 Task: Look for Airbnb options in Callao, Peru from 5th December, 2023 to 15th December, 2023 for 8 adults. Place can be entire room with 5 bedrooms having 5 beds and 5 bathrooms. Property type can be house.
Action: Mouse moved to (432, 93)
Screenshot: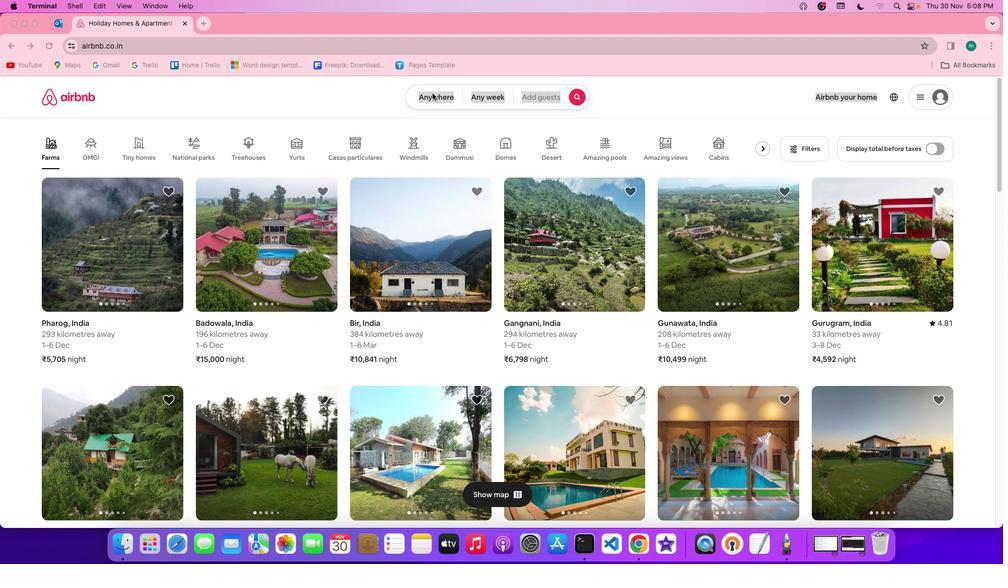 
Action: Mouse pressed left at (432, 93)
Screenshot: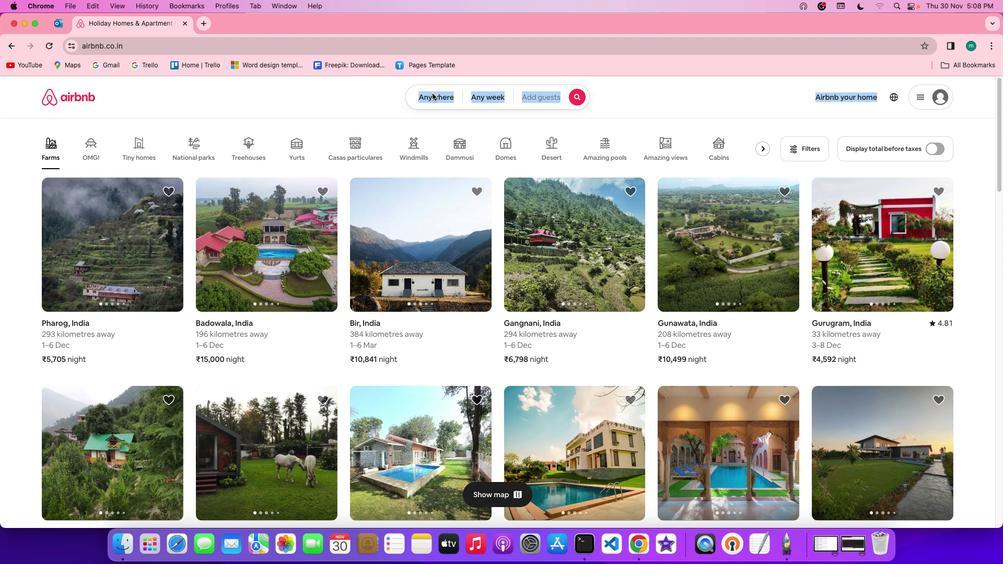 
Action: Mouse pressed left at (432, 93)
Screenshot: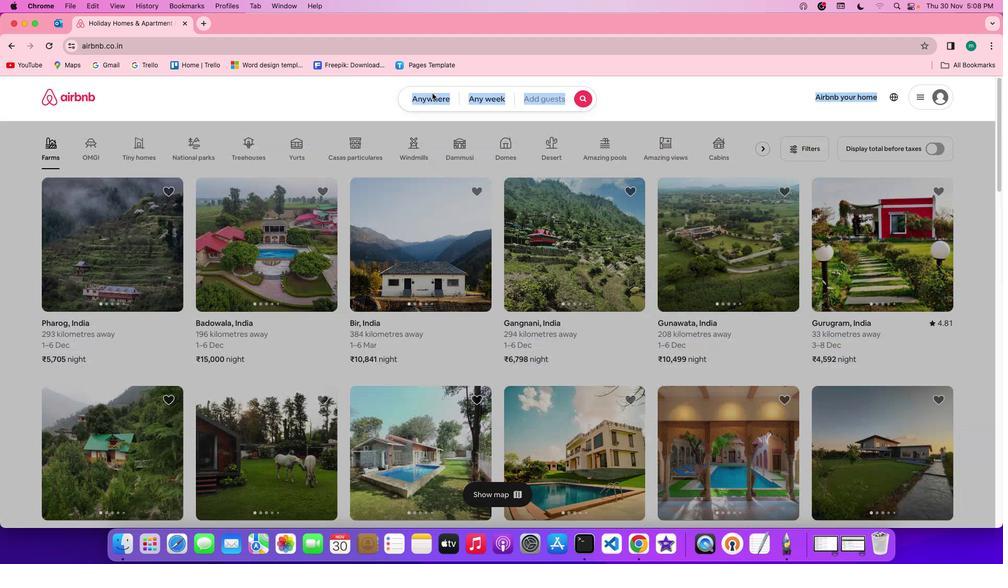
Action: Mouse moved to (382, 137)
Screenshot: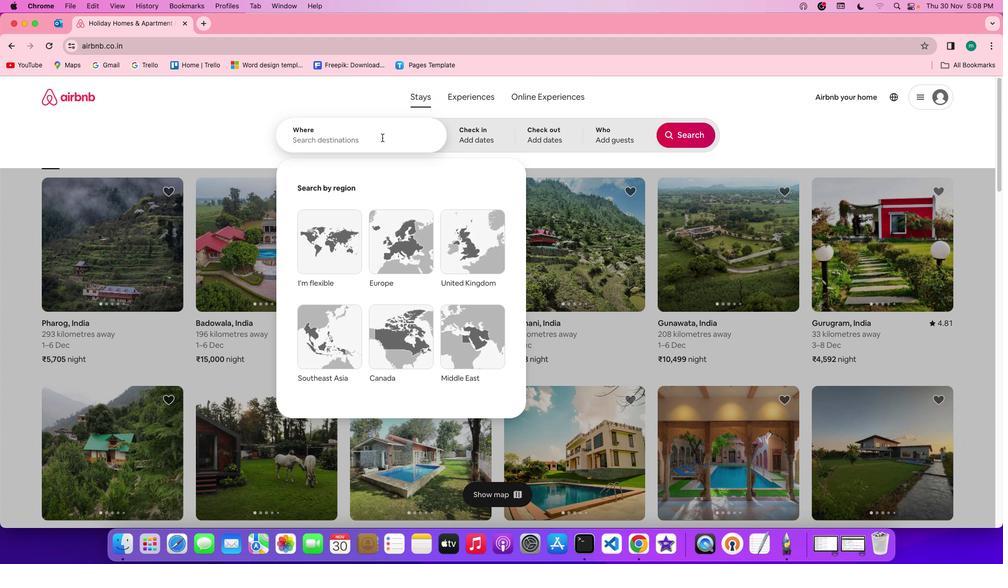 
Action: Mouse pressed left at (382, 137)
Screenshot: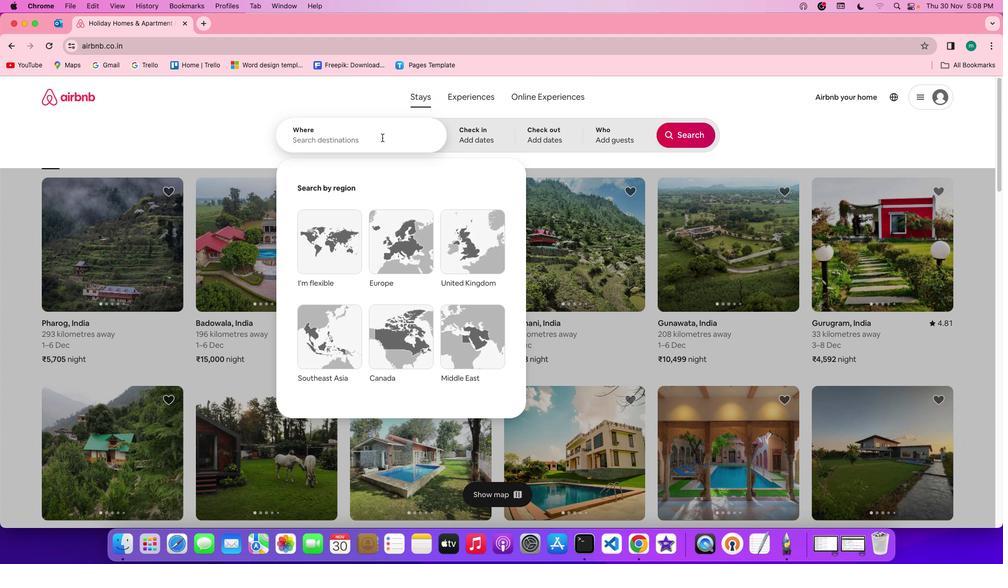 
Action: Key pressed Key.shift'C''a''l''l''a''o'','Key.spaceKey.shift'p''e''r''u'
Screenshot: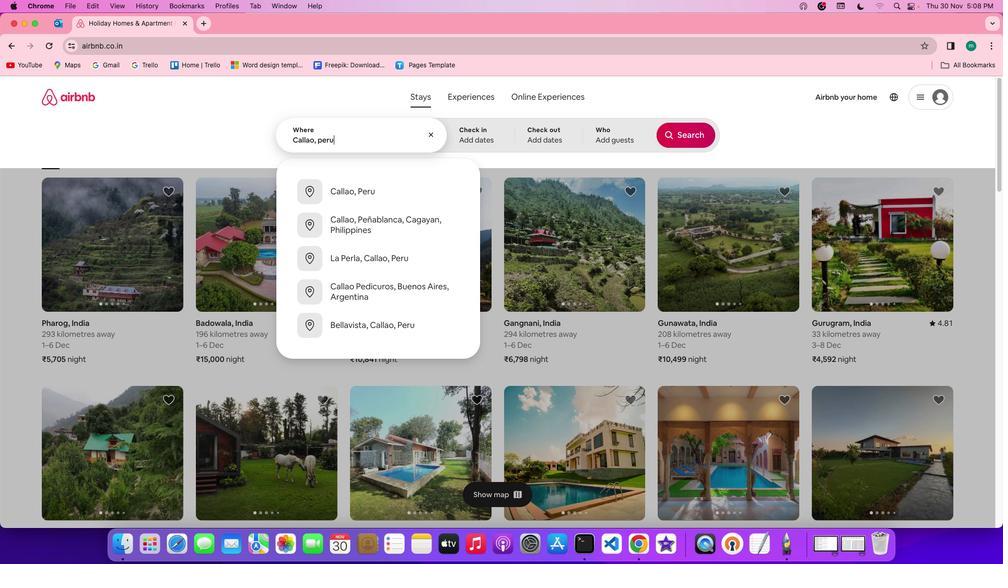 
Action: Mouse moved to (483, 141)
Screenshot: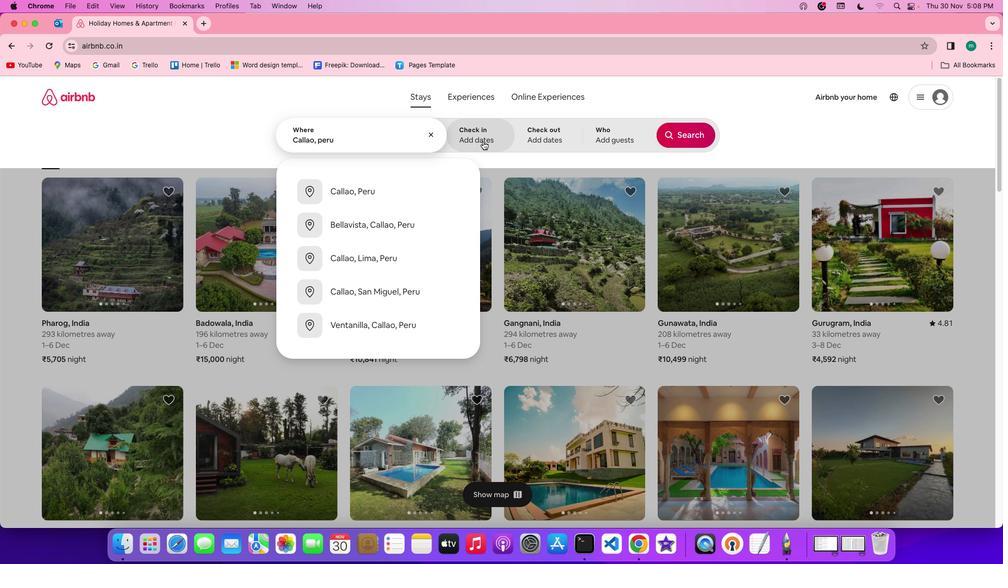 
Action: Mouse pressed left at (483, 141)
Screenshot: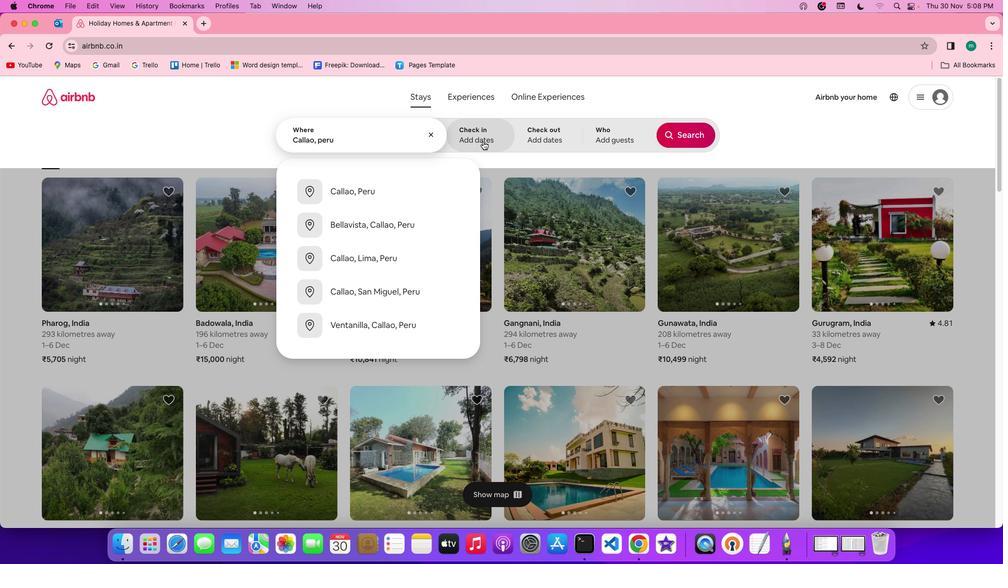 
Action: Mouse moved to (579, 298)
Screenshot: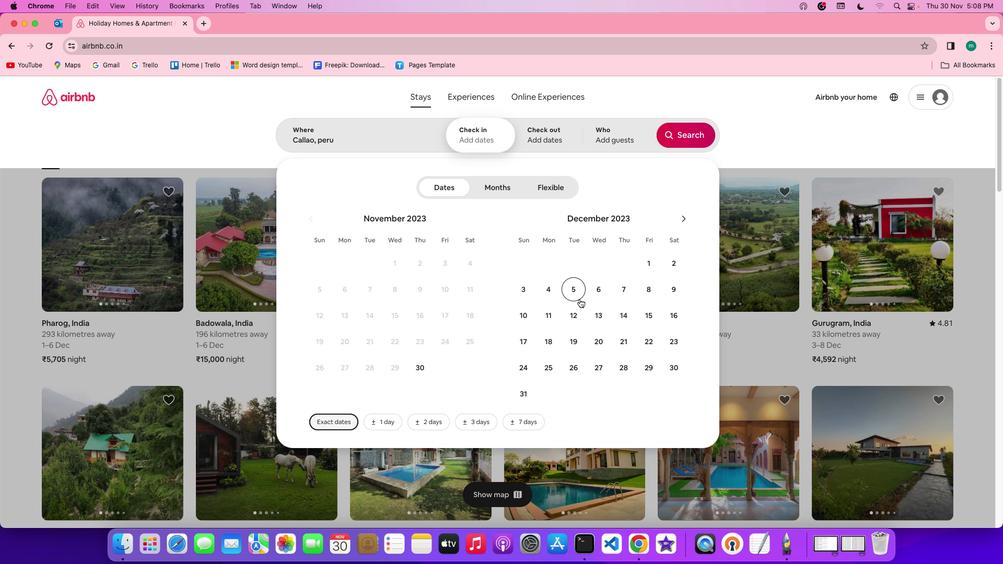 
Action: Mouse pressed left at (579, 298)
Screenshot: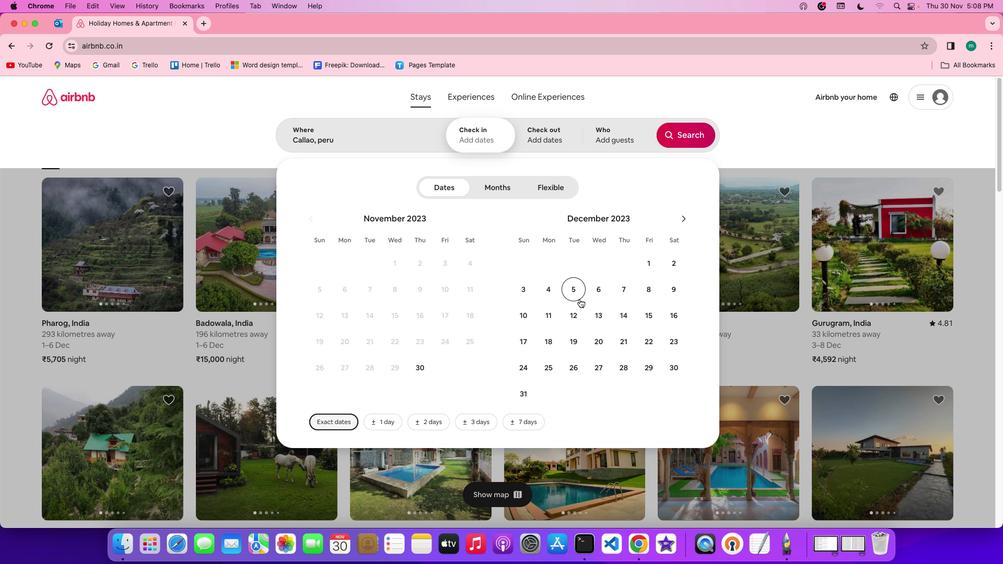 
Action: Mouse moved to (650, 318)
Screenshot: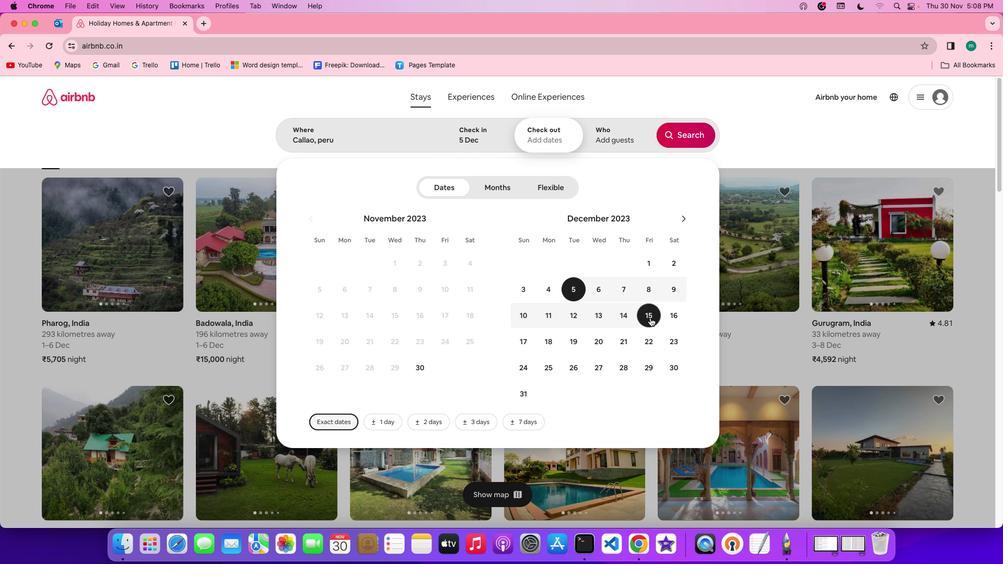 
Action: Mouse pressed left at (650, 318)
Screenshot: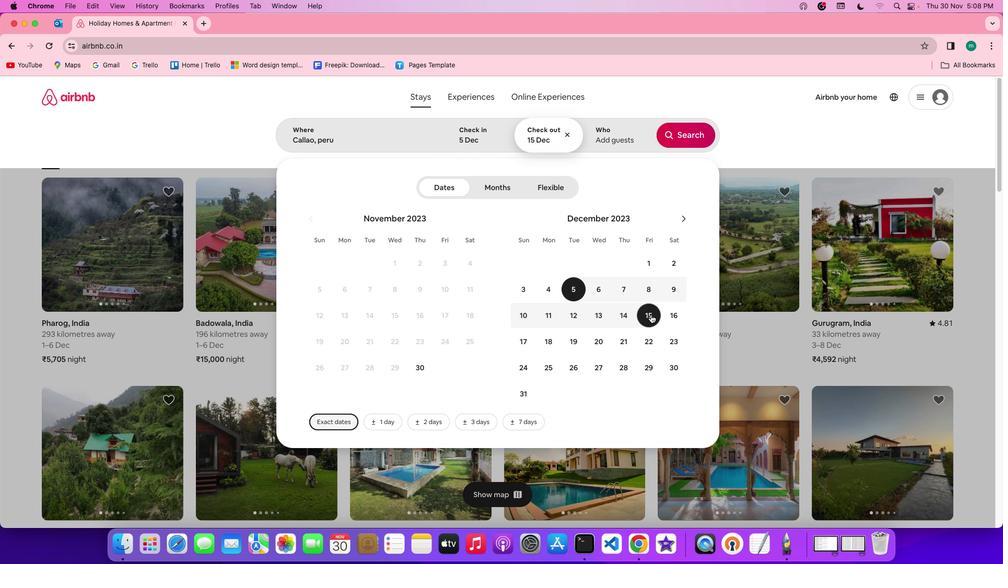 
Action: Mouse moved to (612, 131)
Screenshot: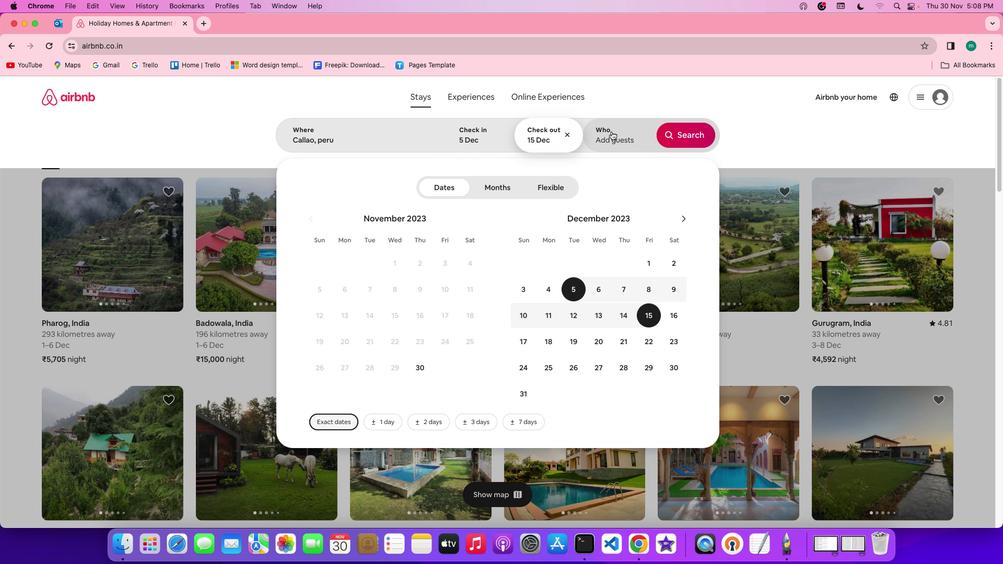 
Action: Mouse pressed left at (612, 131)
Screenshot: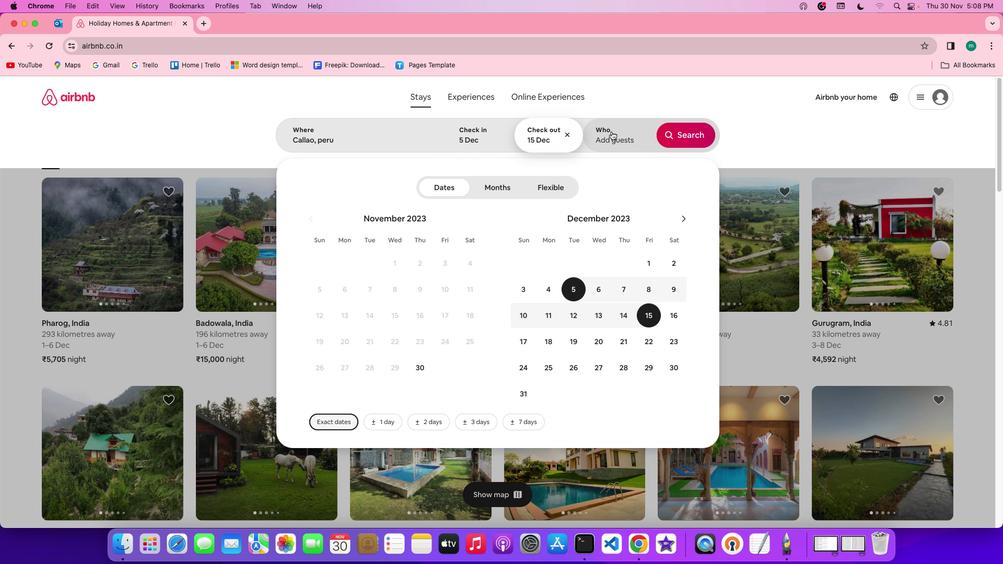 
Action: Mouse moved to (690, 192)
Screenshot: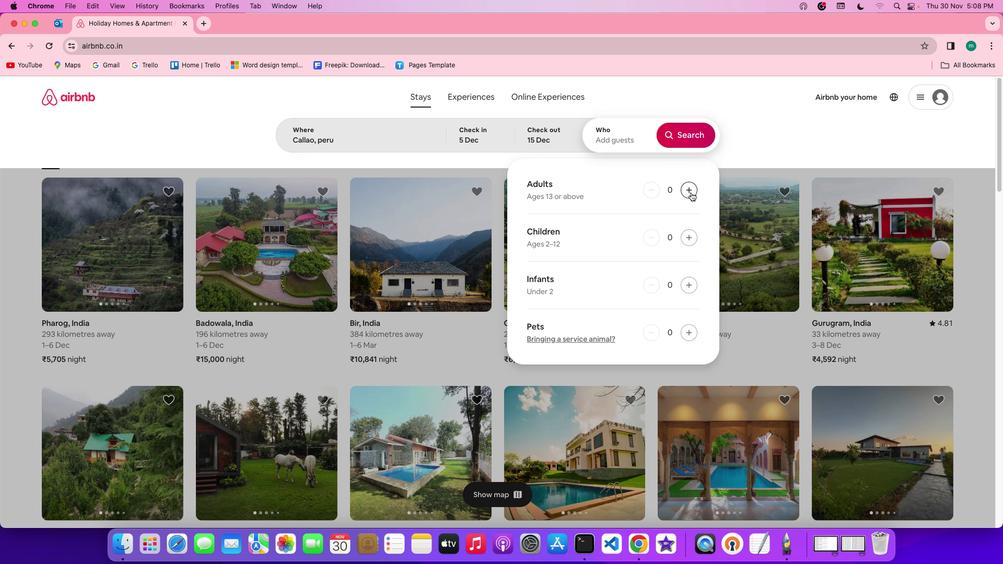 
Action: Mouse pressed left at (690, 192)
Screenshot: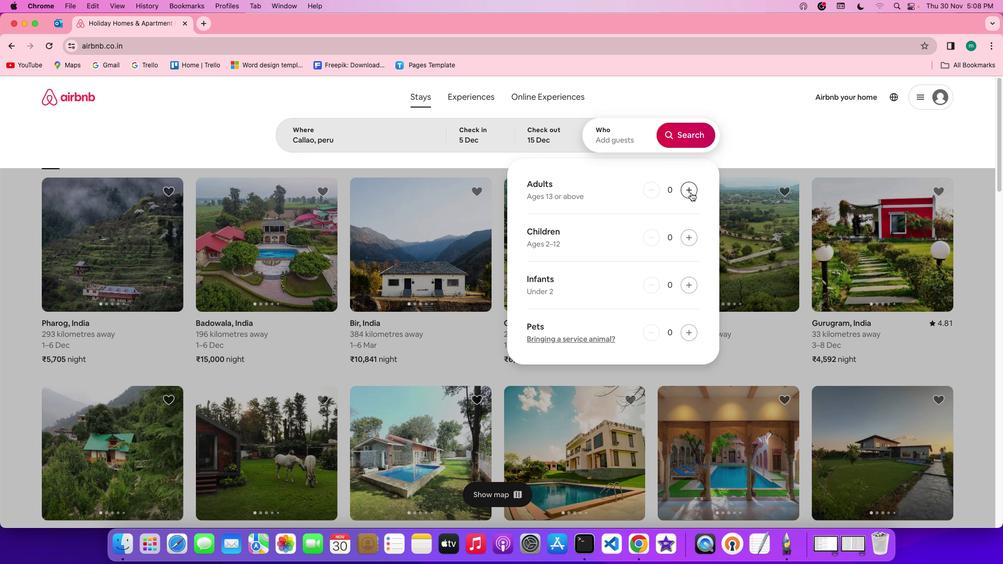 
Action: Mouse pressed left at (690, 192)
Screenshot: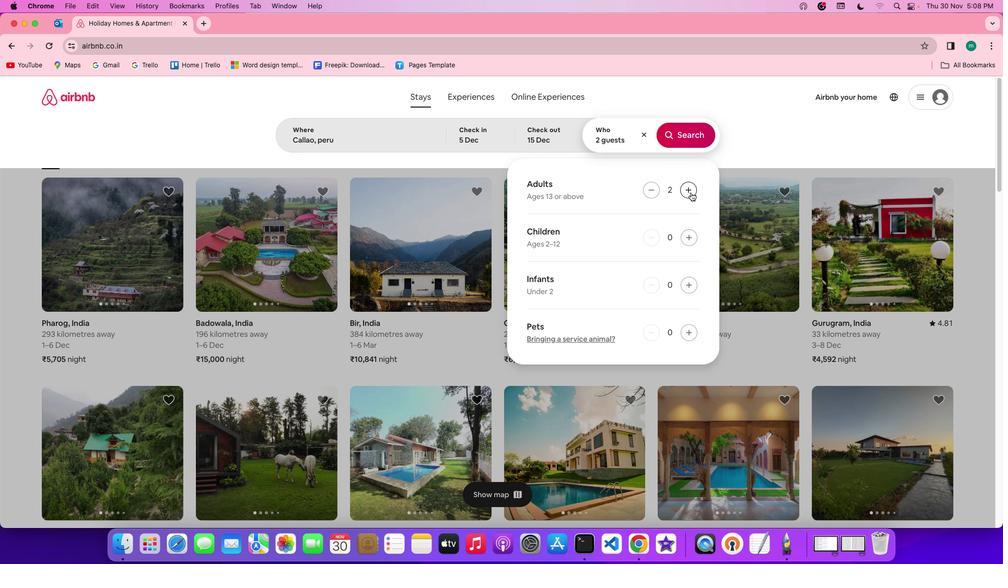 
Action: Mouse pressed left at (690, 192)
Screenshot: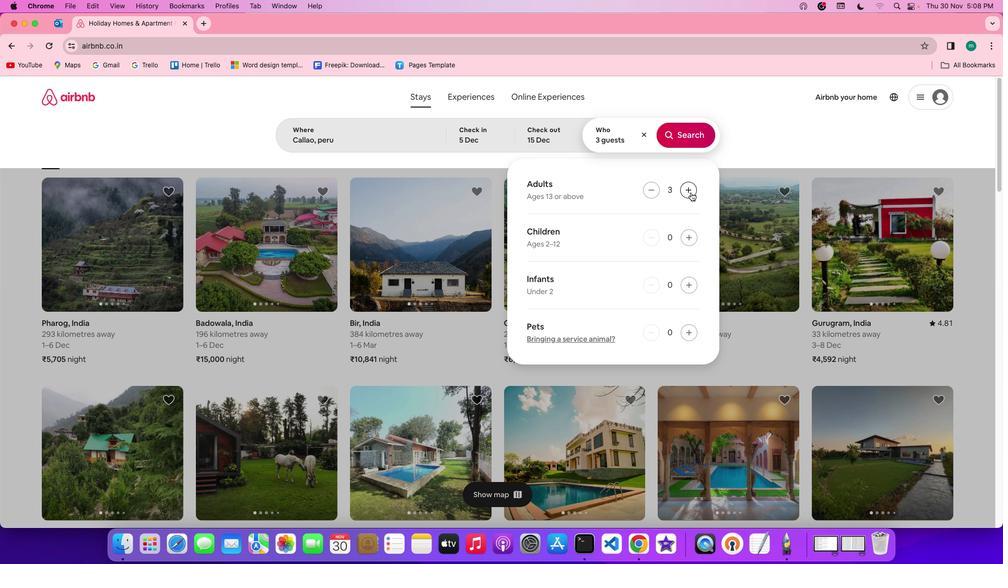 
Action: Mouse pressed left at (690, 192)
Screenshot: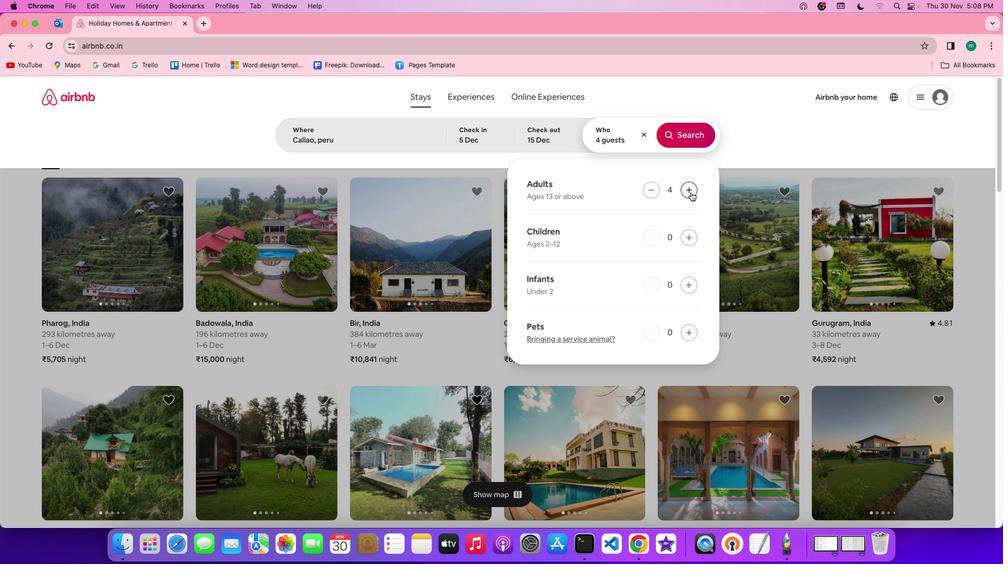 
Action: Mouse pressed left at (690, 192)
Screenshot: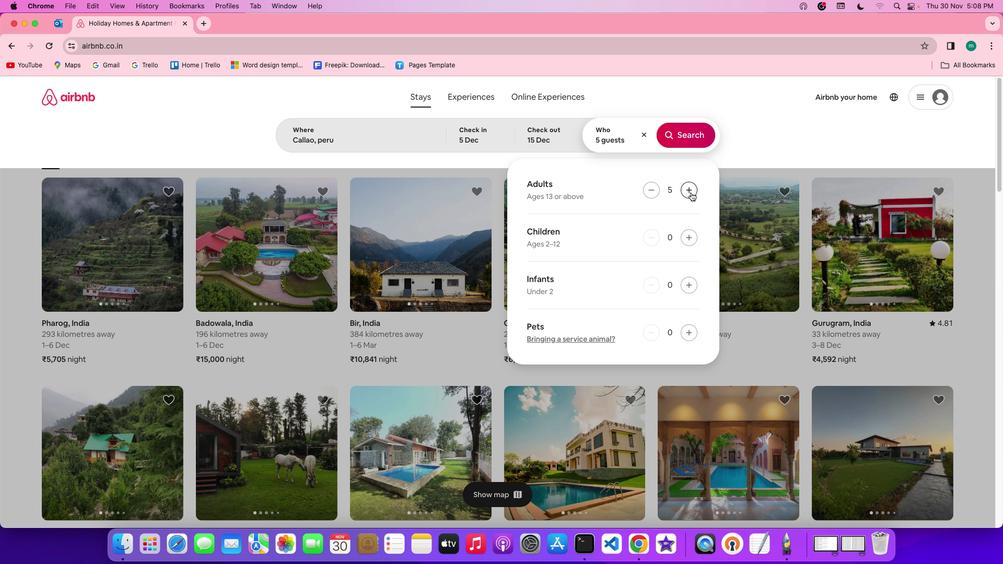 
Action: Mouse pressed left at (690, 192)
Screenshot: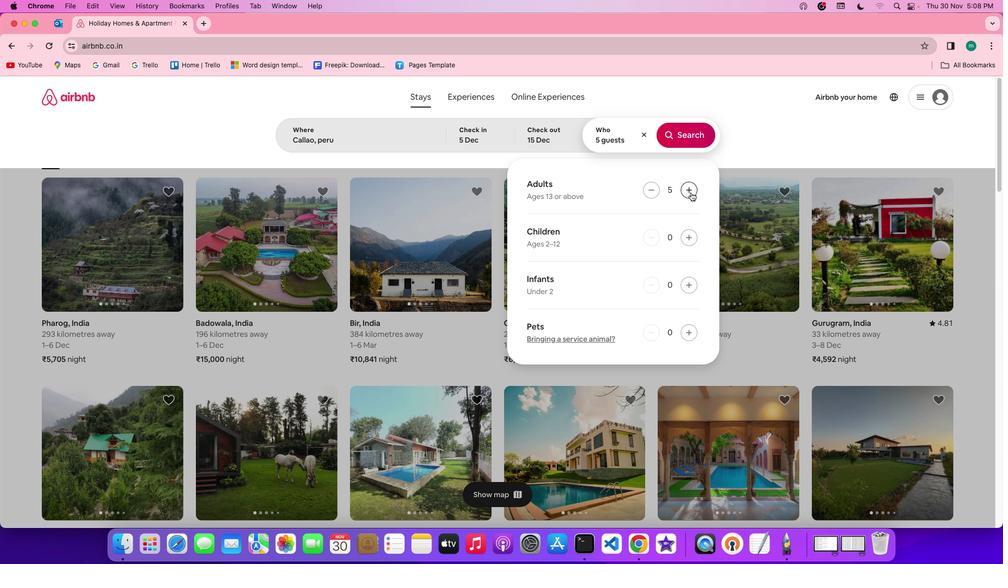 
Action: Mouse pressed left at (690, 192)
Screenshot: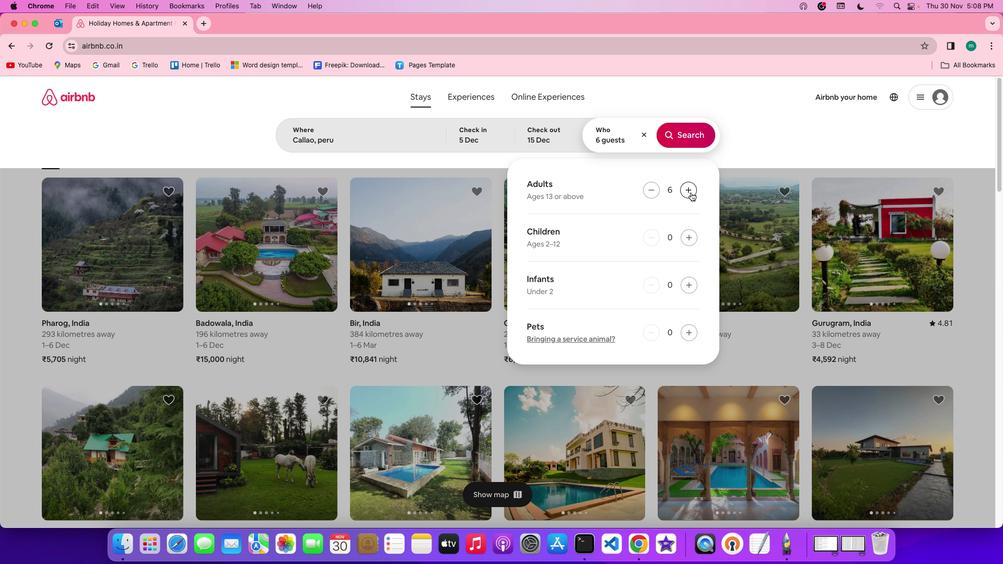 
Action: Mouse pressed left at (690, 192)
Screenshot: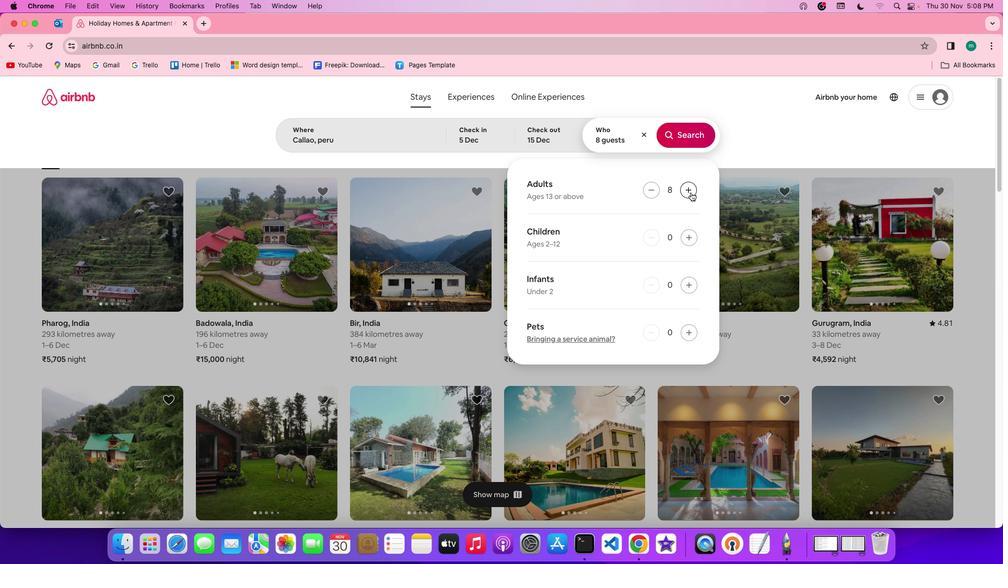 
Action: Mouse moved to (674, 131)
Screenshot: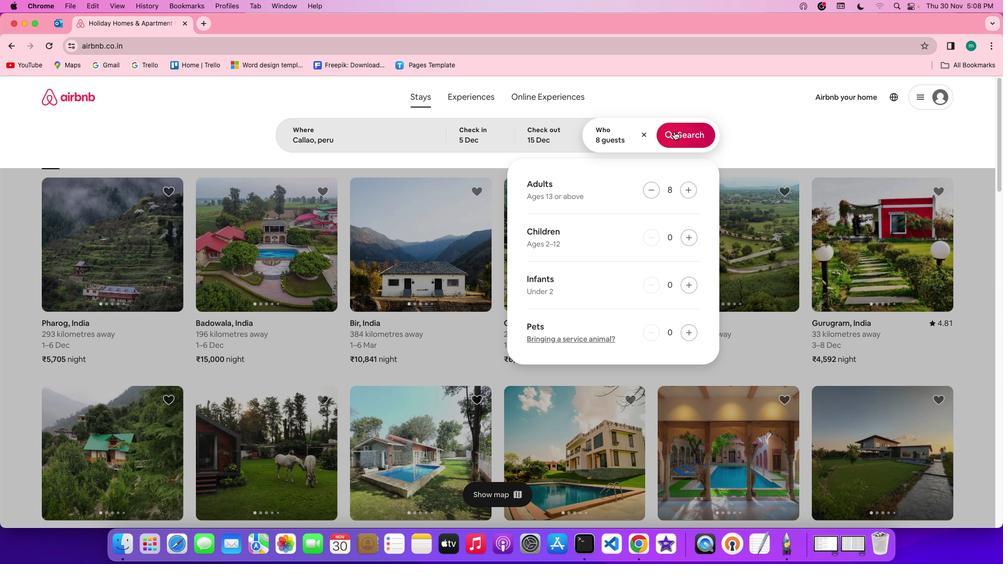 
Action: Mouse pressed left at (674, 131)
Screenshot: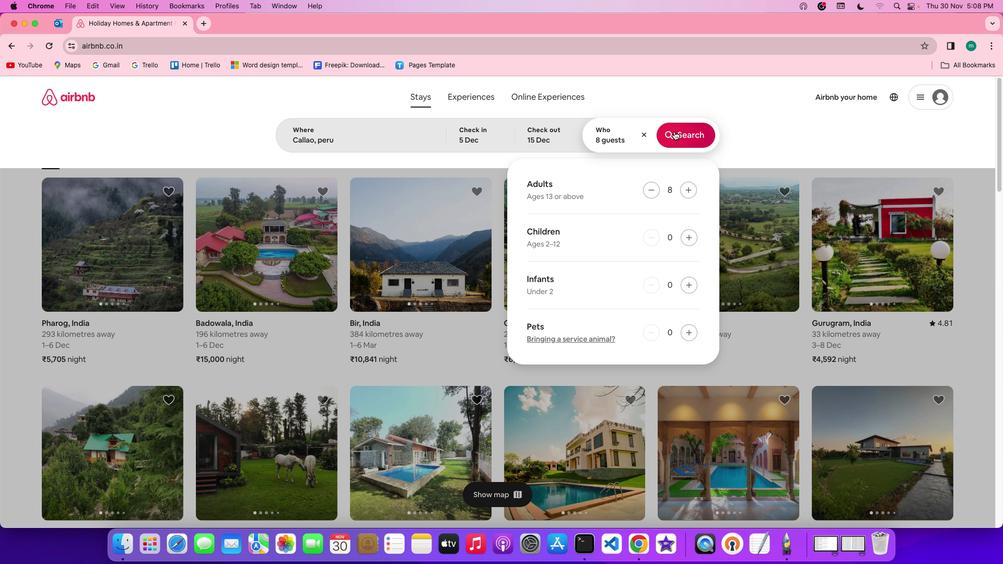 
Action: Mouse moved to (827, 139)
Screenshot: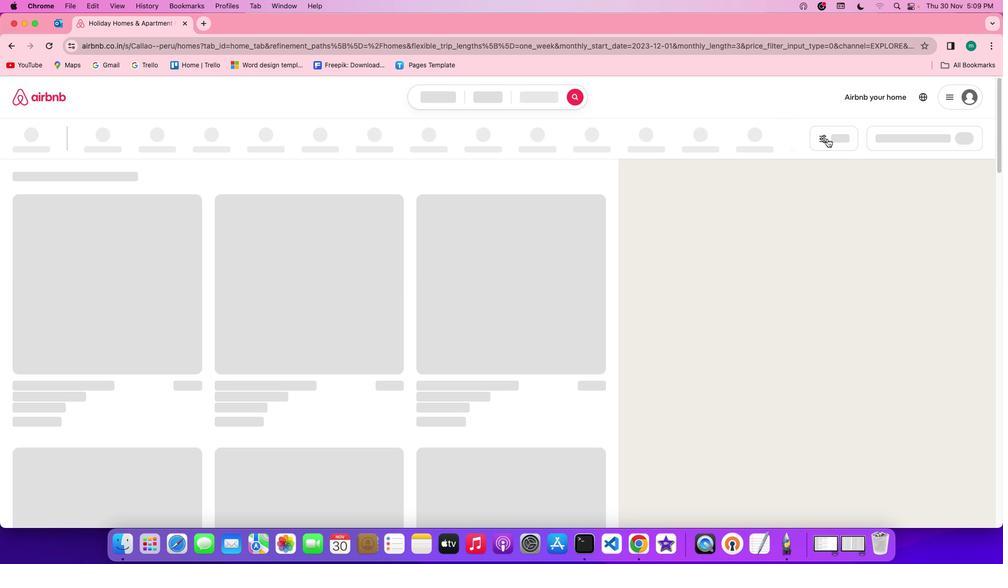 
Action: Mouse pressed left at (827, 139)
Screenshot: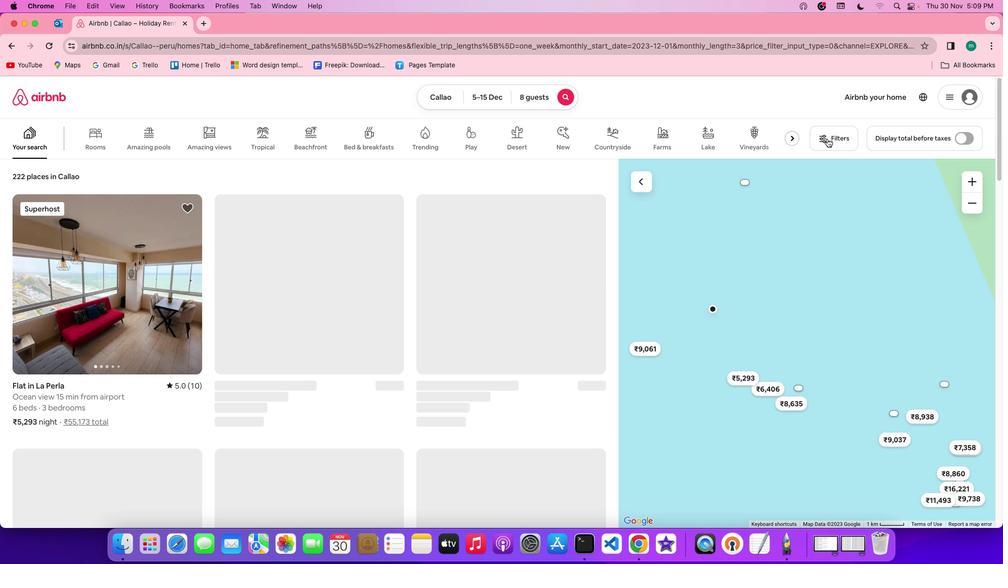 
Action: Mouse moved to (589, 315)
Screenshot: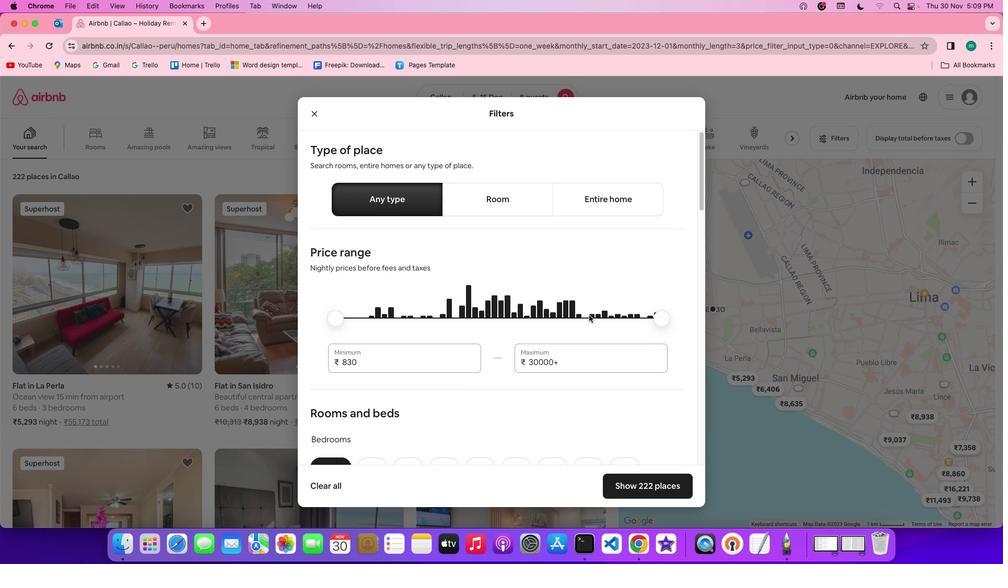
Action: Mouse scrolled (589, 315) with delta (0, 0)
Screenshot: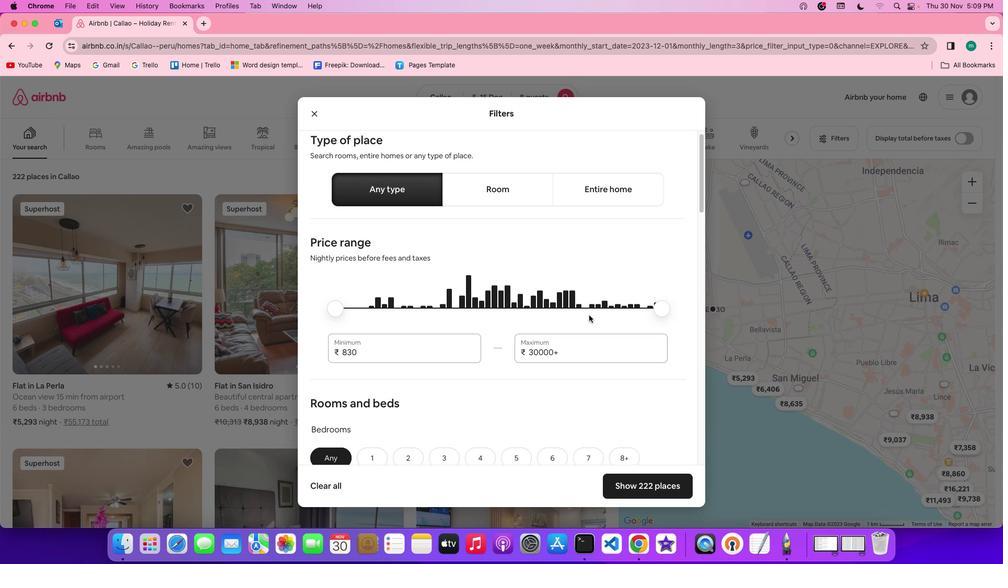 
Action: Mouse scrolled (589, 315) with delta (0, 0)
Screenshot: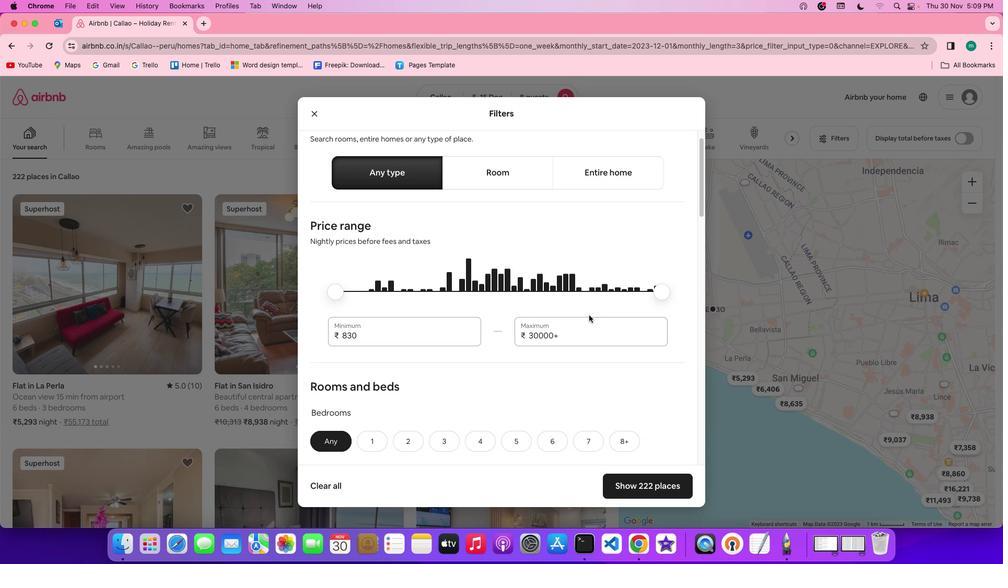 
Action: Mouse scrolled (589, 315) with delta (0, -1)
Screenshot: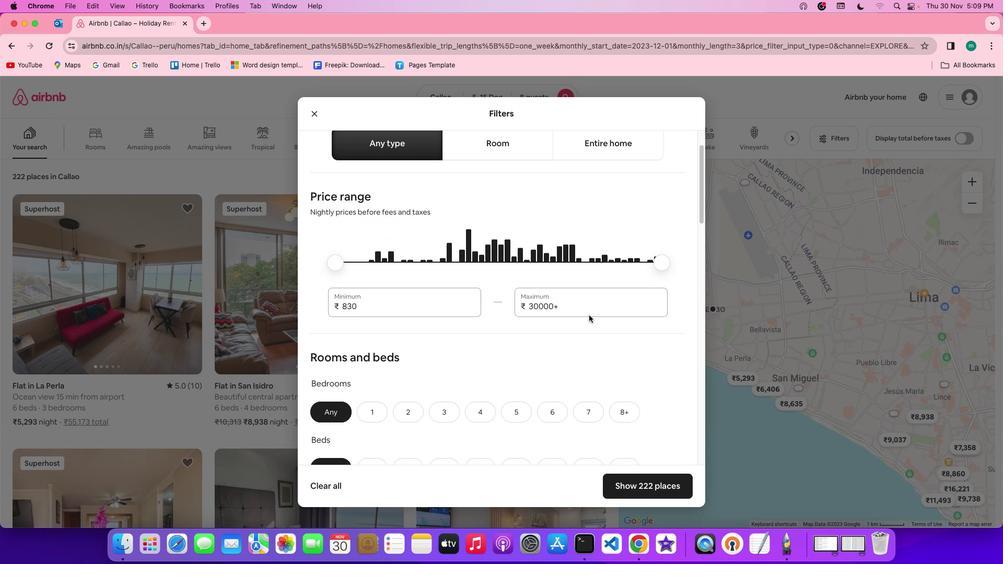 
Action: Mouse scrolled (589, 315) with delta (0, -1)
Screenshot: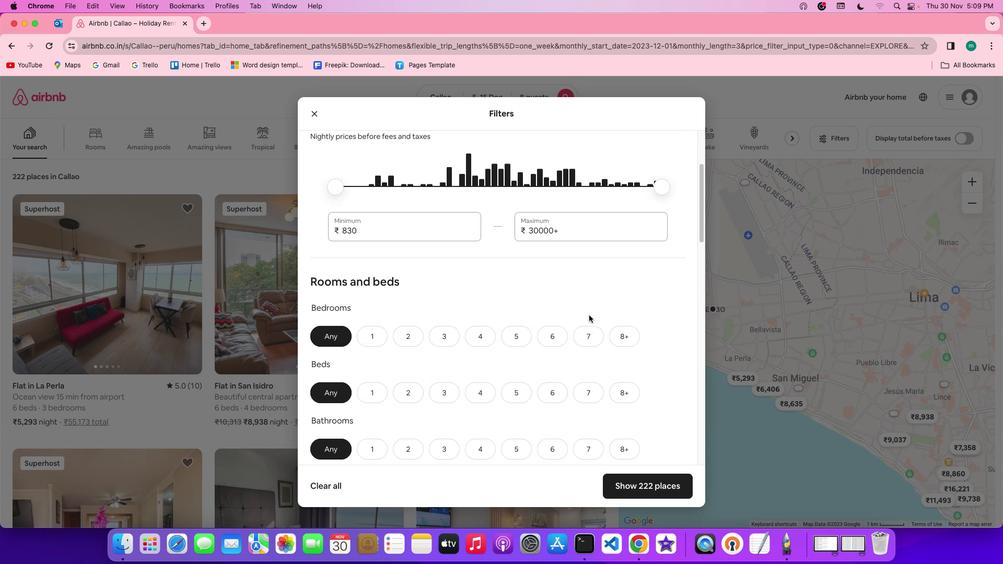 
Action: Mouse scrolled (589, 315) with delta (0, 0)
Screenshot: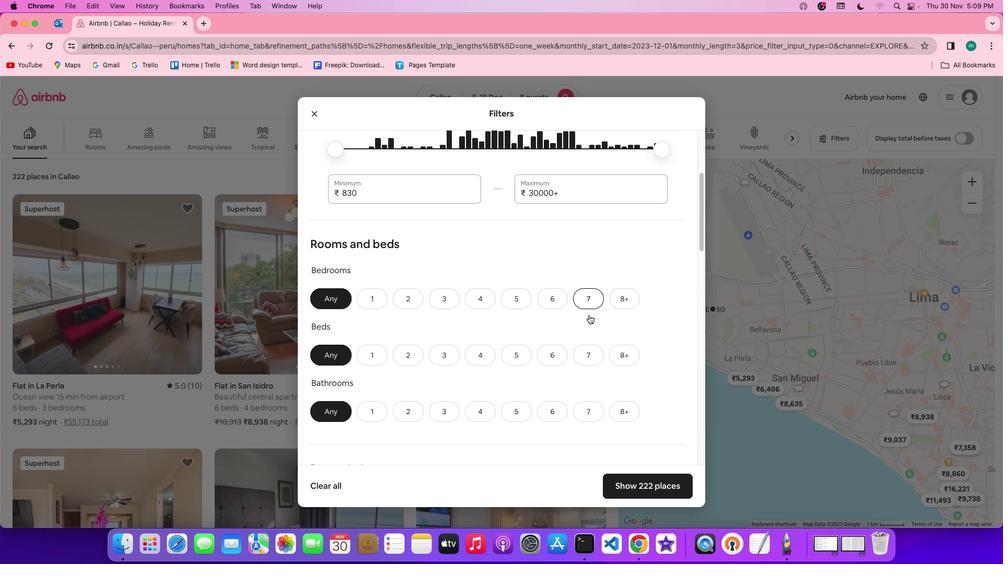 
Action: Mouse scrolled (589, 315) with delta (0, 0)
Screenshot: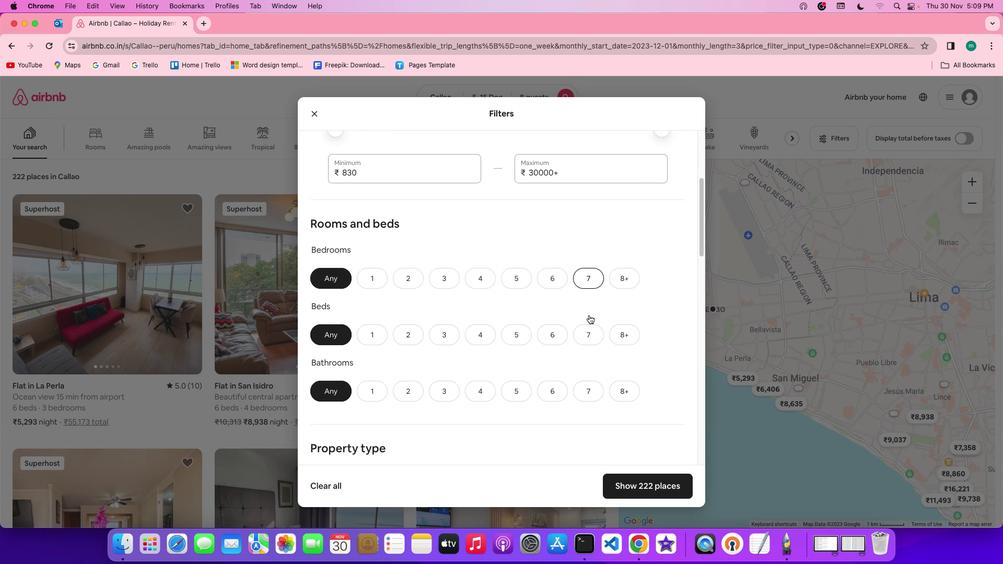 
Action: Mouse scrolled (589, 315) with delta (0, -1)
Screenshot: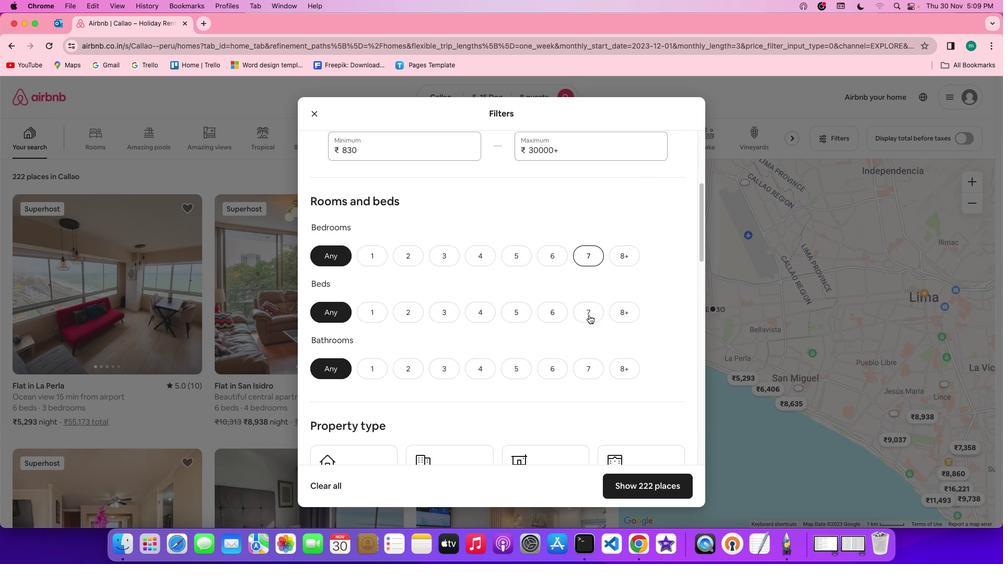 
Action: Mouse moved to (525, 236)
Screenshot: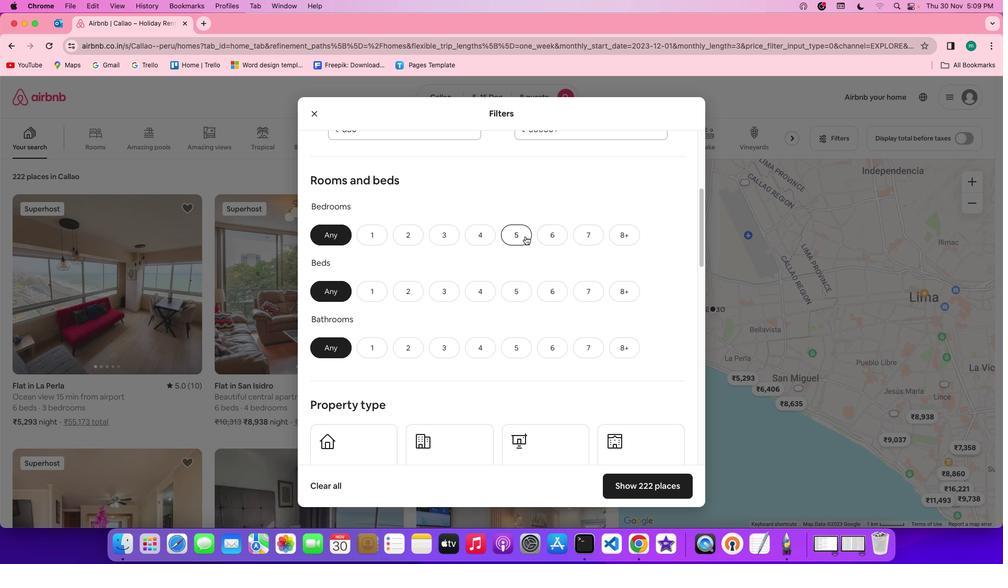 
Action: Mouse pressed left at (525, 236)
Screenshot: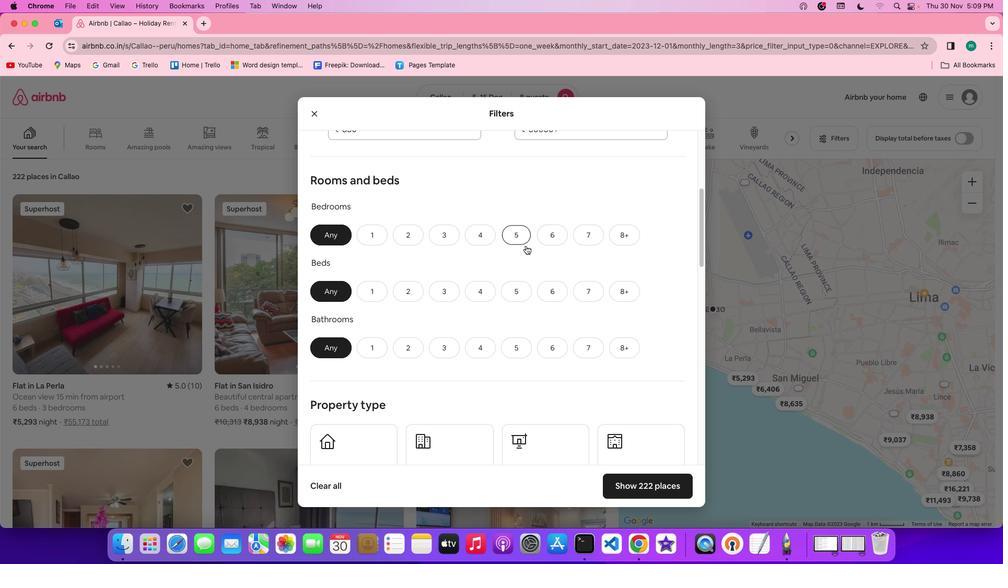 
Action: Mouse moved to (526, 286)
Screenshot: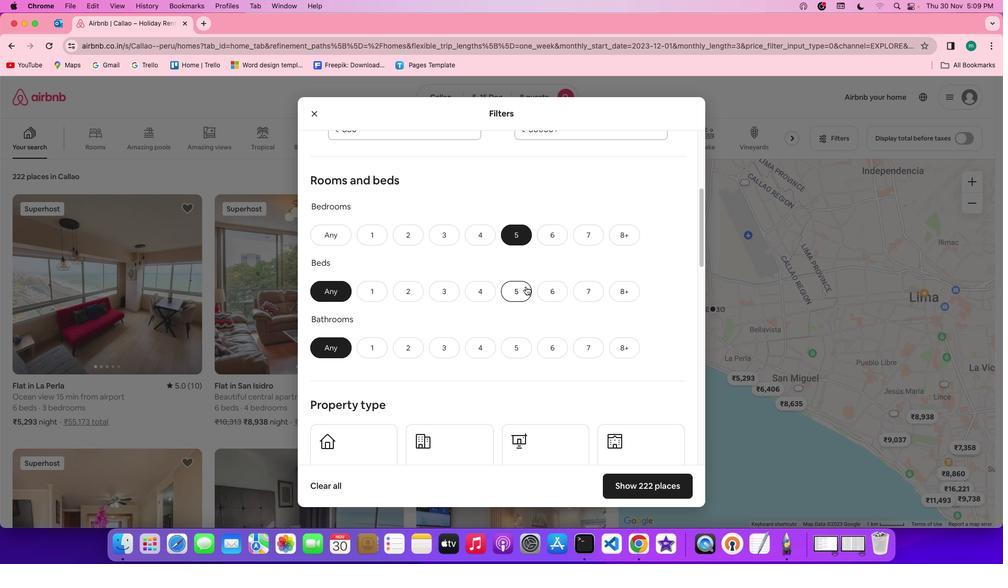 
Action: Mouse pressed left at (526, 286)
Screenshot: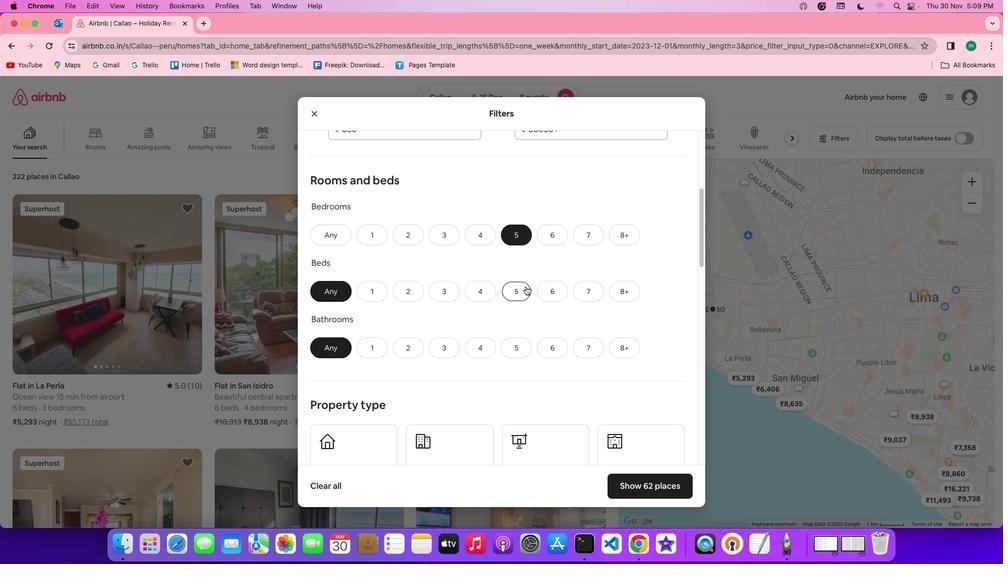 
Action: Mouse moved to (583, 305)
Screenshot: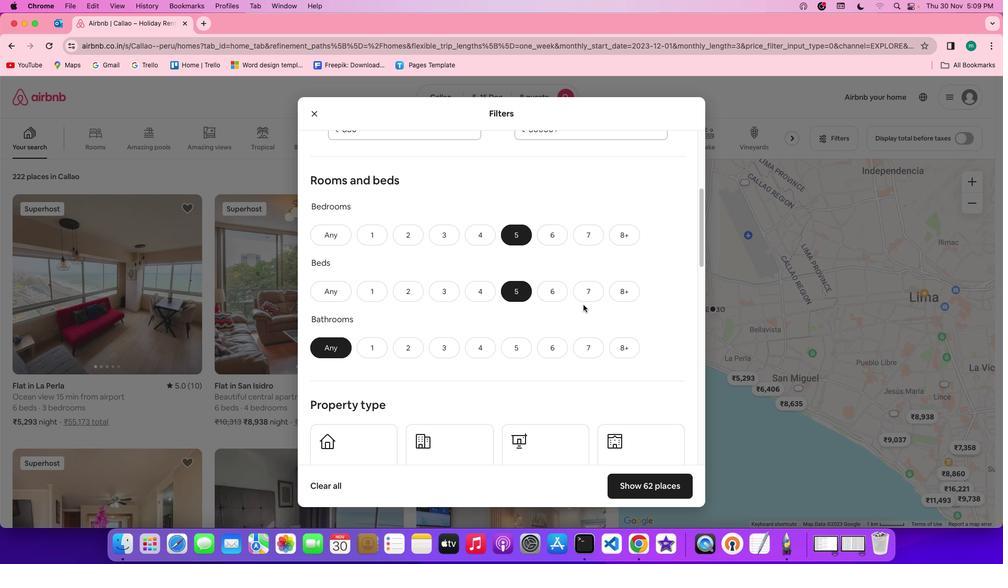 
Action: Mouse scrolled (583, 305) with delta (0, 0)
Screenshot: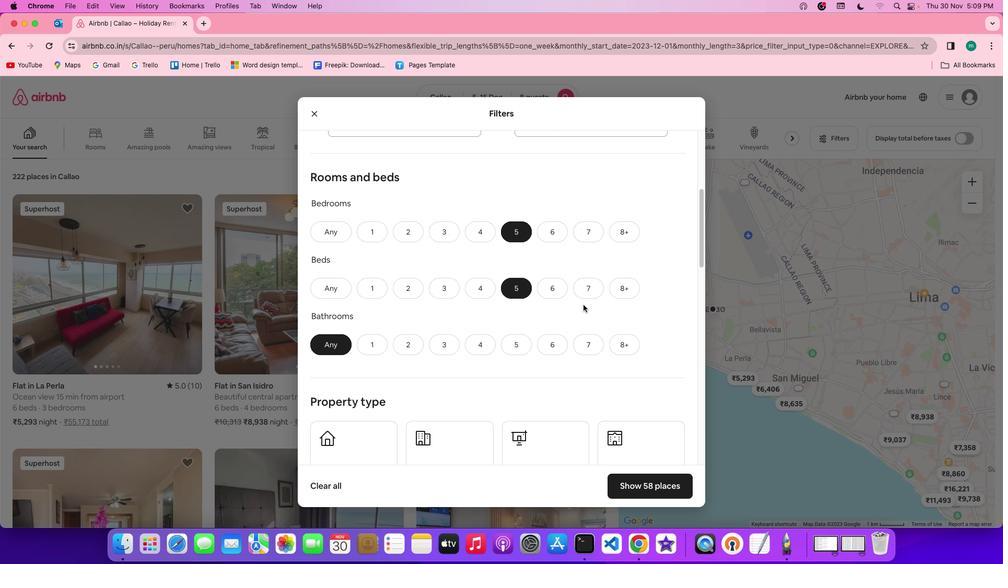 
Action: Mouse scrolled (583, 305) with delta (0, 0)
Screenshot: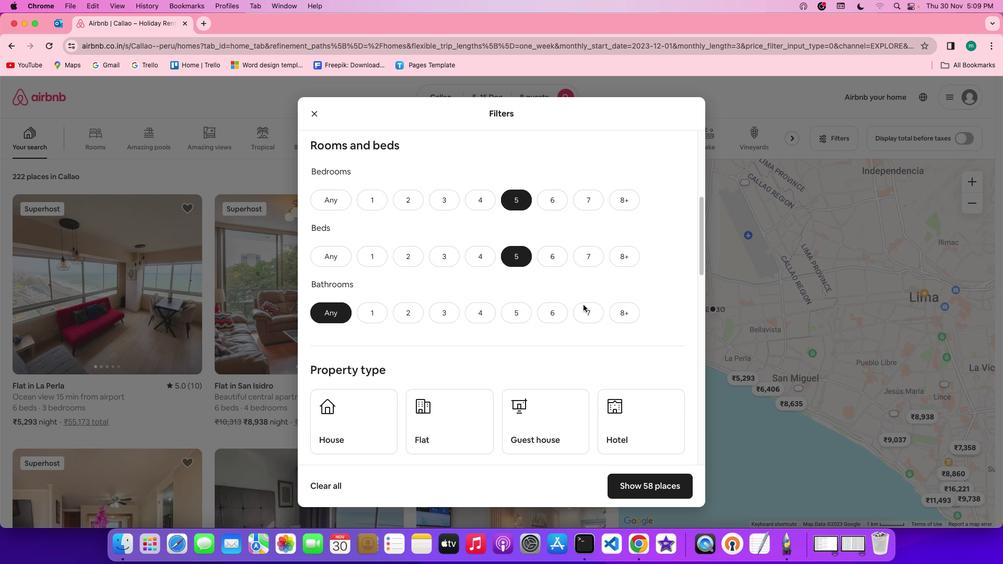 
Action: Mouse scrolled (583, 305) with delta (0, -1)
Screenshot: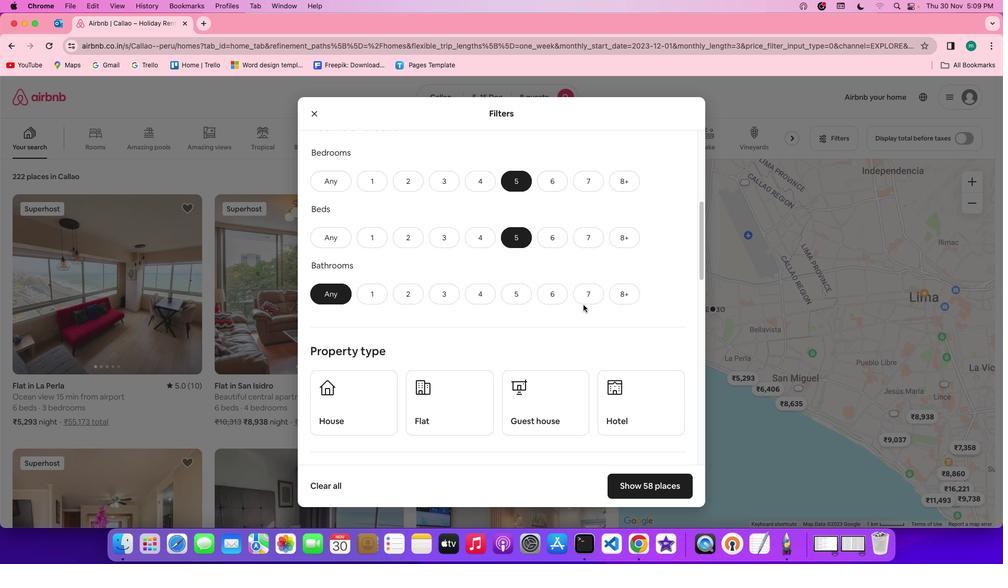 
Action: Mouse moved to (526, 275)
Screenshot: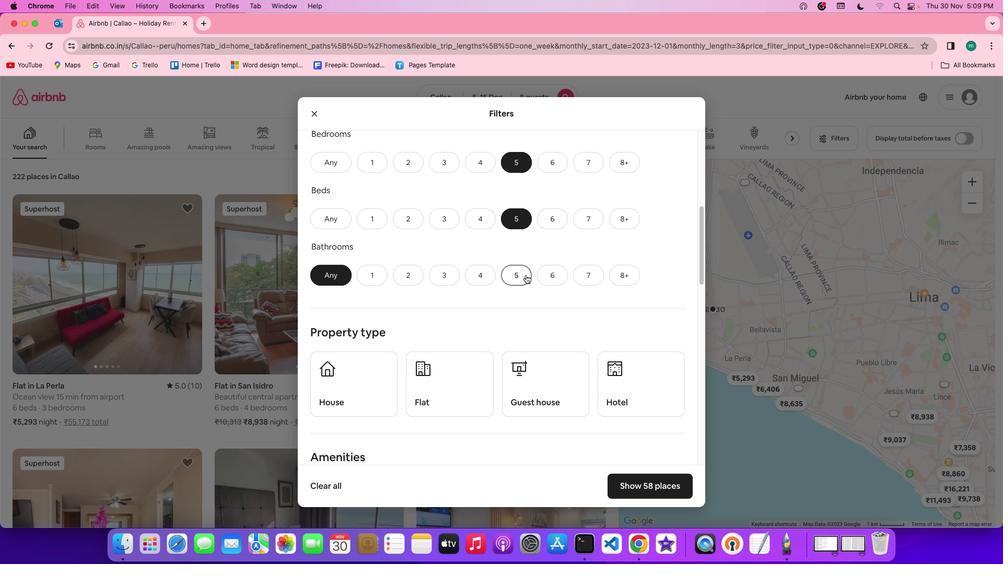 
Action: Mouse pressed left at (526, 275)
Screenshot: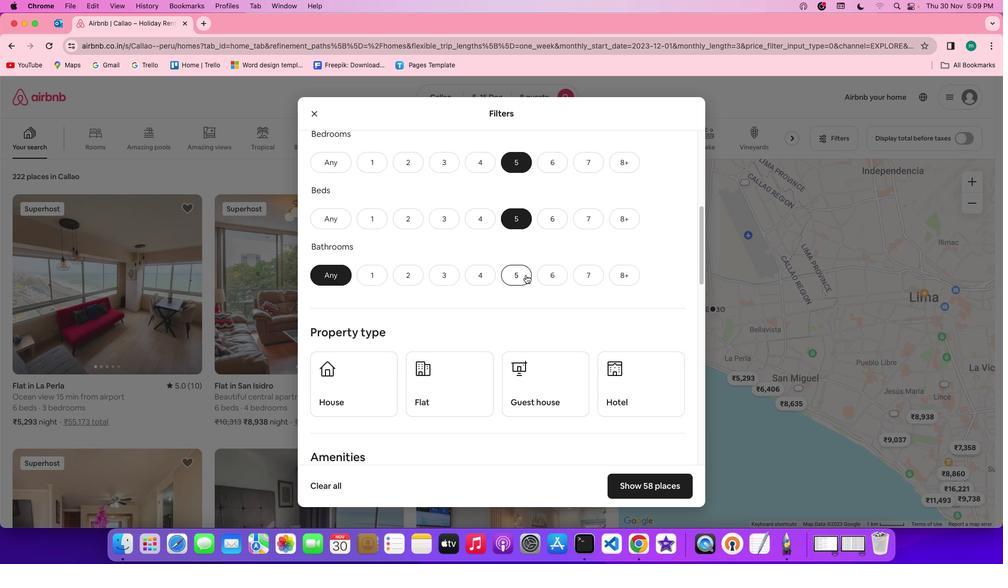 
Action: Mouse moved to (616, 309)
Screenshot: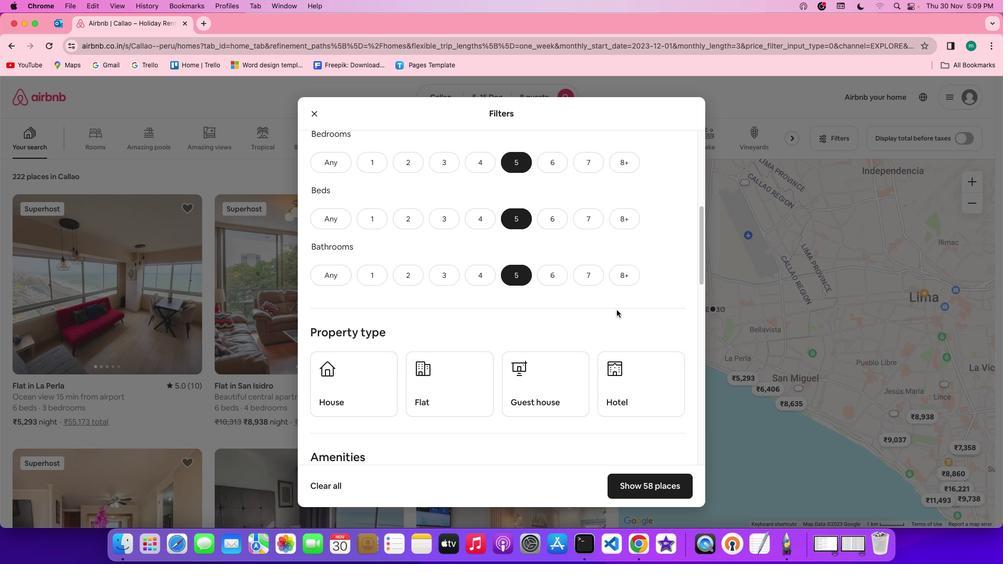 
Action: Mouse scrolled (616, 309) with delta (0, 0)
Screenshot: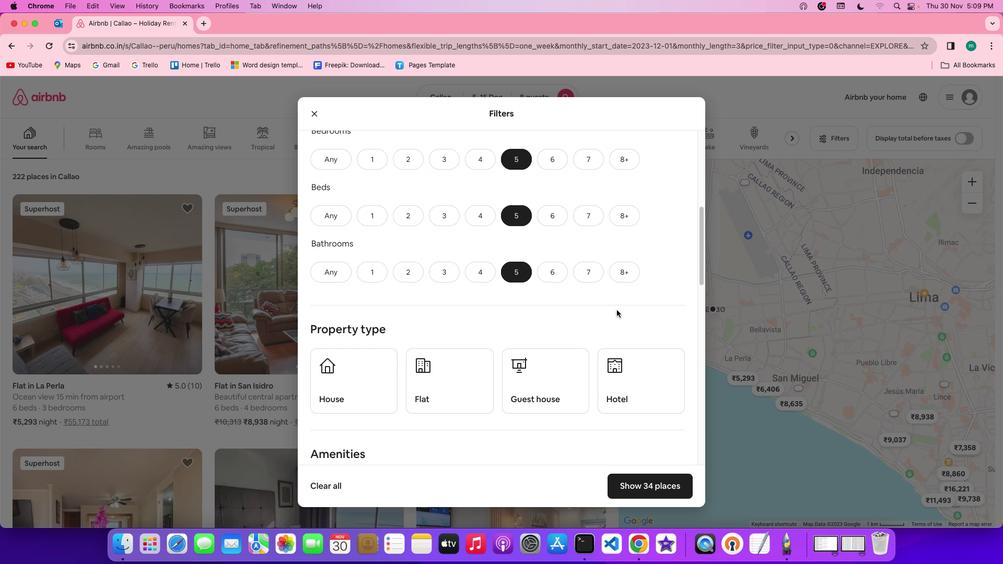 
Action: Mouse scrolled (616, 309) with delta (0, 0)
Screenshot: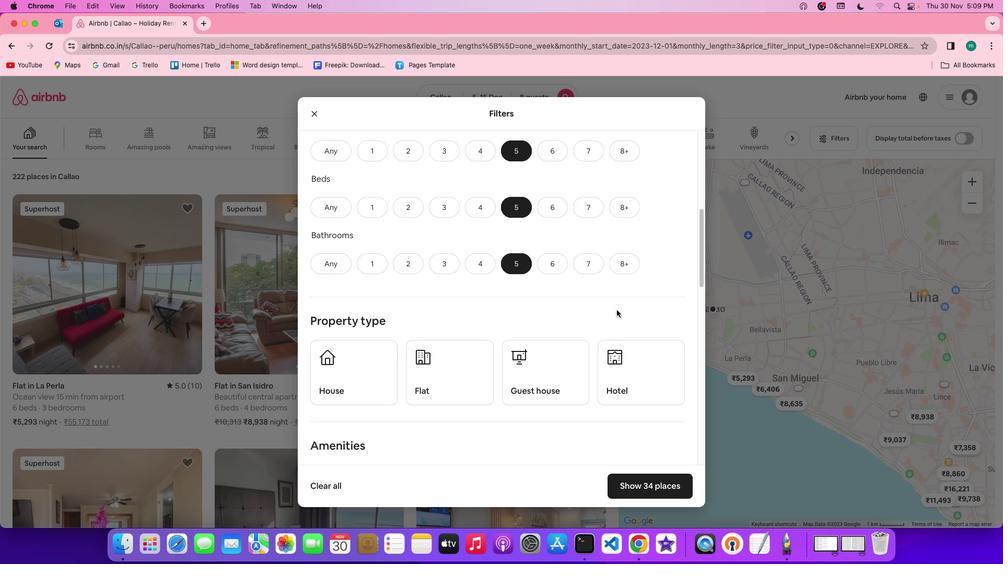 
Action: Mouse scrolled (616, 309) with delta (0, 0)
Screenshot: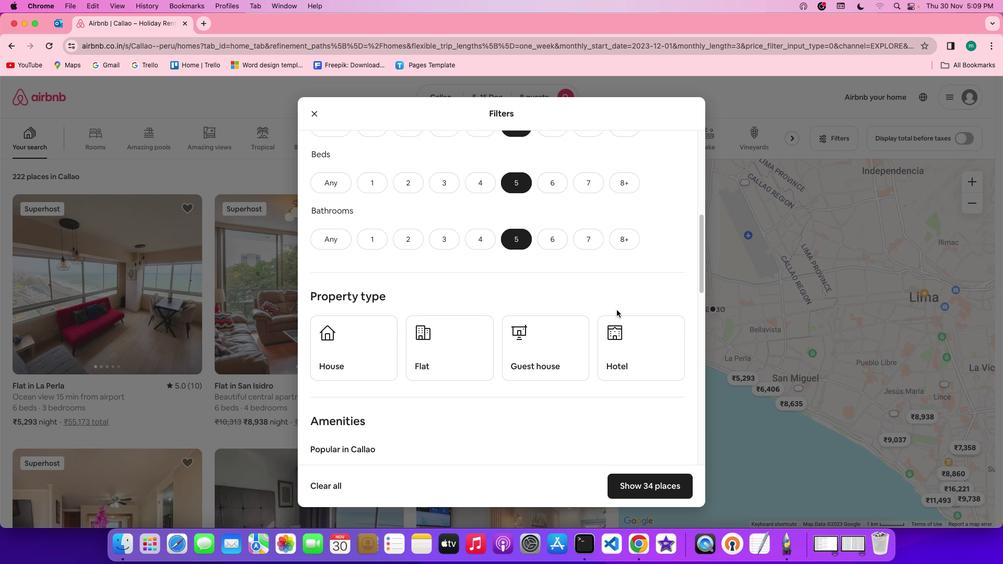 
Action: Mouse moved to (616, 309)
Screenshot: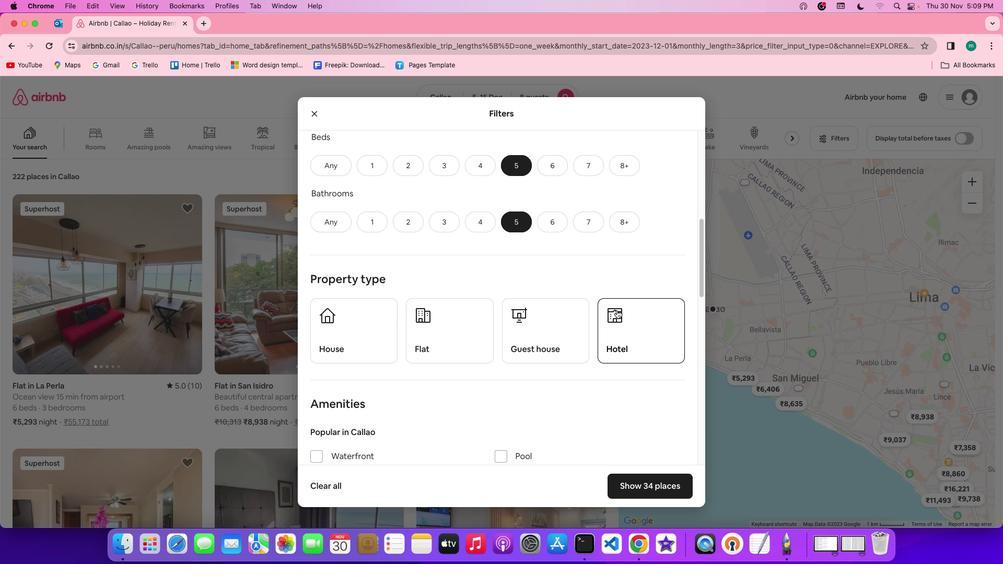 
Action: Mouse scrolled (616, 309) with delta (0, 0)
Screenshot: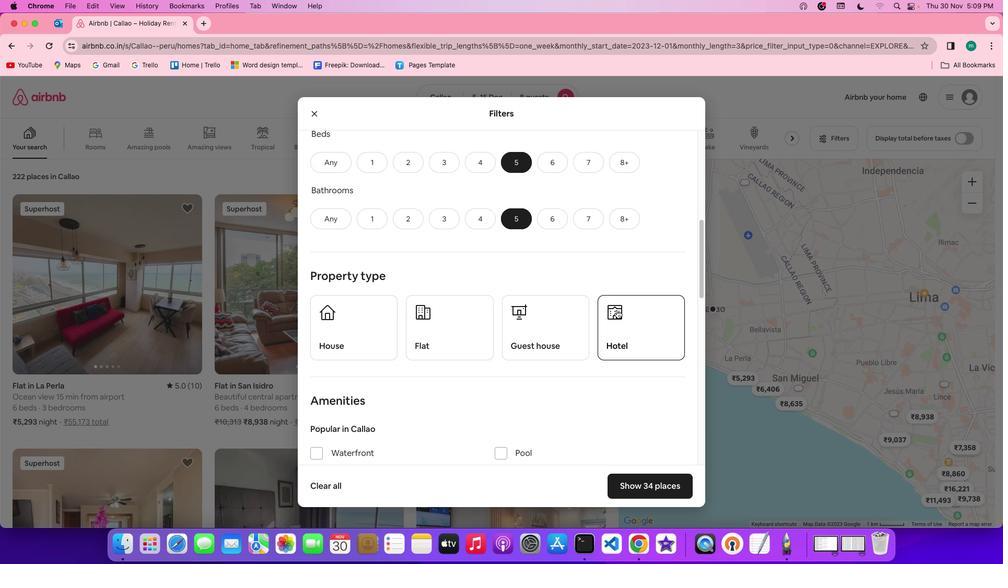 
Action: Mouse scrolled (616, 309) with delta (0, 0)
Screenshot: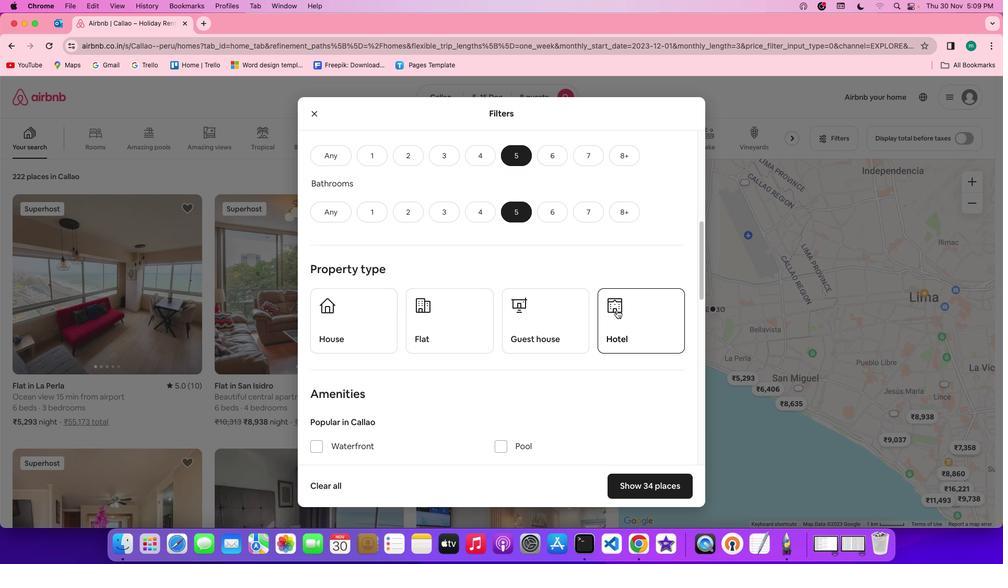 
Action: Mouse scrolled (616, 309) with delta (0, 0)
Screenshot: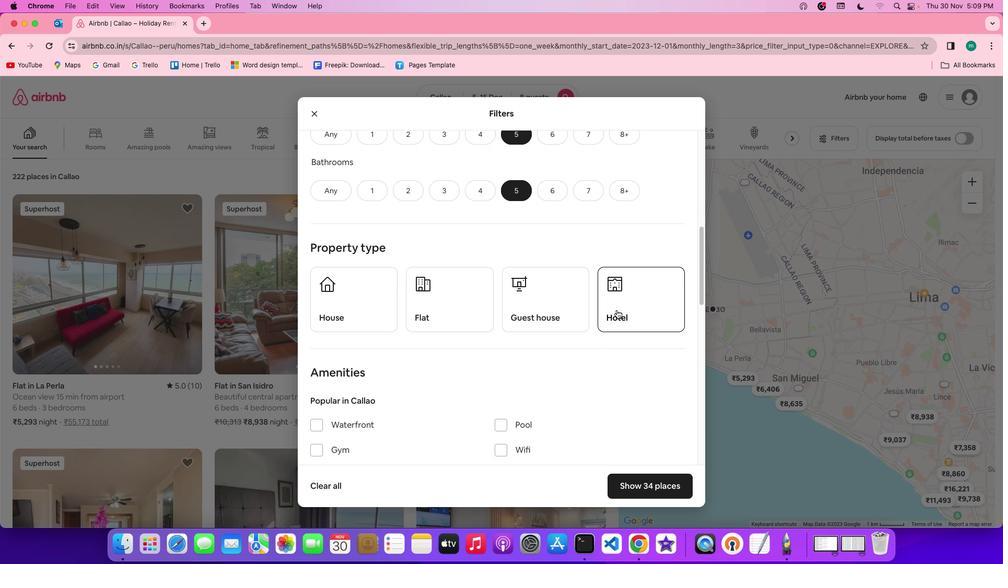 
Action: Mouse scrolled (616, 309) with delta (0, 0)
Screenshot: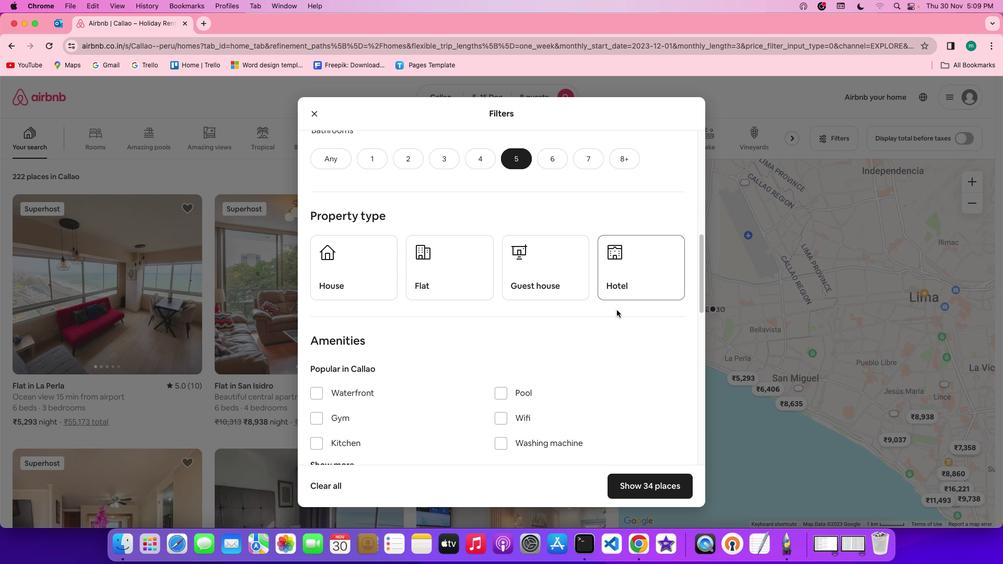 
Action: Mouse scrolled (616, 309) with delta (0, 0)
Screenshot: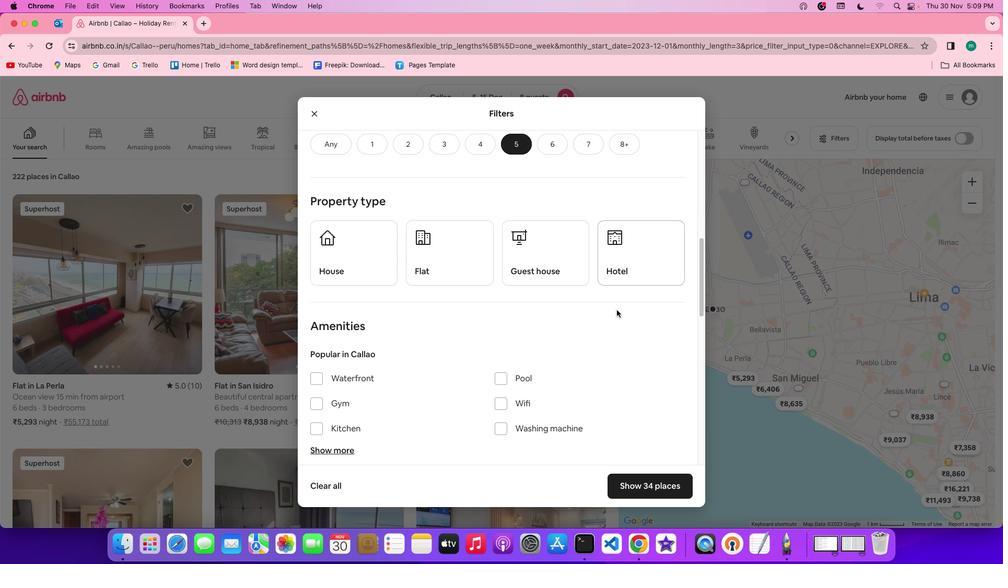 
Action: Mouse scrolled (616, 309) with delta (0, -1)
Screenshot: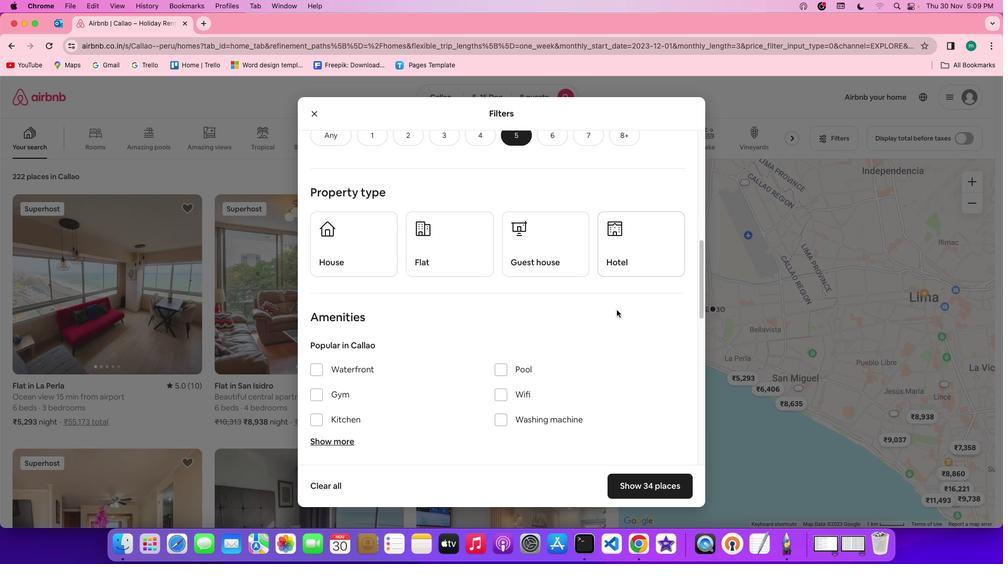 
Action: Mouse moved to (356, 202)
Screenshot: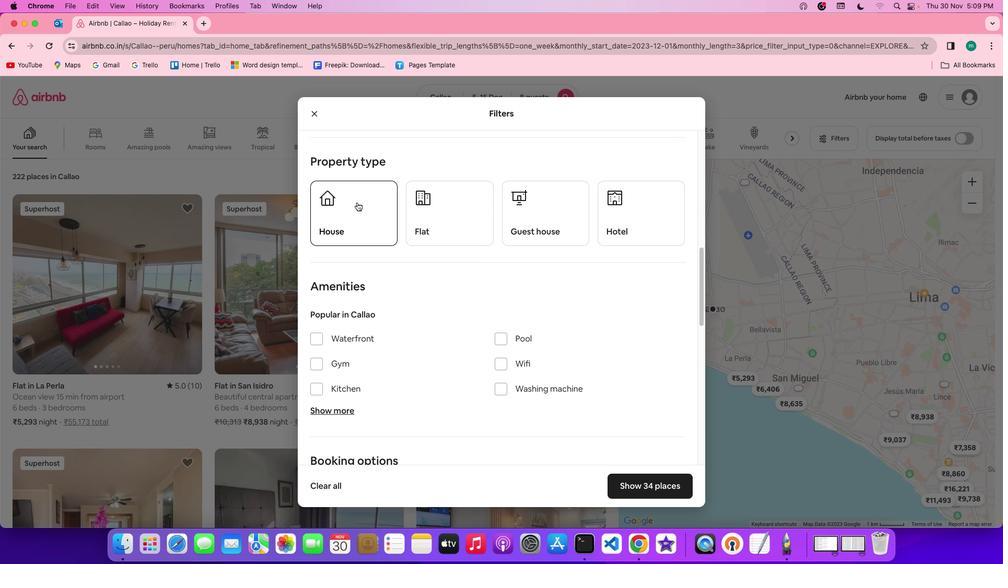 
Action: Mouse pressed left at (356, 202)
Screenshot: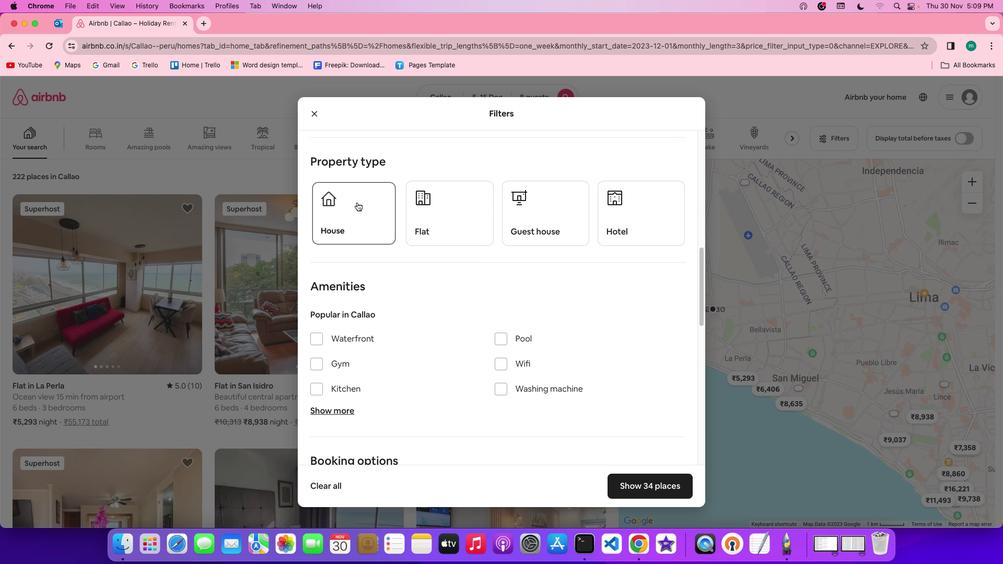 
Action: Mouse moved to (555, 351)
Screenshot: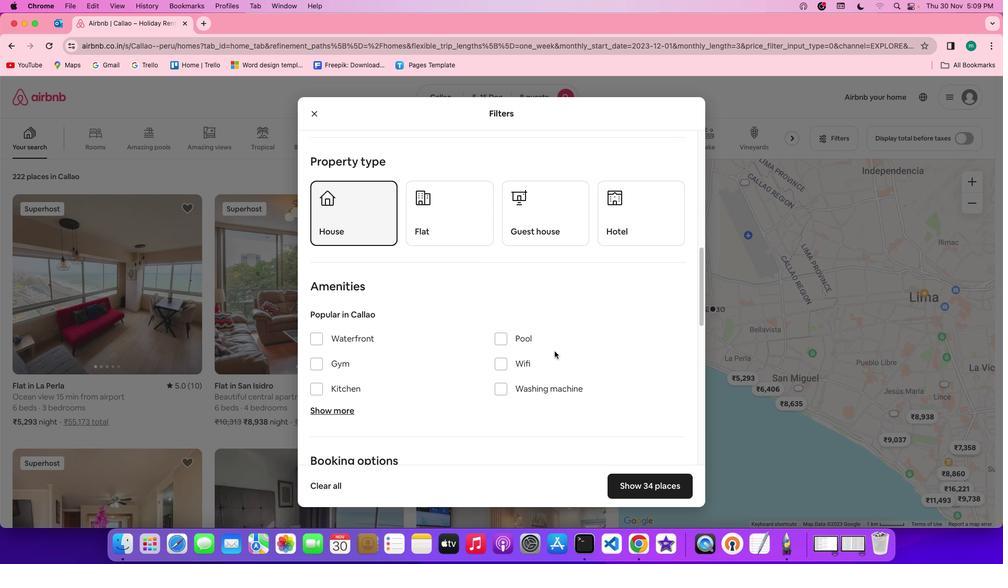 
Action: Mouse scrolled (555, 351) with delta (0, 0)
Screenshot: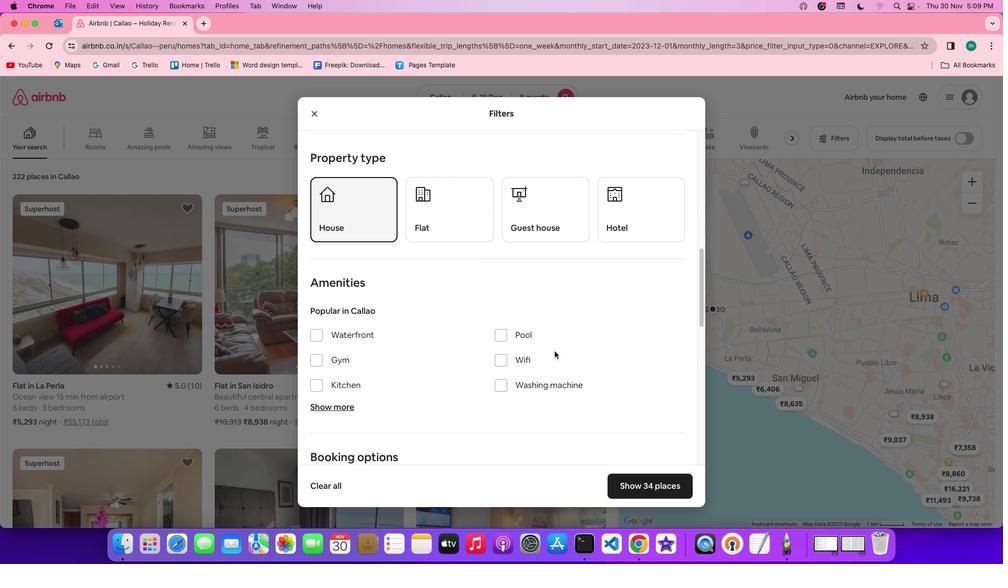 
Action: Mouse scrolled (555, 351) with delta (0, 0)
Screenshot: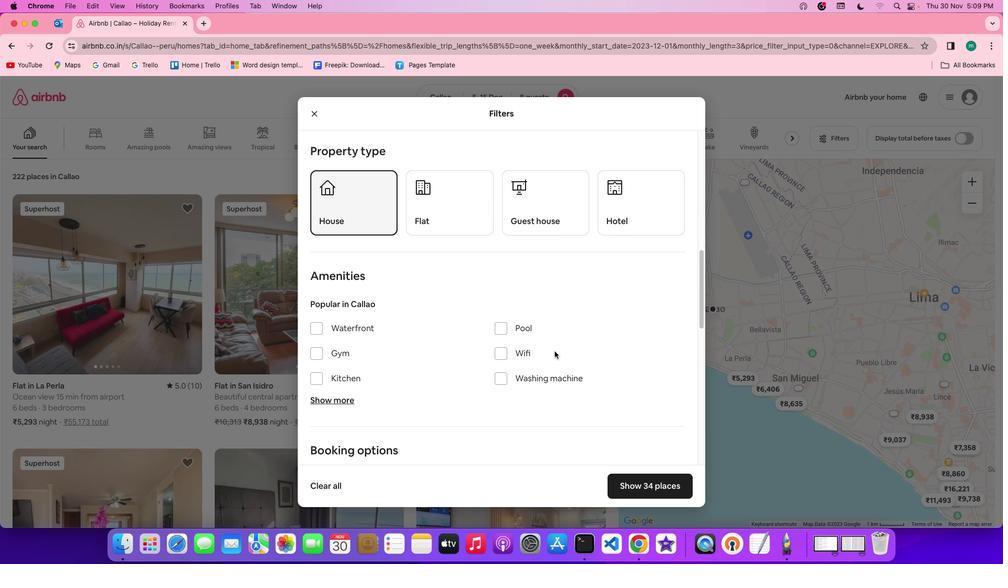 
Action: Mouse scrolled (555, 351) with delta (0, -1)
Screenshot: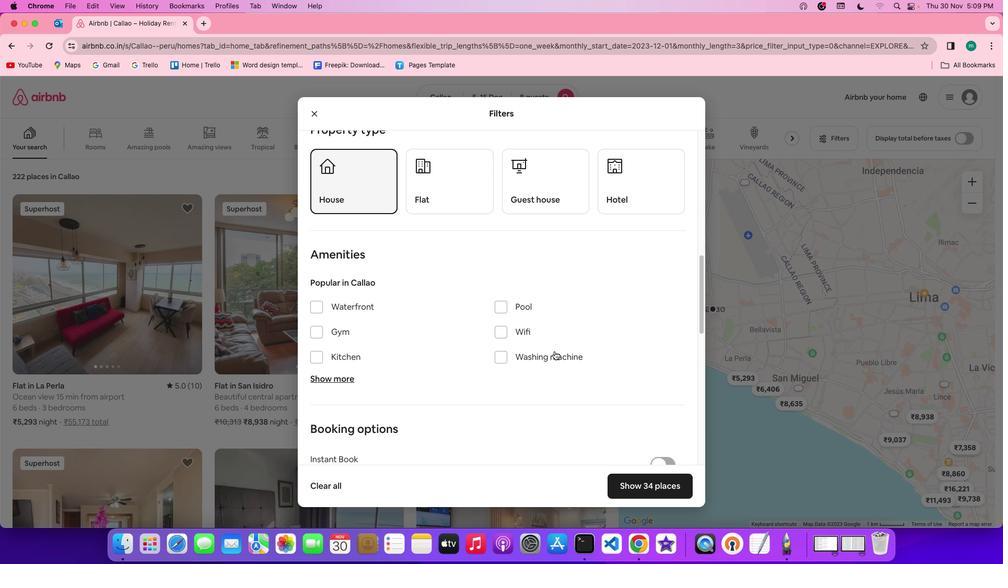
Action: Mouse scrolled (555, 351) with delta (0, 0)
Screenshot: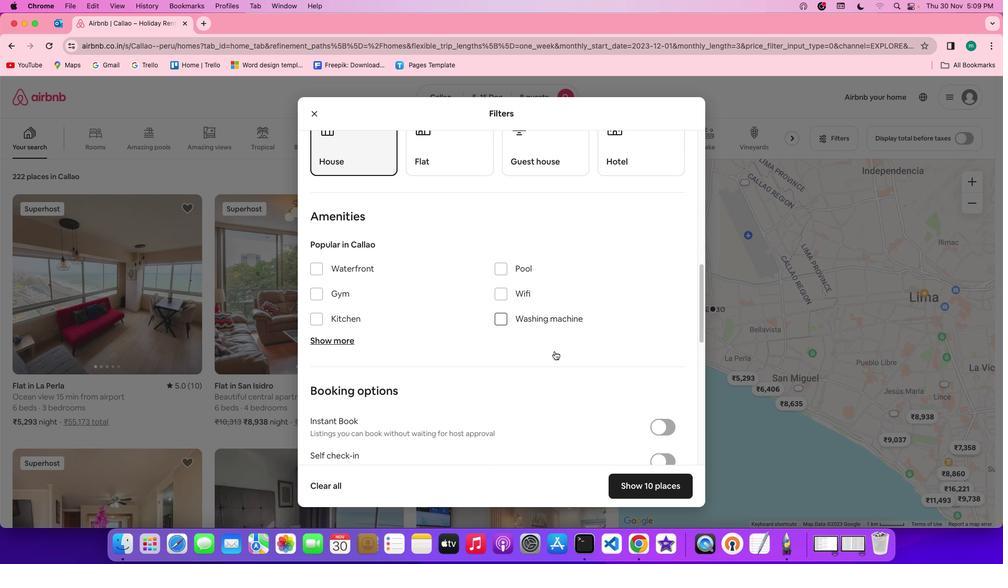 
Action: Mouse scrolled (555, 351) with delta (0, 0)
Screenshot: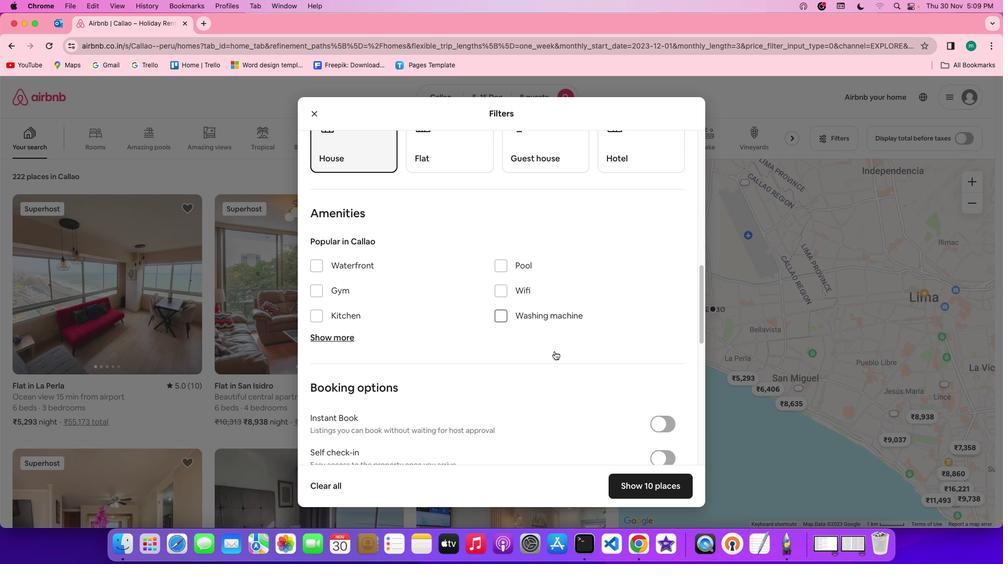 
Action: Mouse scrolled (555, 351) with delta (0, 0)
Screenshot: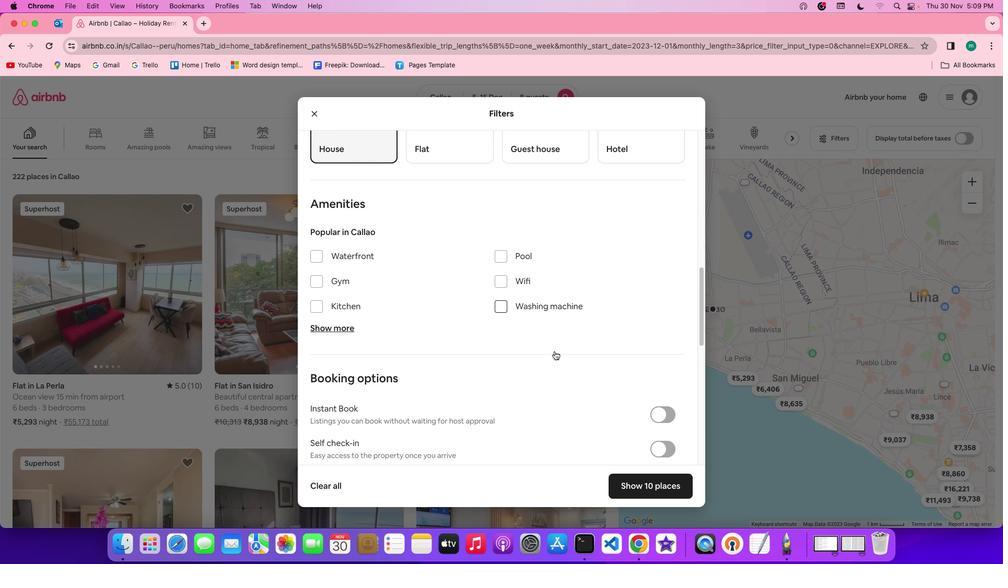 
Action: Mouse scrolled (555, 351) with delta (0, 0)
Screenshot: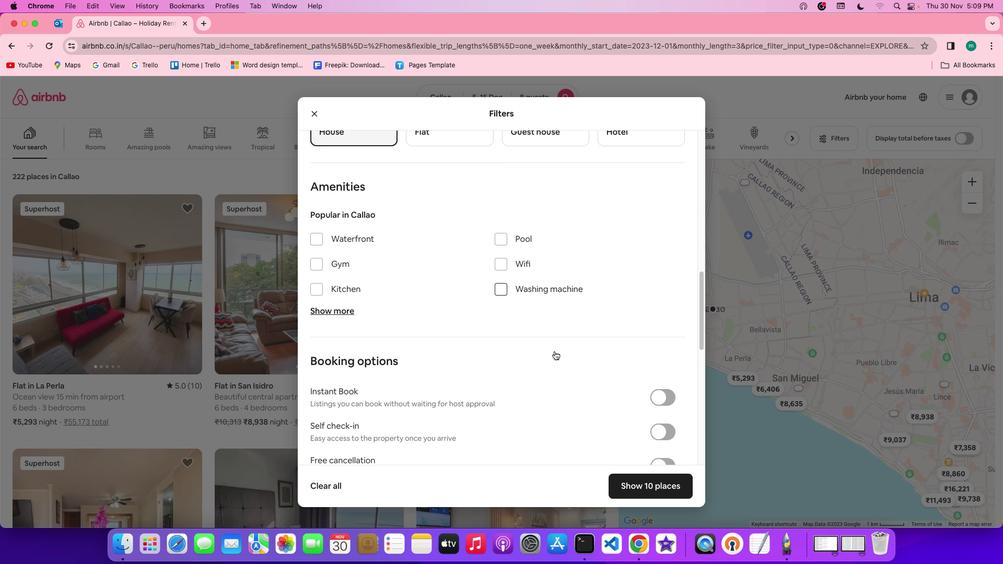 
Action: Mouse scrolled (555, 351) with delta (0, 0)
Screenshot: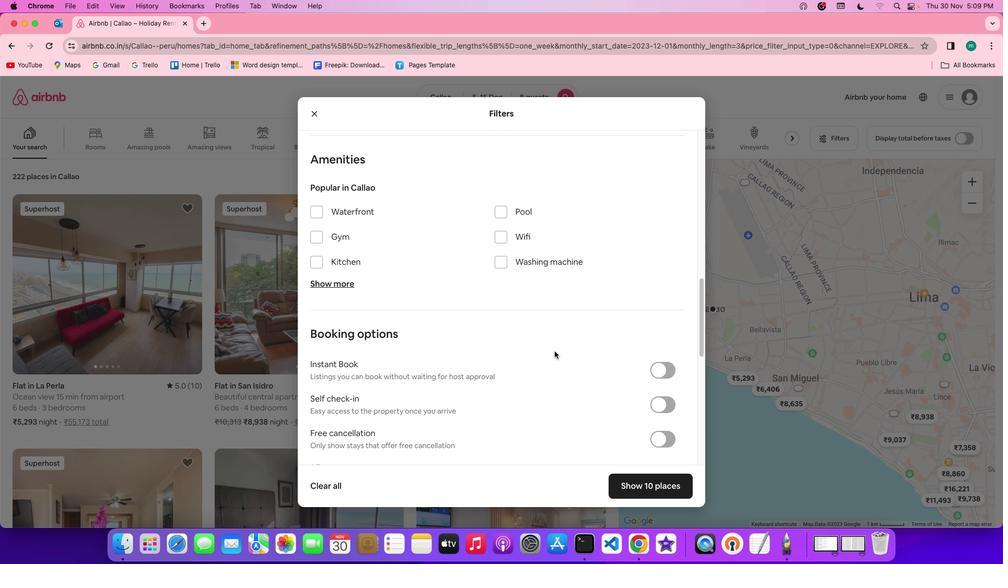 
Action: Mouse scrolled (555, 351) with delta (0, 0)
Screenshot: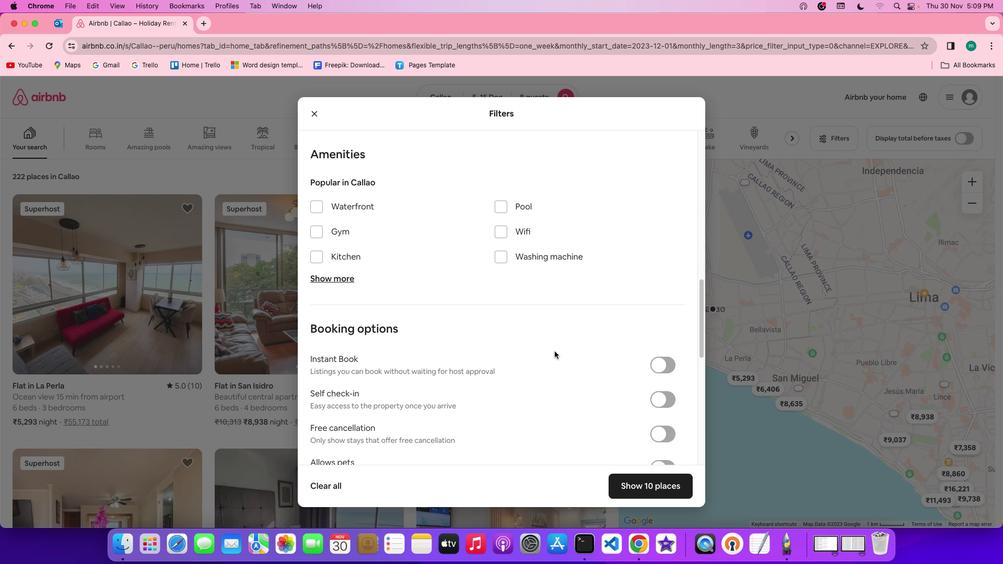 
Action: Mouse scrolled (555, 351) with delta (0, 0)
Screenshot: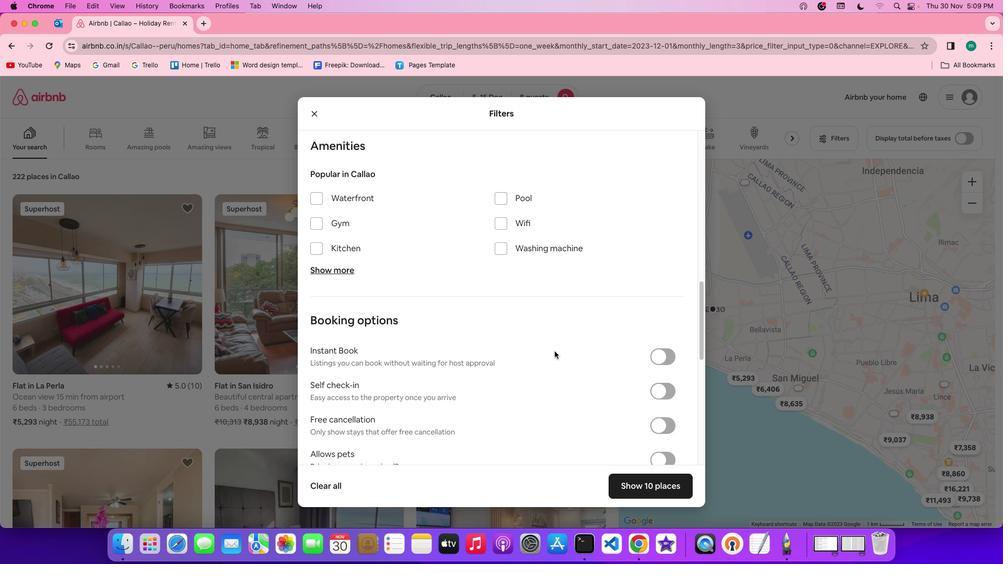 
Action: Mouse scrolled (555, 351) with delta (0, 0)
Screenshot: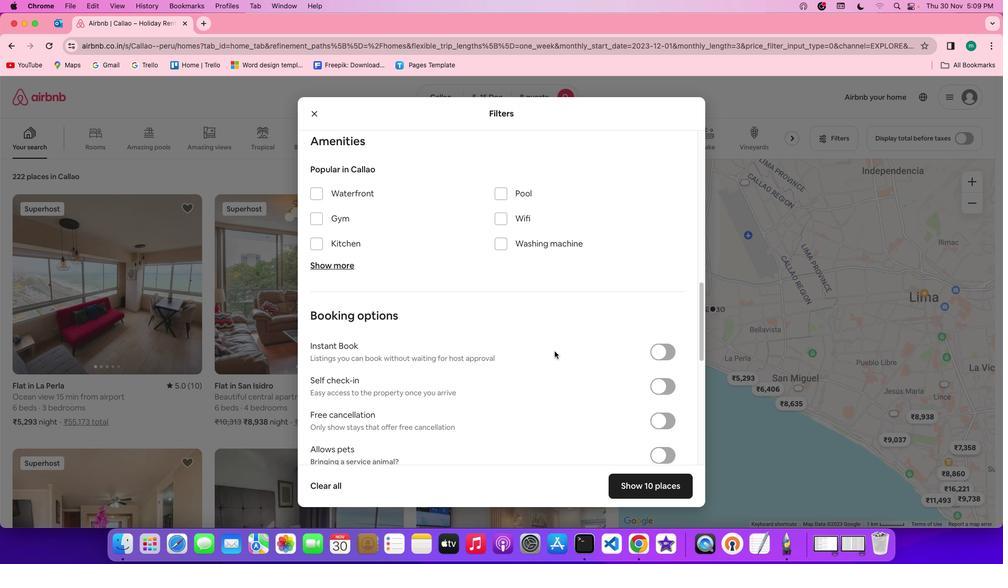 
Action: Mouse scrolled (555, 351) with delta (0, 0)
Screenshot: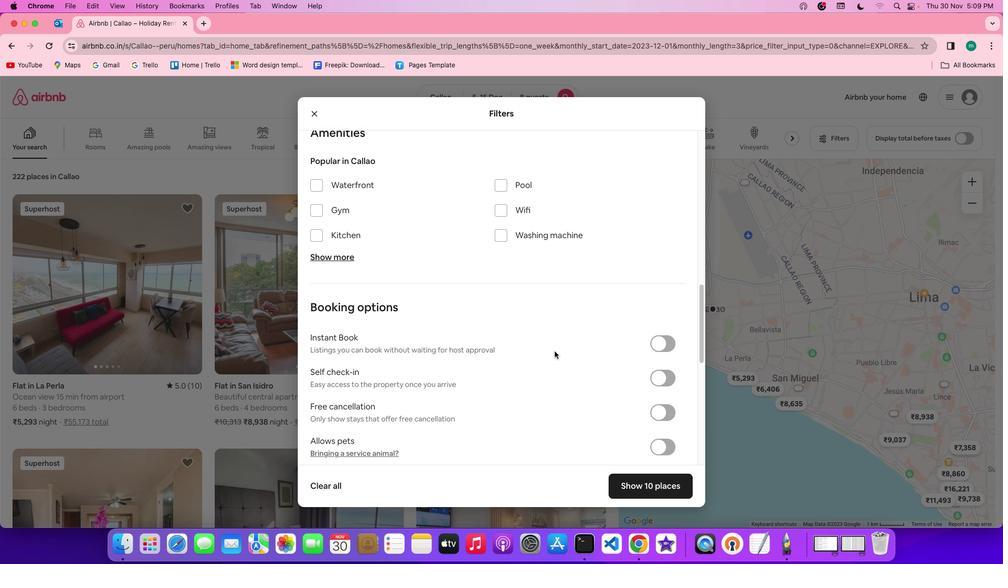 
Action: Mouse scrolled (555, 351) with delta (0, 0)
Screenshot: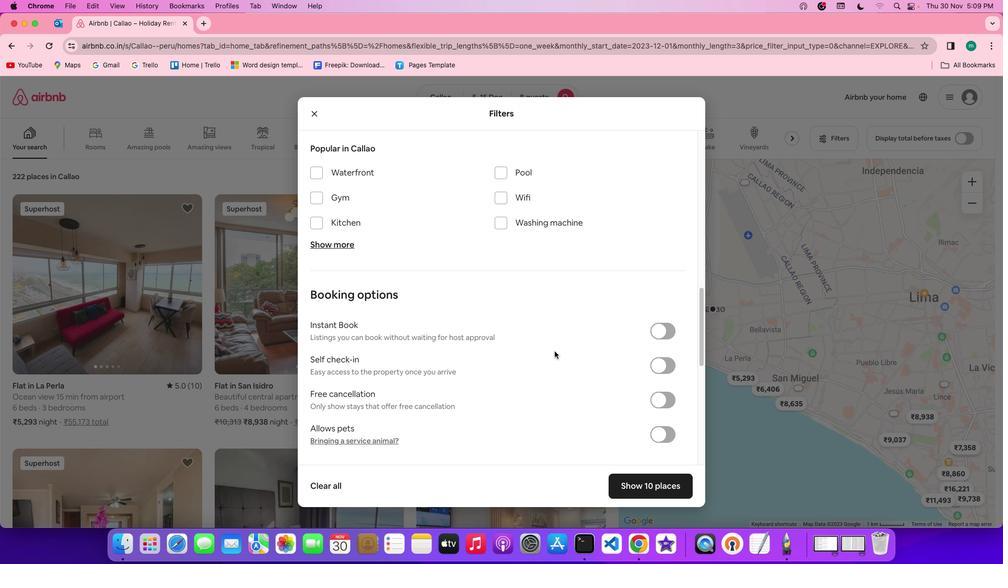 
Action: Mouse scrolled (555, 351) with delta (0, 0)
Screenshot: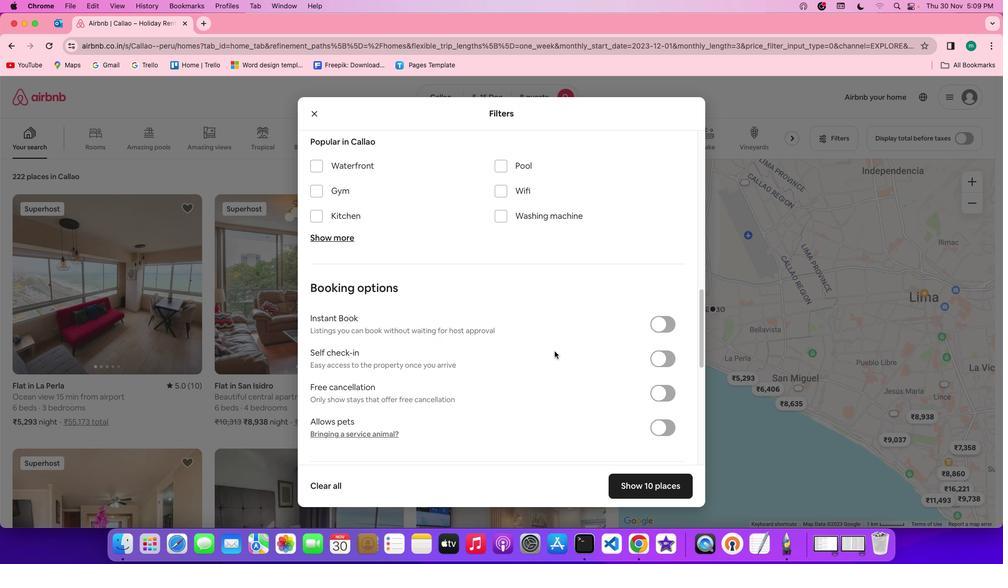 
Action: Mouse scrolled (555, 351) with delta (0, -1)
Screenshot: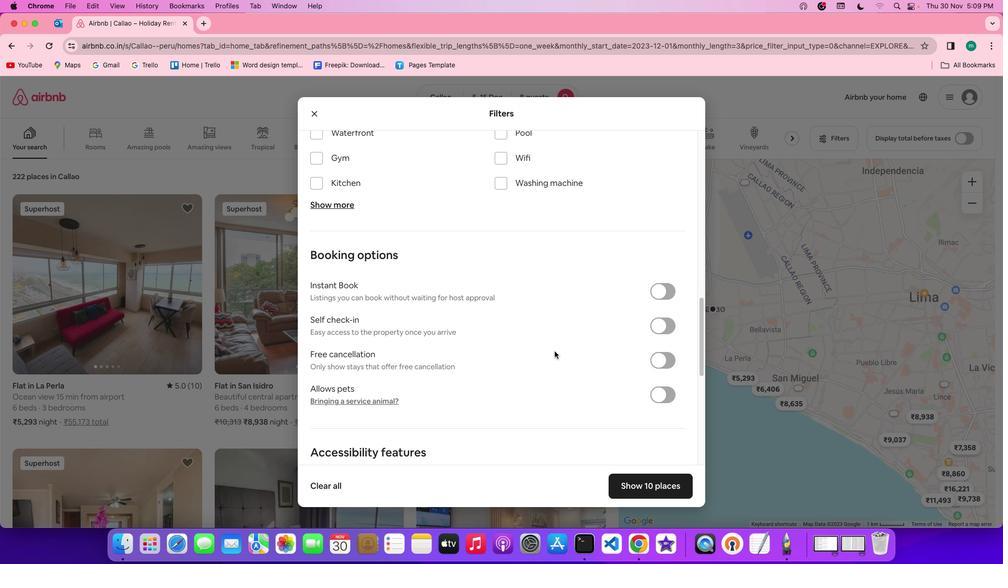 
Action: Mouse scrolled (555, 351) with delta (0, -1)
Screenshot: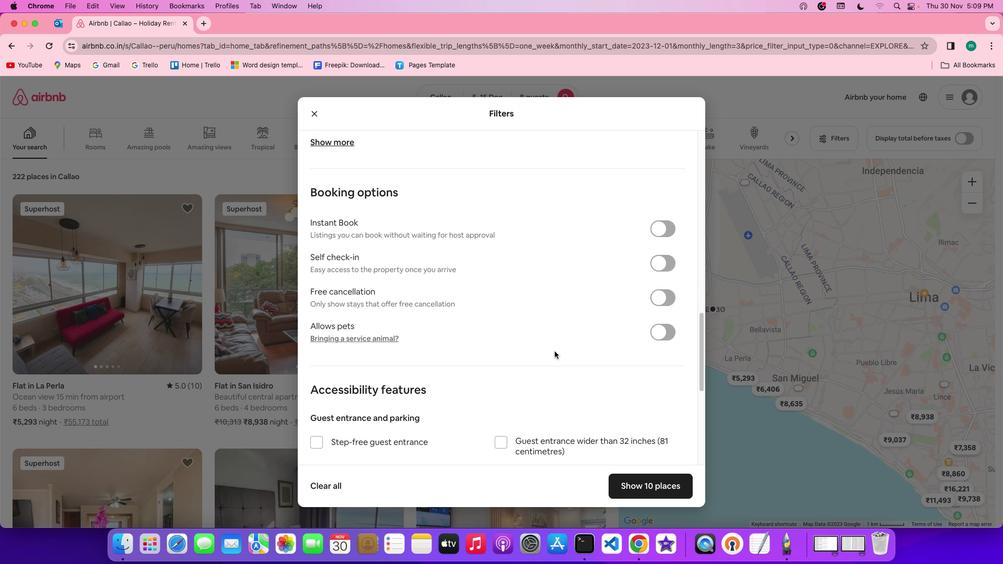 
Action: Mouse scrolled (555, 351) with delta (0, 0)
Screenshot: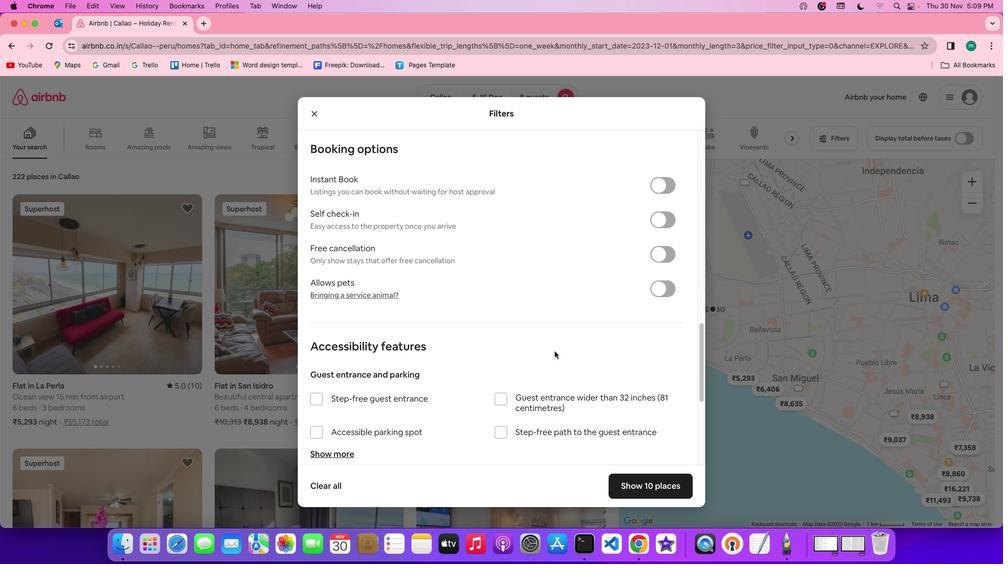 
Action: Mouse scrolled (555, 351) with delta (0, 0)
Screenshot: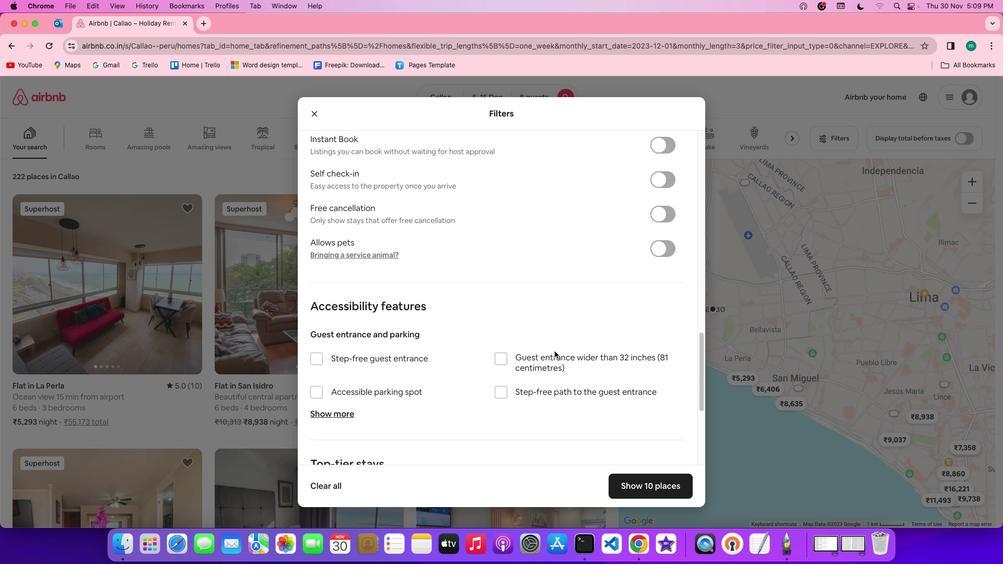 
Action: Mouse scrolled (555, 351) with delta (0, -1)
Screenshot: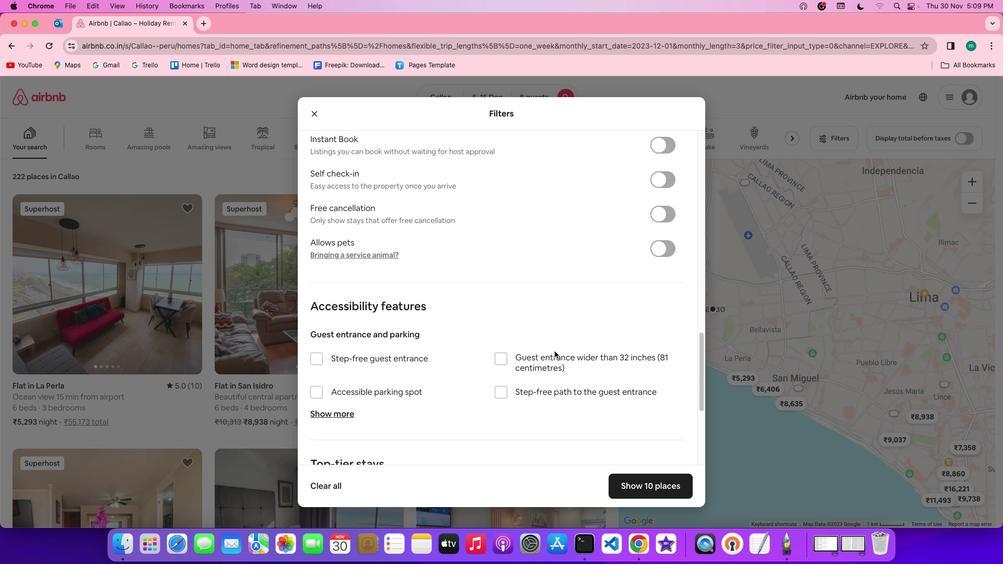 
Action: Mouse scrolled (555, 351) with delta (0, -2)
Screenshot: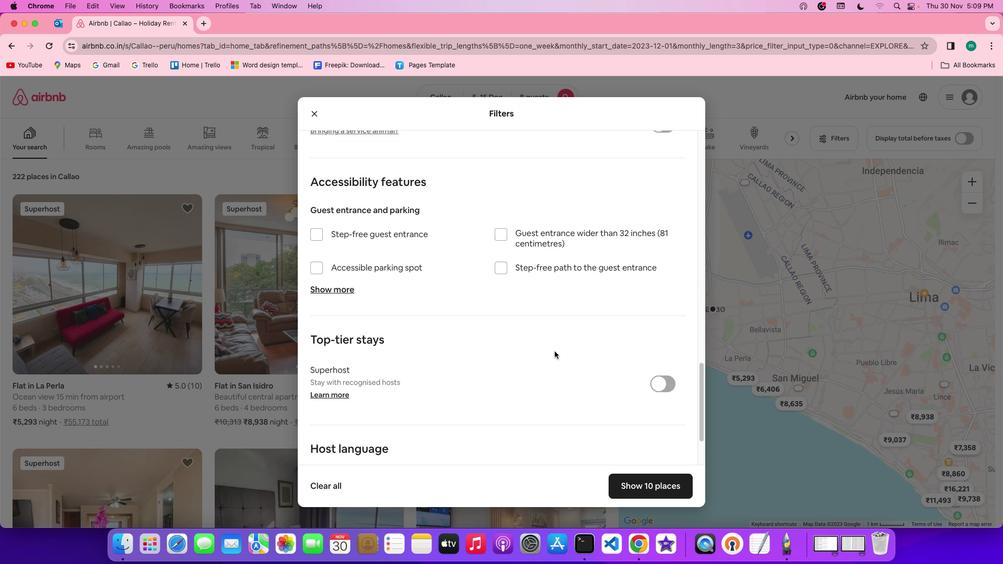 
Action: Mouse scrolled (555, 351) with delta (0, 0)
Screenshot: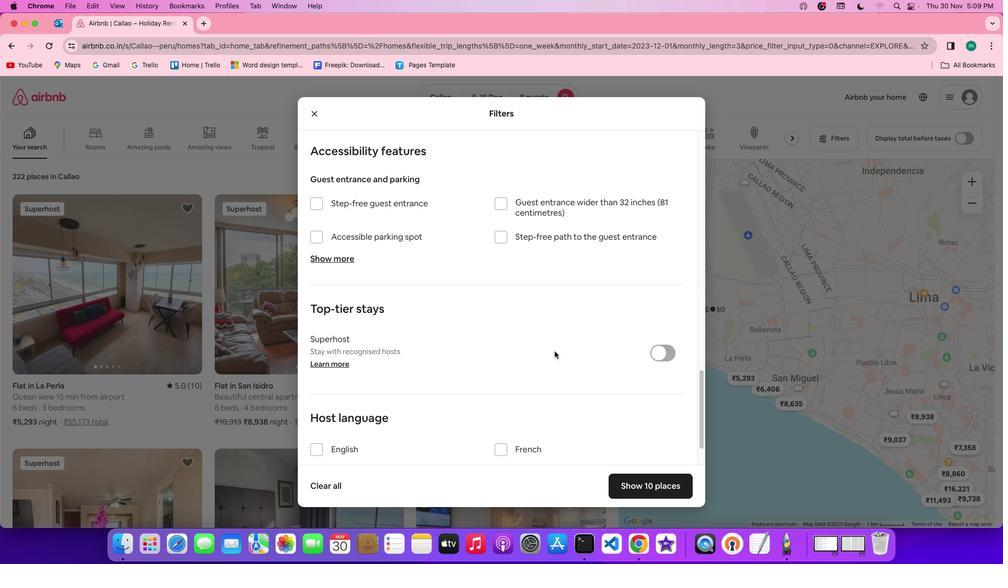 
Action: Mouse scrolled (555, 351) with delta (0, 0)
Screenshot: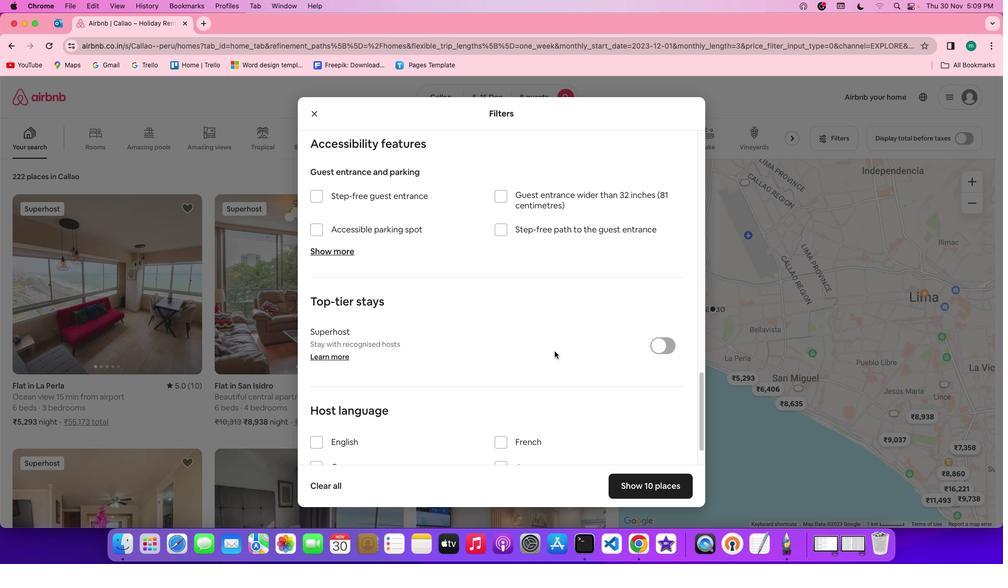 
Action: Mouse scrolled (555, 351) with delta (0, -1)
Screenshot: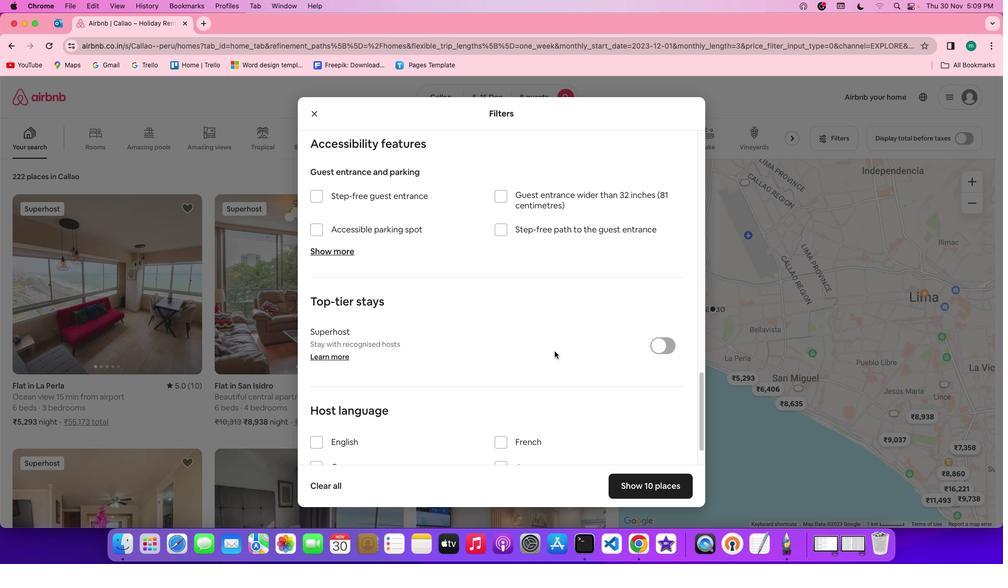 
Action: Mouse scrolled (555, 351) with delta (0, -2)
Screenshot: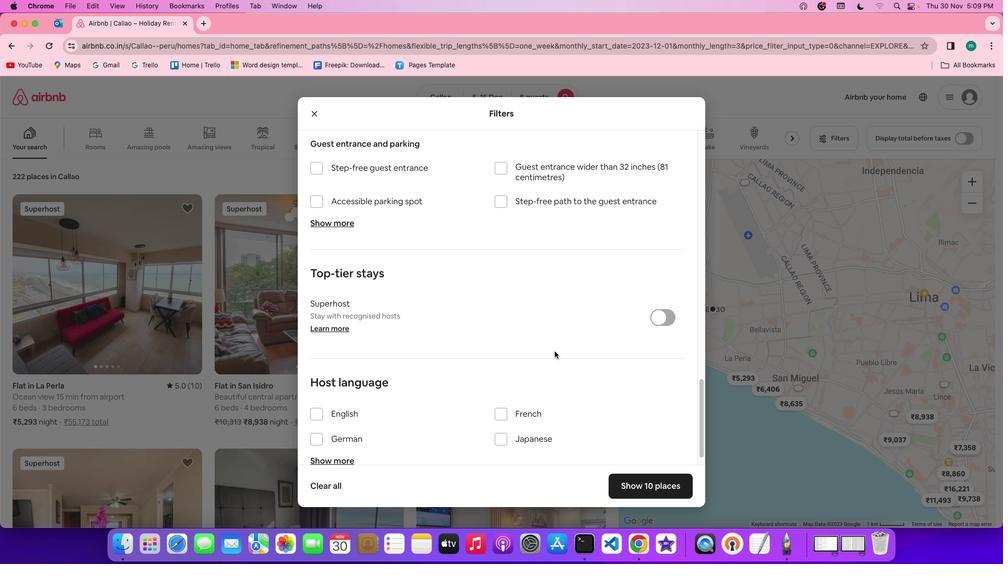 
Action: Mouse scrolled (555, 351) with delta (0, -2)
Screenshot: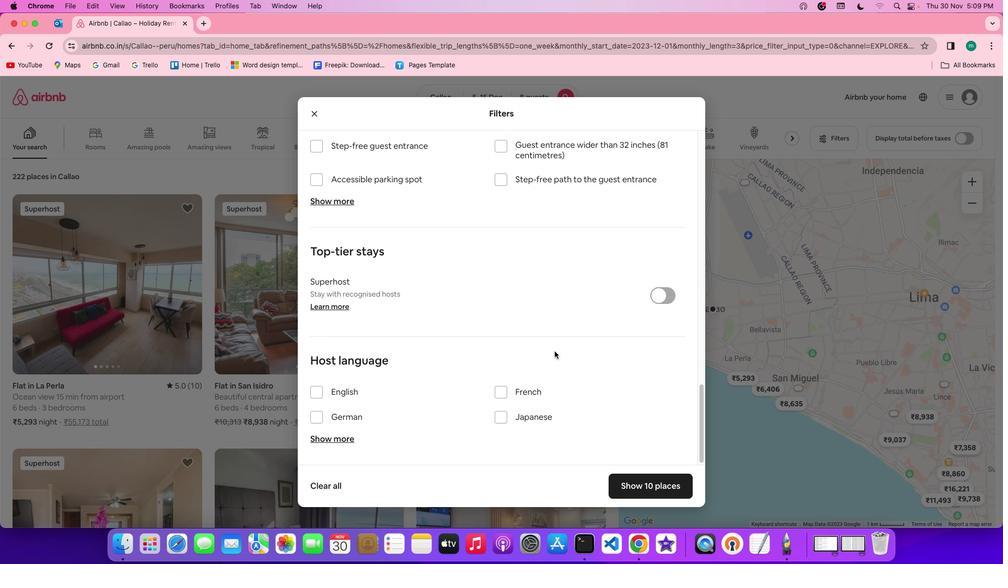 
Action: Mouse scrolled (555, 351) with delta (0, 0)
Screenshot: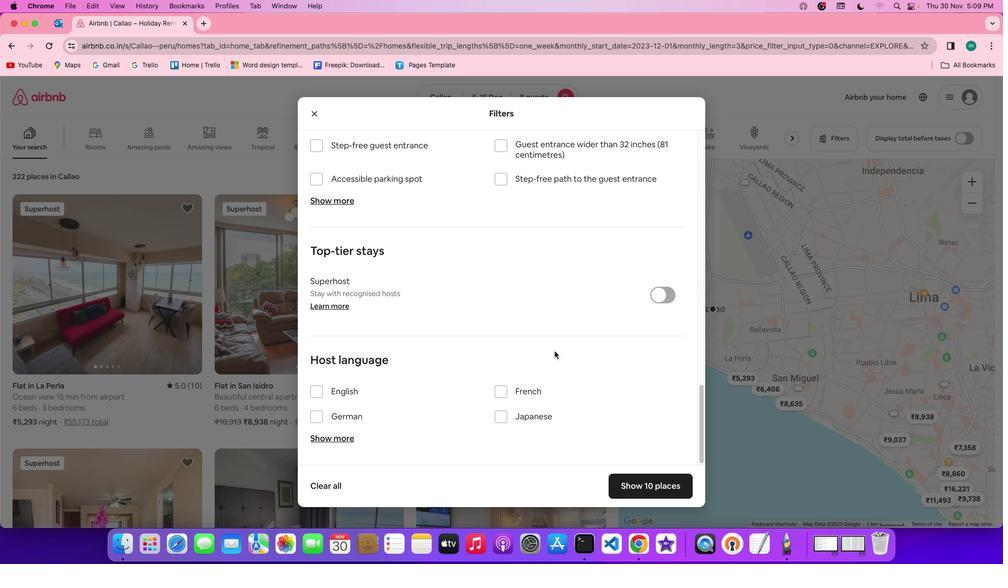
Action: Mouse scrolled (555, 351) with delta (0, 0)
Screenshot: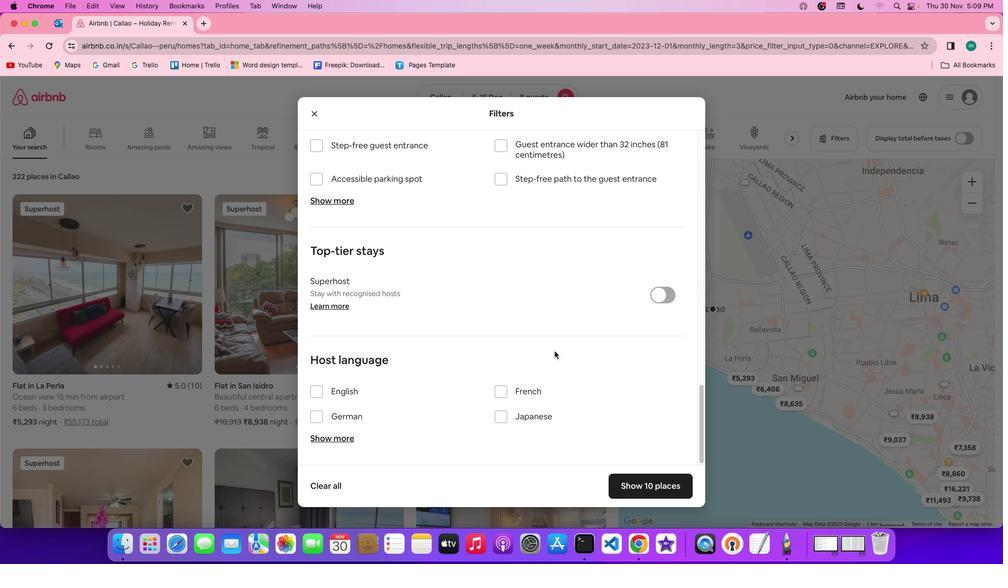 
Action: Mouse scrolled (555, 351) with delta (0, -1)
Screenshot: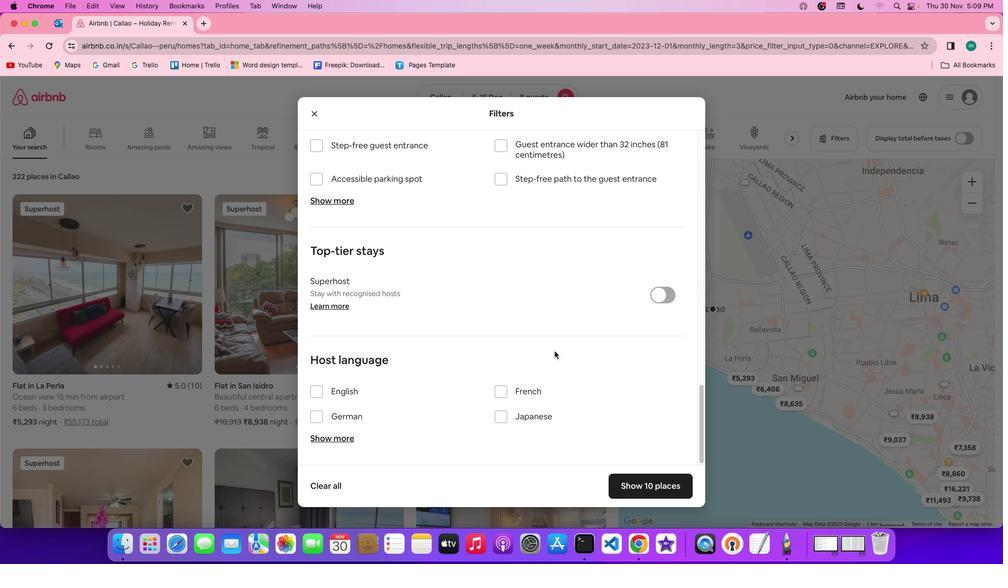 
Action: Mouse scrolled (555, 351) with delta (0, -2)
Screenshot: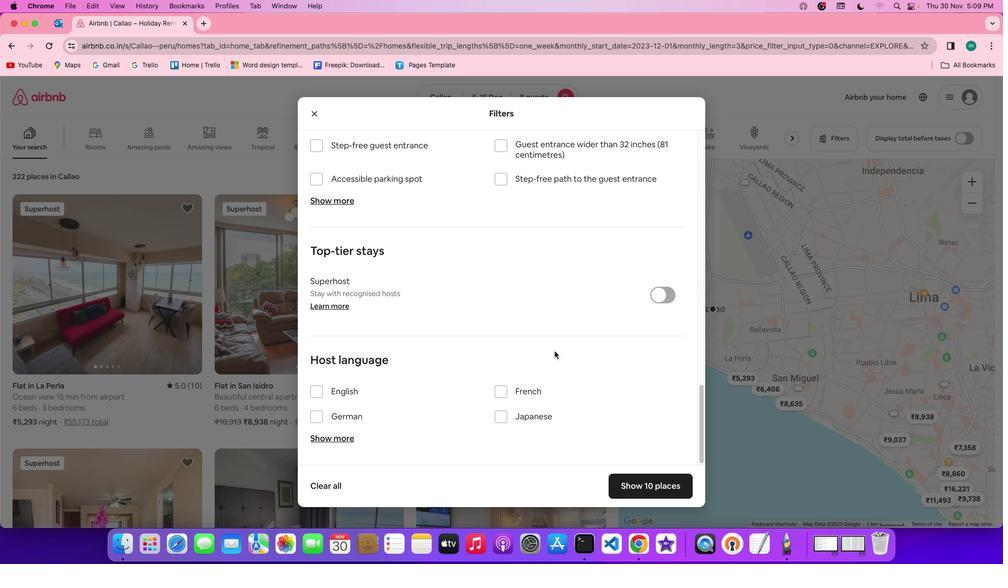 
Action: Mouse scrolled (555, 351) with delta (0, -2)
Screenshot: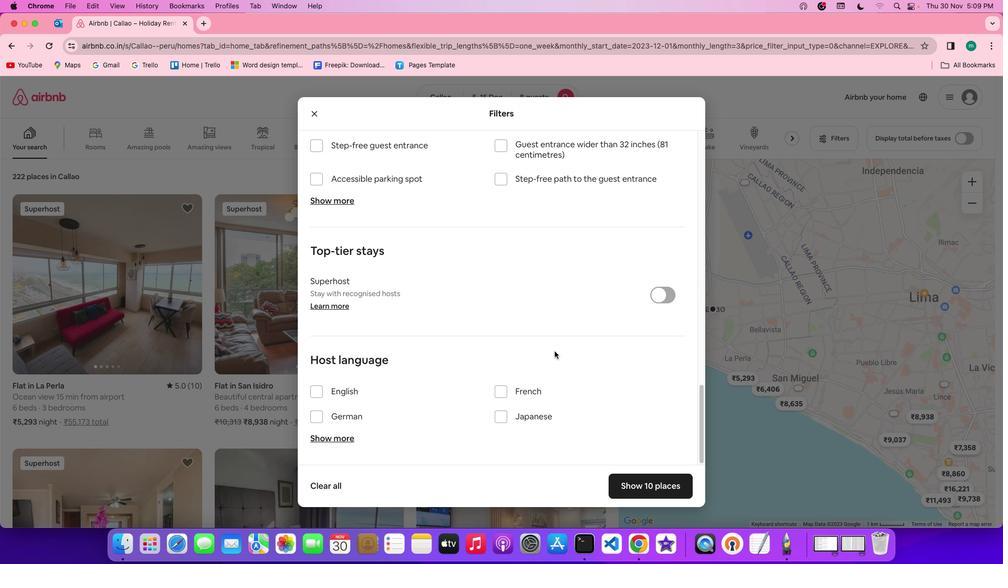 
Action: Mouse scrolled (555, 351) with delta (0, 0)
Screenshot: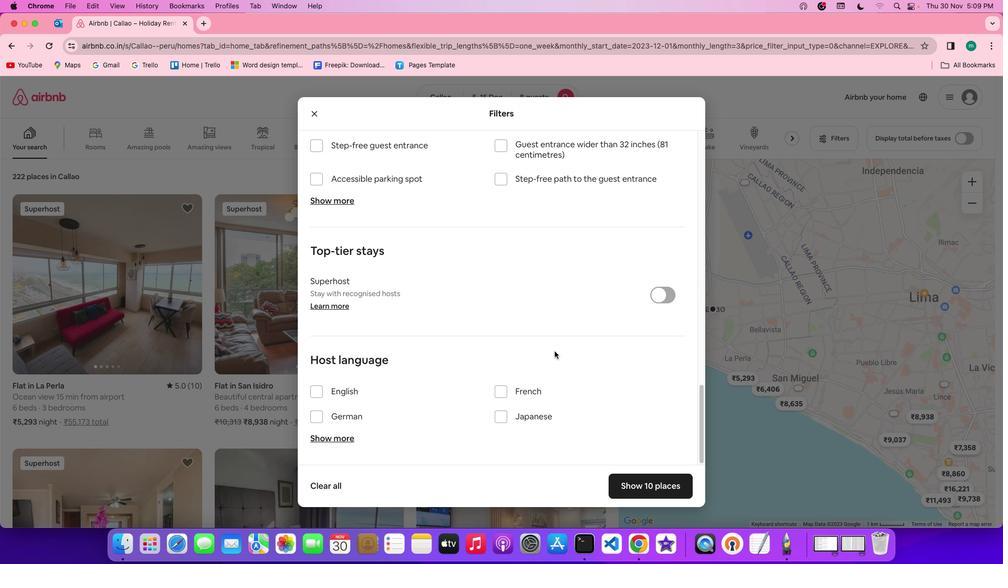 
Action: Mouse scrolled (555, 351) with delta (0, 0)
Screenshot: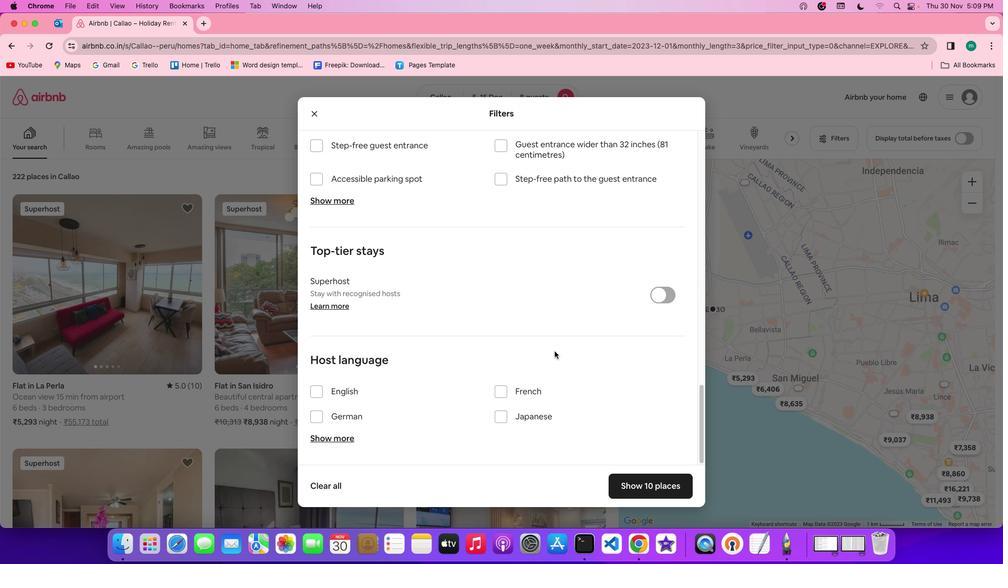 
Action: Mouse scrolled (555, 351) with delta (0, -1)
Screenshot: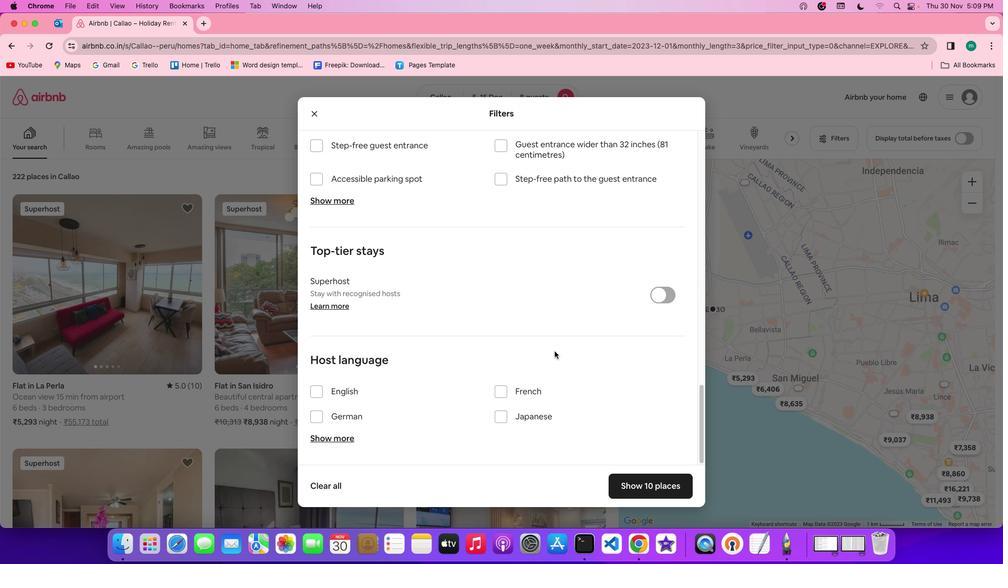 
Action: Mouse scrolled (555, 351) with delta (0, -2)
Screenshot: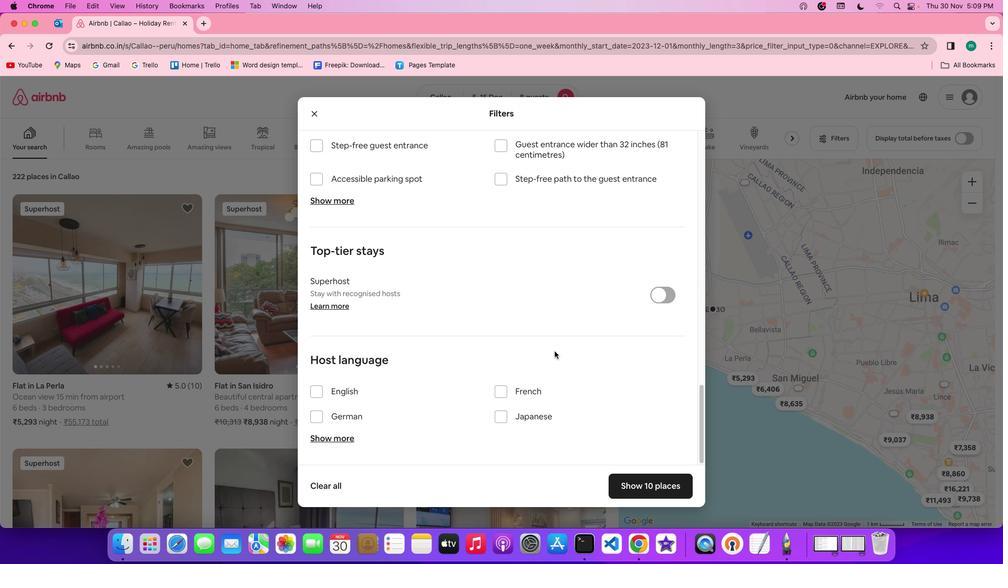 
Action: Mouse moved to (646, 490)
Screenshot: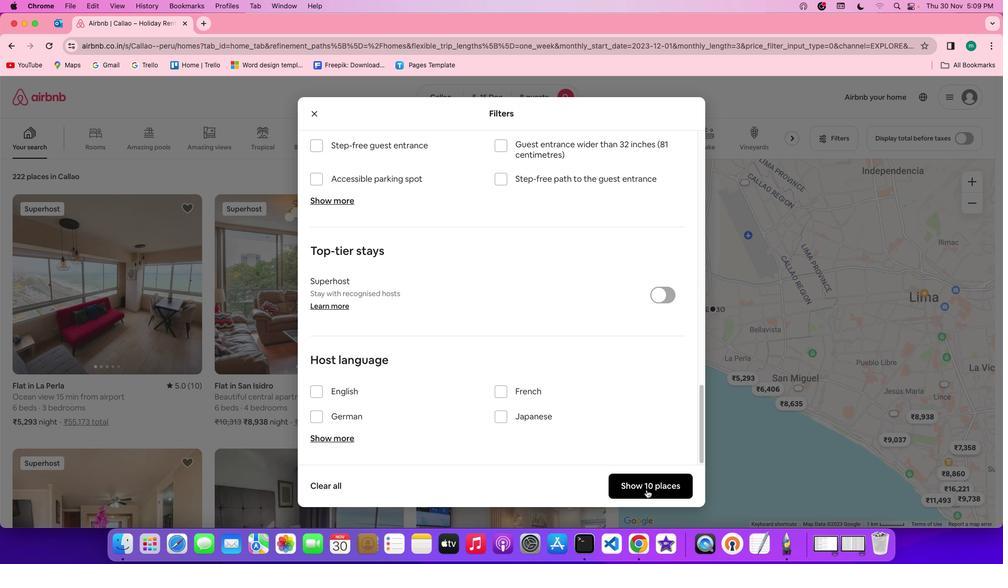 
Action: Mouse pressed left at (646, 490)
Screenshot: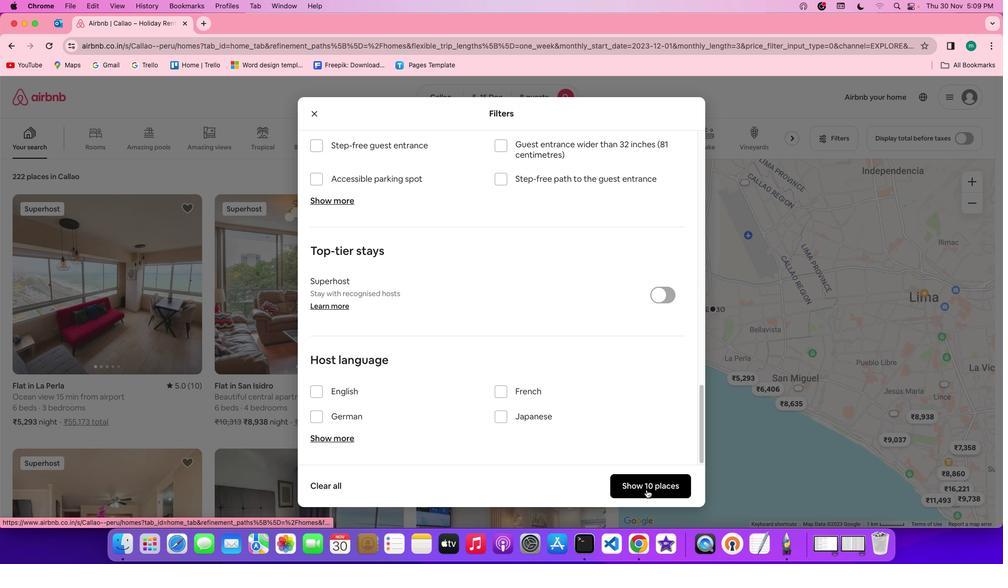 
Action: Mouse moved to (146, 260)
Screenshot: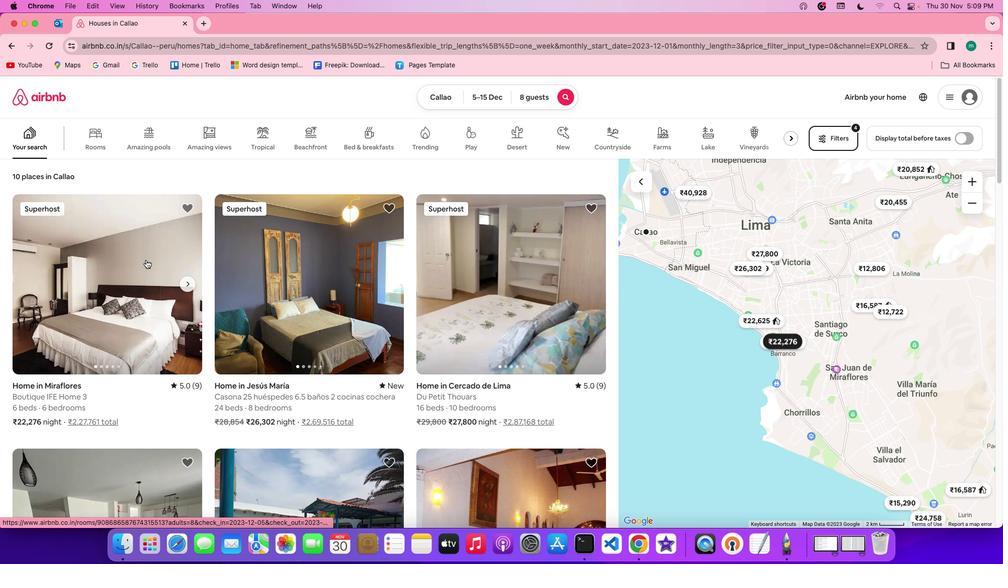 
Action: Mouse pressed left at (146, 260)
Screenshot: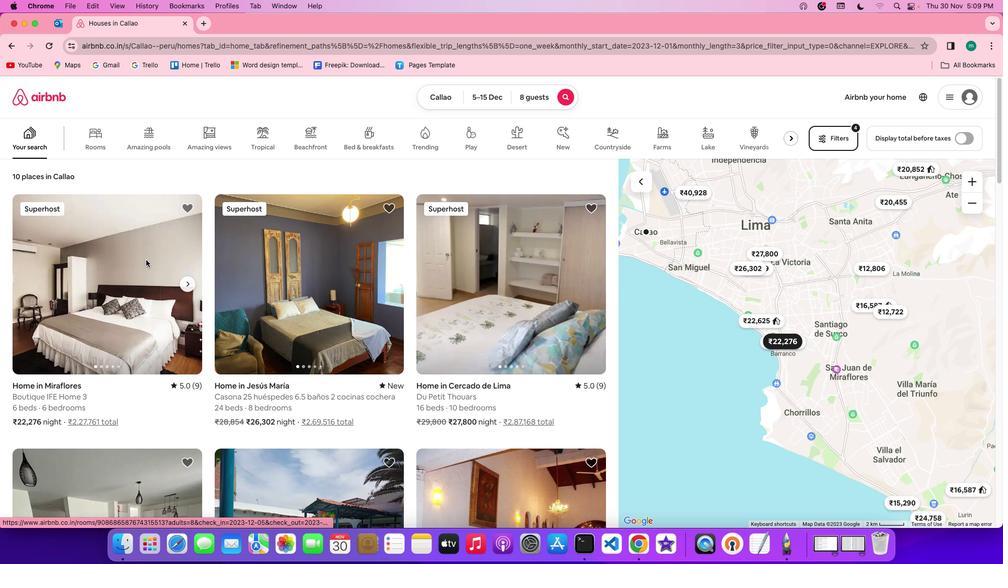 
Action: Mouse moved to (739, 395)
Screenshot: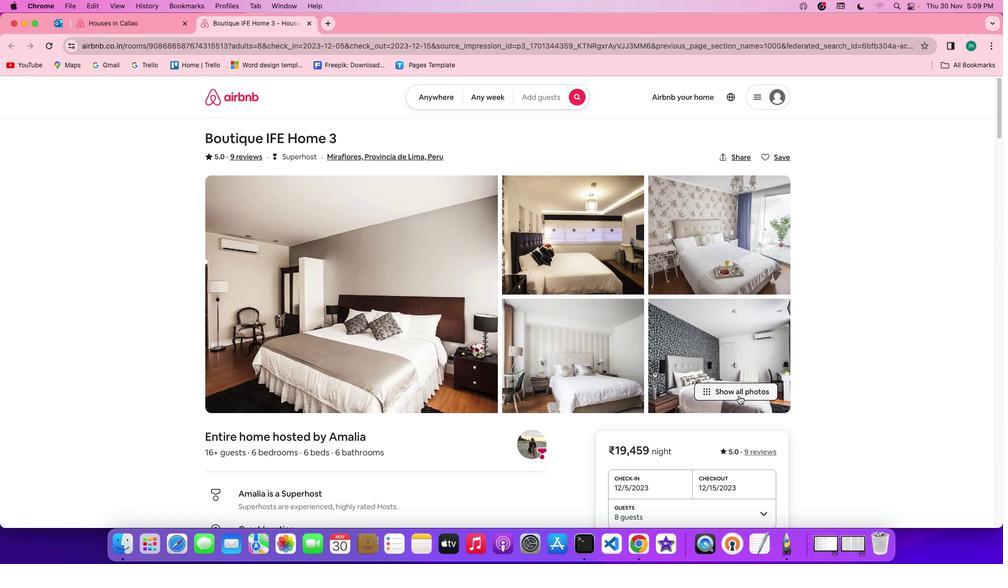 
Action: Mouse pressed left at (739, 395)
Screenshot: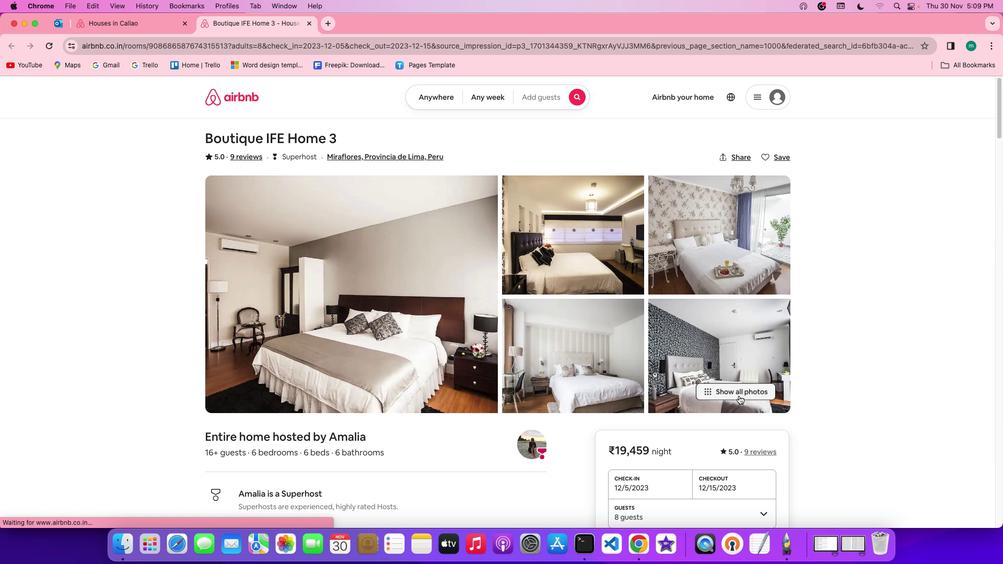 
Action: Mouse moved to (553, 368)
Screenshot: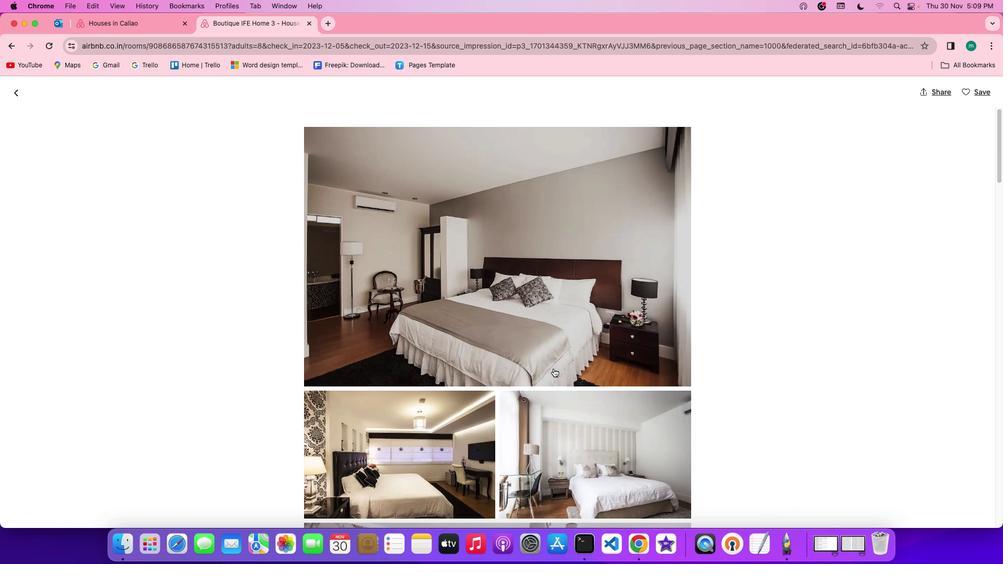 
Action: Mouse scrolled (553, 368) with delta (0, 0)
Screenshot: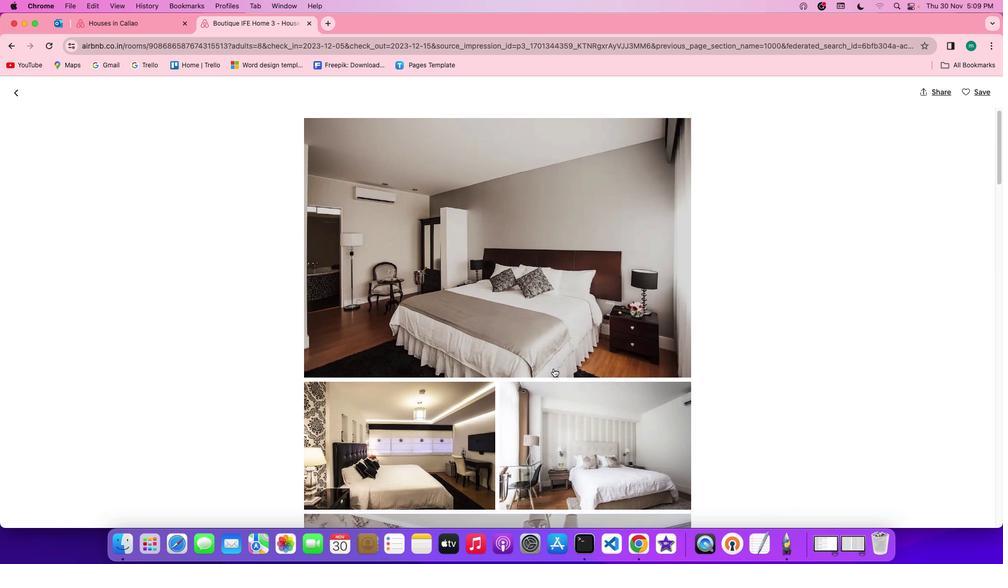 
Action: Mouse moved to (553, 368)
Screenshot: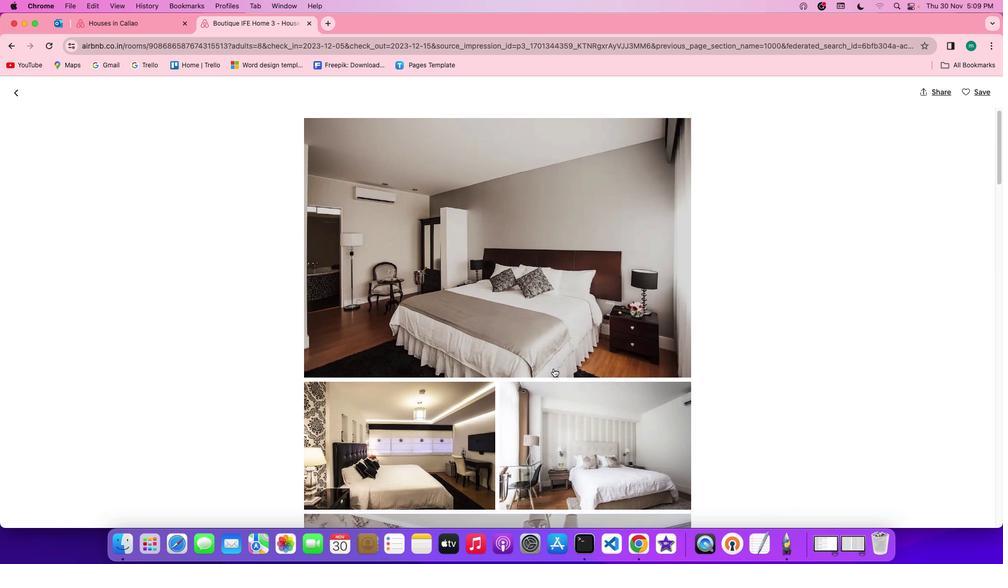
Action: Mouse scrolled (553, 368) with delta (0, 0)
Screenshot: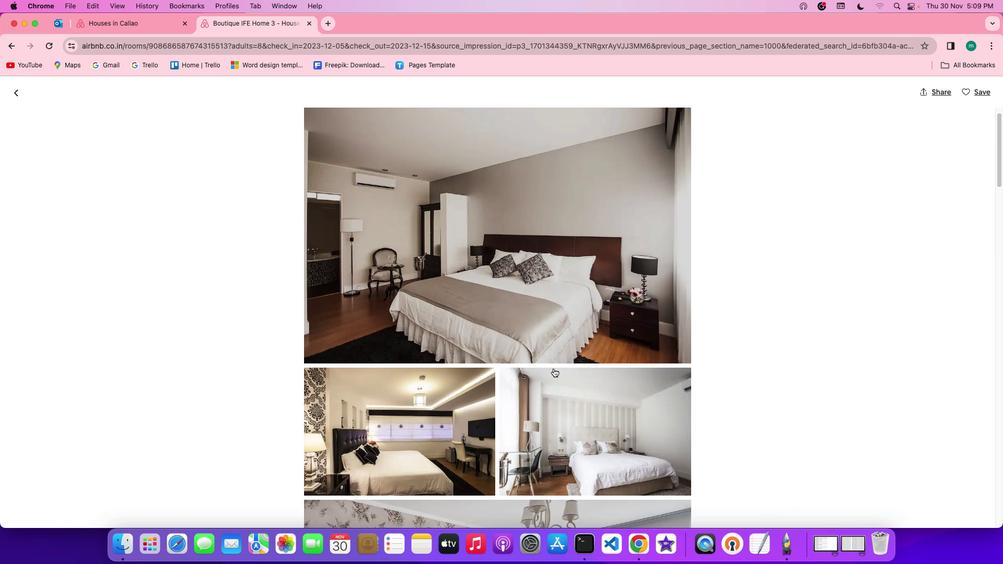 
Action: Mouse scrolled (553, 368) with delta (0, -1)
Screenshot: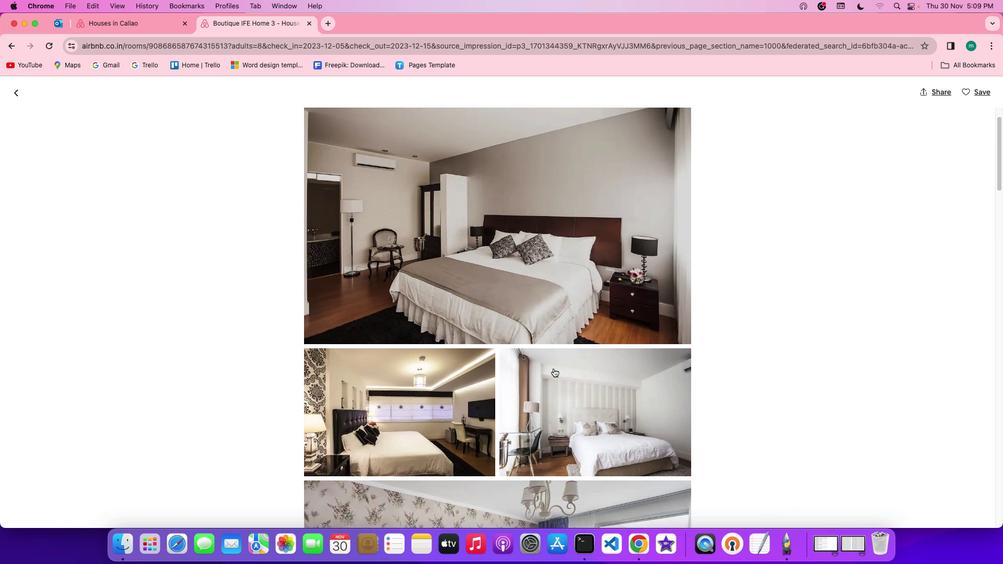 
Action: Mouse scrolled (553, 368) with delta (0, 0)
Screenshot: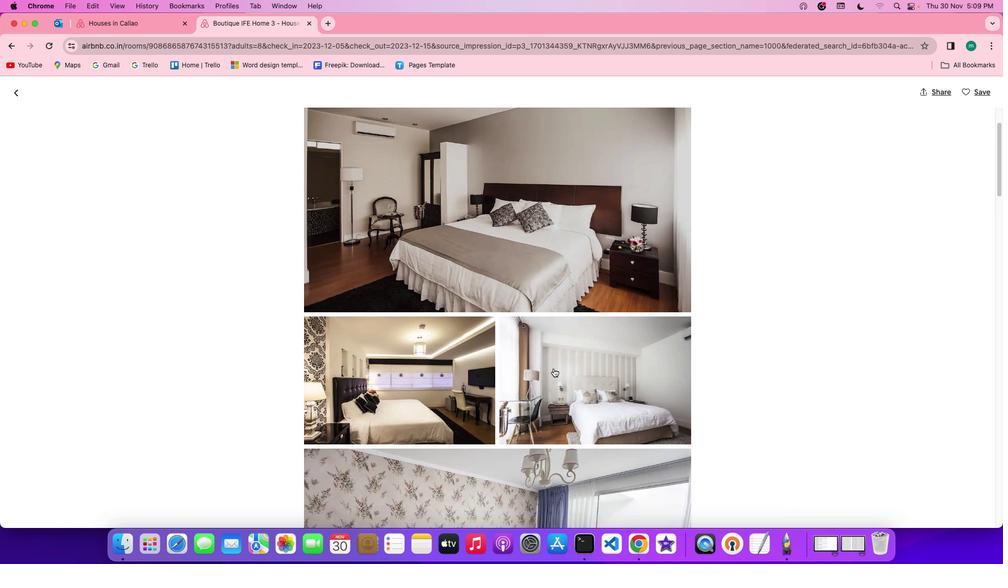 
Action: Mouse scrolled (553, 368) with delta (0, 0)
Screenshot: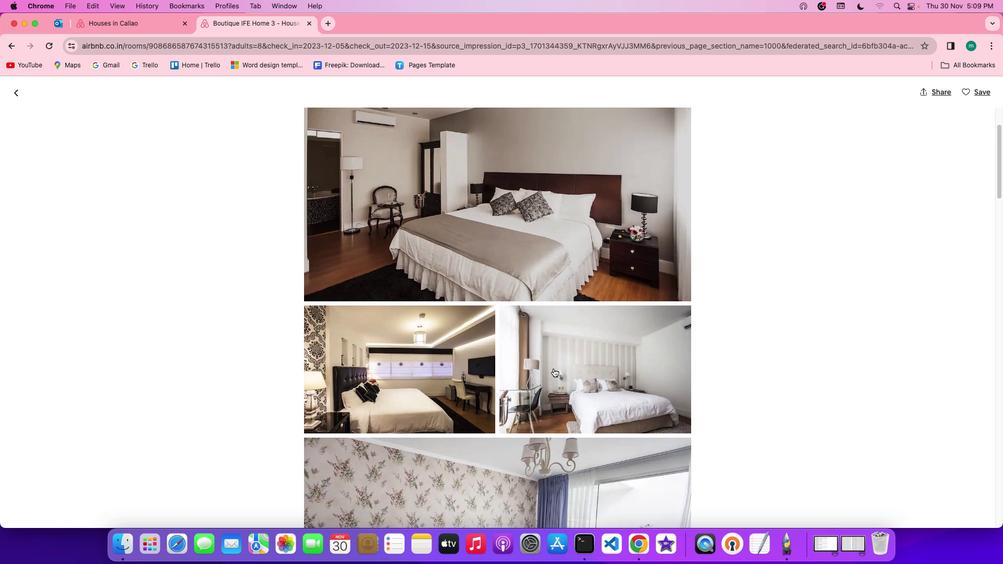 
Action: Mouse scrolled (553, 368) with delta (0, 0)
Screenshot: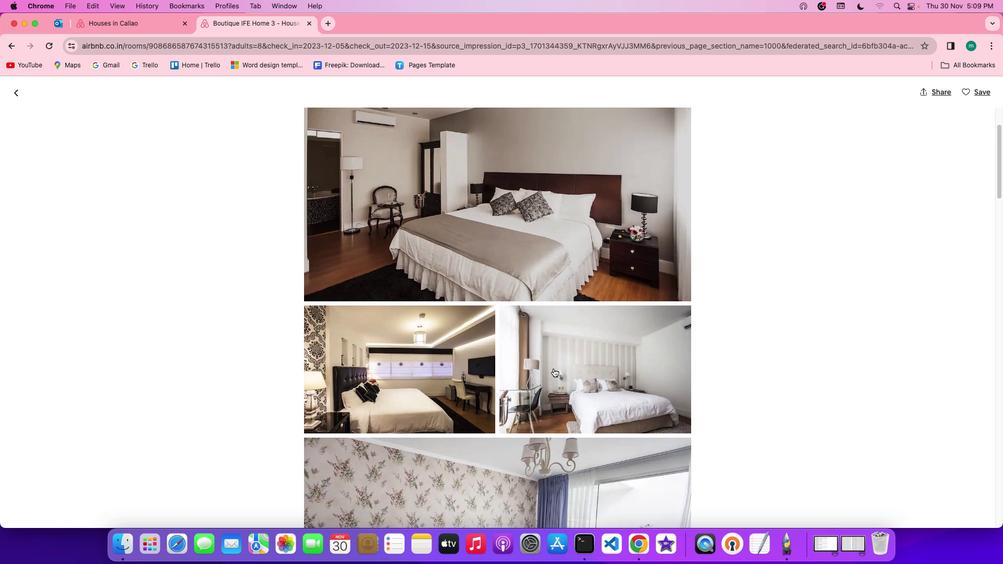 
Action: Mouse scrolled (553, 368) with delta (0, -1)
Screenshot: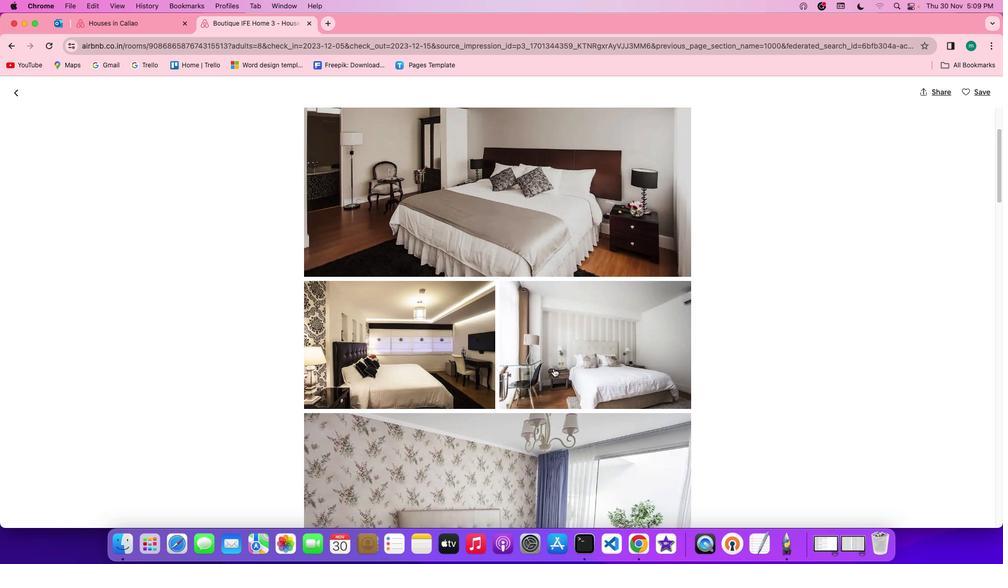 
Action: Mouse scrolled (553, 368) with delta (0, 0)
Screenshot: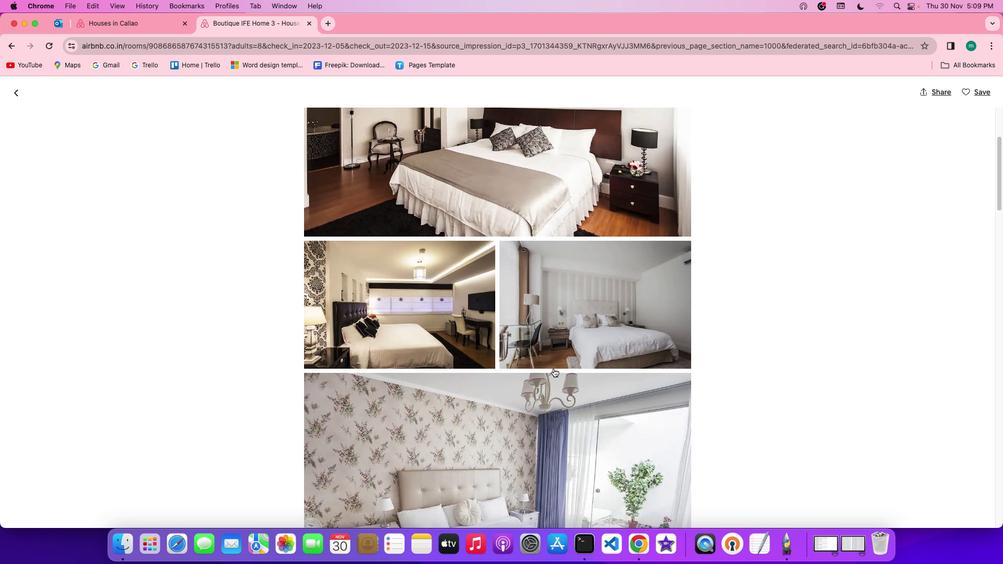 
Action: Mouse scrolled (553, 368) with delta (0, 0)
Screenshot: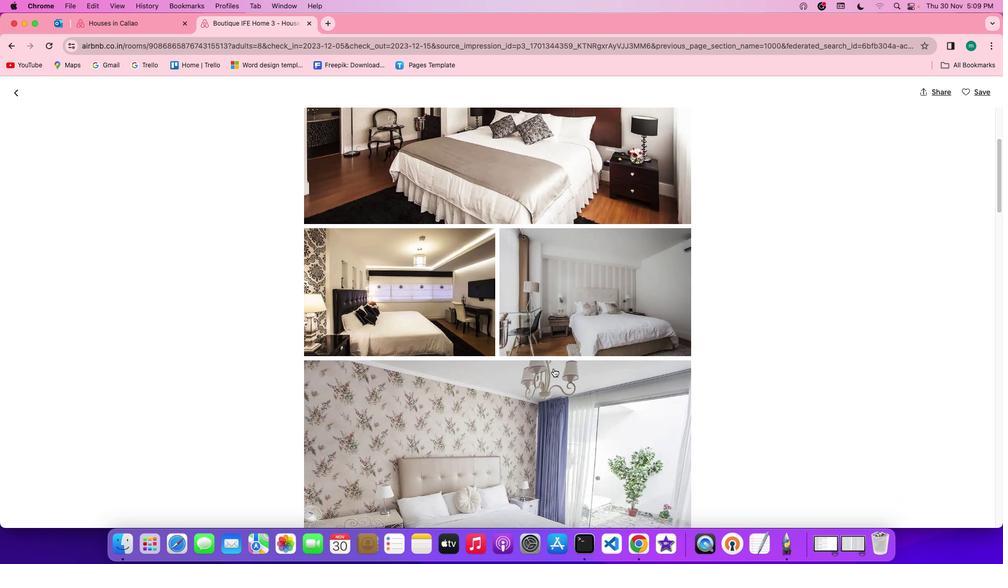 
Action: Mouse scrolled (553, 368) with delta (0, -1)
Screenshot: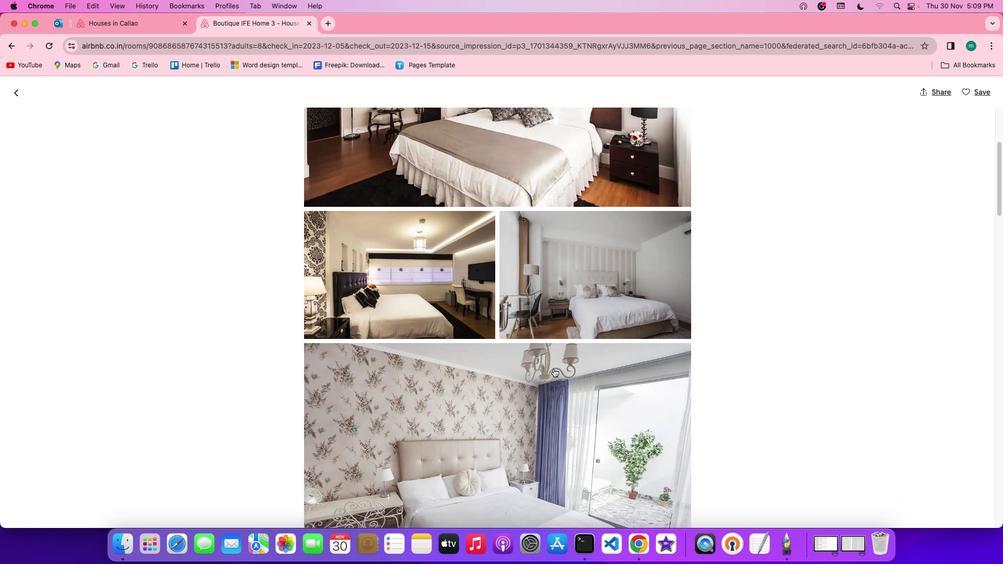 
Action: Mouse moved to (554, 368)
Screenshot: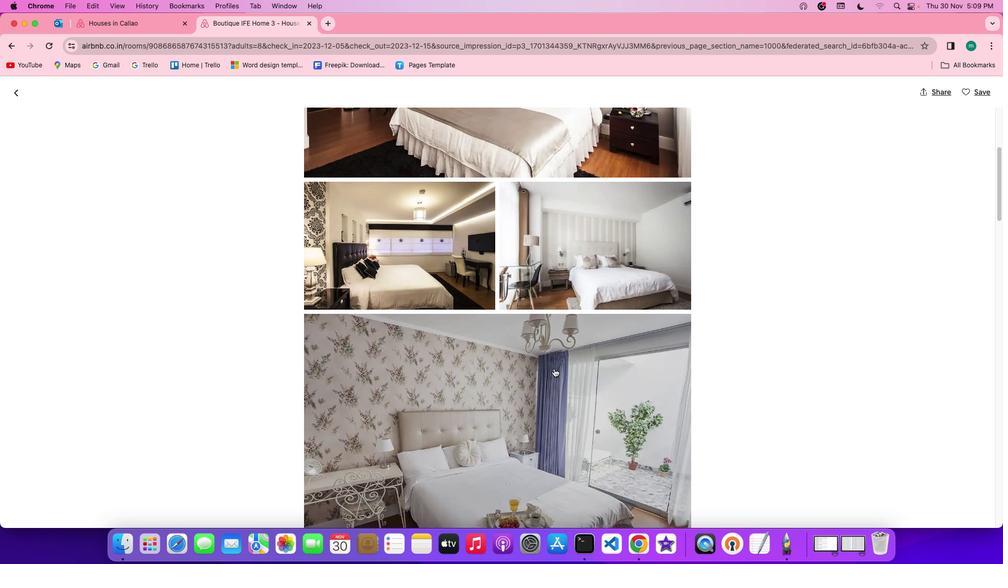 
Action: Mouse scrolled (554, 368) with delta (0, 0)
Screenshot: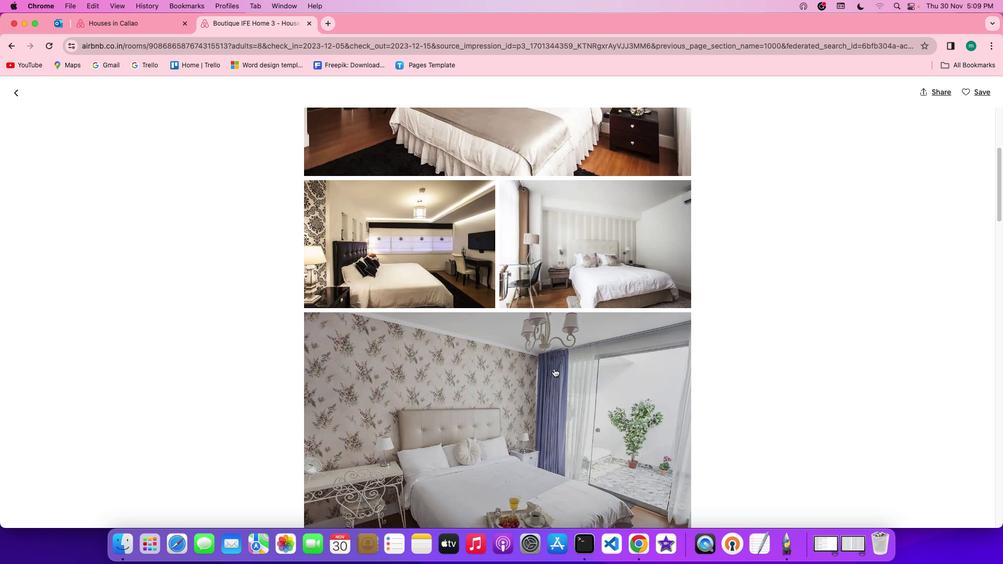 
Action: Mouse scrolled (554, 368) with delta (0, 0)
Screenshot: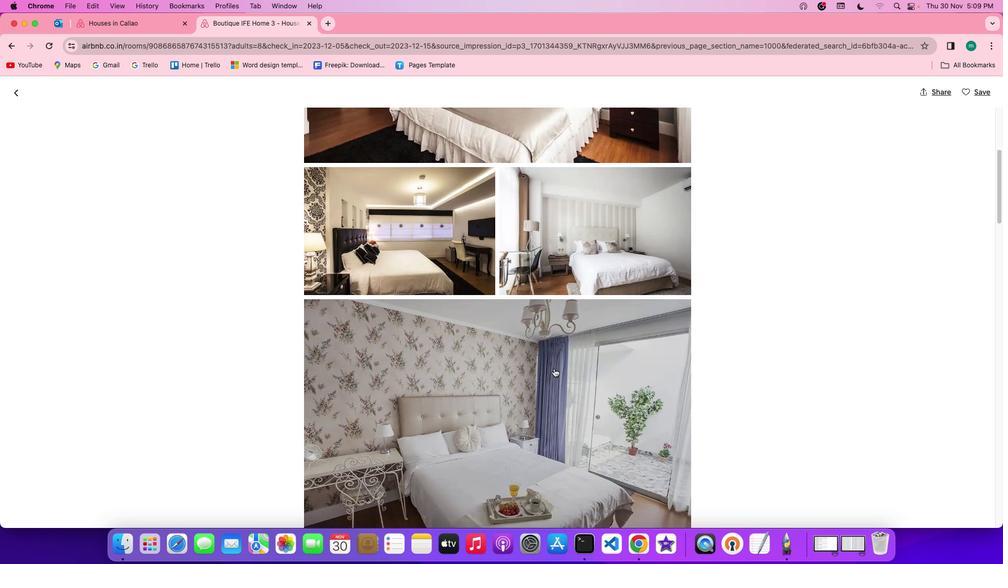 
Action: Mouse scrolled (554, 368) with delta (0, -1)
Screenshot: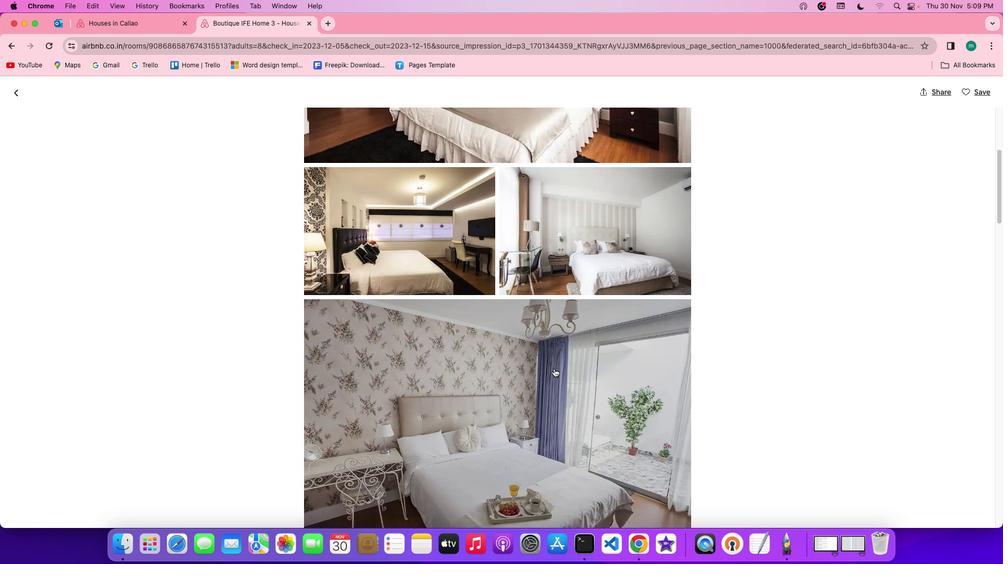 
Action: Mouse scrolled (554, 368) with delta (0, 0)
Screenshot: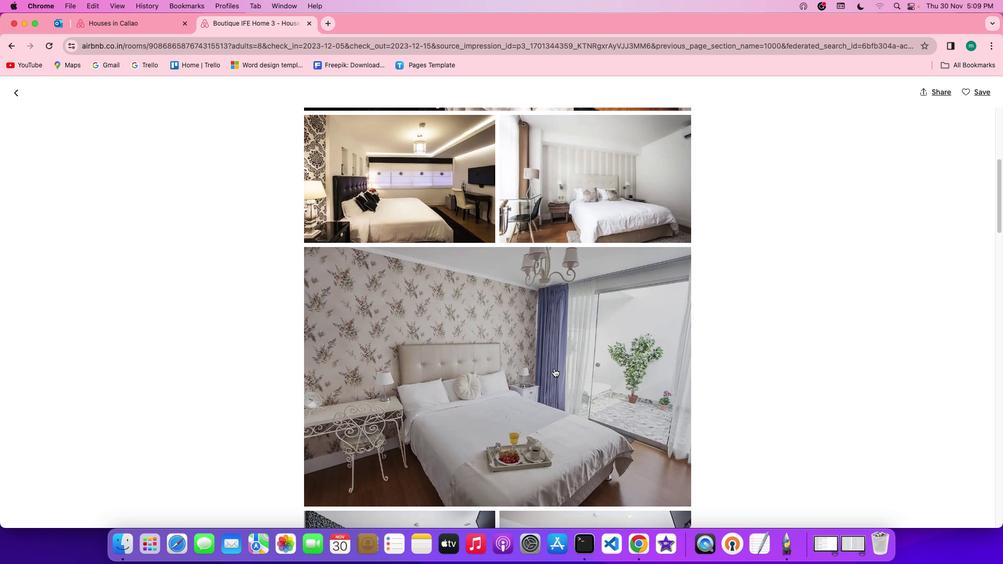 
Action: Mouse scrolled (554, 368) with delta (0, 0)
Screenshot: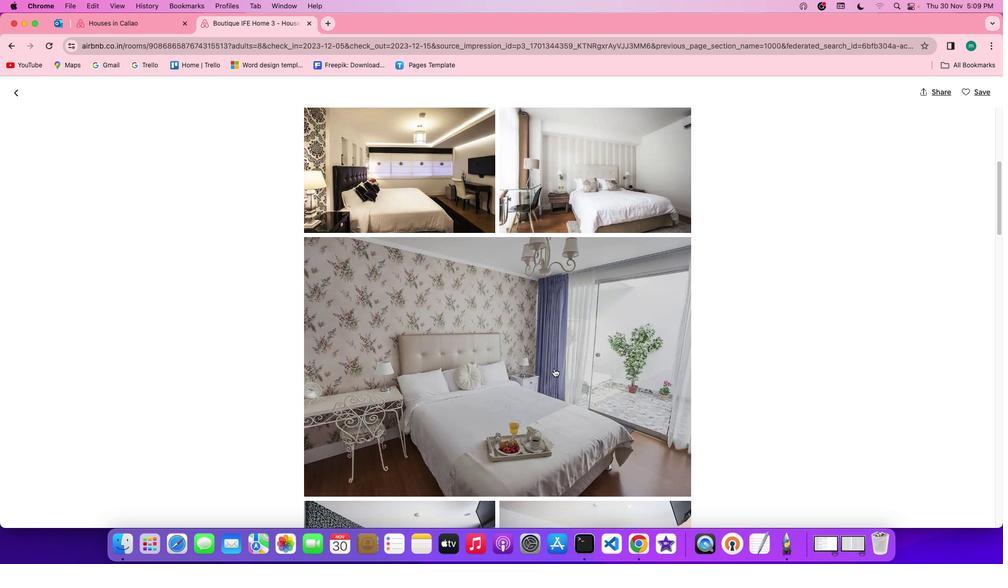
Action: Mouse scrolled (554, 368) with delta (0, -1)
Screenshot: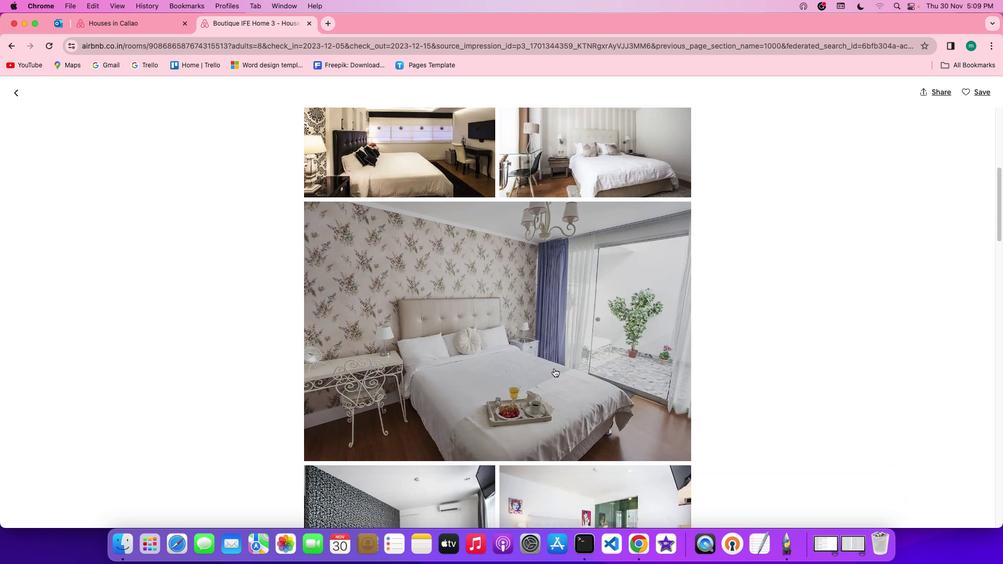 
Action: Mouse scrolled (554, 368) with delta (0, 0)
Screenshot: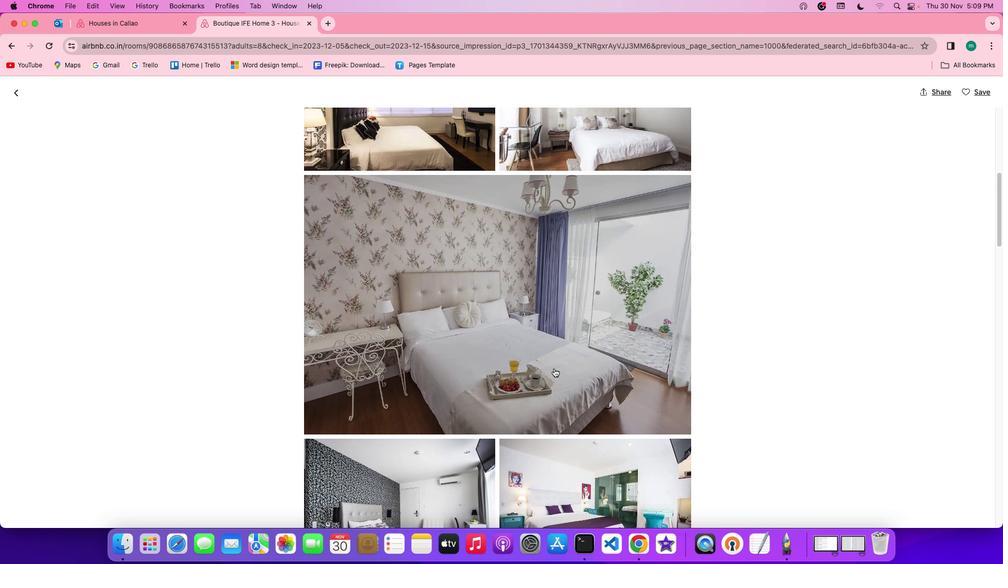 
Action: Mouse scrolled (554, 368) with delta (0, 0)
Screenshot: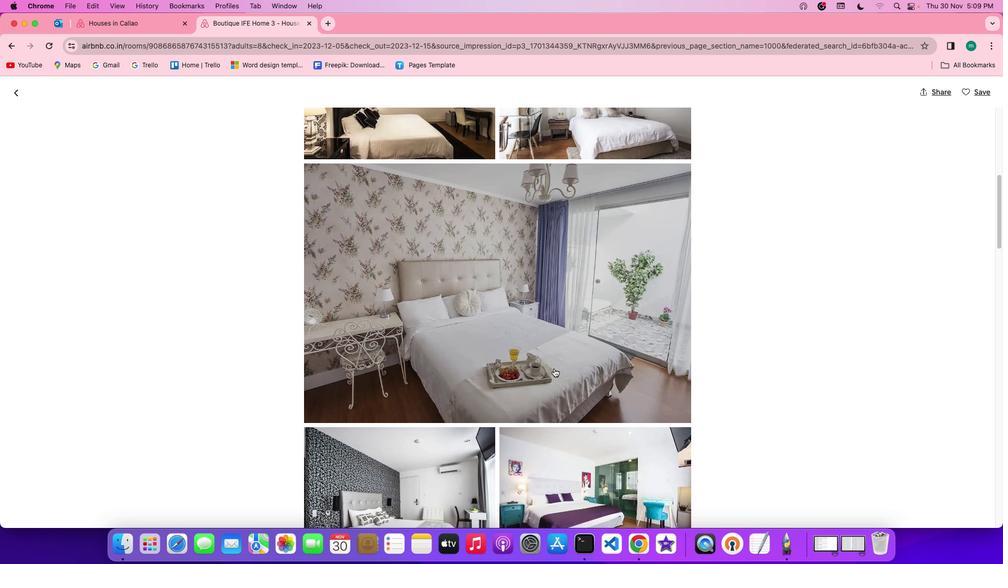 
Action: Mouse scrolled (554, 368) with delta (0, -1)
Screenshot: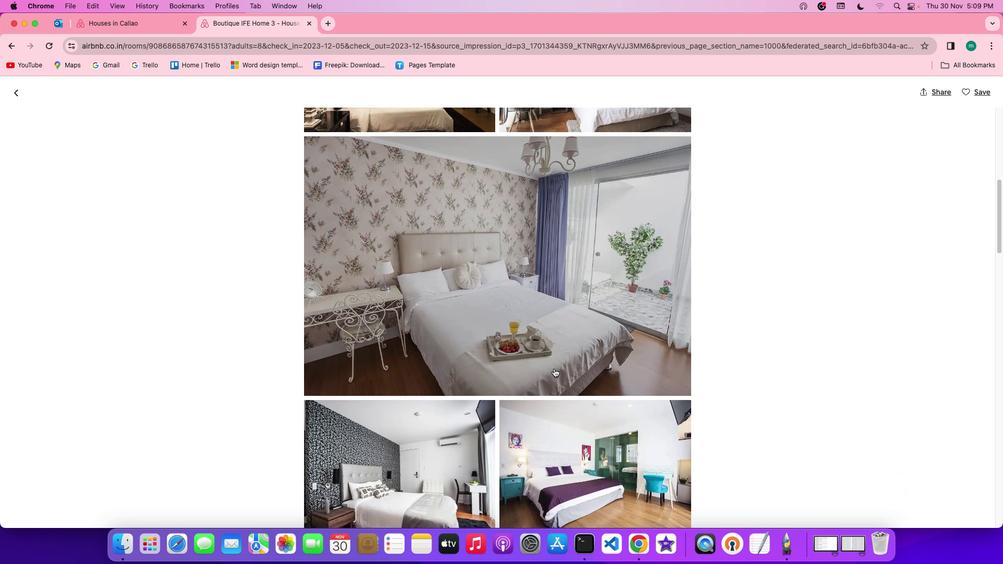 
Action: Mouse scrolled (554, 368) with delta (0, -1)
Screenshot: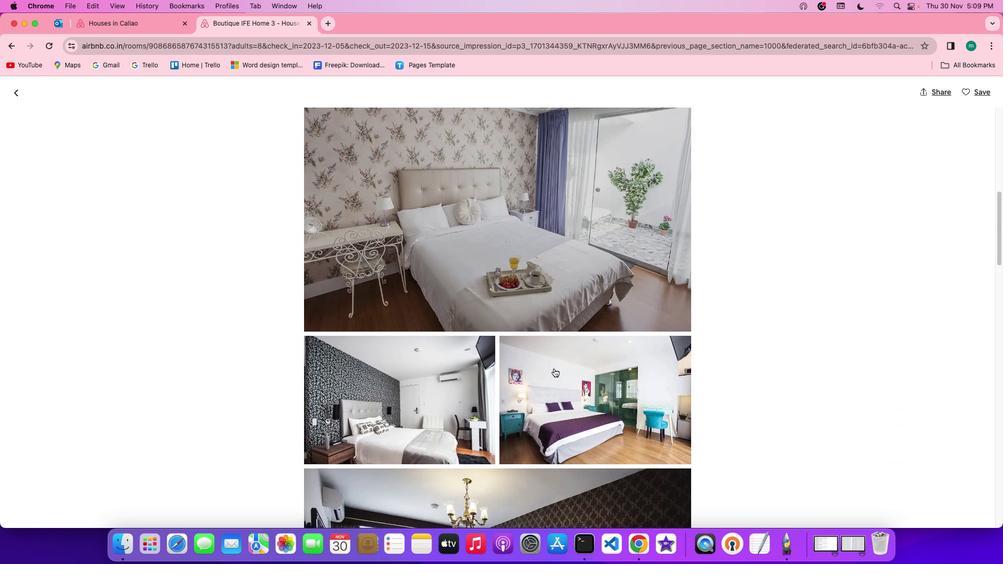
Action: Mouse scrolled (554, 368) with delta (0, 0)
Screenshot: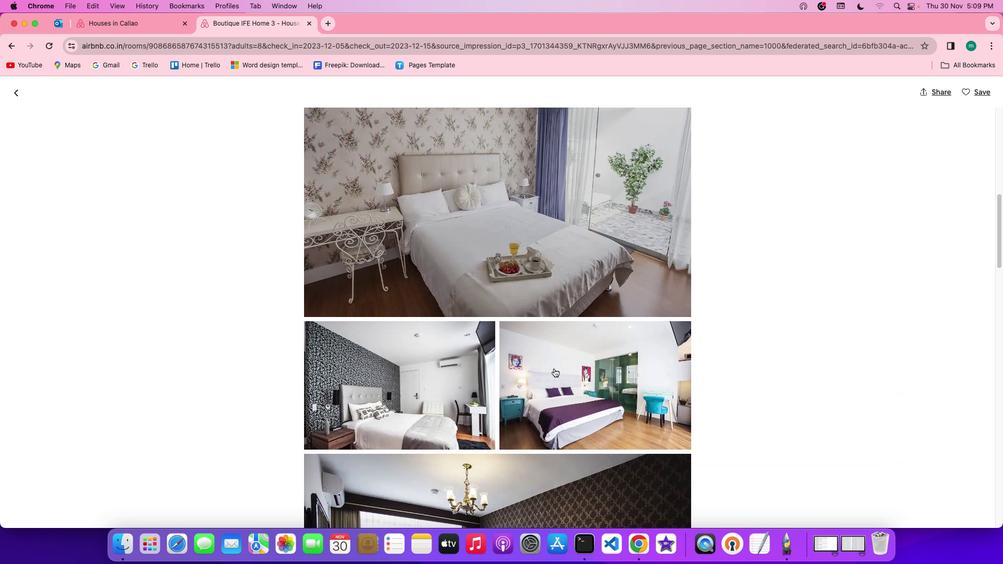 
Action: Mouse scrolled (554, 368) with delta (0, 0)
Screenshot: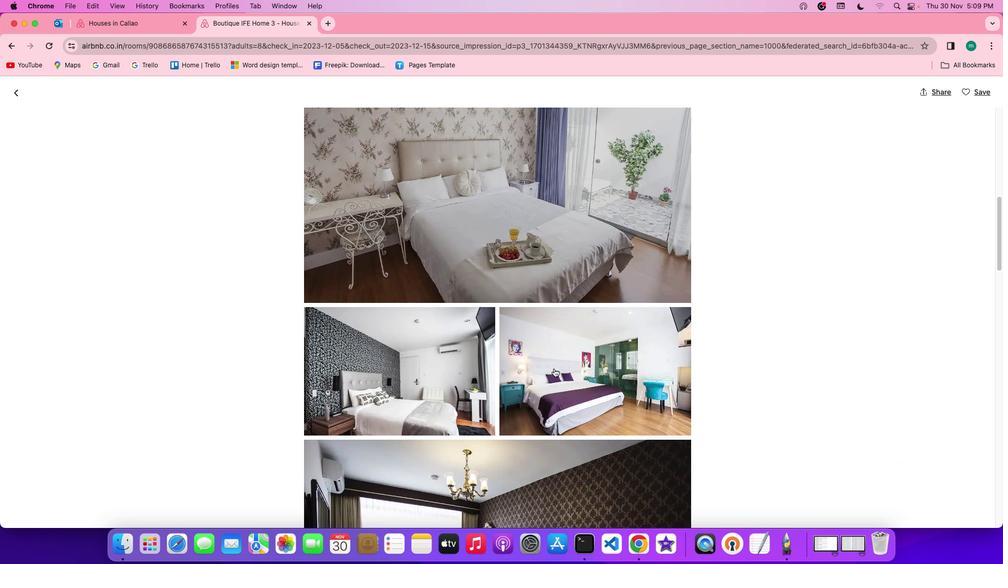 
Action: Mouse scrolled (554, 368) with delta (0, -1)
Screenshot: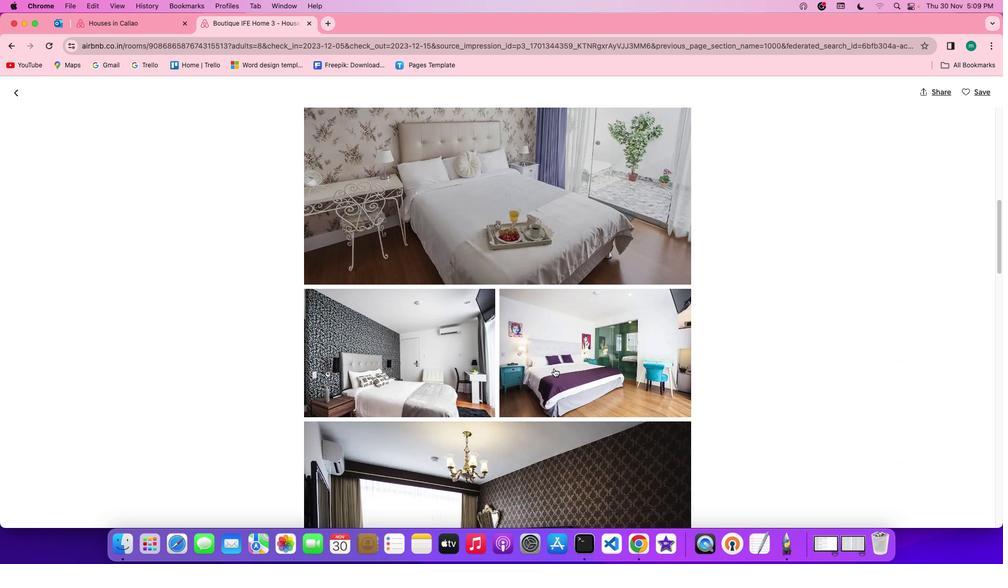 
Action: Mouse scrolled (554, 368) with delta (0, -1)
Screenshot: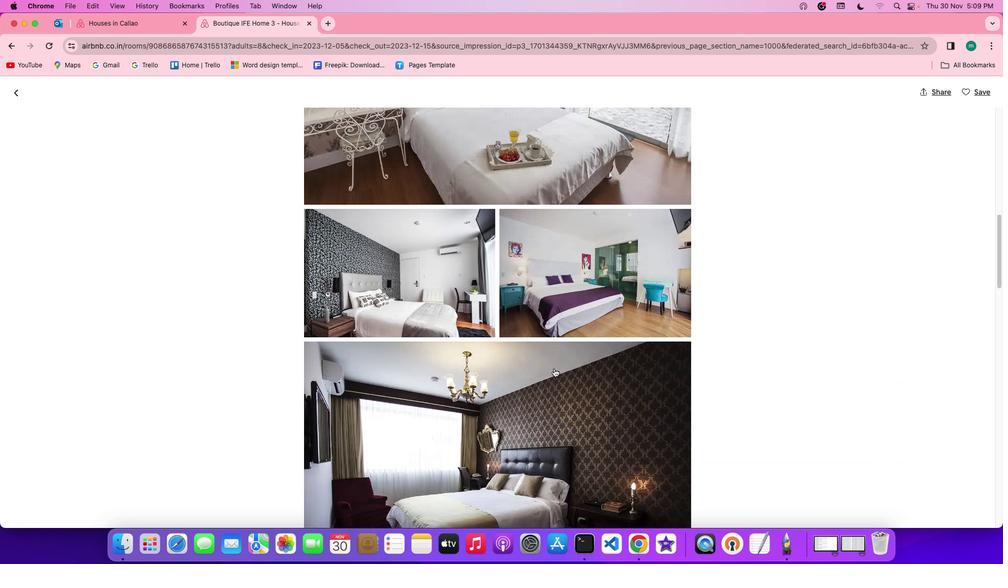 
Action: Mouse scrolled (554, 368) with delta (0, 0)
Screenshot: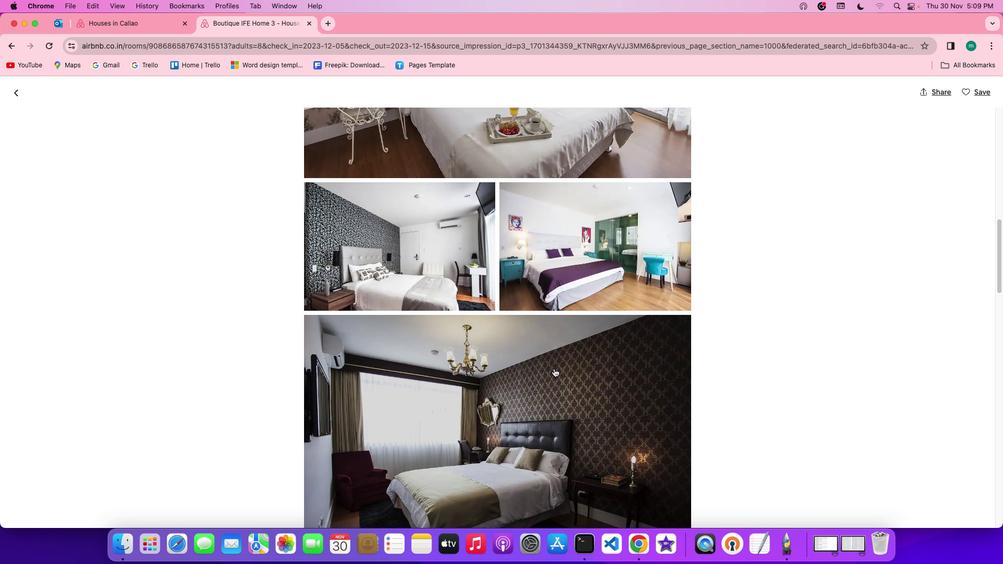 
Action: Mouse scrolled (554, 368) with delta (0, 0)
Screenshot: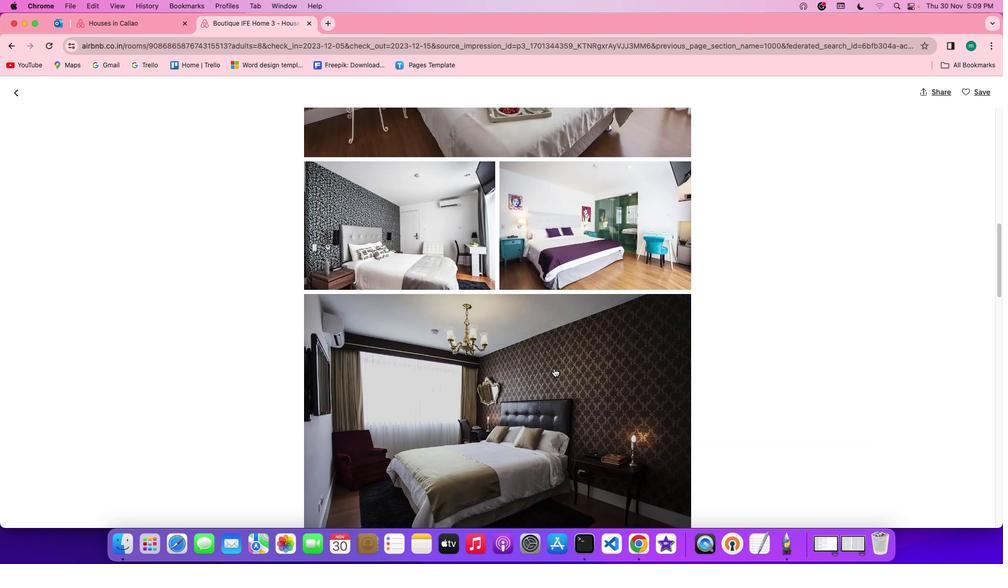 
Action: Mouse scrolled (554, 368) with delta (0, -1)
Screenshot: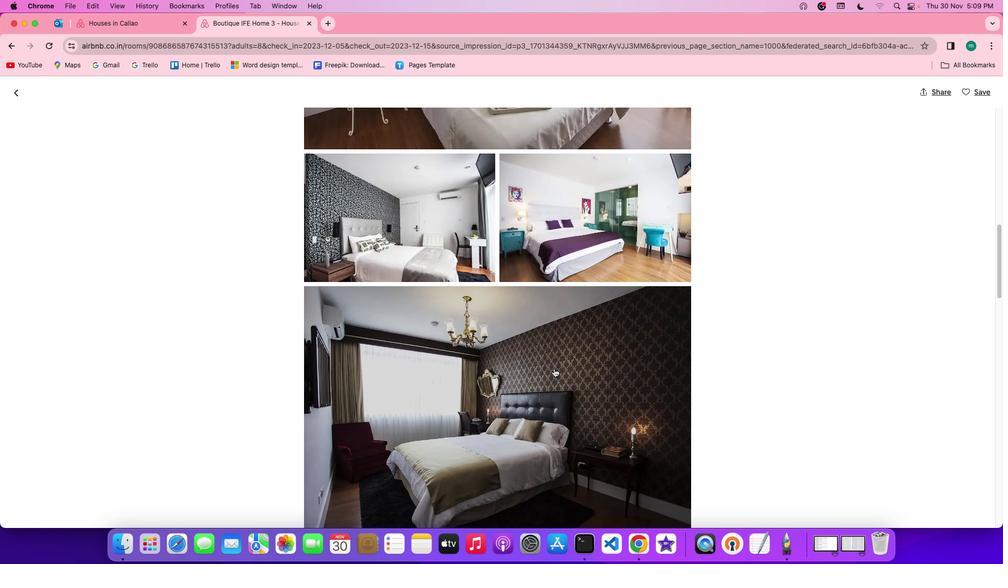 
Action: Mouse scrolled (554, 368) with delta (0, 0)
Screenshot: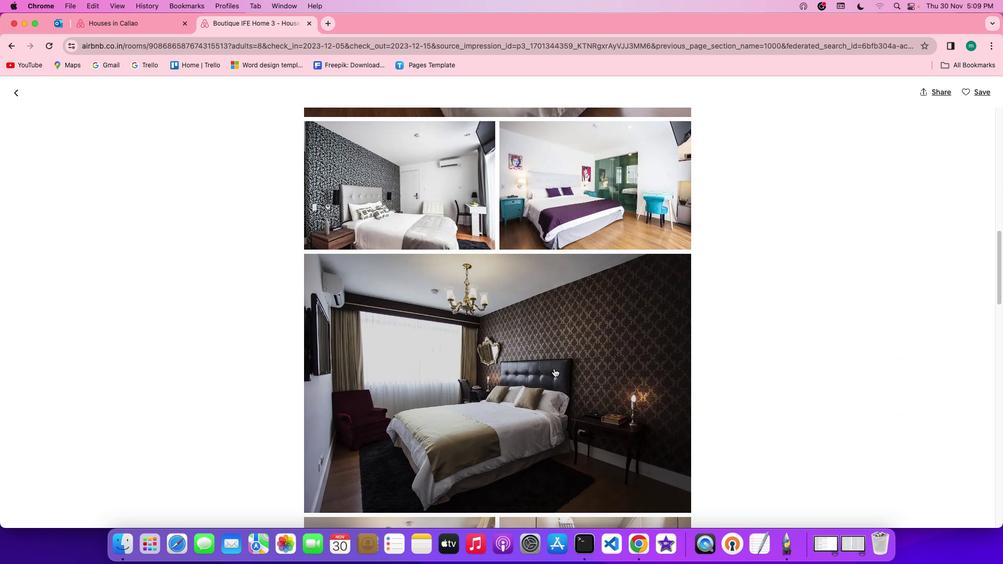 
Action: Mouse moved to (554, 368)
Screenshot: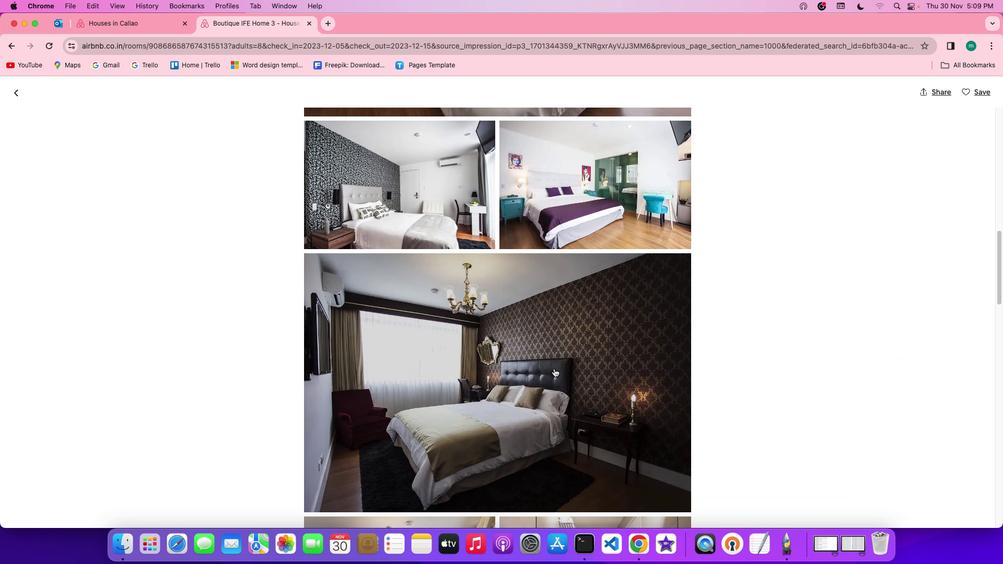 
Action: Mouse scrolled (554, 368) with delta (0, 0)
Screenshot: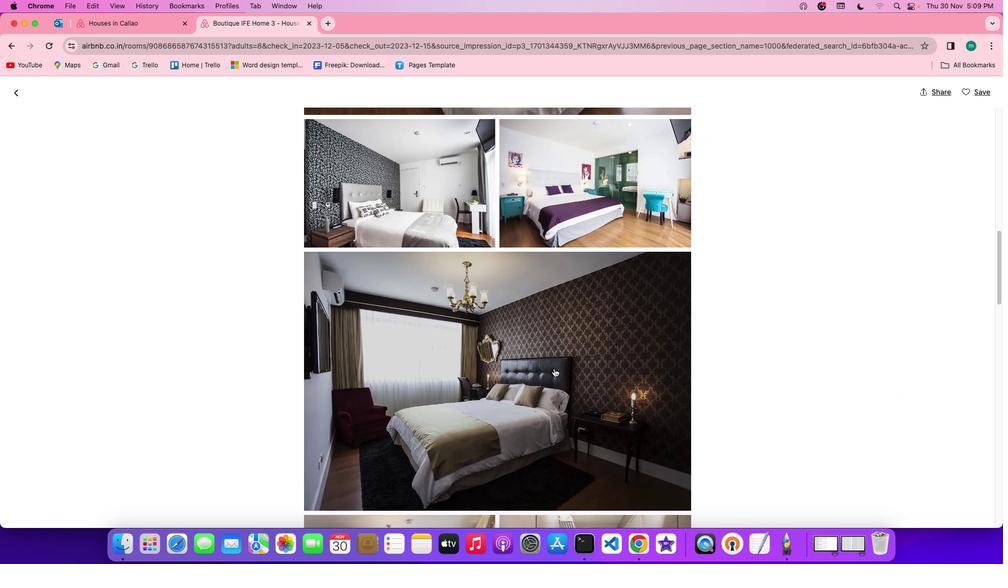 
Action: Mouse scrolled (554, 368) with delta (0, 0)
Screenshot: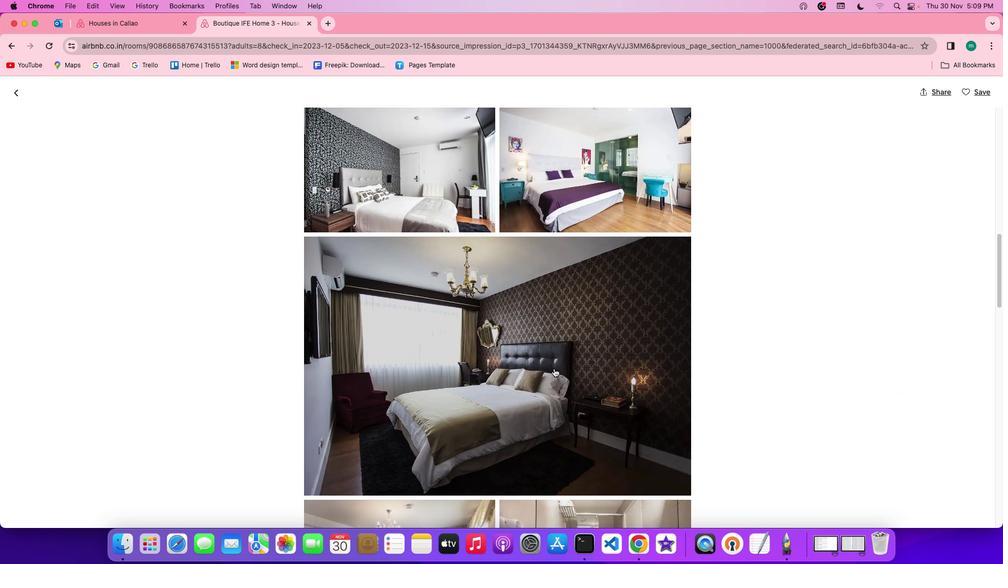 
Action: Mouse scrolled (554, 368) with delta (0, -1)
Screenshot: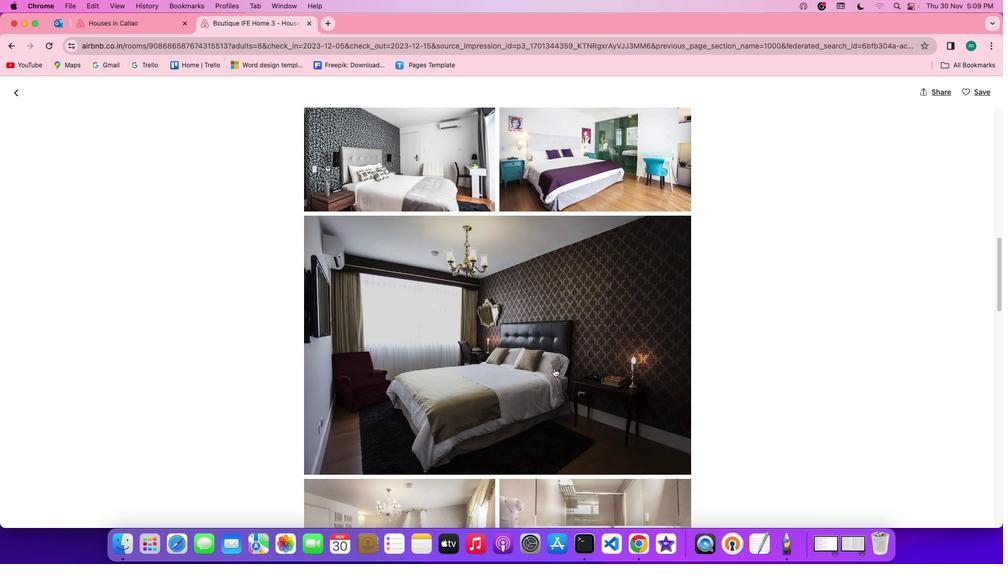 
Action: Mouse scrolled (554, 368) with delta (0, -1)
Screenshot: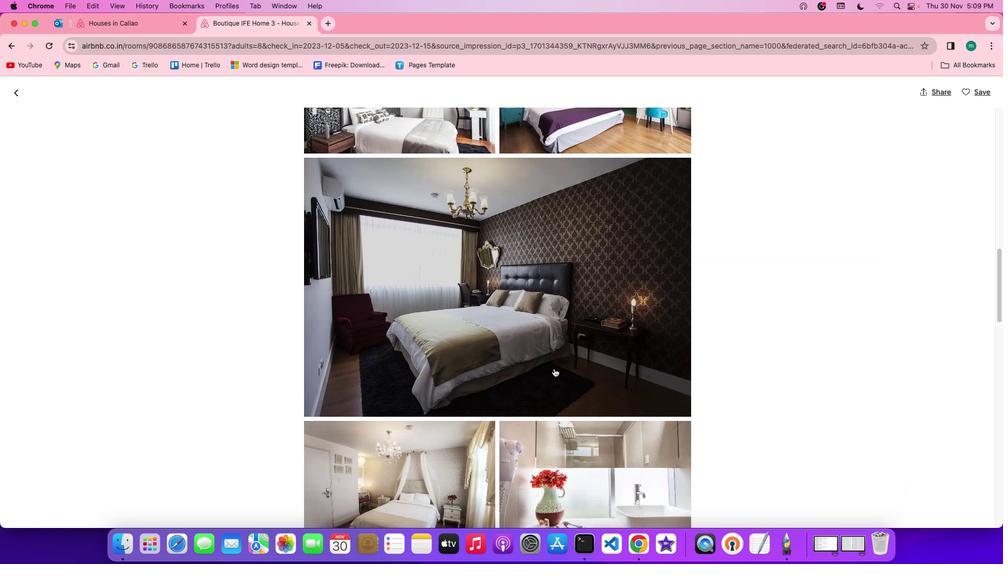 
Action: Mouse scrolled (554, 368) with delta (0, 0)
Screenshot: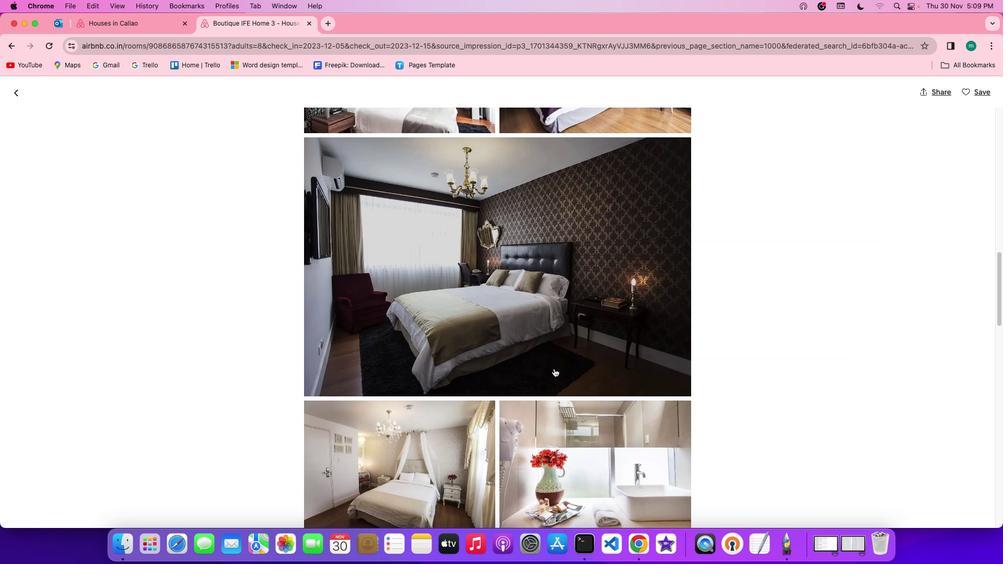 
Action: Mouse scrolled (554, 368) with delta (0, 0)
Screenshot: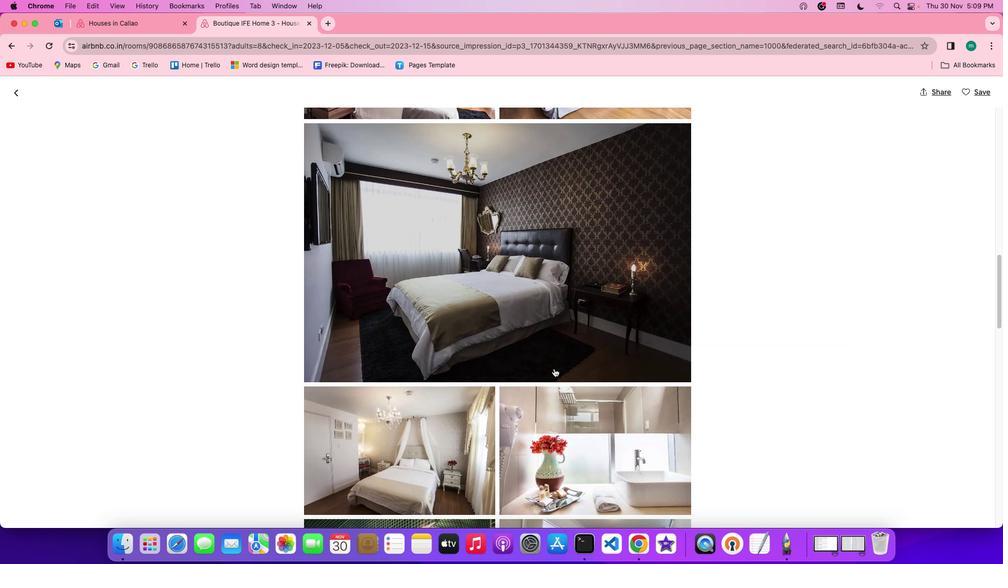 
Action: Mouse scrolled (554, 368) with delta (0, -1)
Screenshot: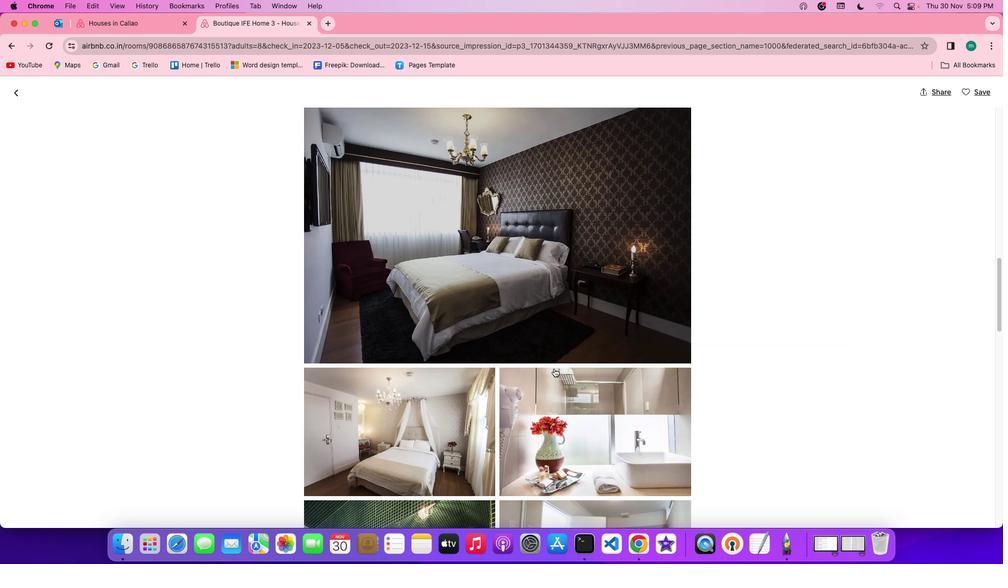 
Action: Mouse scrolled (554, 368) with delta (0, 0)
Screenshot: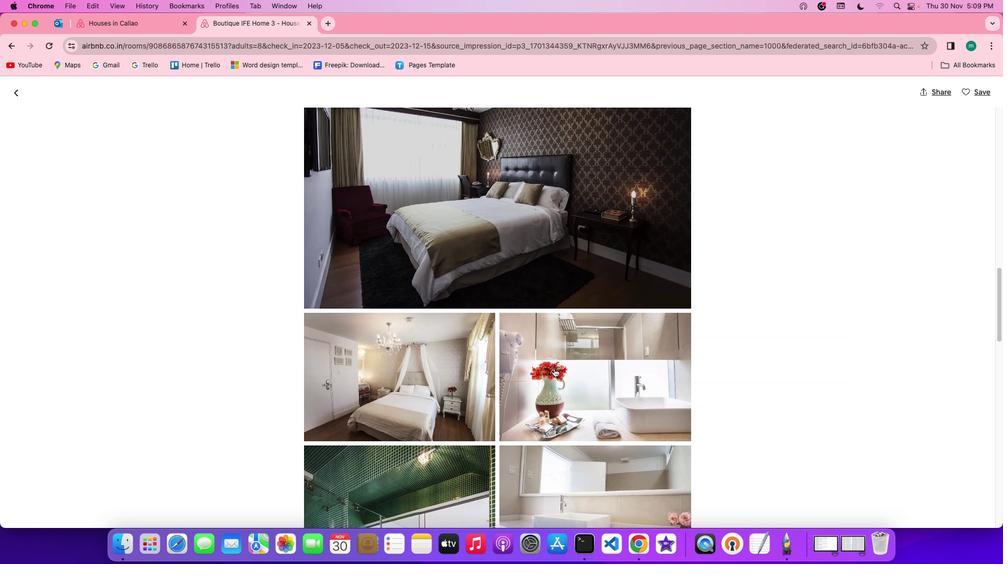 
Action: Mouse scrolled (554, 368) with delta (0, 0)
Screenshot: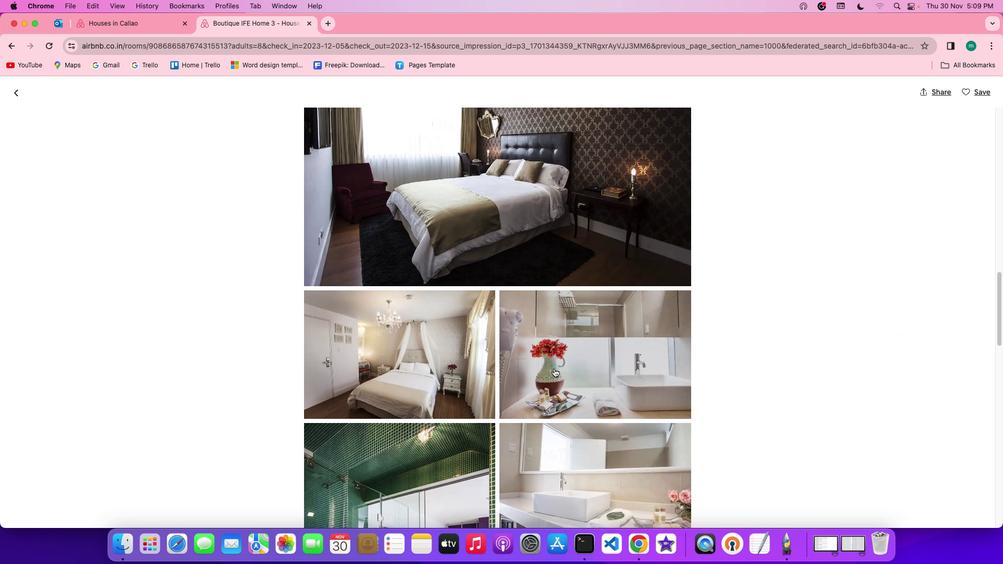 
Action: Mouse scrolled (554, 368) with delta (0, 0)
Screenshot: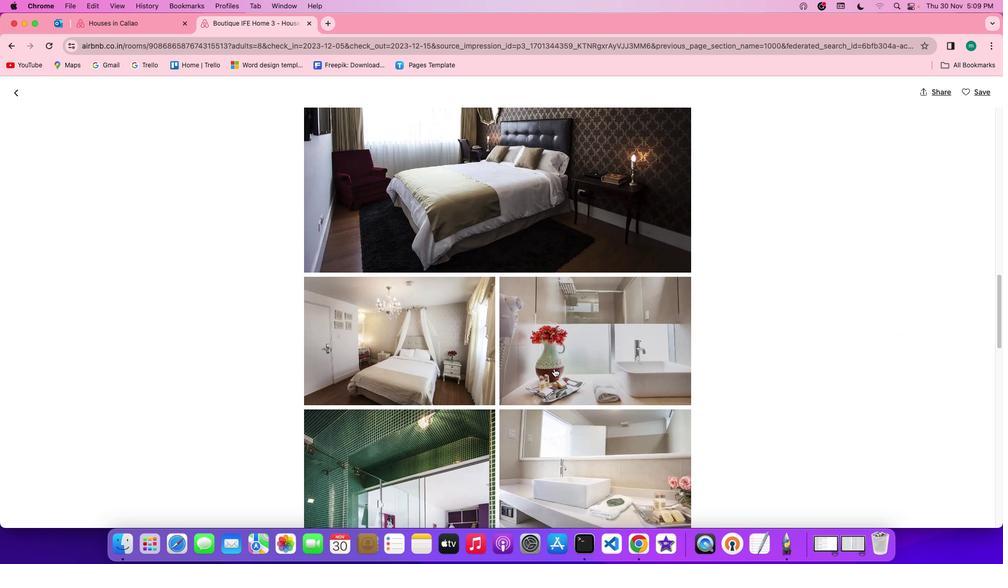 
Action: Mouse scrolled (554, 368) with delta (0, -1)
Screenshot: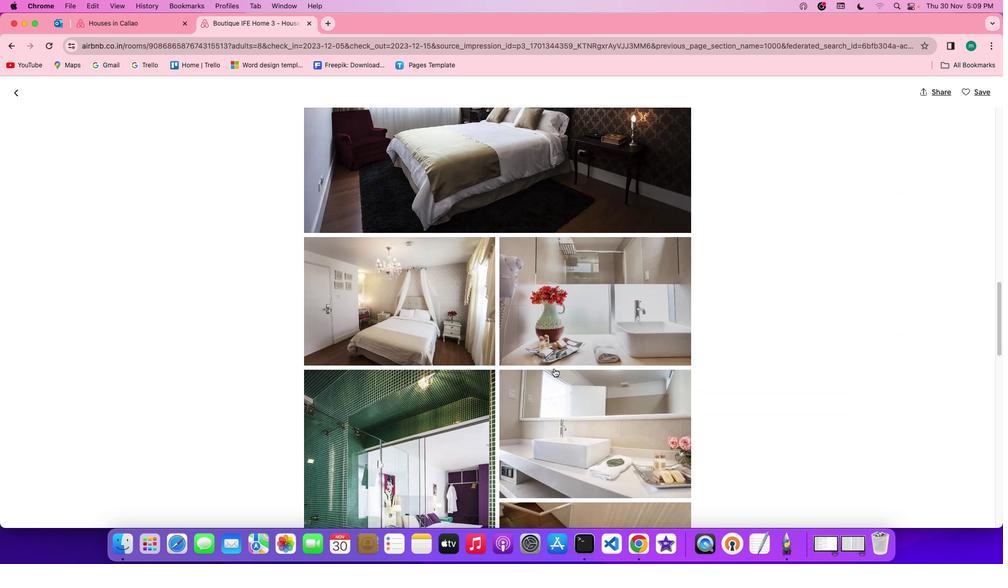 
Action: Mouse scrolled (554, 368) with delta (0, 0)
Screenshot: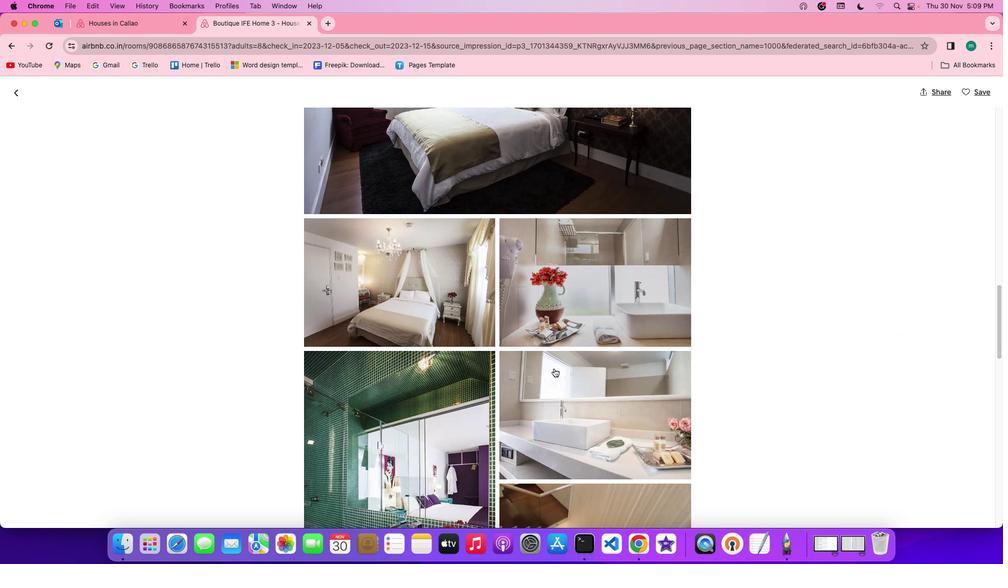 
Action: Mouse scrolled (554, 368) with delta (0, 0)
Screenshot: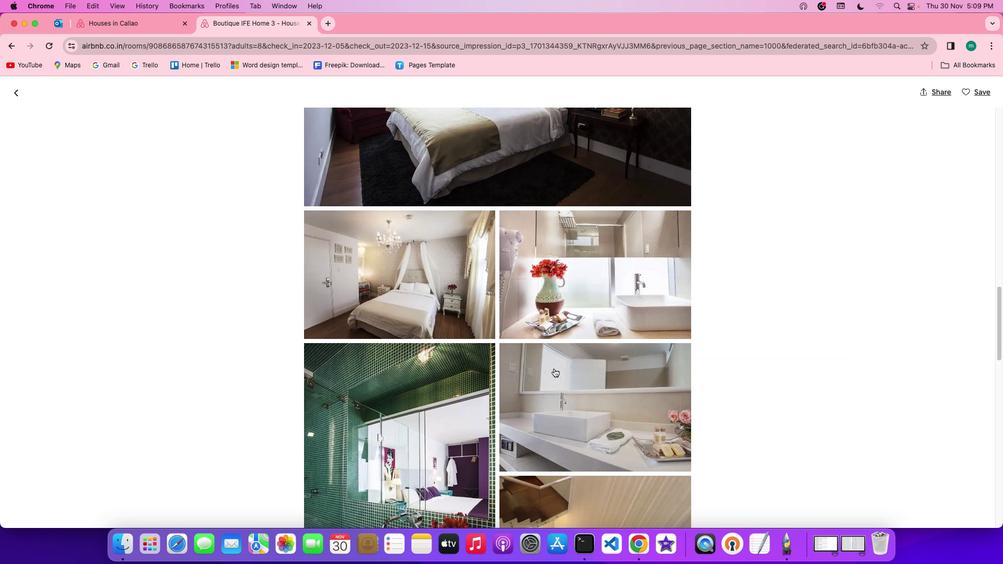 
Action: Mouse scrolled (554, 368) with delta (0, 0)
Screenshot: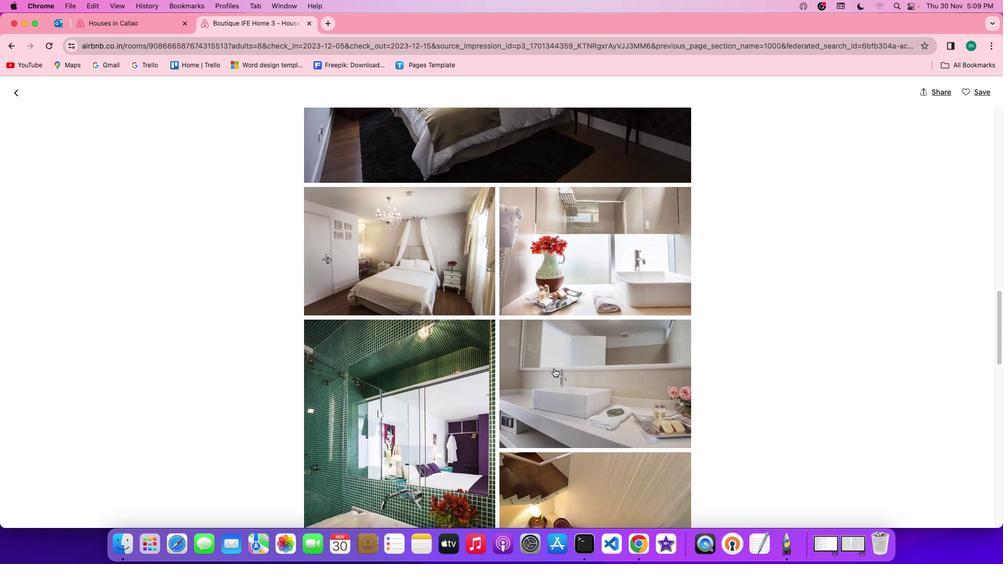 
Action: Mouse scrolled (554, 368) with delta (0, -1)
Screenshot: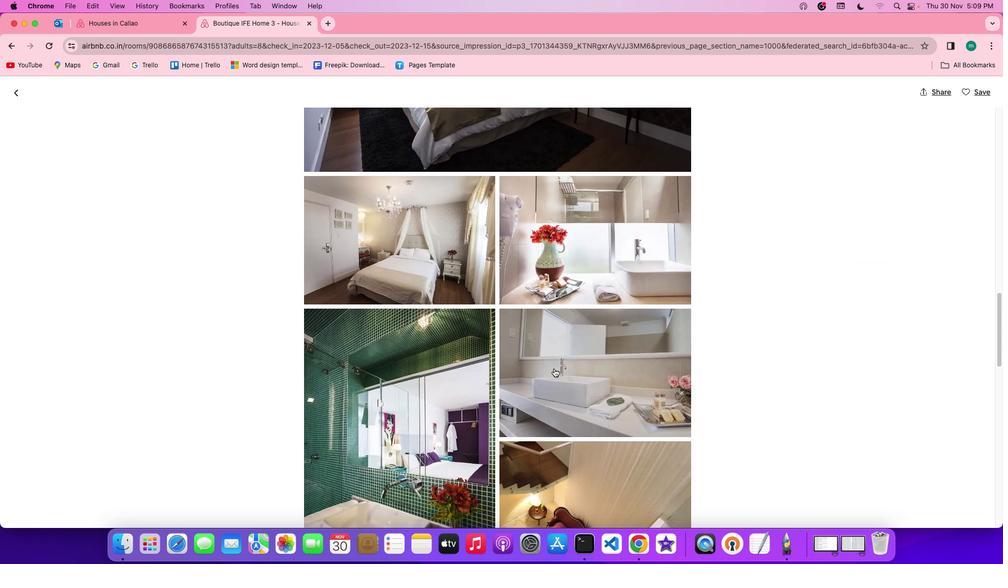 
Action: Mouse scrolled (554, 368) with delta (0, -1)
Screenshot: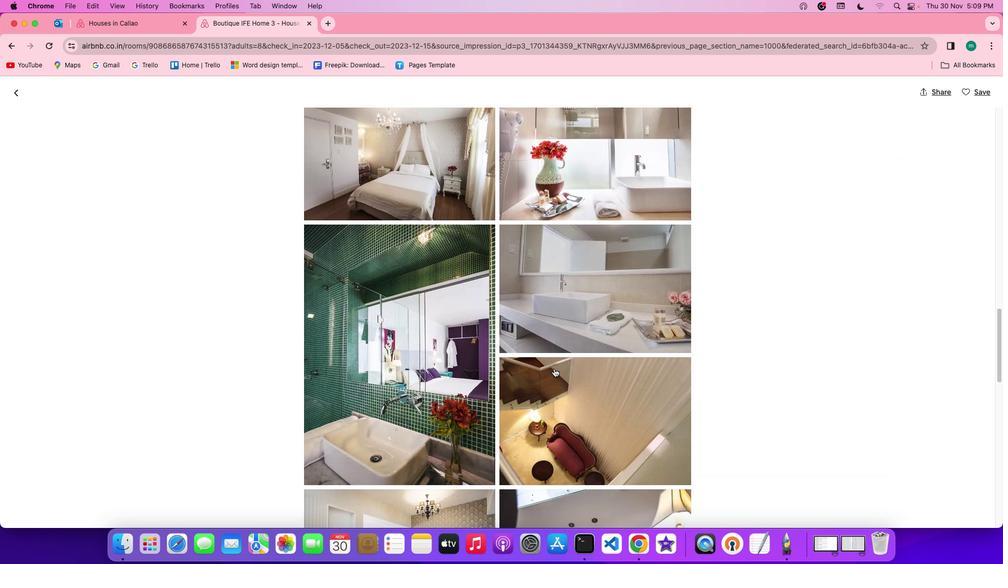 
Action: Mouse scrolled (554, 368) with delta (0, 0)
Screenshot: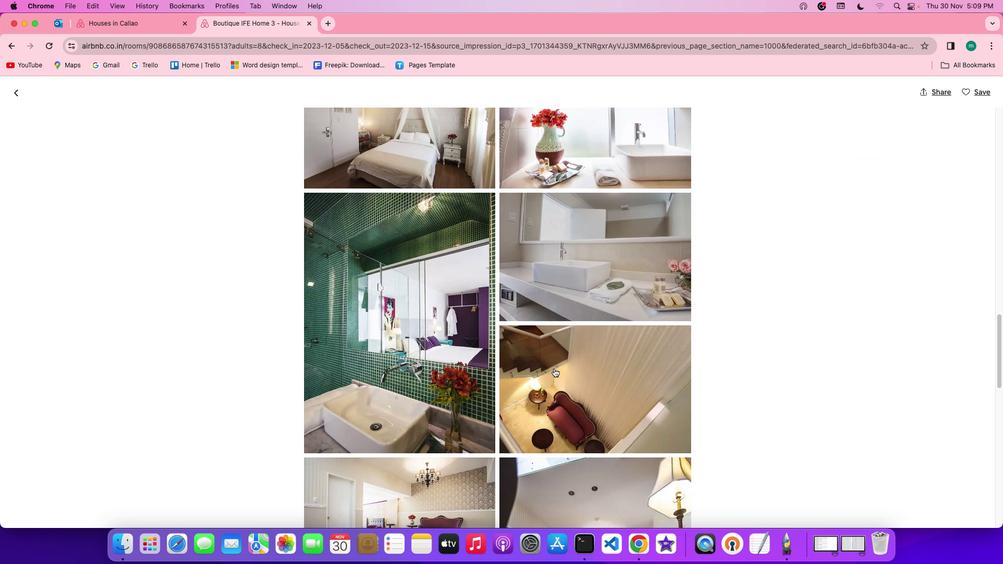 
Action: Mouse scrolled (554, 368) with delta (0, 0)
Screenshot: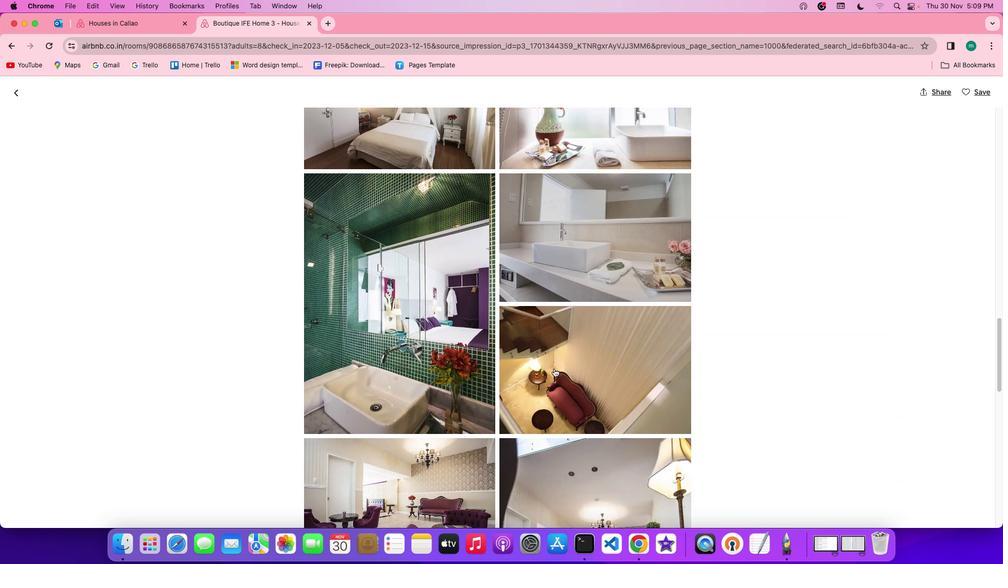 
Action: Mouse scrolled (554, 368) with delta (0, -1)
Screenshot: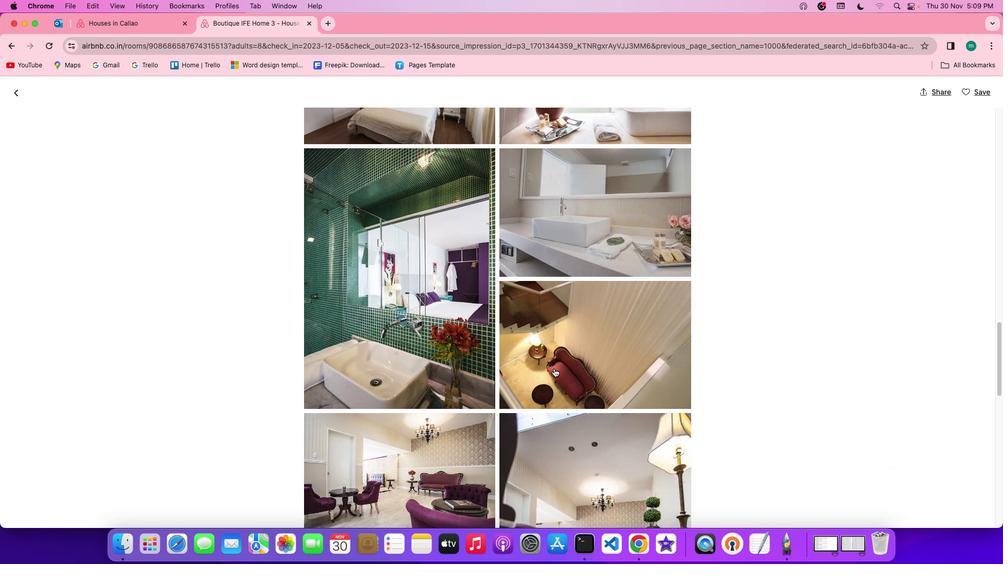 
Action: Mouse scrolled (554, 368) with delta (0, -1)
Screenshot: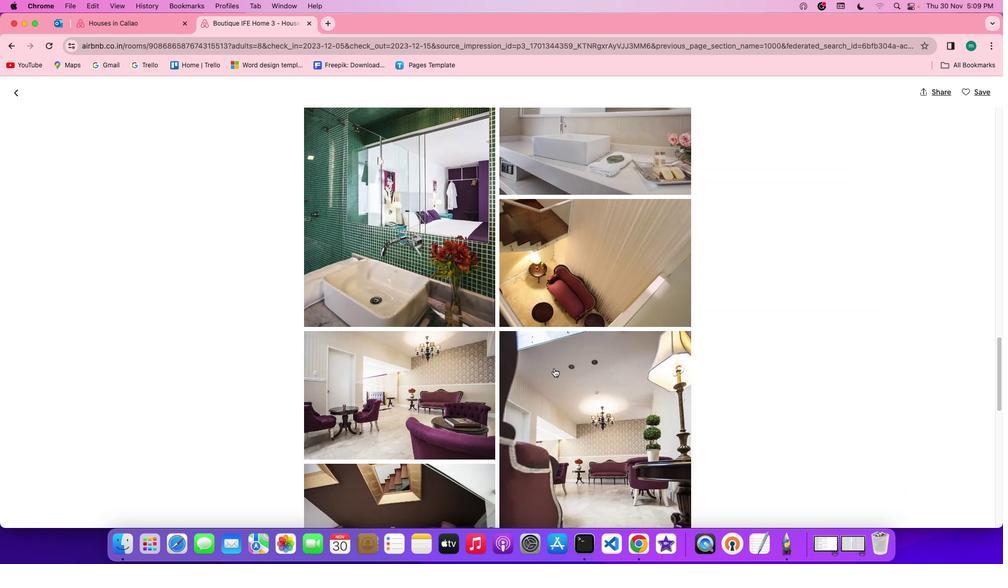 
Action: Mouse scrolled (554, 368) with delta (0, 0)
Screenshot: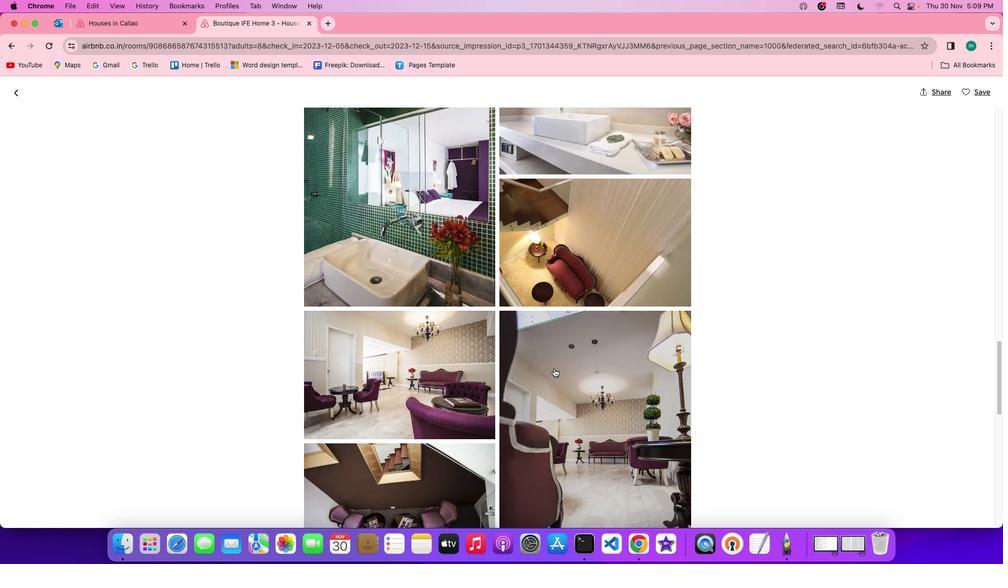 
Action: Mouse scrolled (554, 368) with delta (0, 0)
Screenshot: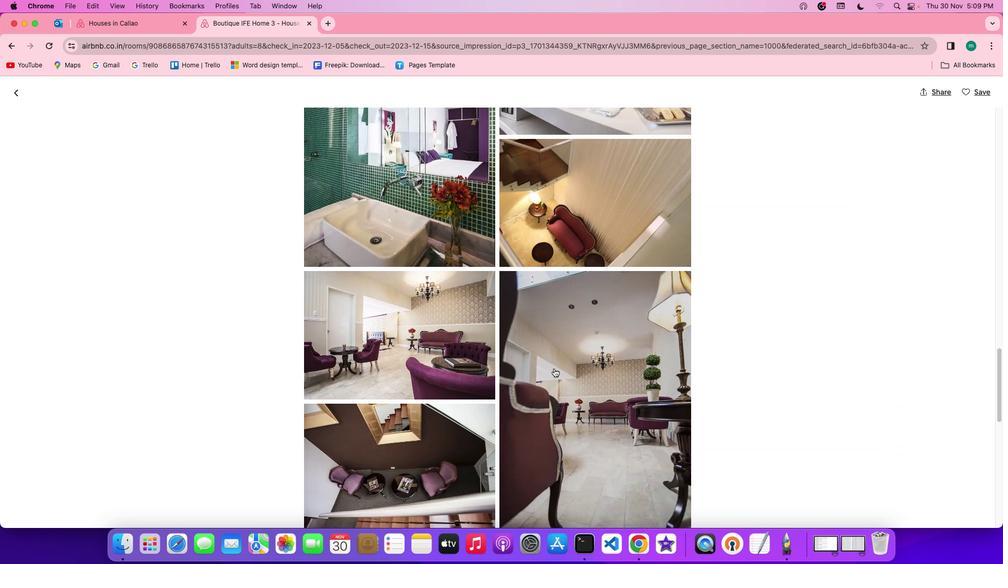
Action: Mouse scrolled (554, 368) with delta (0, -1)
Screenshot: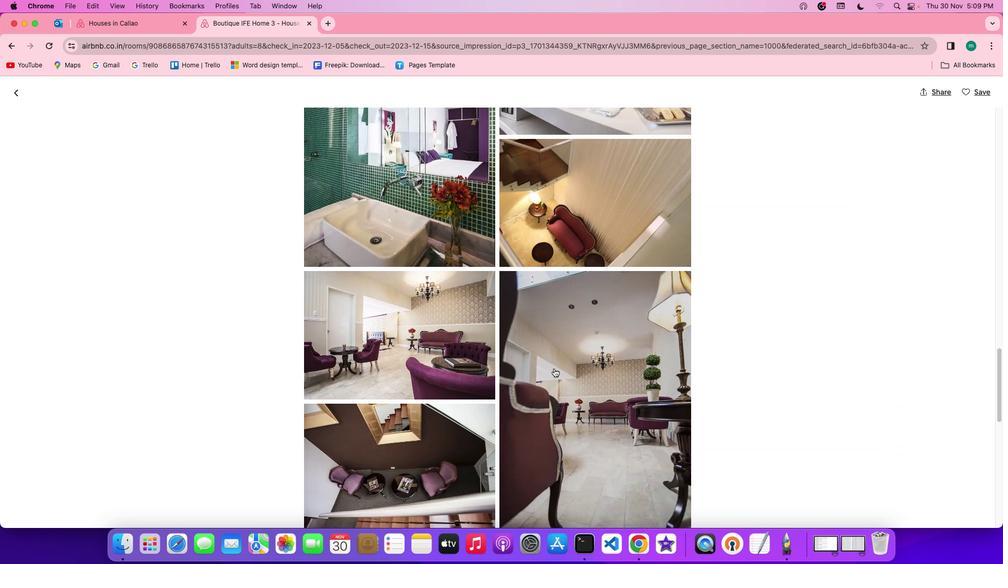 
Action: Mouse scrolled (554, 368) with delta (0, -2)
Screenshot: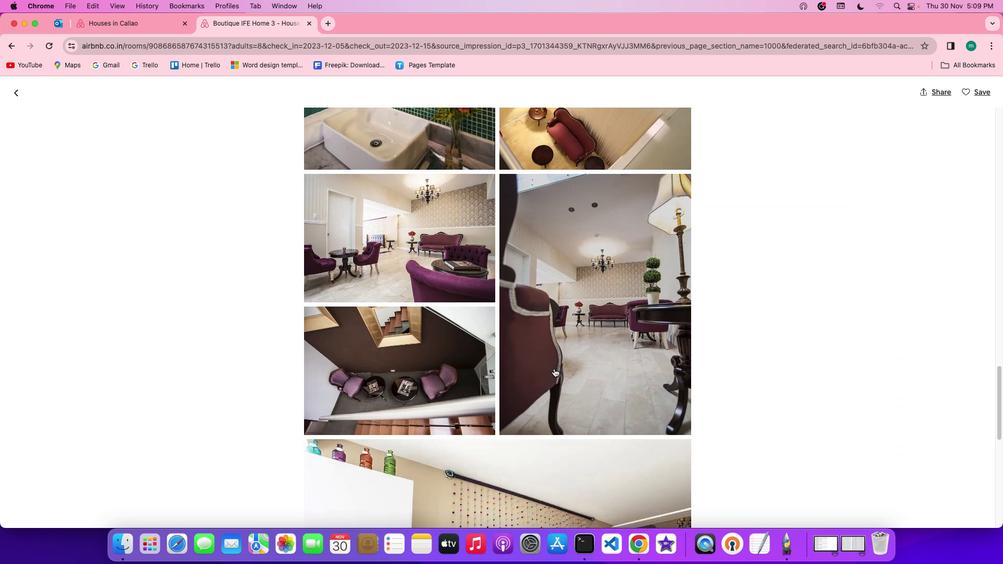 
Action: Mouse scrolled (554, 368) with delta (0, 0)
Screenshot: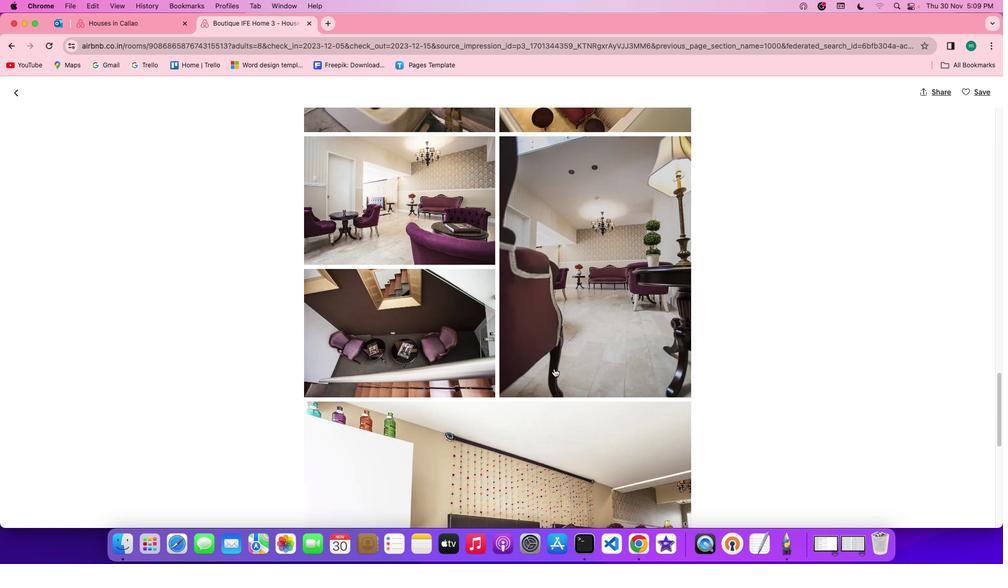 
Action: Mouse scrolled (554, 368) with delta (0, 0)
Screenshot: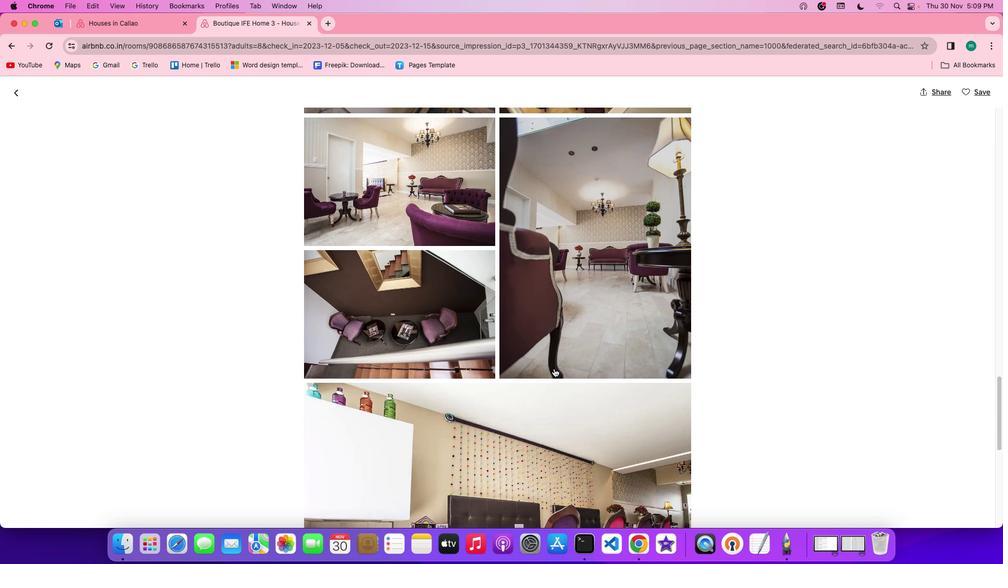 
Action: Mouse scrolled (554, 368) with delta (0, -1)
Screenshot: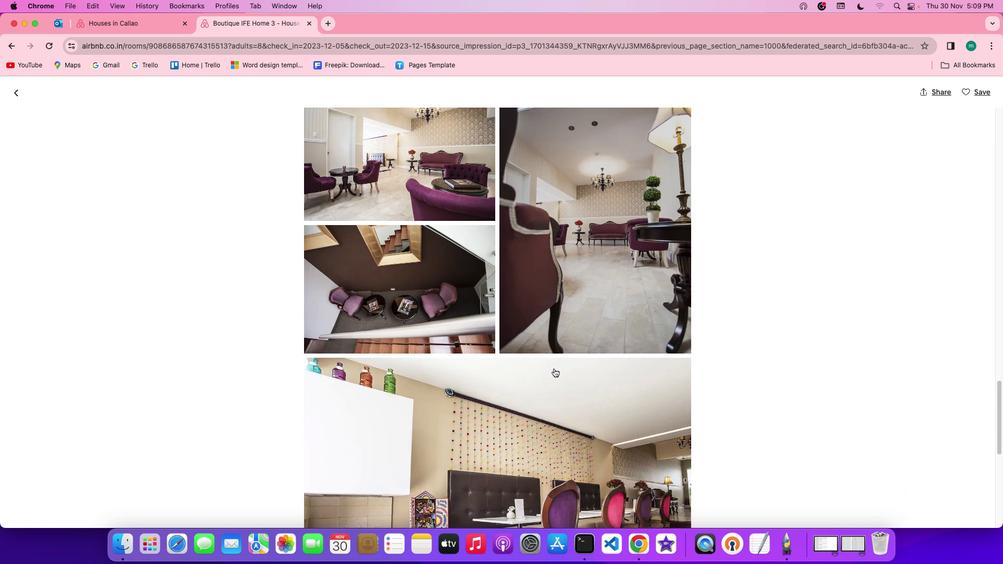 
Action: Mouse scrolled (554, 368) with delta (0, 0)
Screenshot: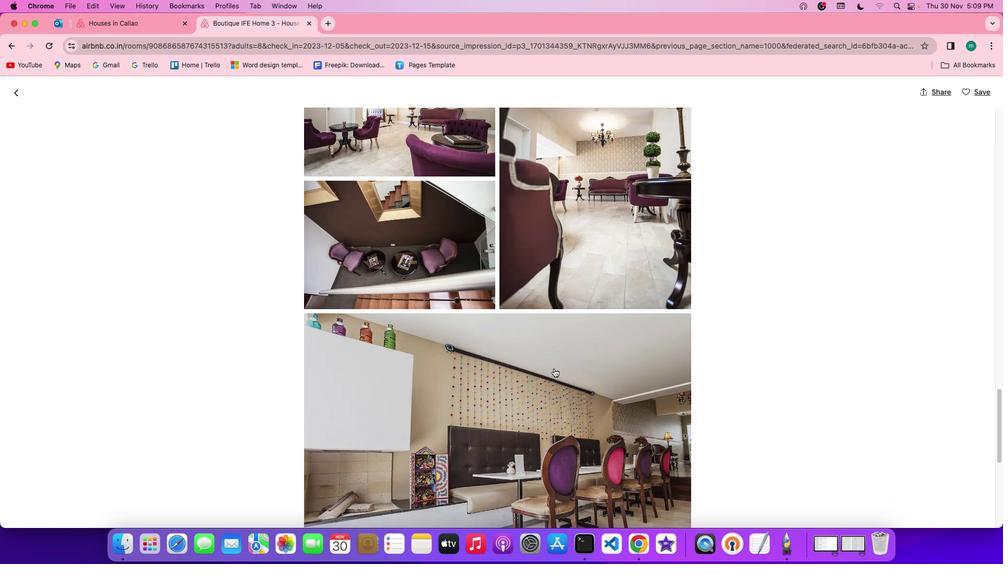 
Action: Mouse scrolled (554, 368) with delta (0, 0)
Screenshot: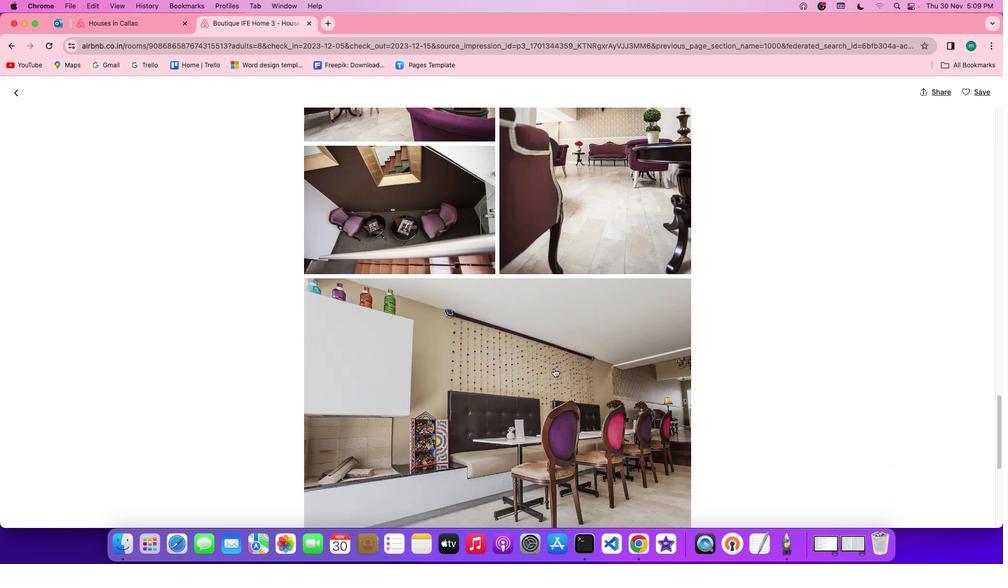
Action: Mouse scrolled (554, 368) with delta (0, -1)
Screenshot: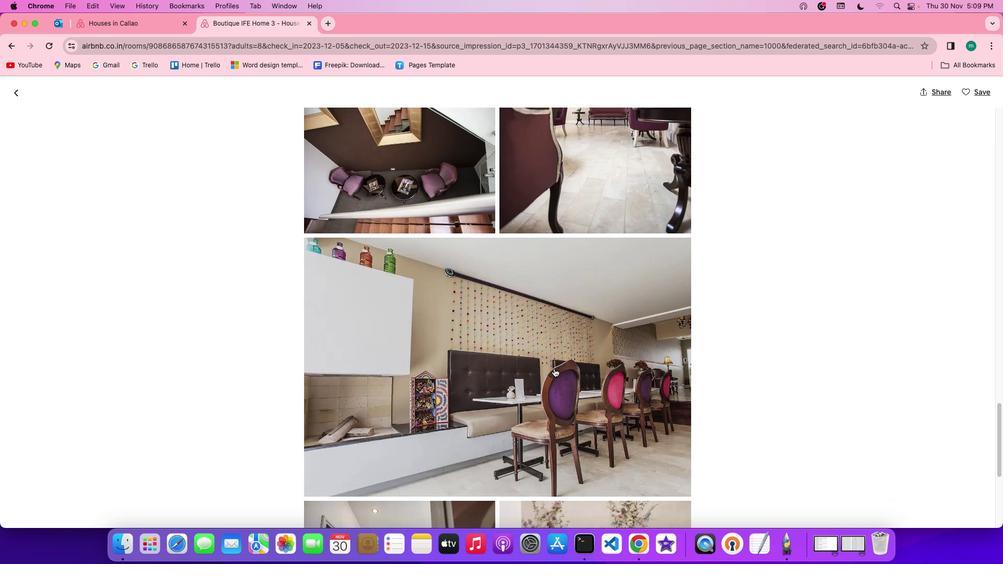 
Action: Mouse scrolled (554, 368) with delta (0, -2)
Screenshot: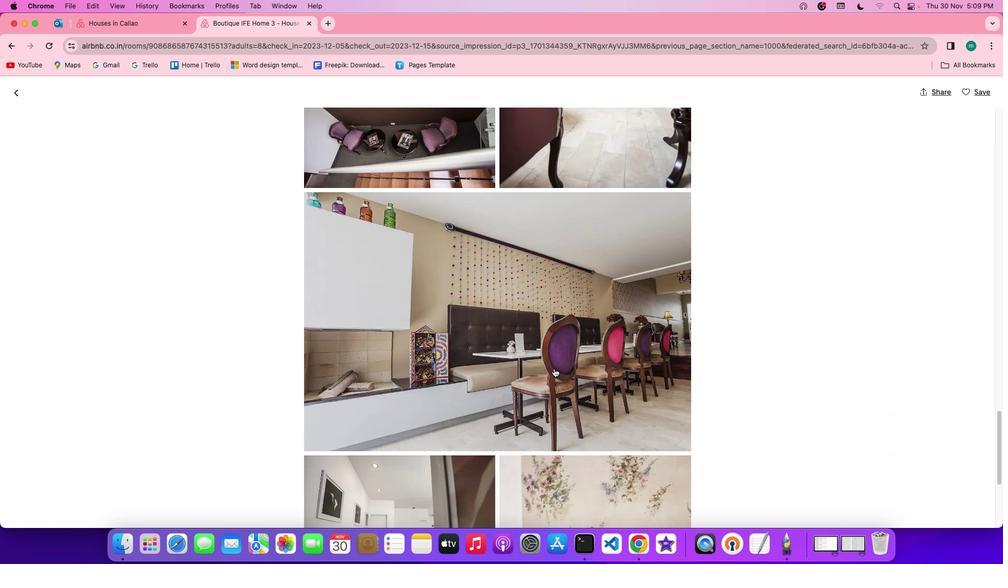 
Action: Mouse scrolled (554, 368) with delta (0, 0)
Screenshot: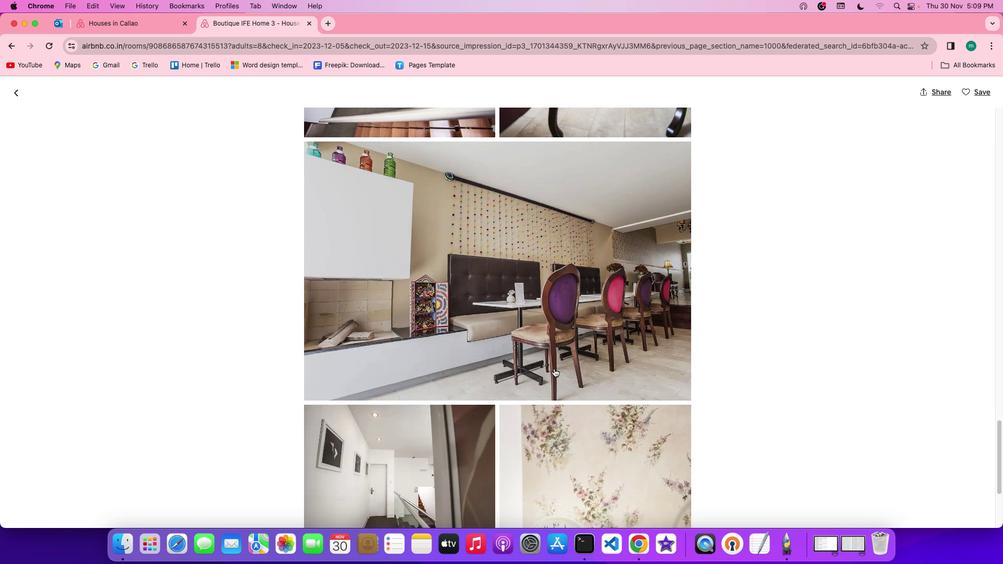 
Action: Mouse scrolled (554, 368) with delta (0, 0)
Screenshot: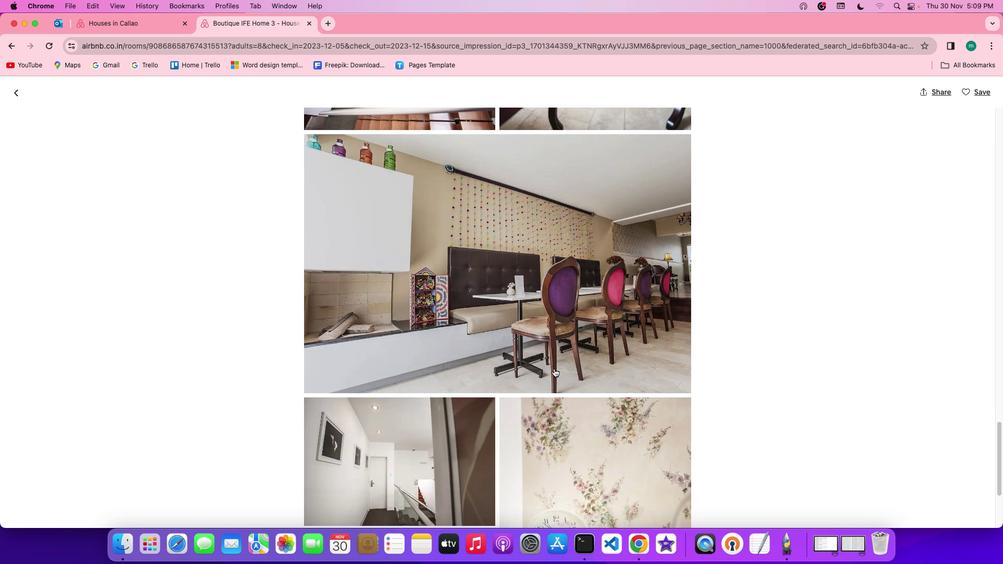 
Action: Mouse scrolled (554, 368) with delta (0, -1)
Screenshot: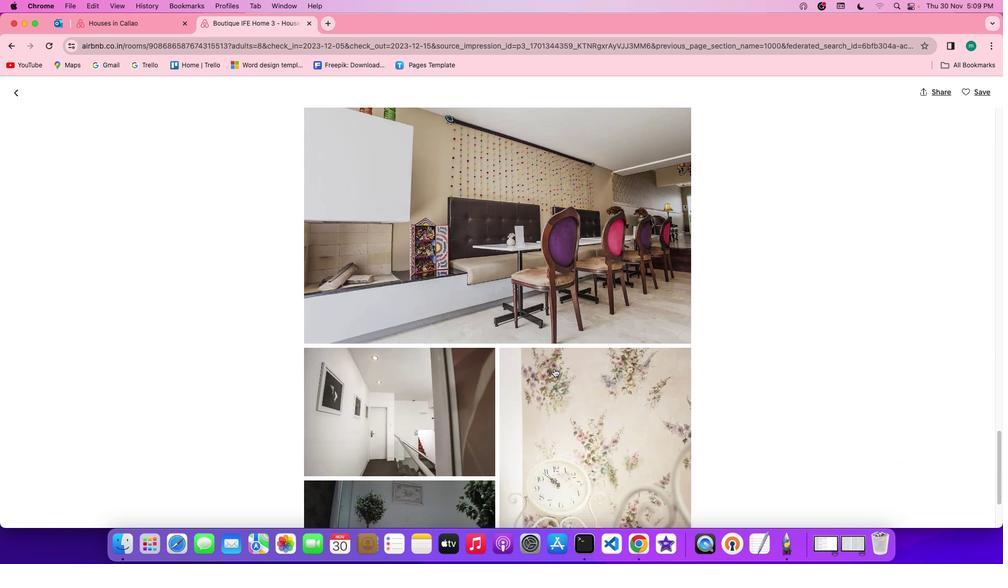 
Action: Mouse scrolled (554, 368) with delta (0, -1)
Screenshot: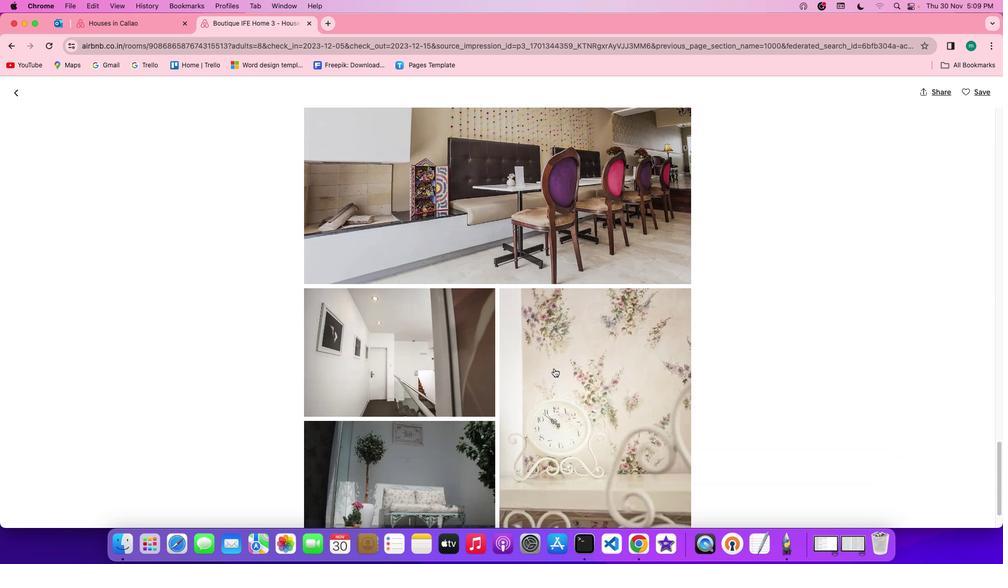 
Action: Mouse scrolled (554, 368) with delta (0, 0)
Screenshot: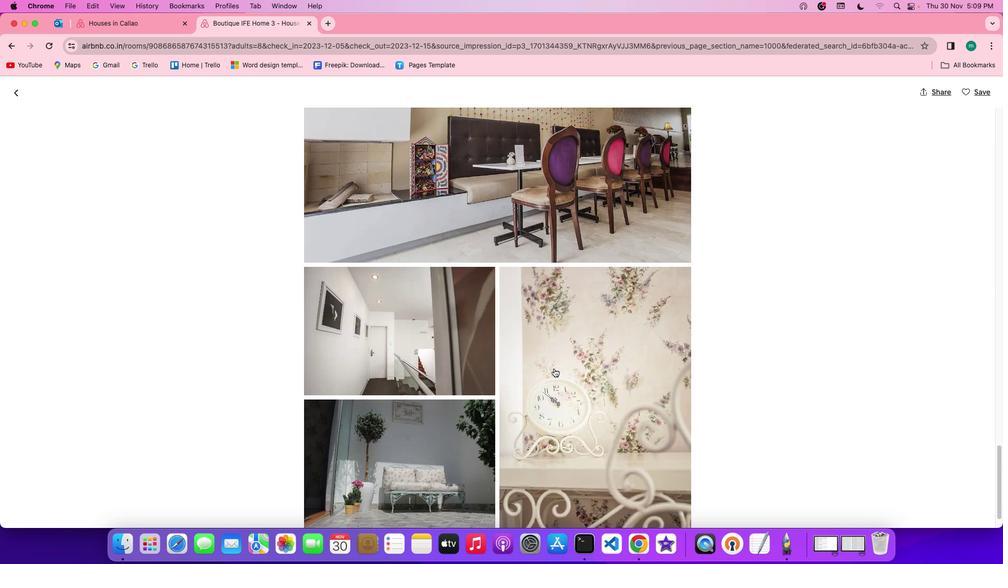 
Action: Mouse scrolled (554, 368) with delta (0, 0)
Screenshot: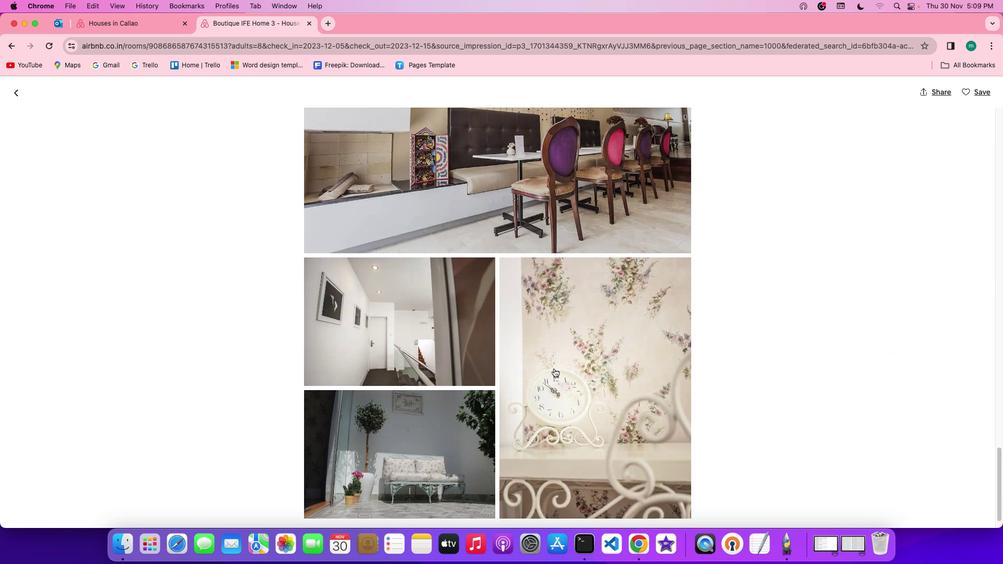 
Action: Mouse scrolled (554, 368) with delta (0, -1)
Screenshot: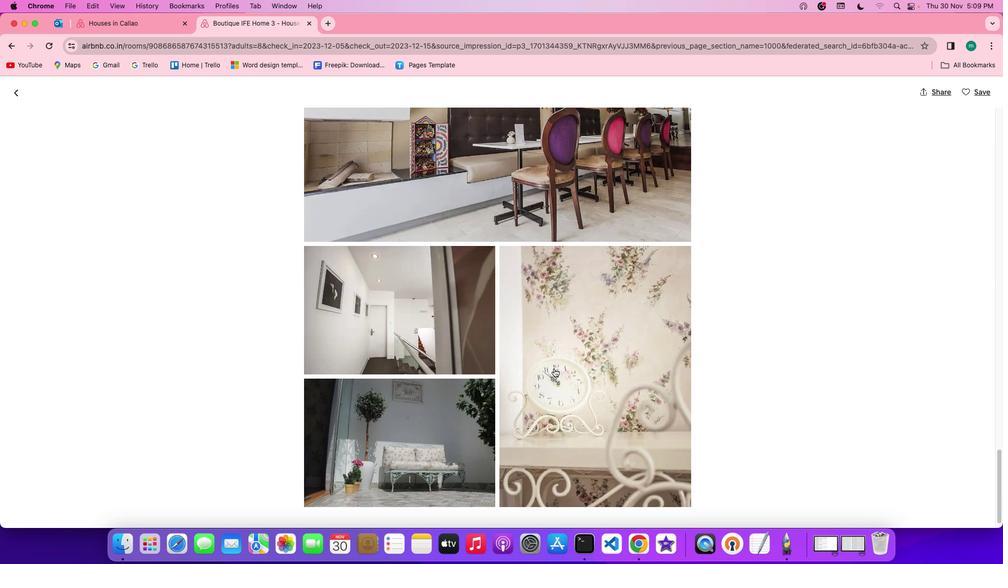 
Action: Mouse scrolled (554, 368) with delta (0, -1)
Screenshot: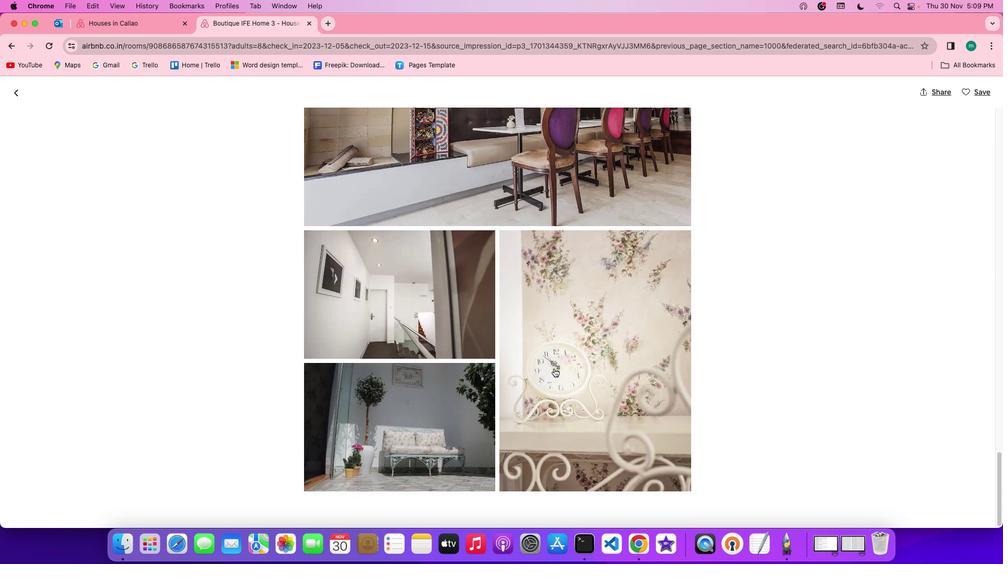 
Action: Mouse scrolled (554, 368) with delta (0, 0)
Screenshot: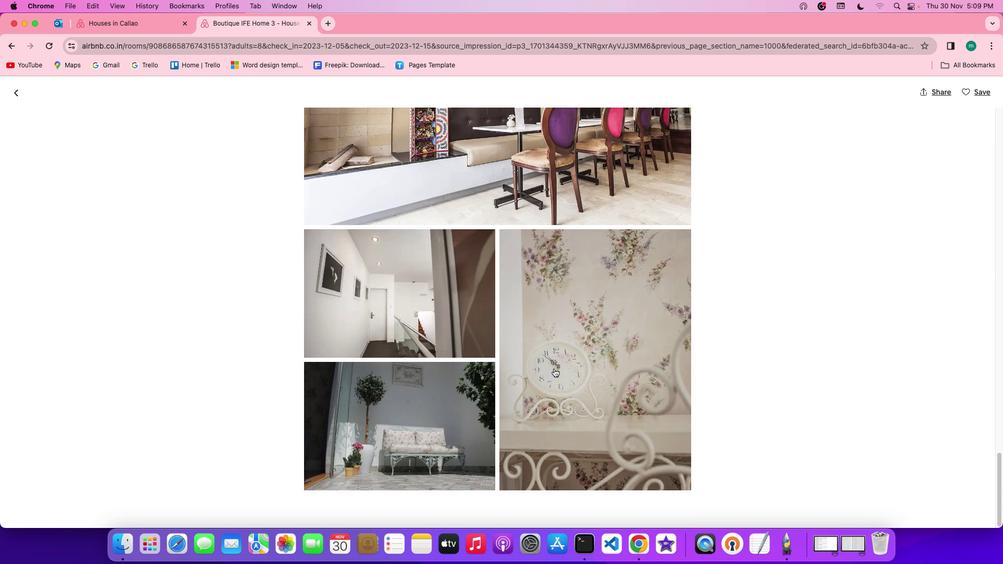 
Action: Mouse scrolled (554, 368) with delta (0, 0)
Screenshot: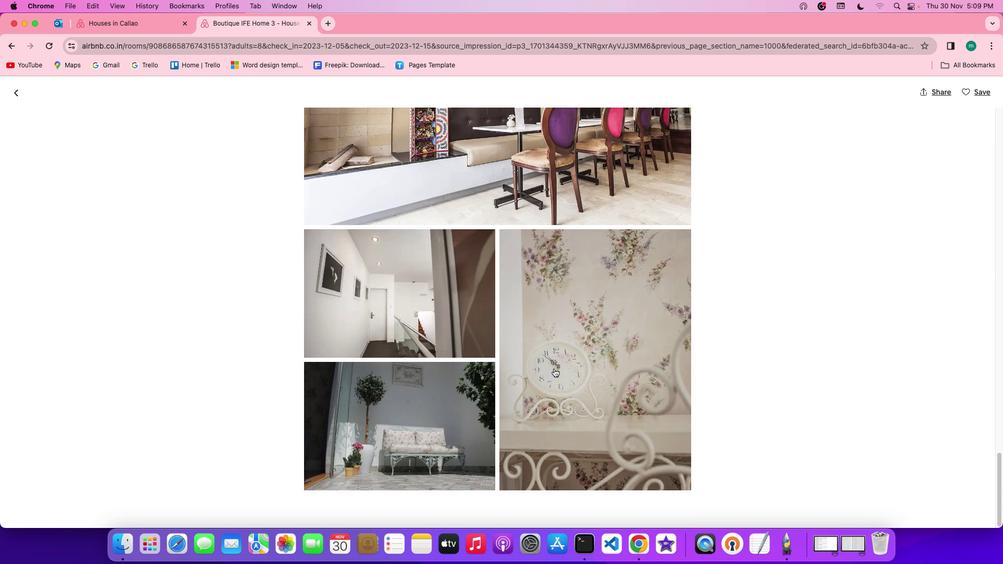 
Action: Mouse scrolled (554, 368) with delta (0, -1)
Screenshot: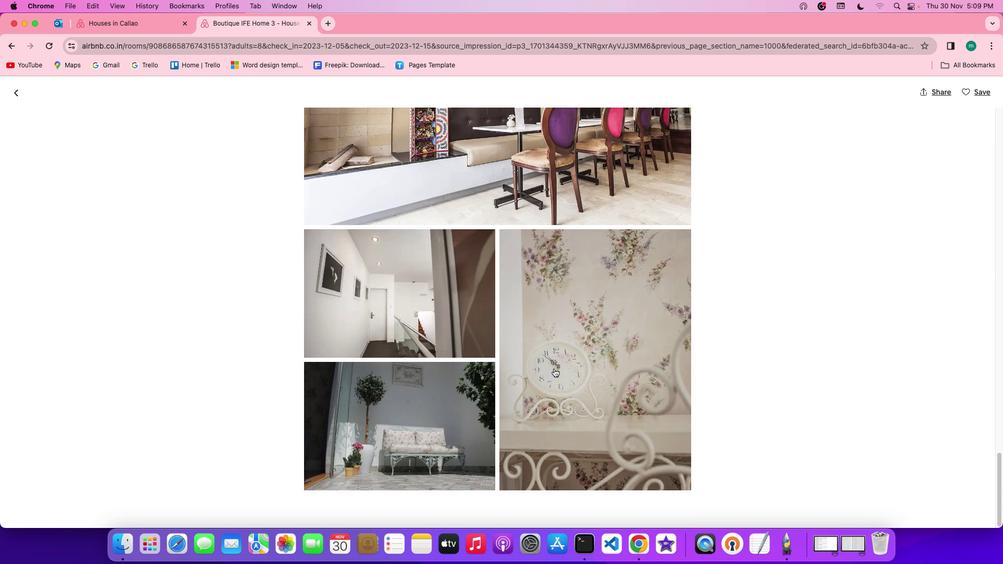 
Action: Mouse scrolled (554, 368) with delta (0, -2)
Screenshot: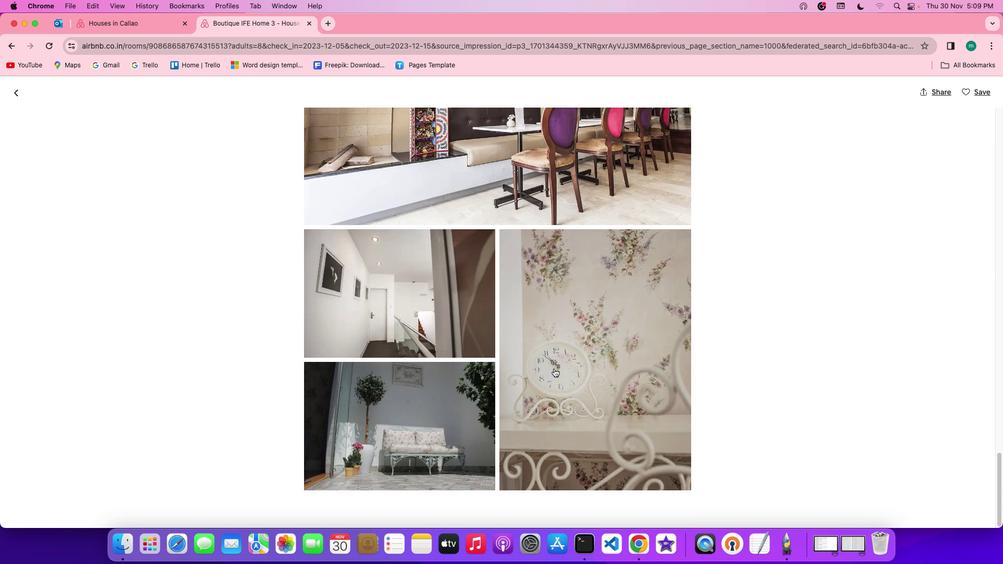 
Action: Mouse scrolled (554, 368) with delta (0, -3)
Screenshot: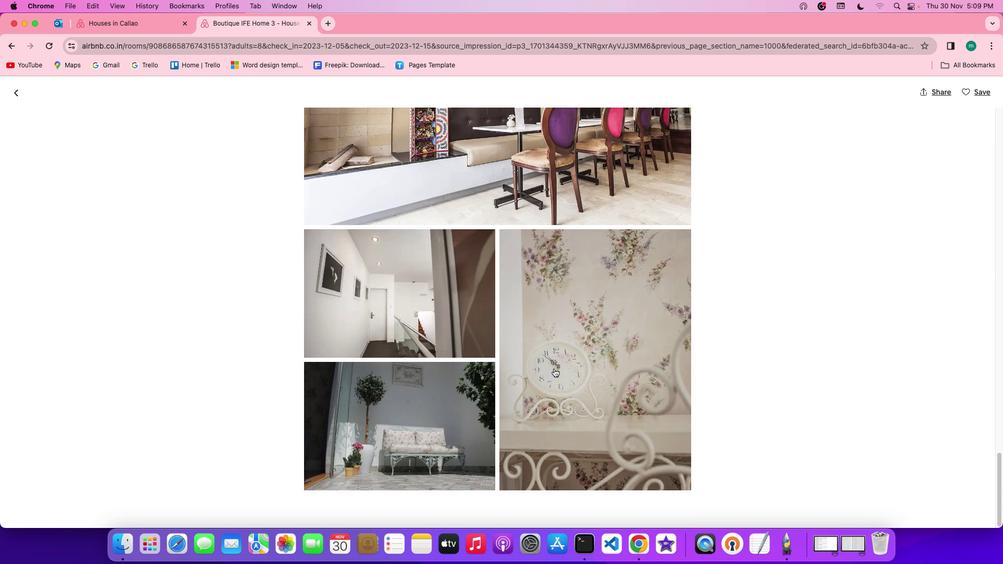 
Action: Mouse scrolled (554, 368) with delta (0, -3)
Screenshot: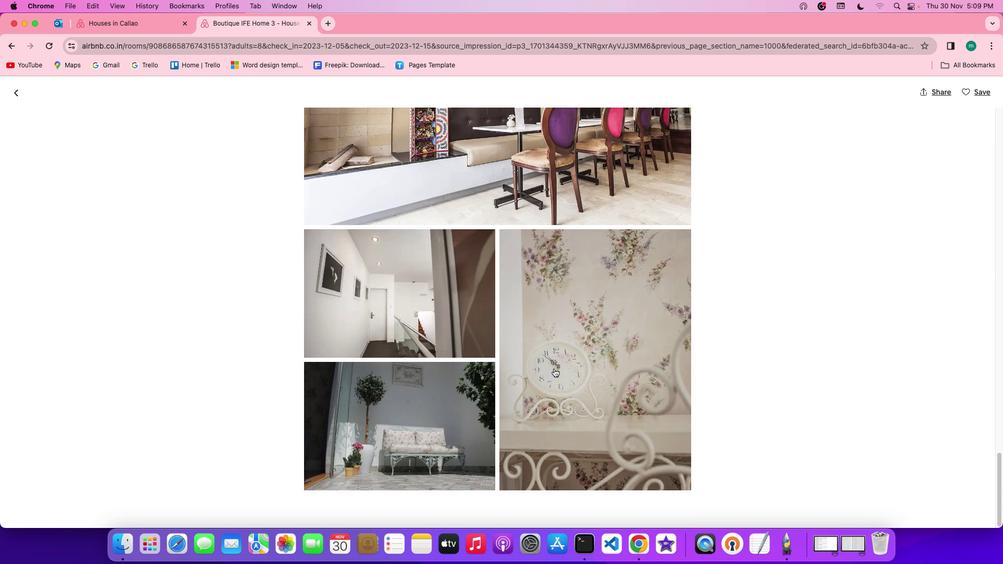 
Action: Mouse moved to (19, 97)
Screenshot: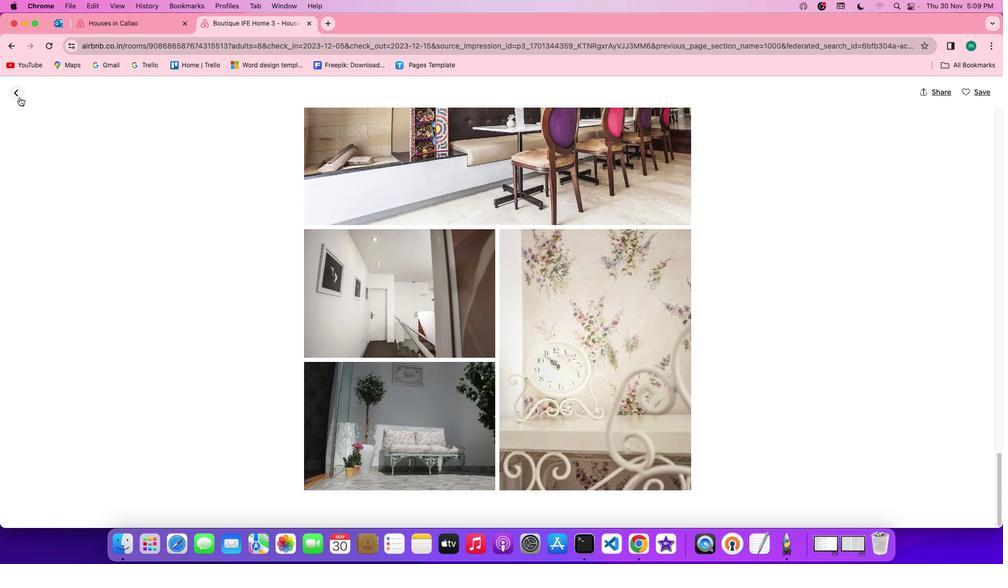 
Action: Mouse pressed left at (19, 97)
Screenshot: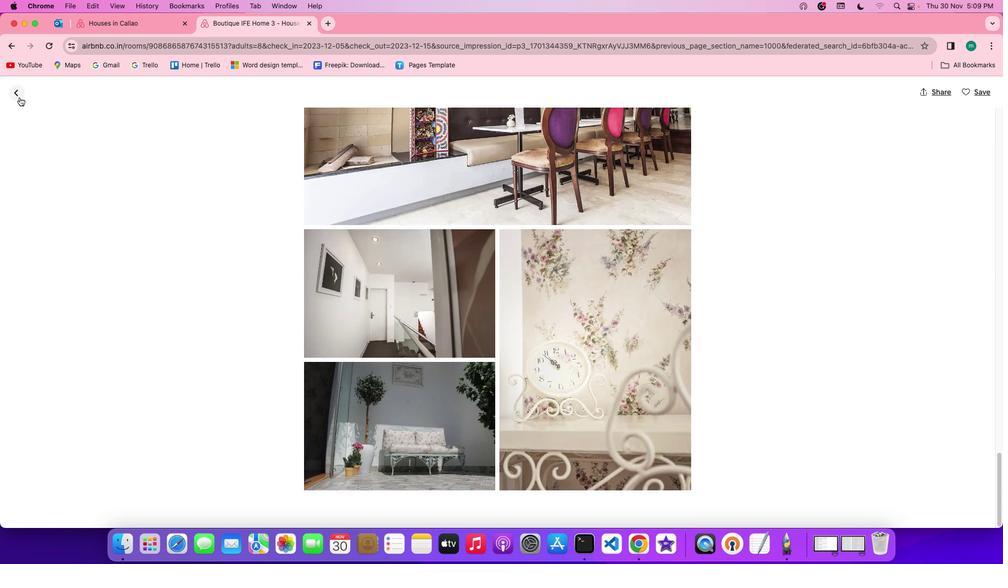 
Action: Mouse moved to (509, 466)
Screenshot: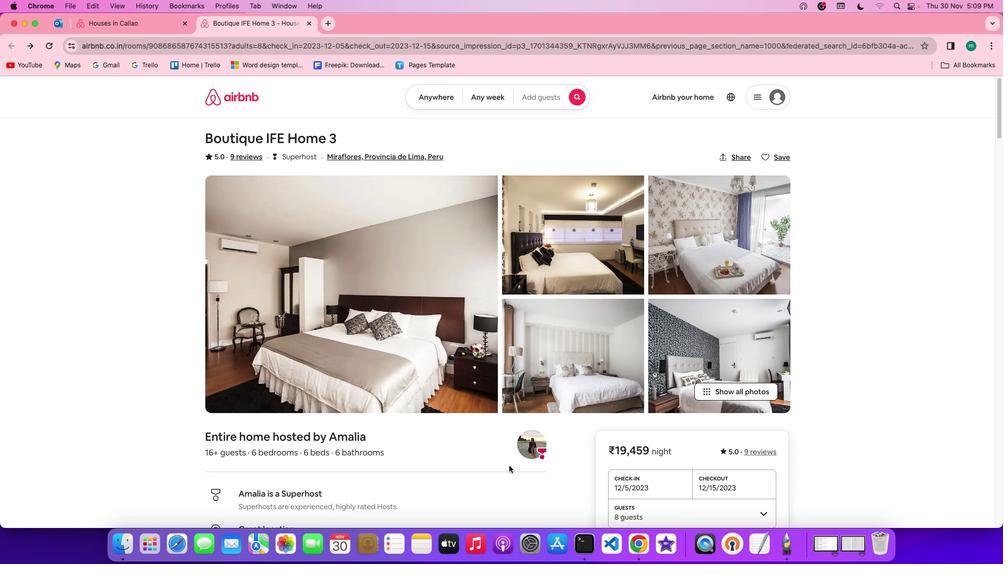 
Action: Mouse scrolled (509, 466) with delta (0, 0)
Screenshot: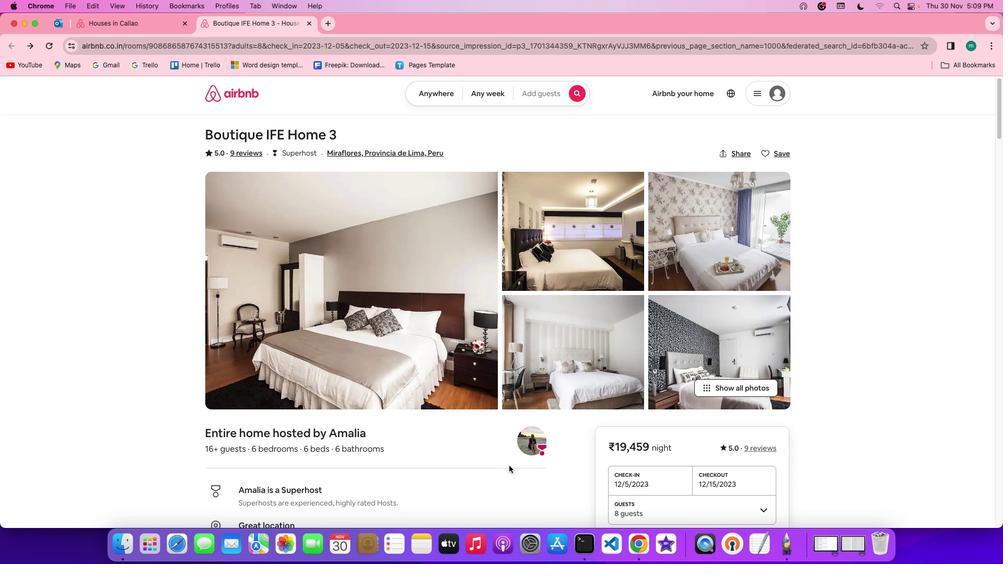 
Action: Mouse scrolled (509, 466) with delta (0, 0)
Screenshot: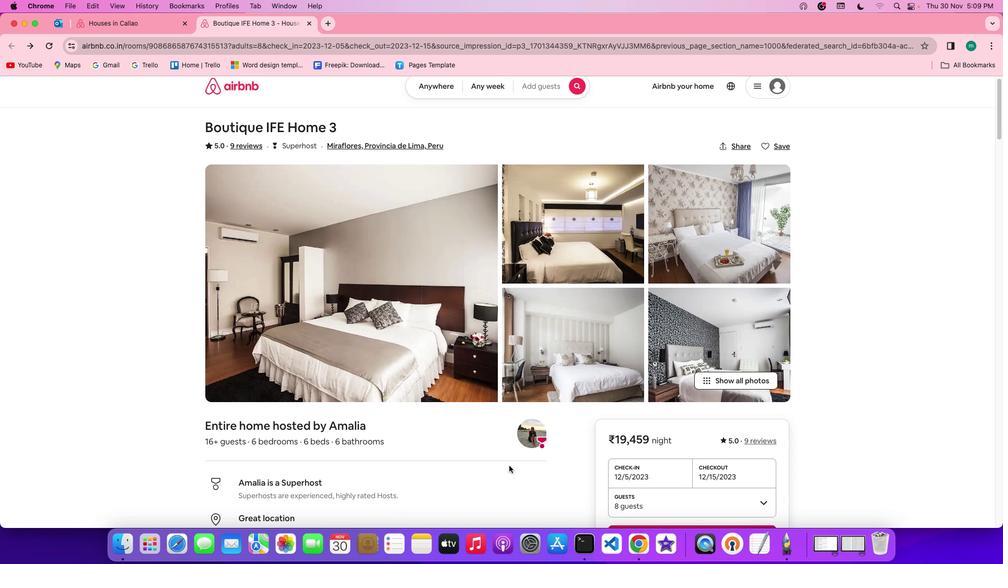 
Action: Mouse scrolled (509, 466) with delta (0, -1)
Screenshot: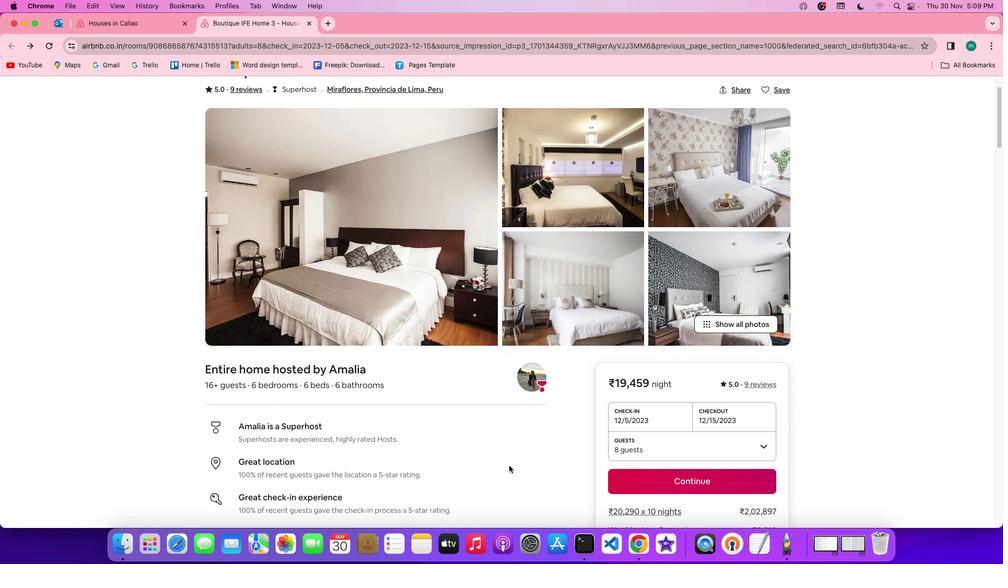 
Action: Mouse scrolled (509, 466) with delta (0, -1)
Screenshot: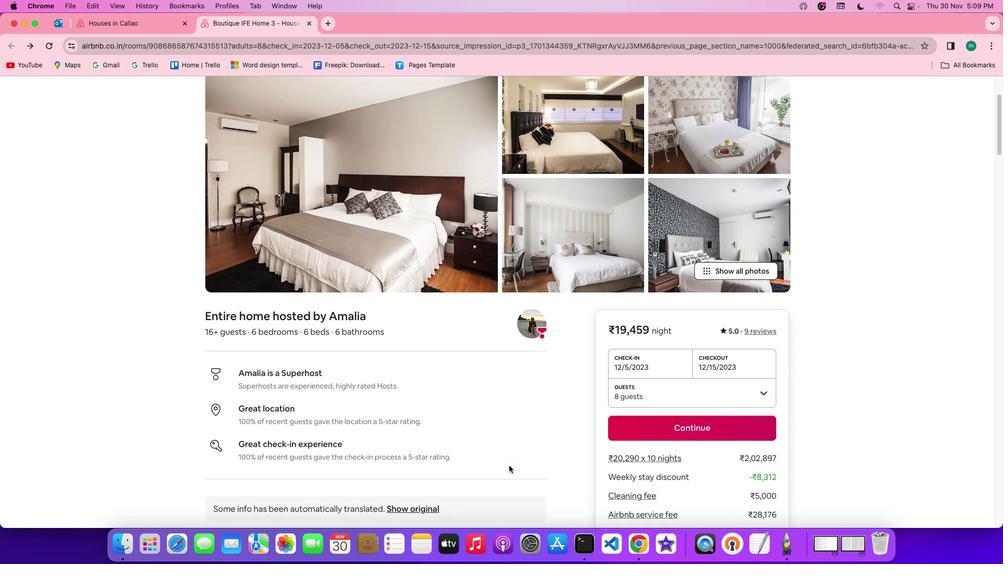 
Action: Mouse moved to (509, 465)
Screenshot: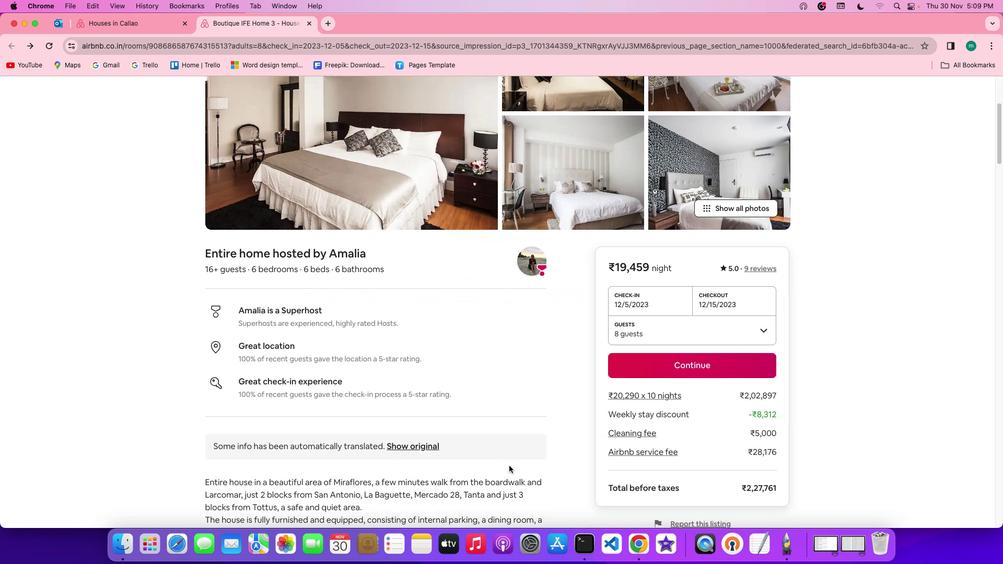 
Action: Mouse scrolled (509, 465) with delta (0, -2)
Screenshot: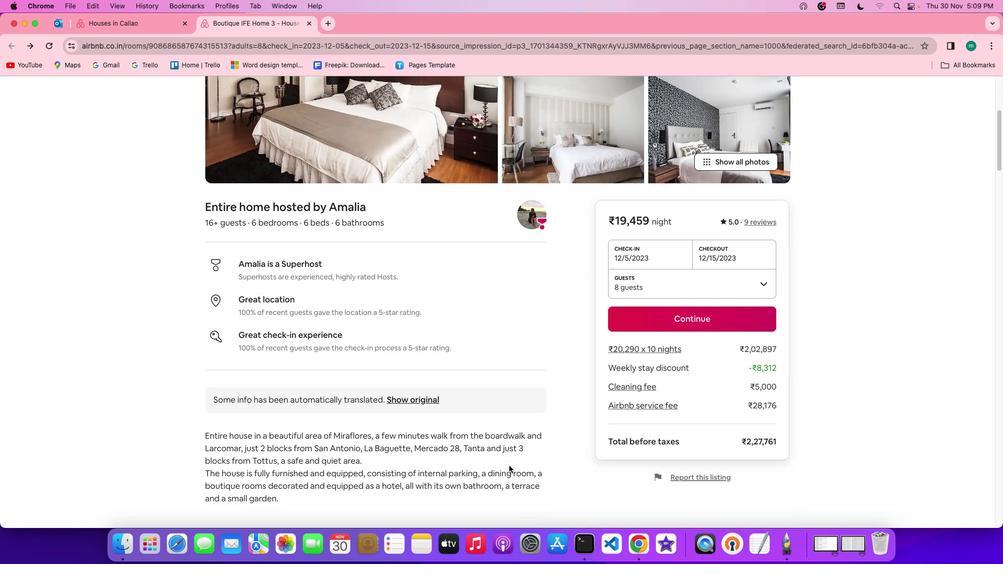 
Action: Mouse scrolled (509, 465) with delta (0, 0)
Screenshot: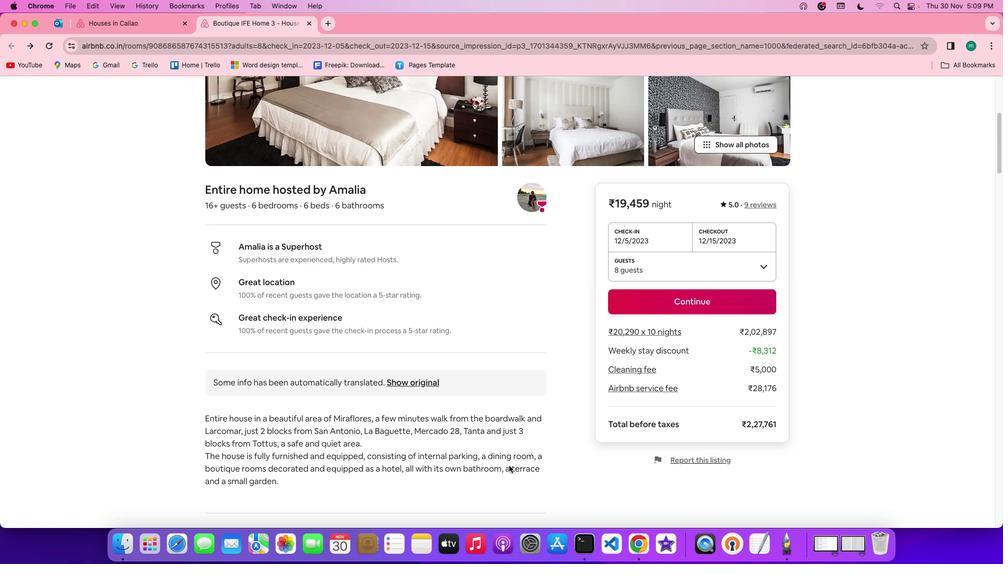 
Action: Mouse scrolled (509, 465) with delta (0, 0)
Screenshot: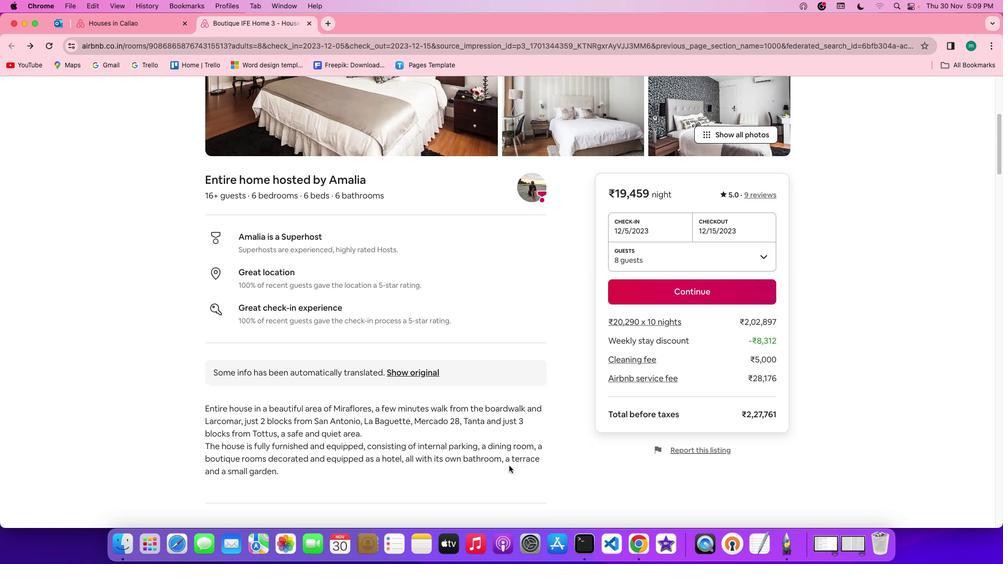
Action: Mouse scrolled (509, 465) with delta (0, -1)
Screenshot: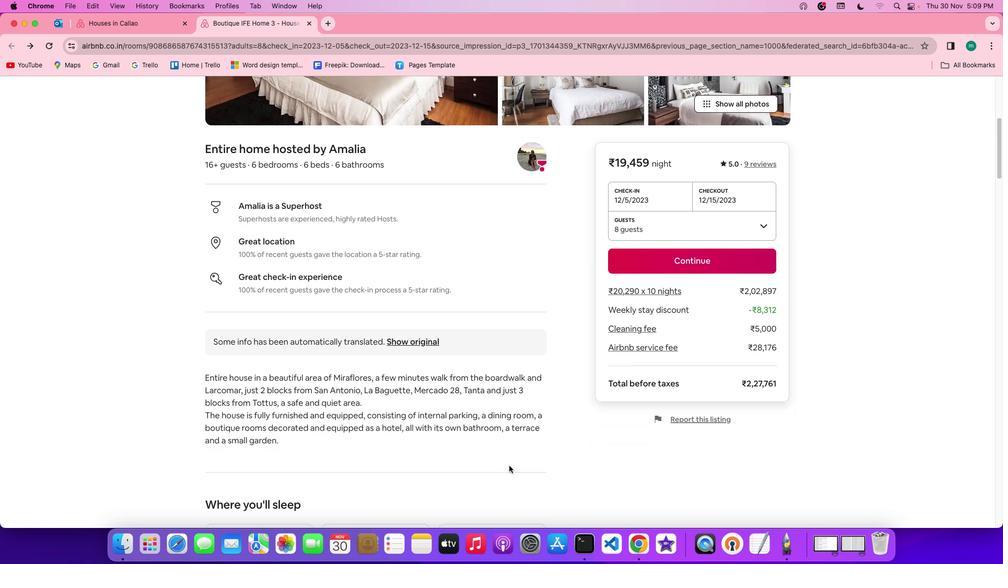 
Action: Mouse scrolled (509, 465) with delta (0, -1)
Screenshot: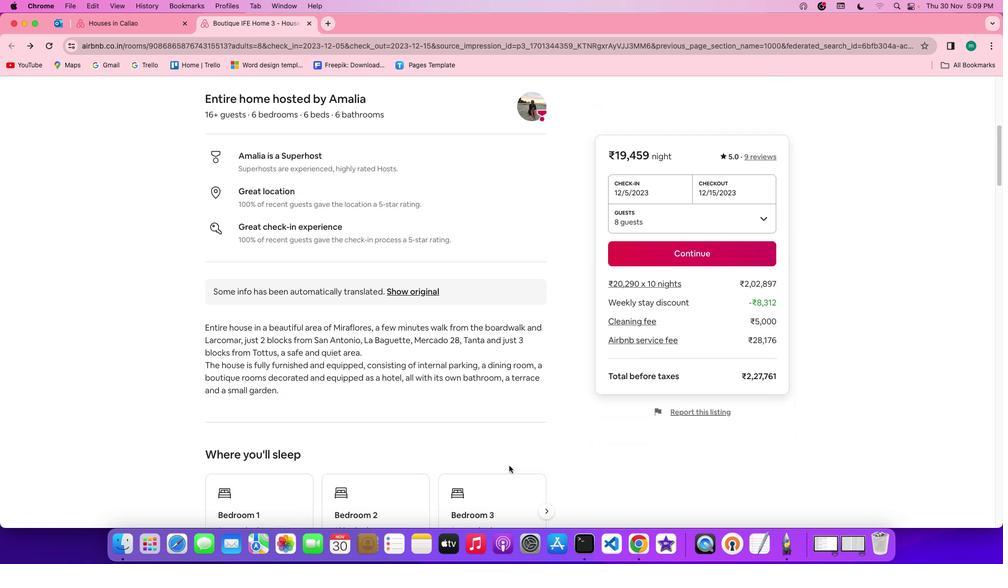 
Action: Mouse scrolled (509, 465) with delta (0, 0)
Screenshot: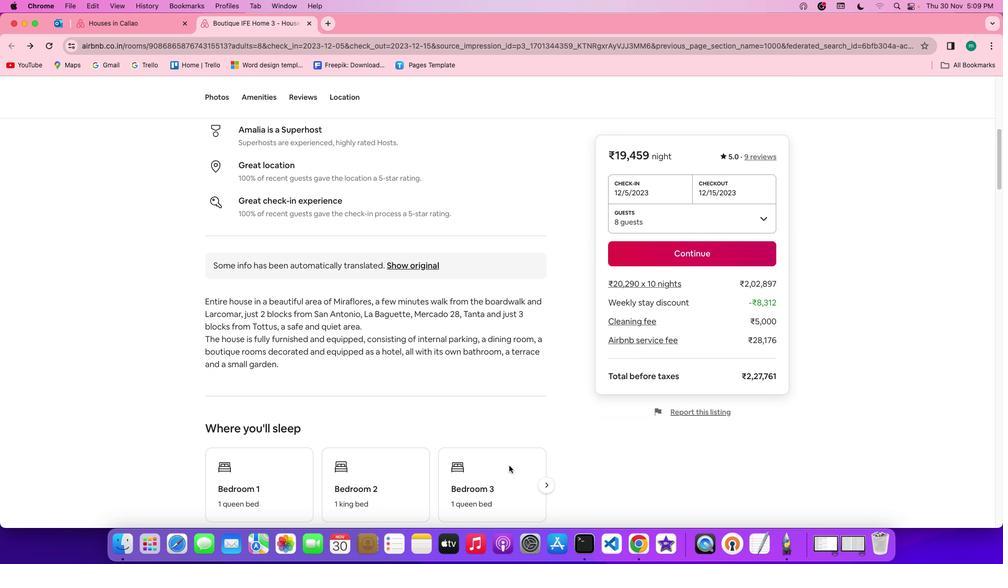 
Action: Mouse scrolled (509, 465) with delta (0, 0)
Screenshot: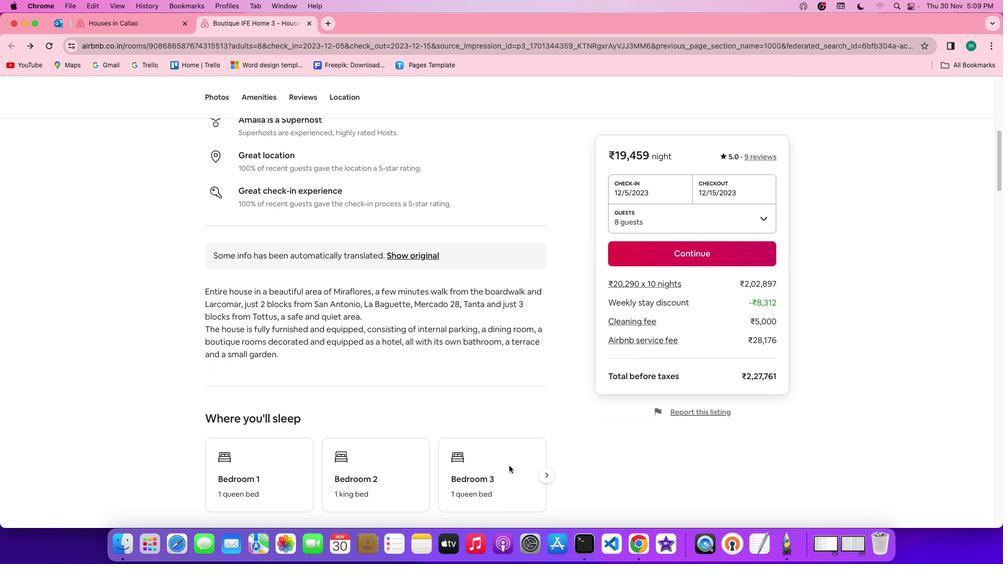 
Action: Mouse scrolled (509, 465) with delta (0, -1)
Screenshot: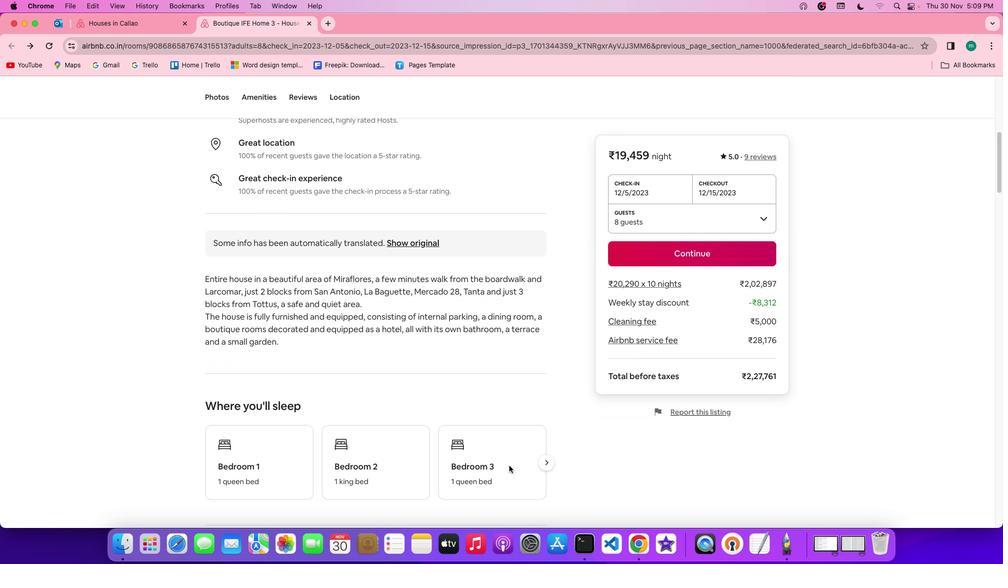 
Action: Mouse scrolled (509, 465) with delta (0, -1)
Screenshot: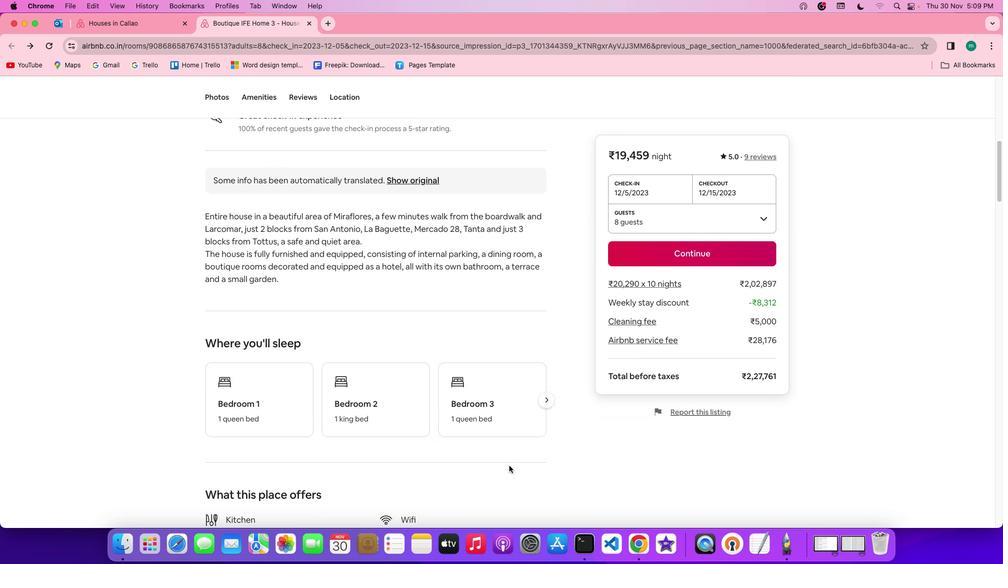 
Action: Mouse scrolled (509, 465) with delta (0, 0)
Screenshot: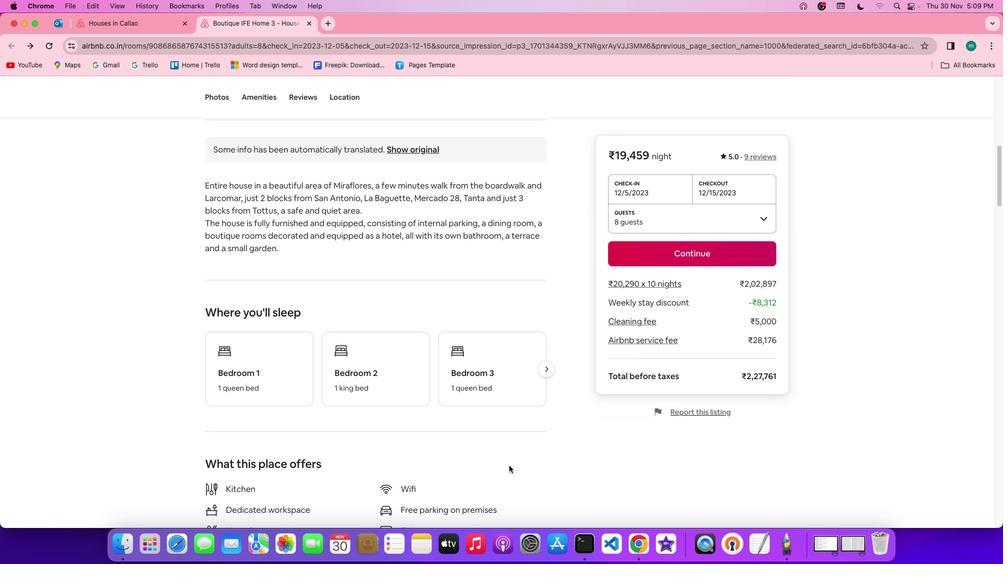 
Action: Mouse scrolled (509, 465) with delta (0, 0)
Screenshot: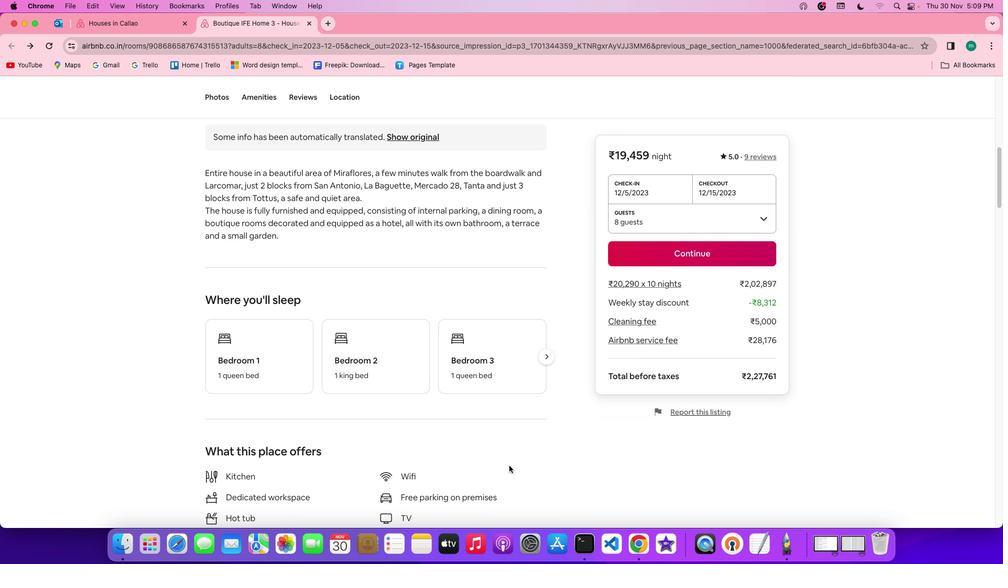 
Action: Mouse scrolled (509, 465) with delta (0, -1)
Screenshot: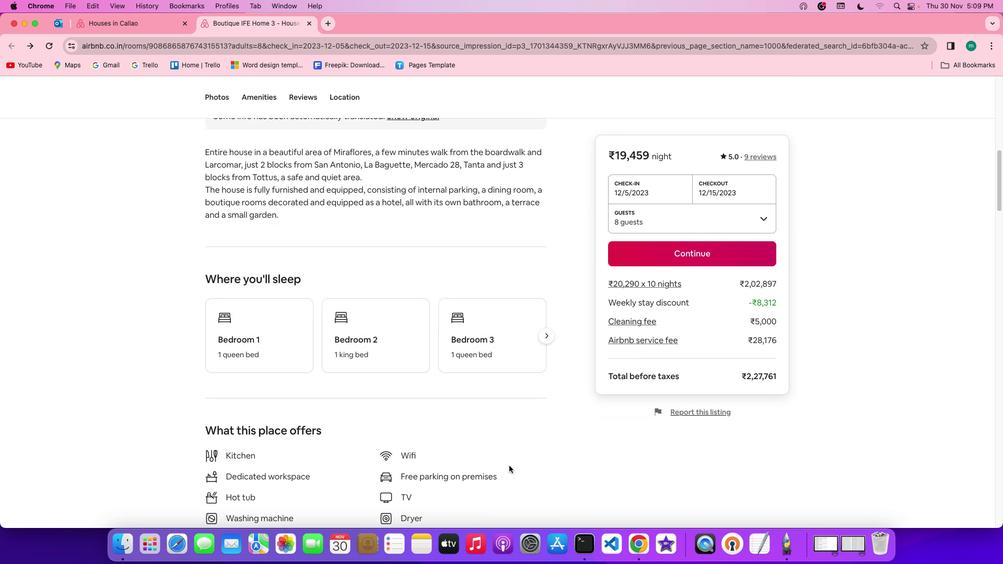 
Action: Mouse scrolled (509, 465) with delta (0, -1)
Screenshot: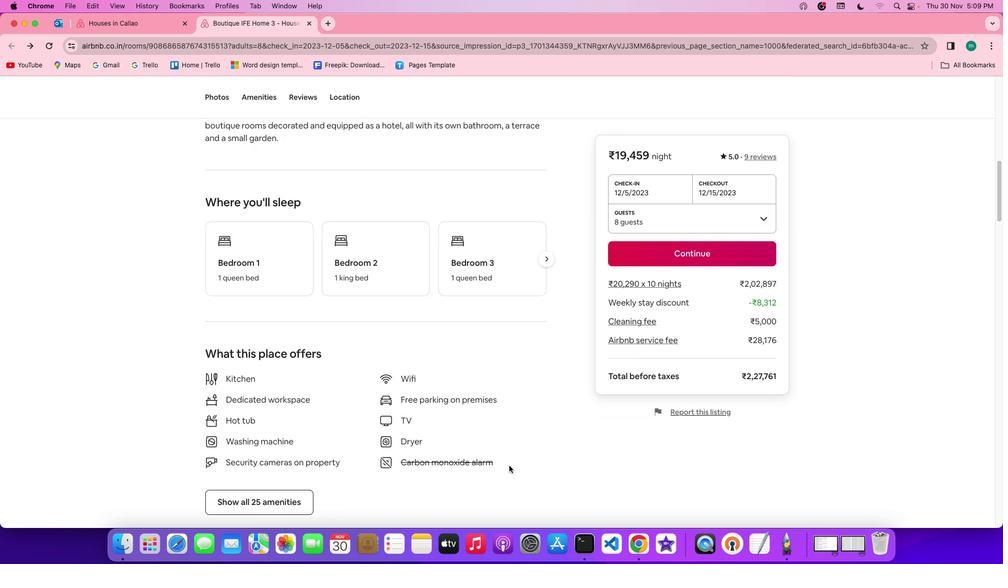 
Action: Mouse moved to (541, 237)
Screenshot: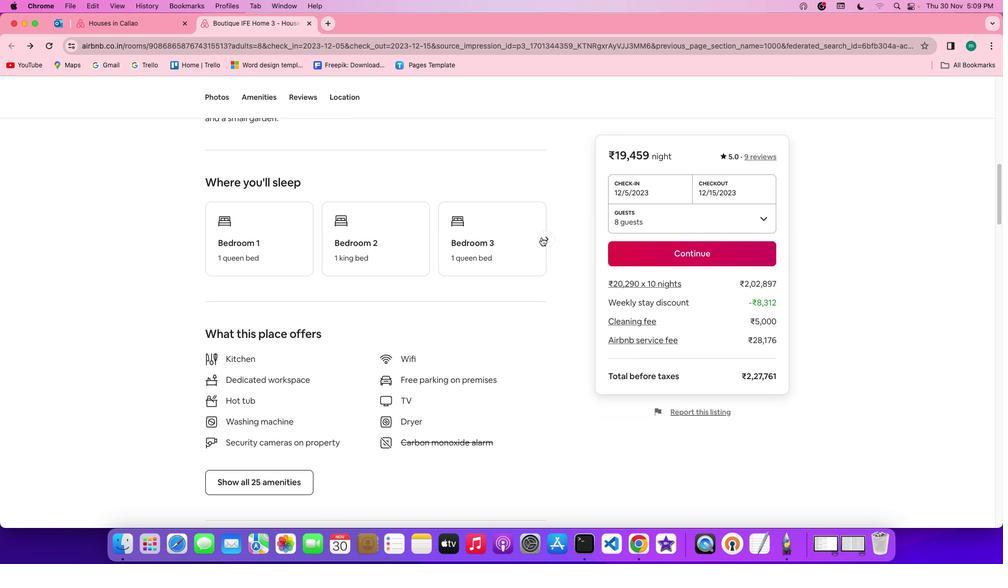 
Action: Mouse pressed left at (541, 237)
Screenshot: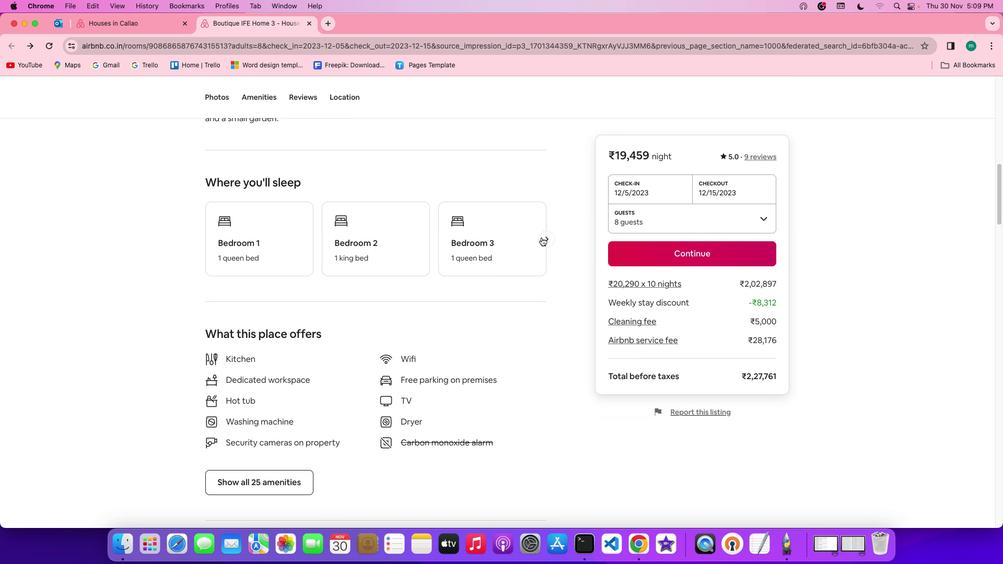 
Action: Mouse pressed left at (541, 237)
Screenshot: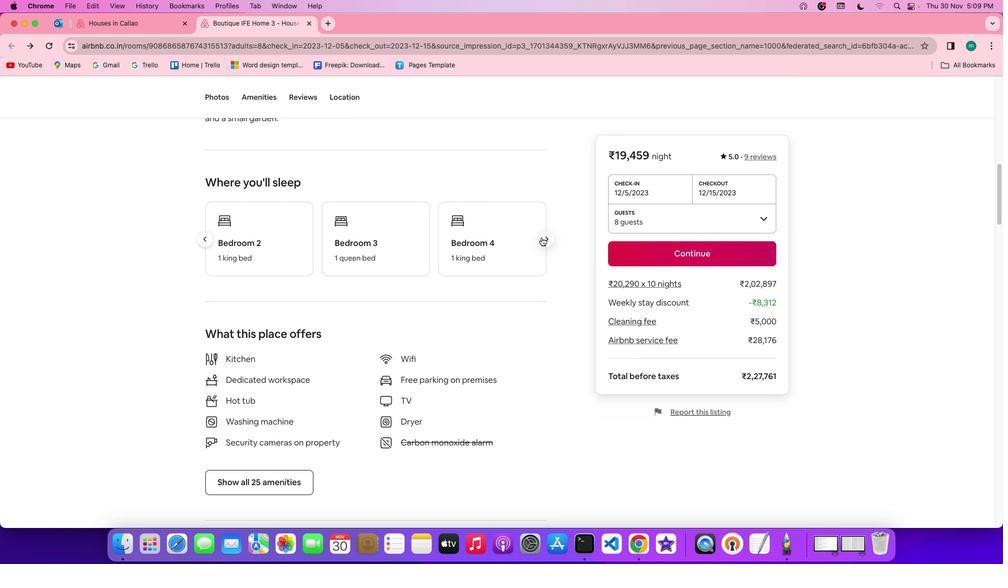 
Action: Mouse pressed left at (541, 237)
Screenshot: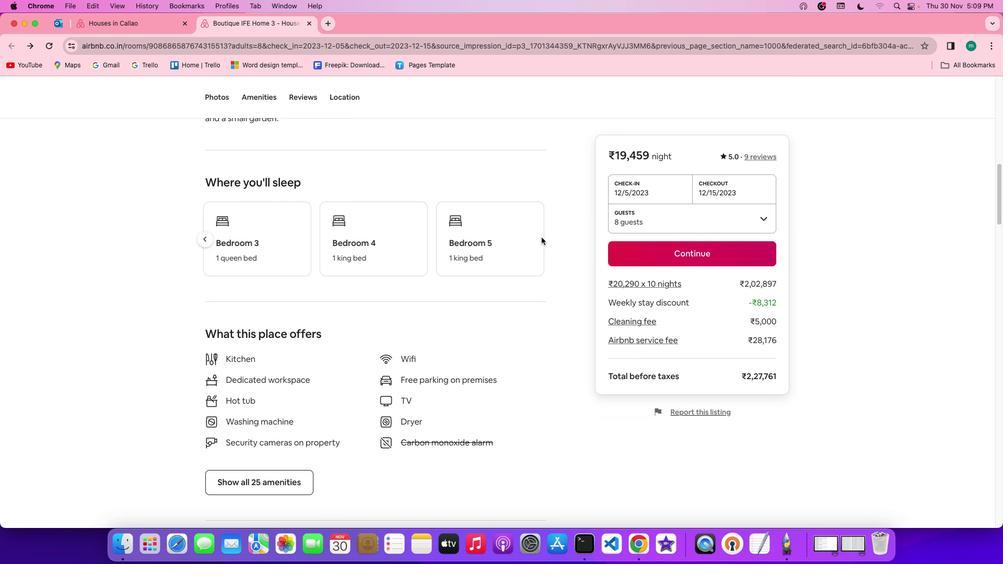 
Action: Mouse moved to (380, 403)
Screenshot: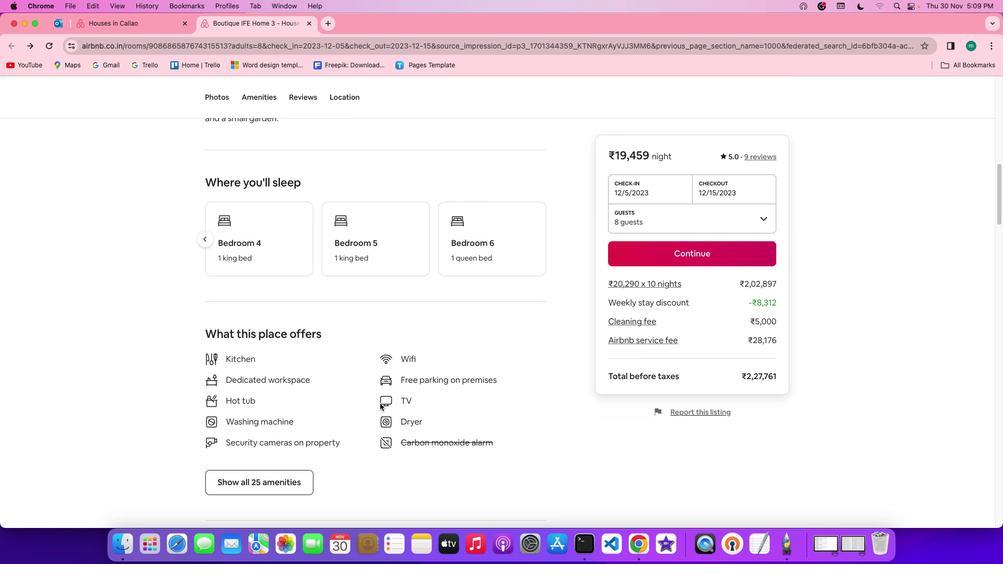 
Action: Mouse scrolled (380, 403) with delta (0, 0)
Screenshot: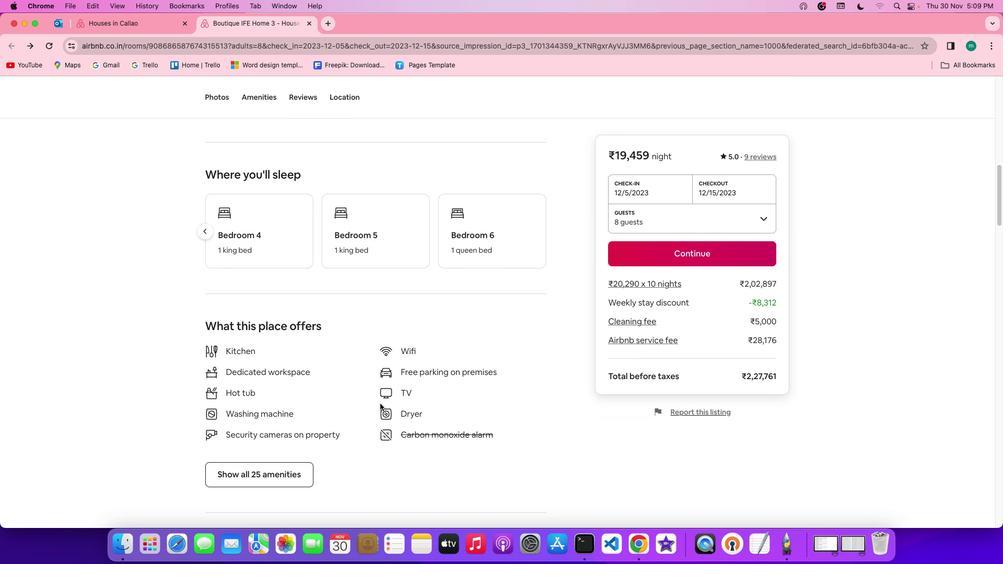 
Action: Mouse scrolled (380, 403) with delta (0, 0)
Screenshot: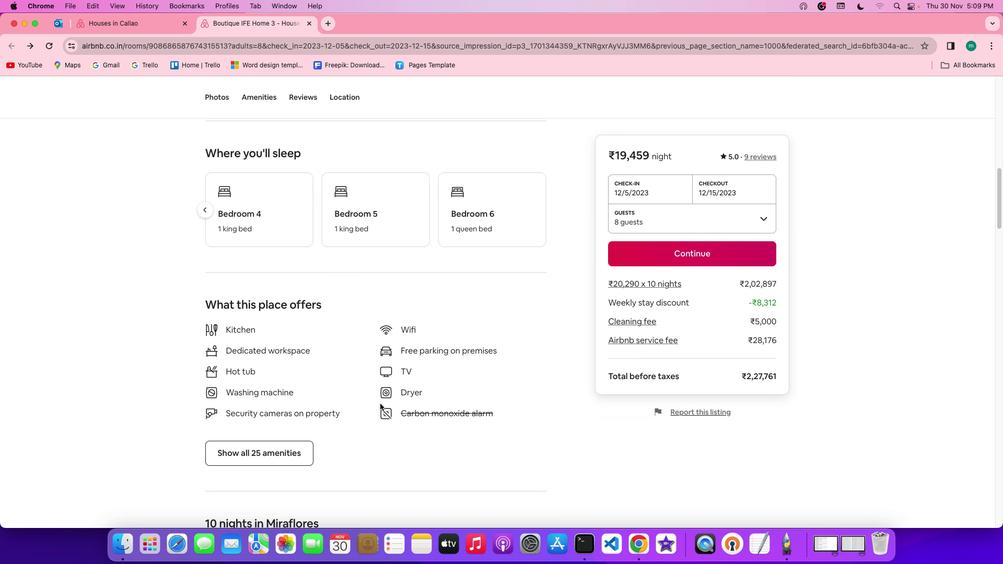 
Action: Mouse scrolled (380, 403) with delta (0, -1)
Screenshot: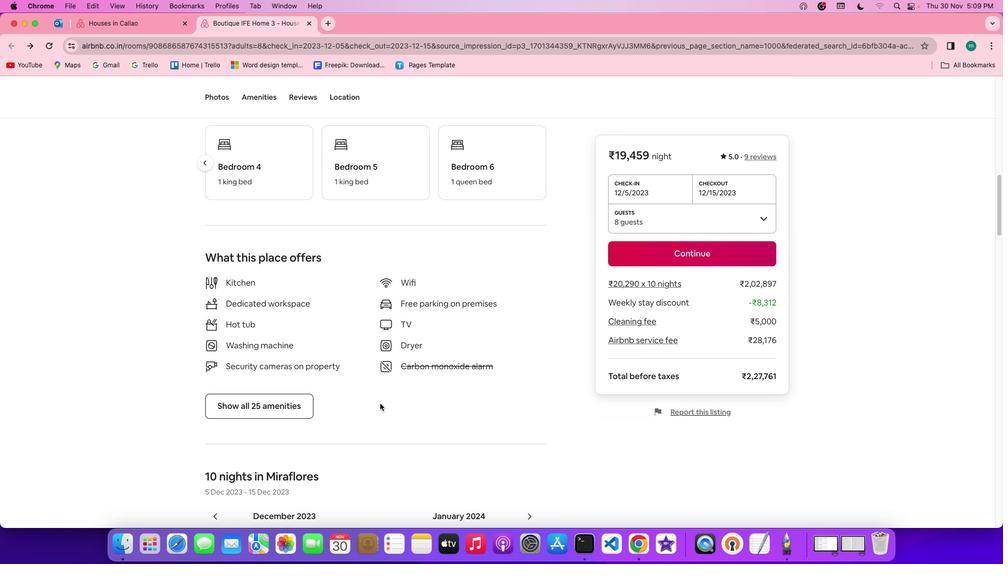 
Action: Mouse scrolled (380, 403) with delta (0, -2)
Screenshot: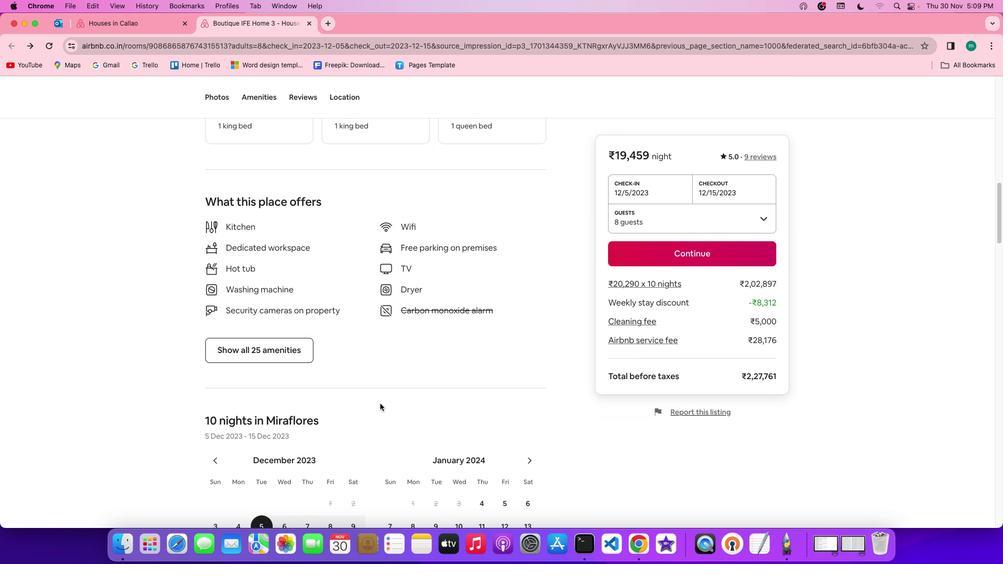 
Action: Mouse moved to (261, 304)
Screenshot: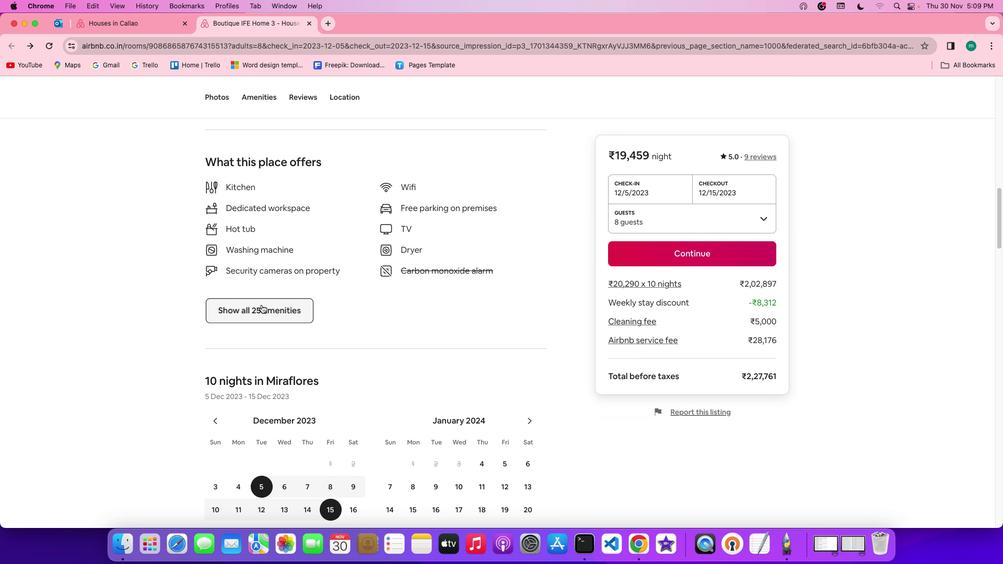 
Action: Mouse pressed left at (261, 304)
Screenshot: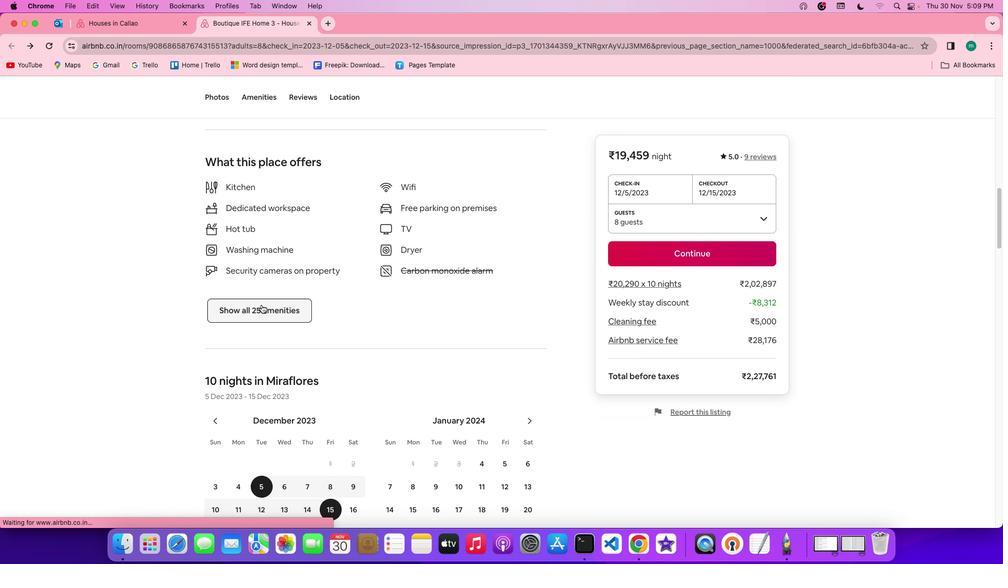 
Action: Mouse moved to (518, 361)
Screenshot: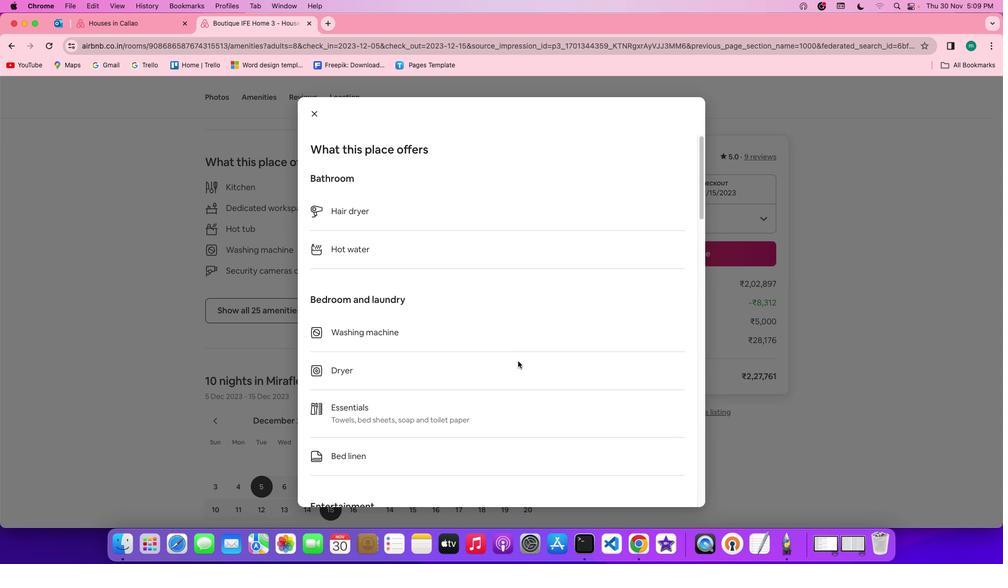 
Action: Mouse scrolled (518, 361) with delta (0, 0)
Screenshot: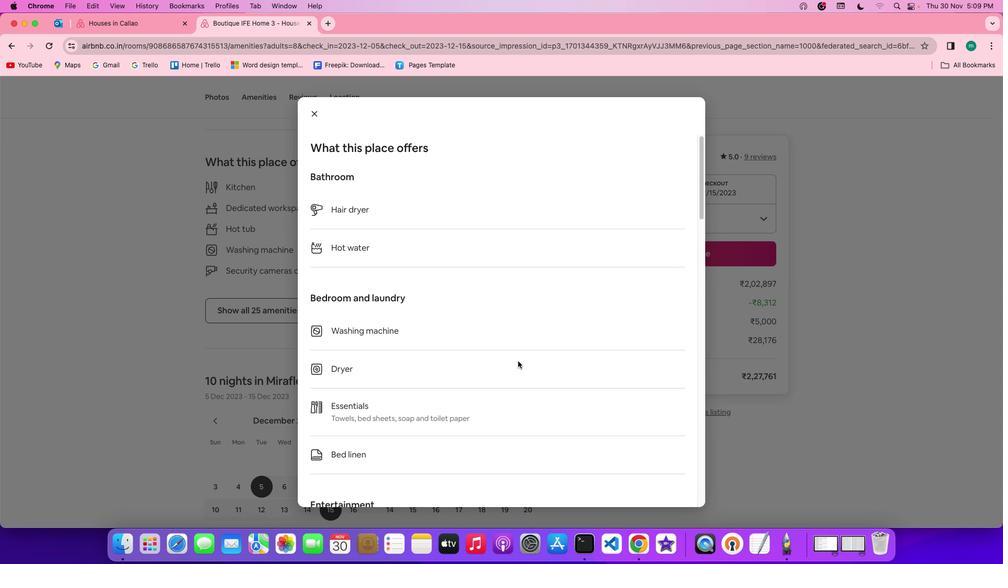 
Action: Mouse scrolled (518, 361) with delta (0, 0)
Screenshot: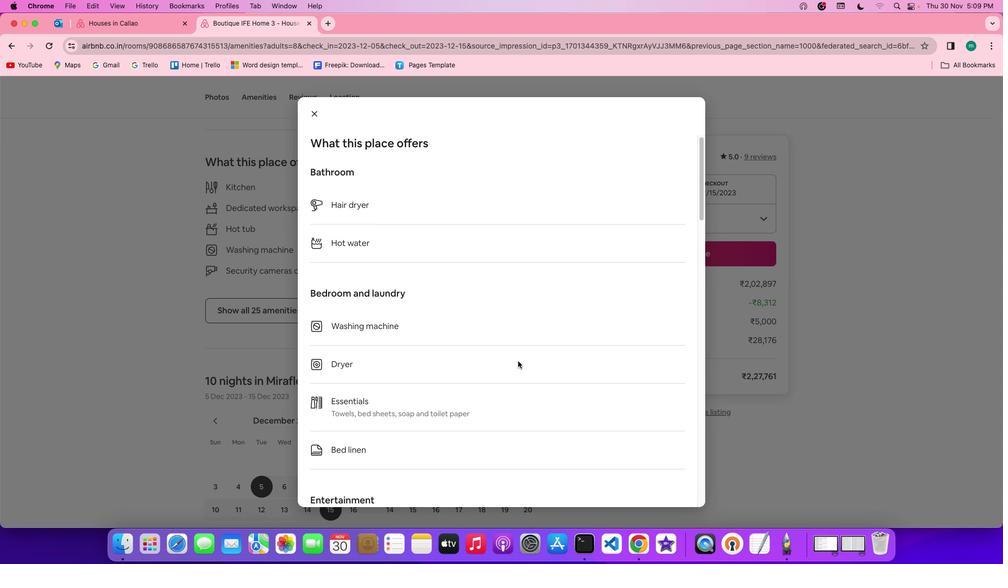 
Action: Mouse scrolled (518, 361) with delta (0, -1)
Screenshot: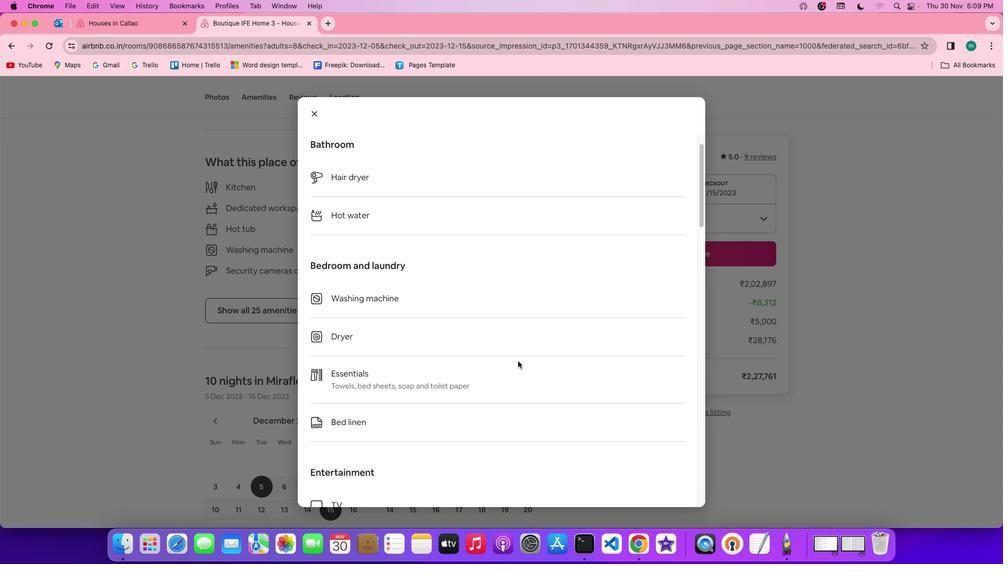 
Action: Mouse scrolled (518, 361) with delta (0, -1)
Screenshot: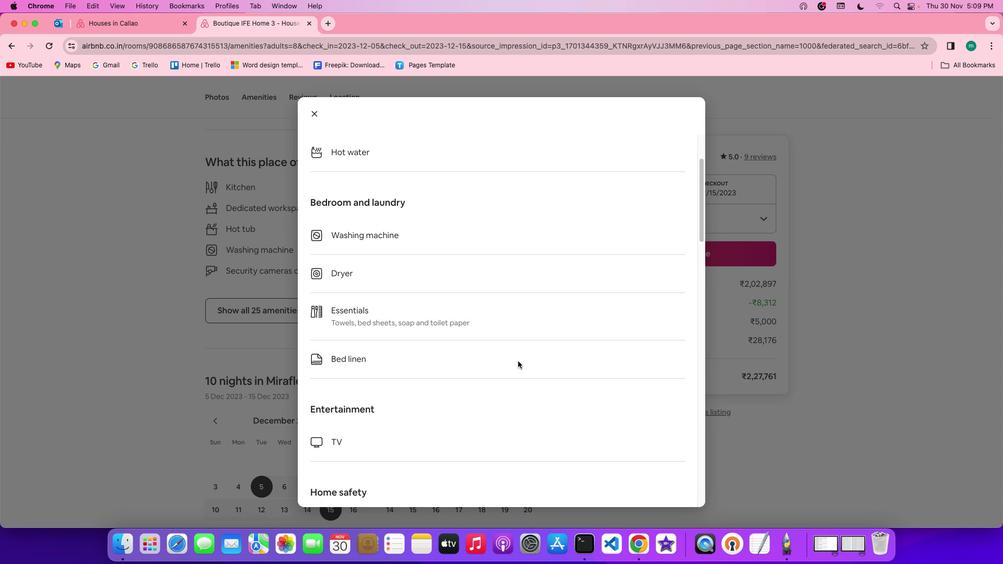 
Action: Mouse moved to (518, 361)
Screenshot: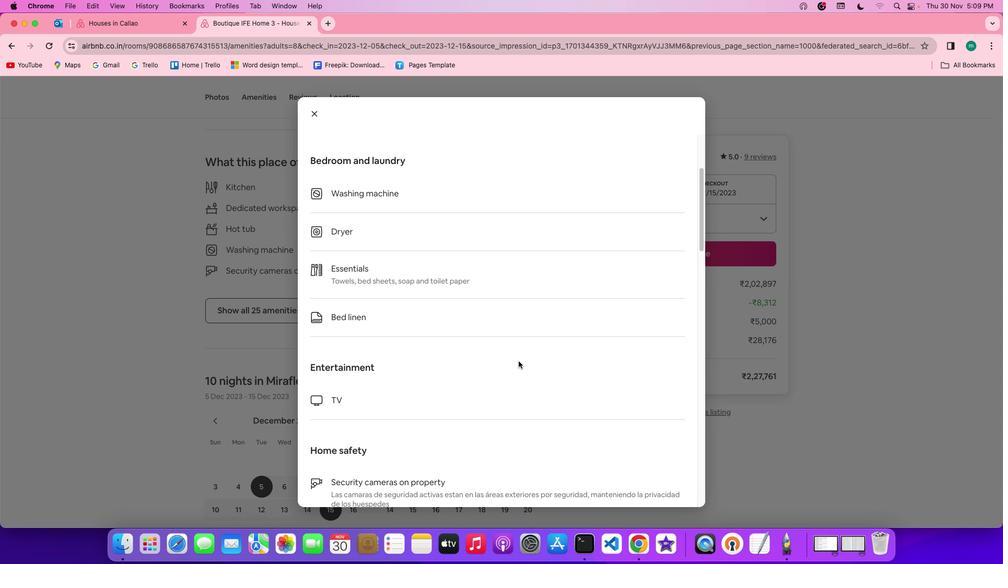 
Action: Mouse scrolled (518, 361) with delta (0, 0)
Screenshot: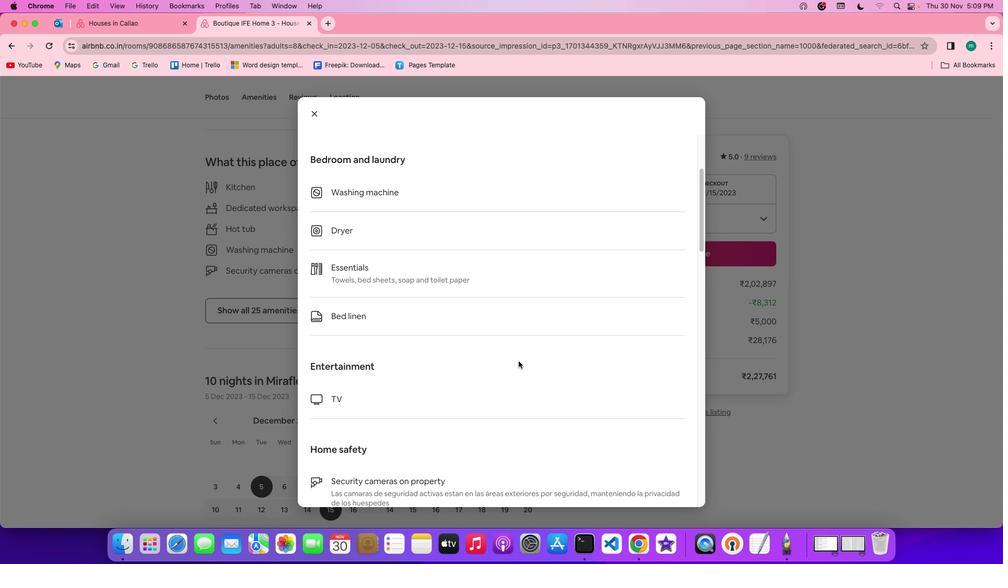 
Action: Mouse scrolled (518, 361) with delta (0, 0)
Screenshot: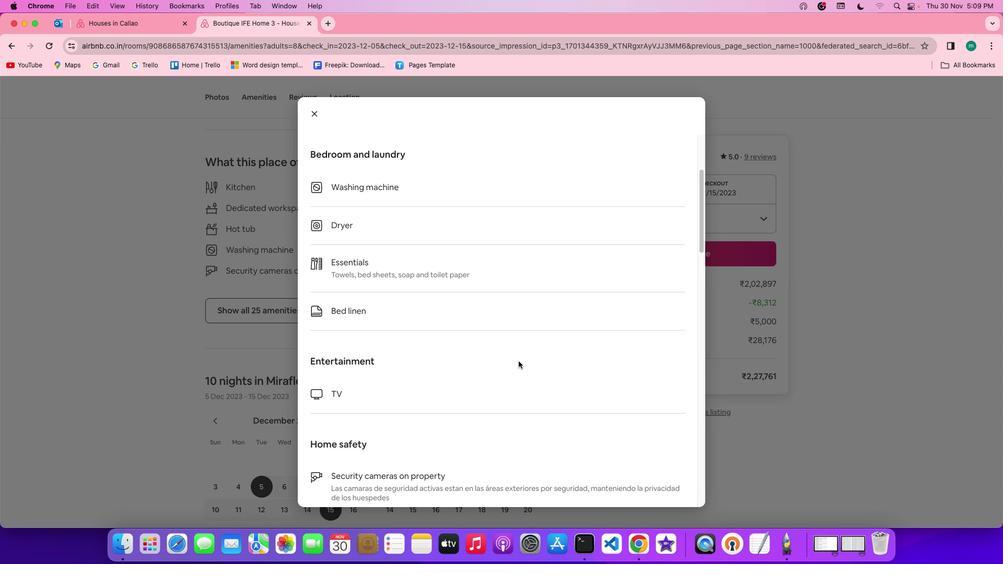 
Action: Mouse scrolled (518, 361) with delta (0, 0)
Screenshot: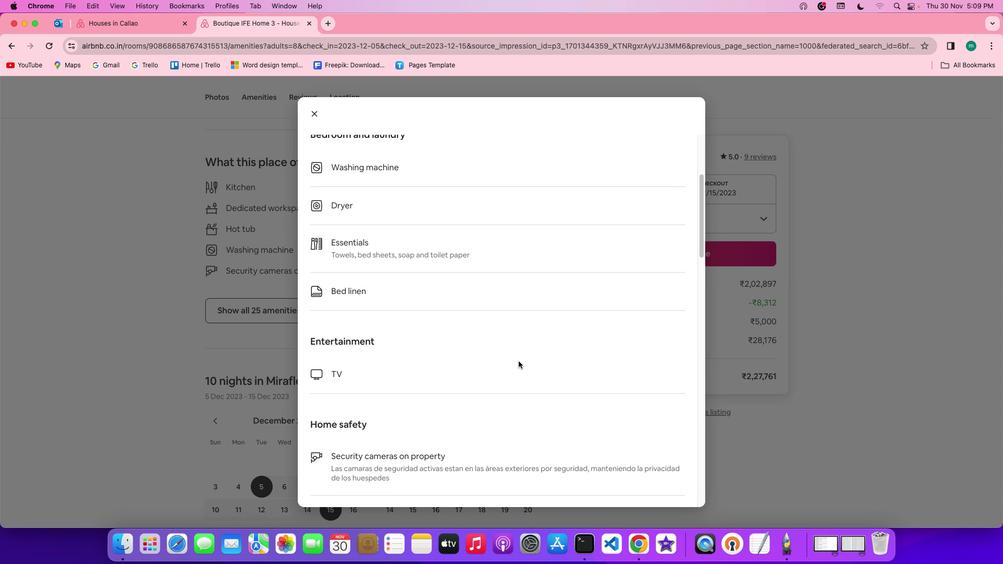
Action: Mouse scrolled (518, 361) with delta (0, -1)
Screenshot: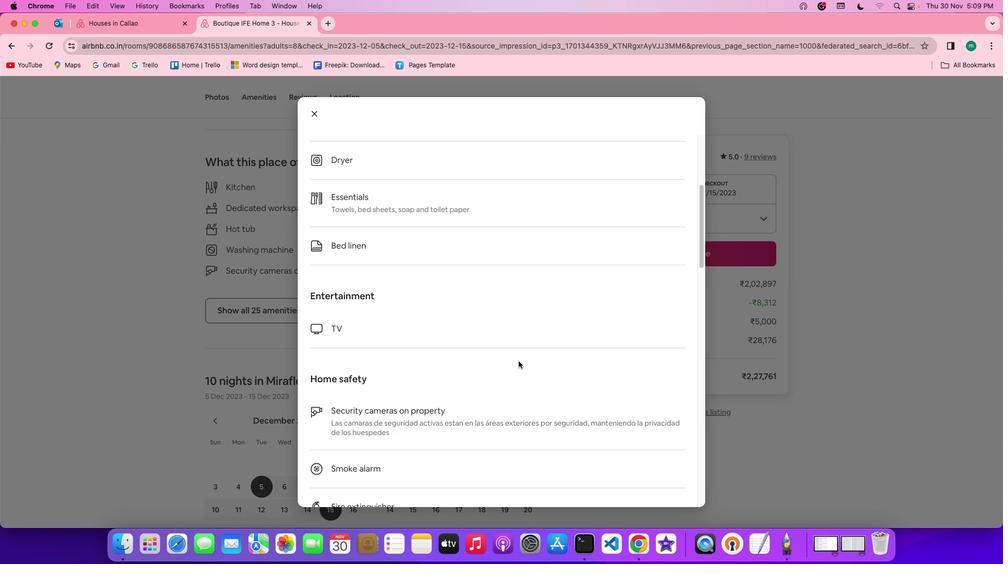 
Action: Mouse scrolled (518, 361) with delta (0, 0)
Screenshot: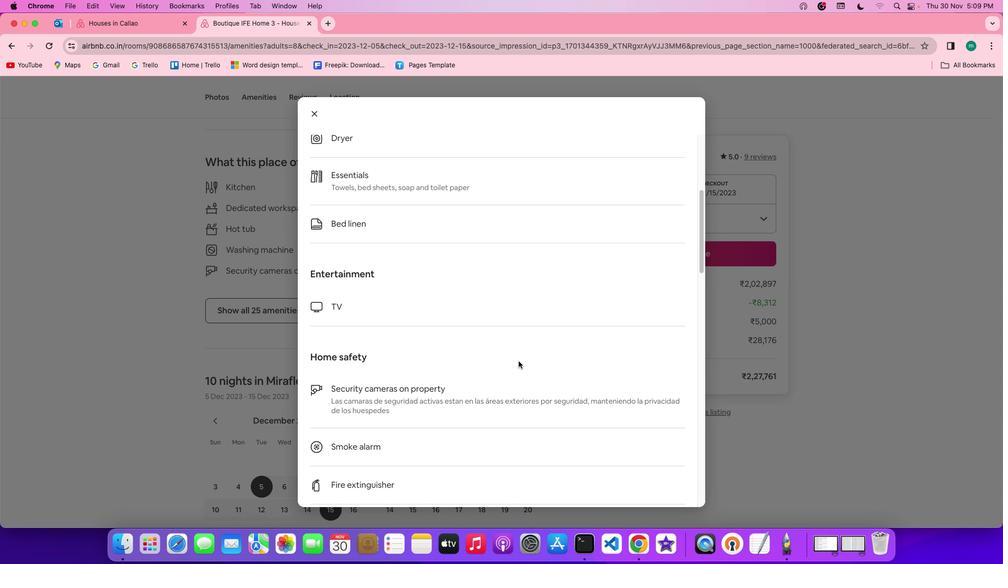 
Action: Mouse scrolled (518, 361) with delta (0, 0)
Screenshot: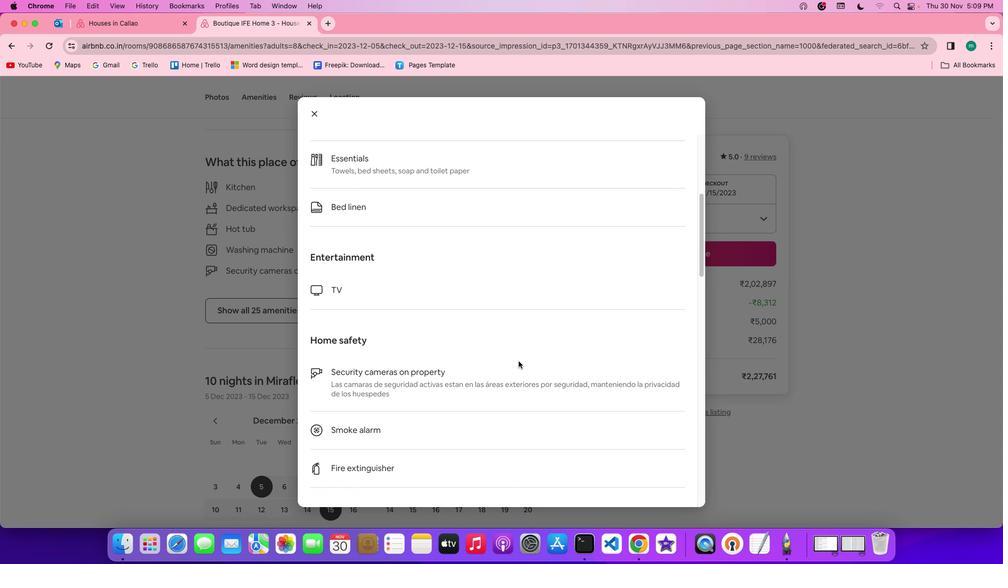 
Action: Mouse scrolled (518, 361) with delta (0, -1)
Screenshot: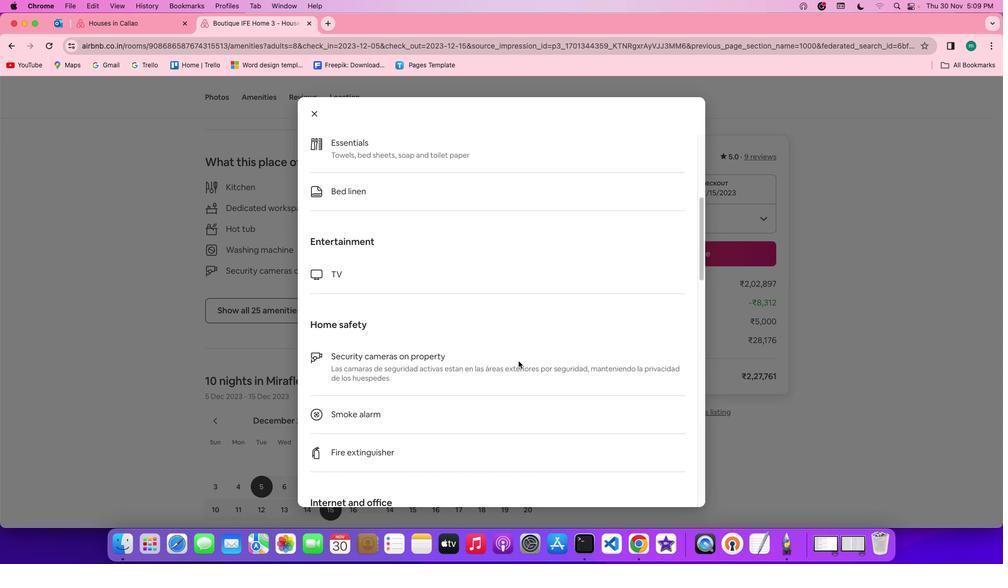 
Action: Mouse scrolled (518, 361) with delta (0, 0)
Screenshot: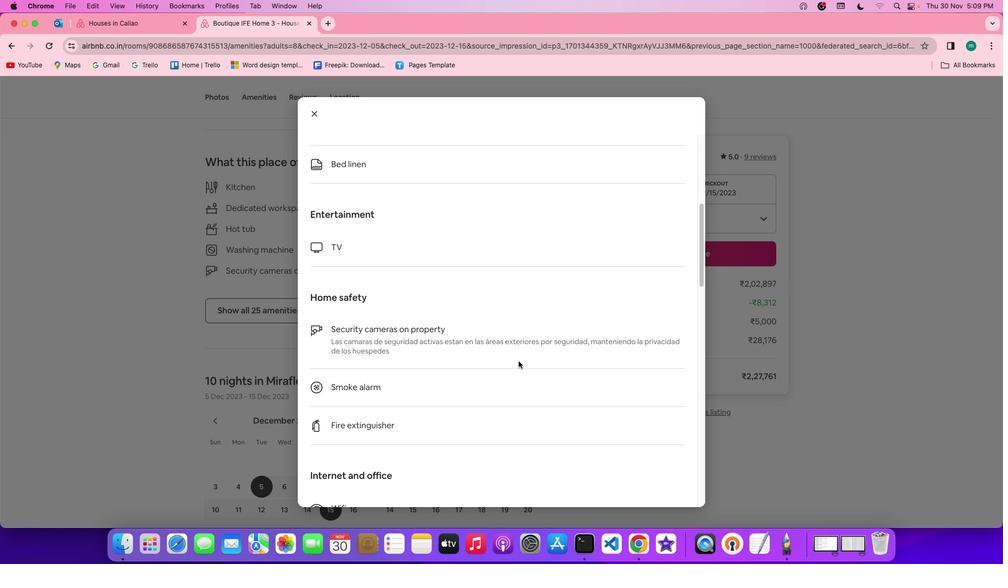 
Action: Mouse scrolled (518, 361) with delta (0, 0)
Screenshot: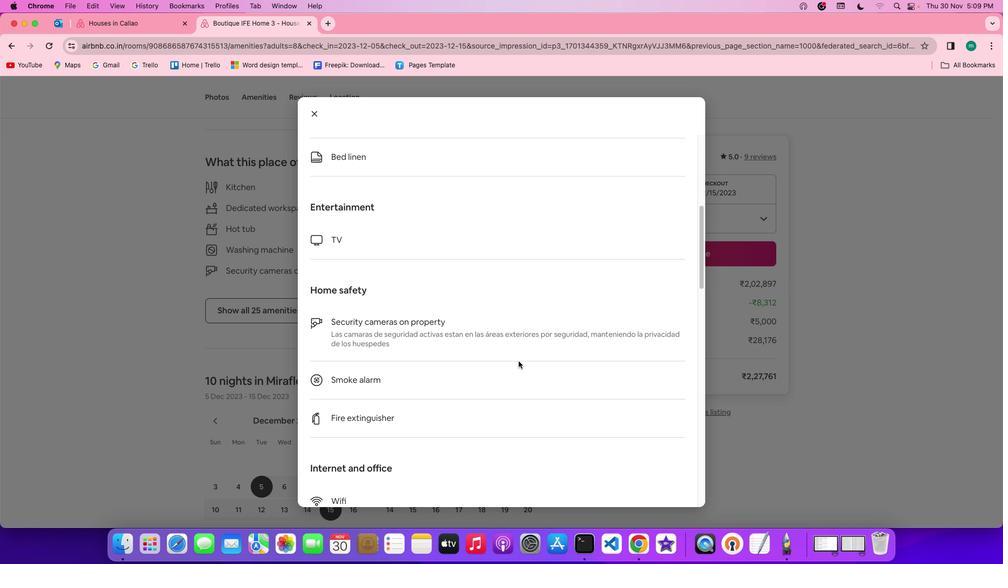 
Action: Mouse scrolled (518, 361) with delta (0, 0)
Screenshot: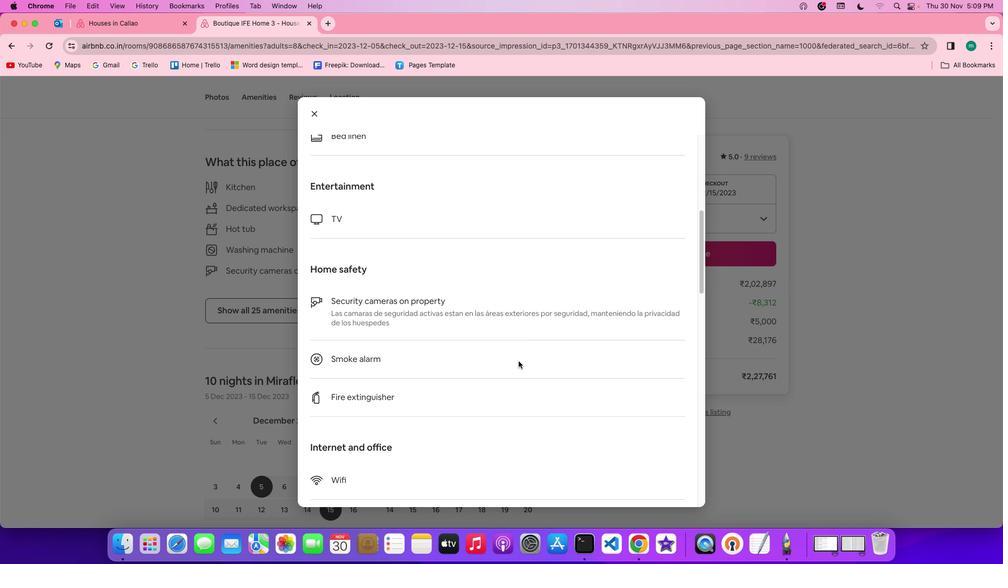 
Action: Mouse scrolled (518, 361) with delta (0, 0)
Screenshot: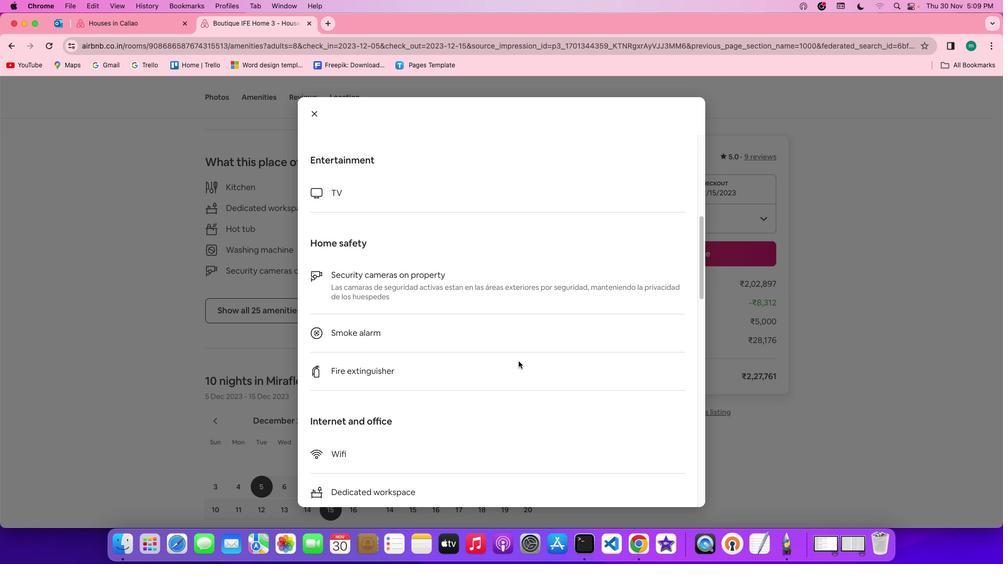
Action: Mouse scrolled (518, 361) with delta (0, 0)
Screenshot: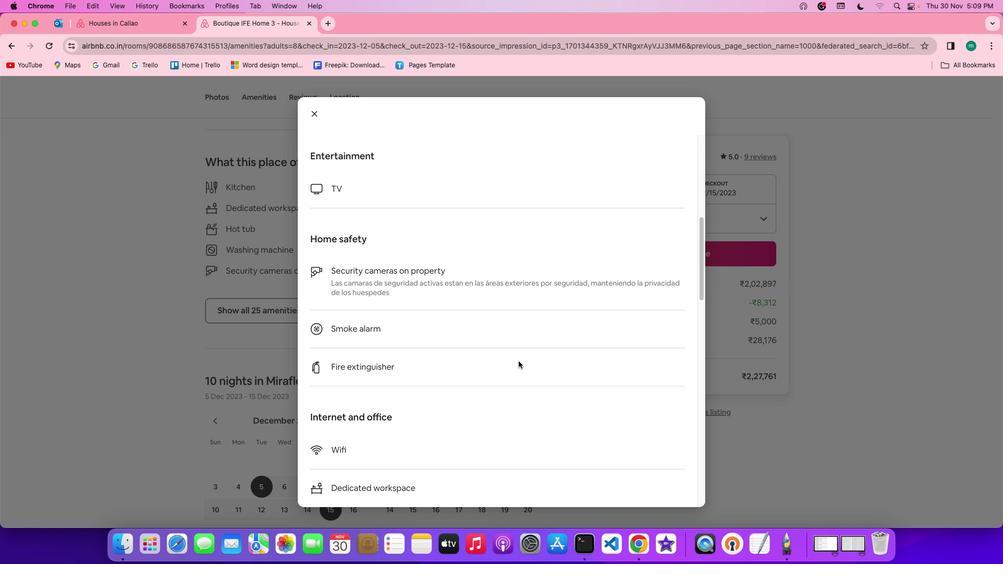
Action: Mouse scrolled (518, 361) with delta (0, -1)
Screenshot: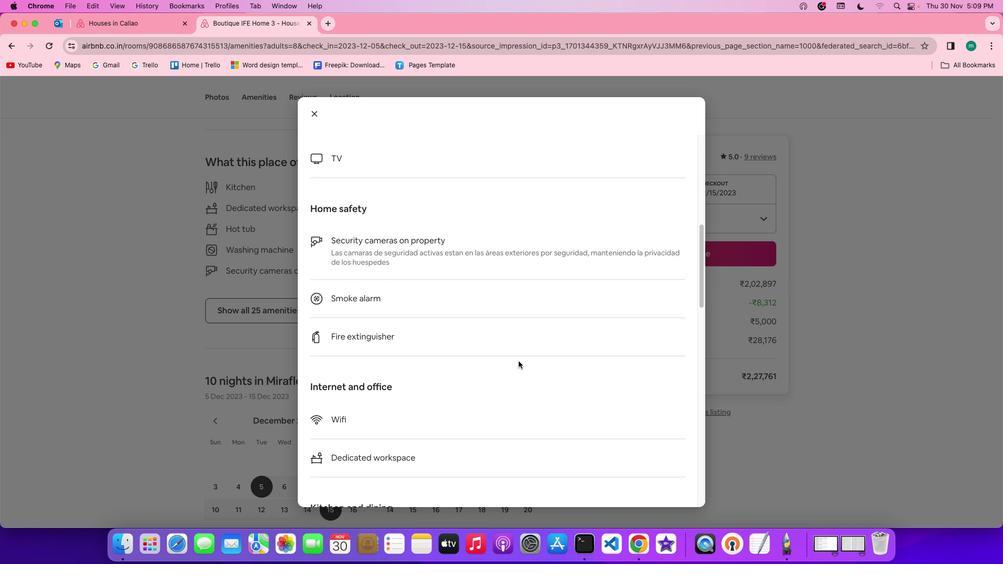 
Action: Mouse scrolled (518, 361) with delta (0, -1)
Screenshot: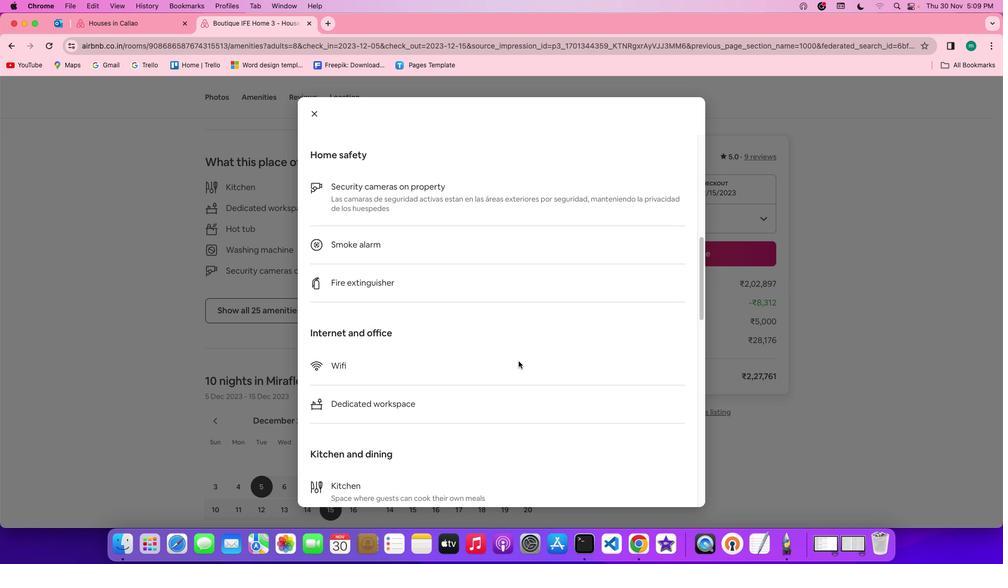 
Action: Mouse scrolled (518, 361) with delta (0, 0)
Screenshot: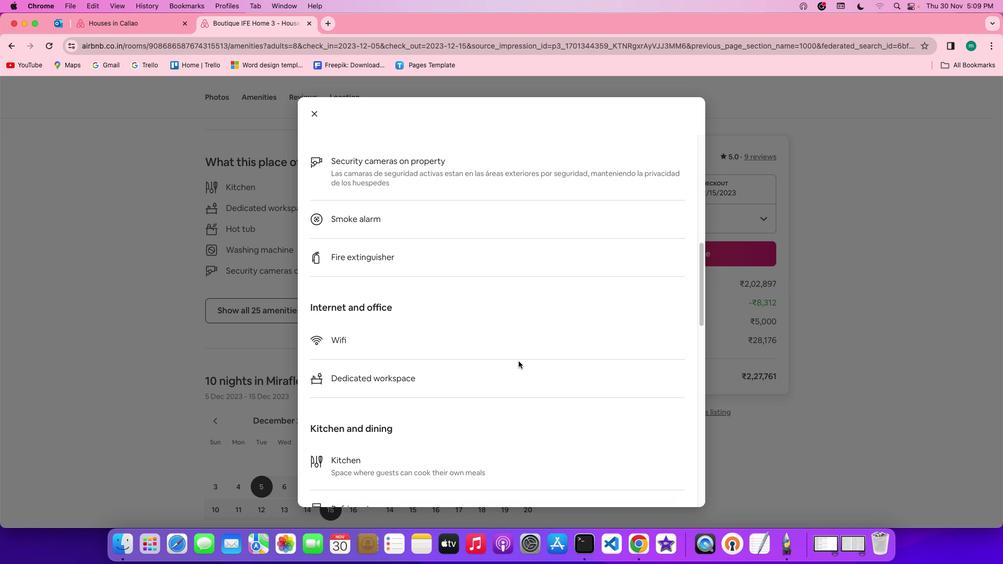 
Action: Mouse scrolled (518, 361) with delta (0, 0)
Screenshot: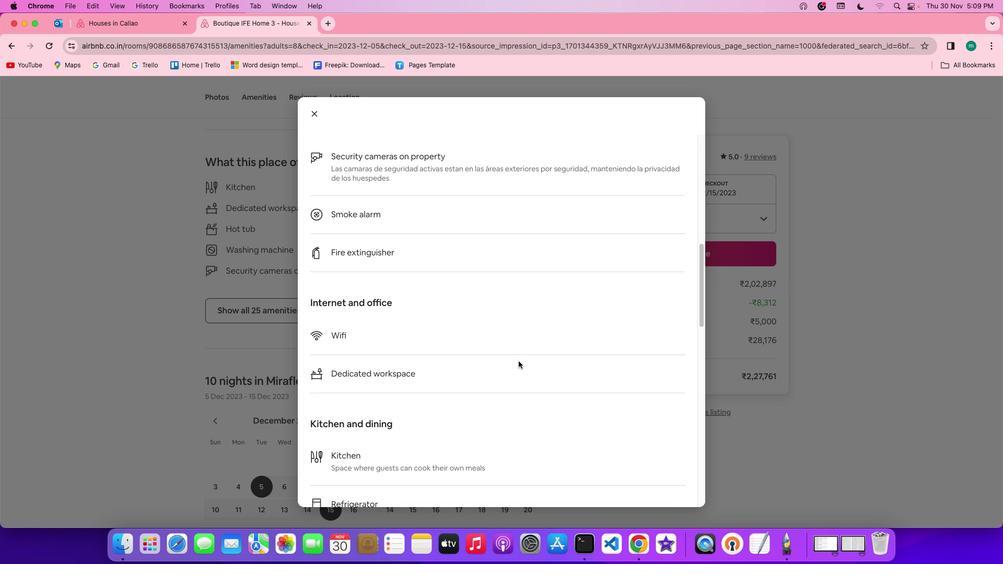 
Action: Mouse scrolled (518, 361) with delta (0, 0)
Screenshot: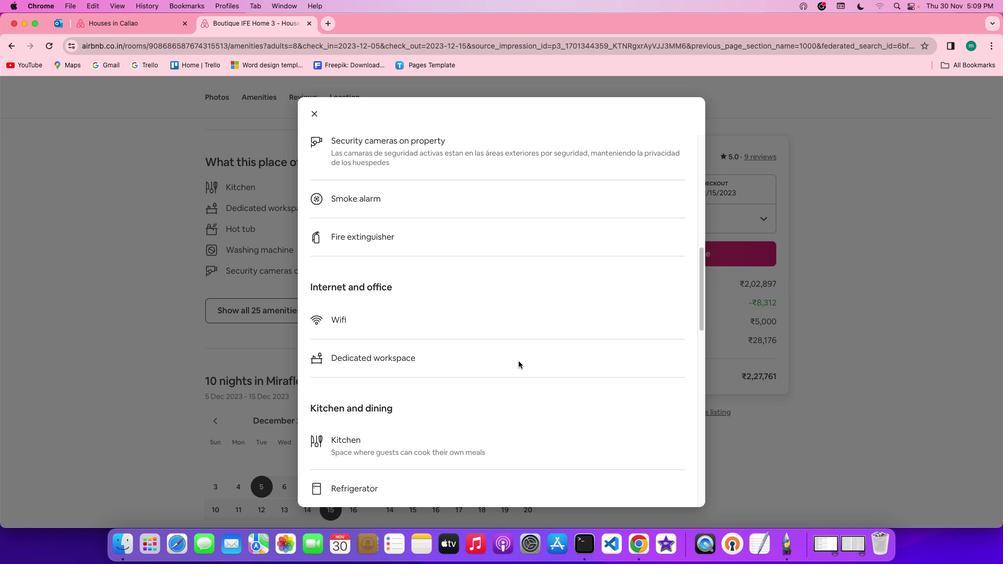 
Action: Mouse moved to (519, 362)
Screenshot: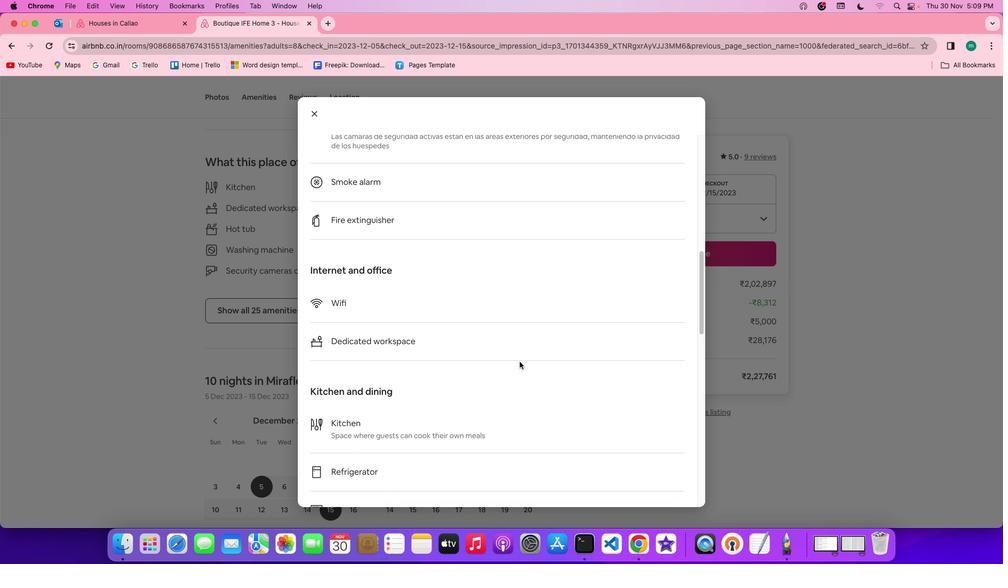 
Action: Mouse scrolled (519, 362) with delta (0, 0)
Screenshot: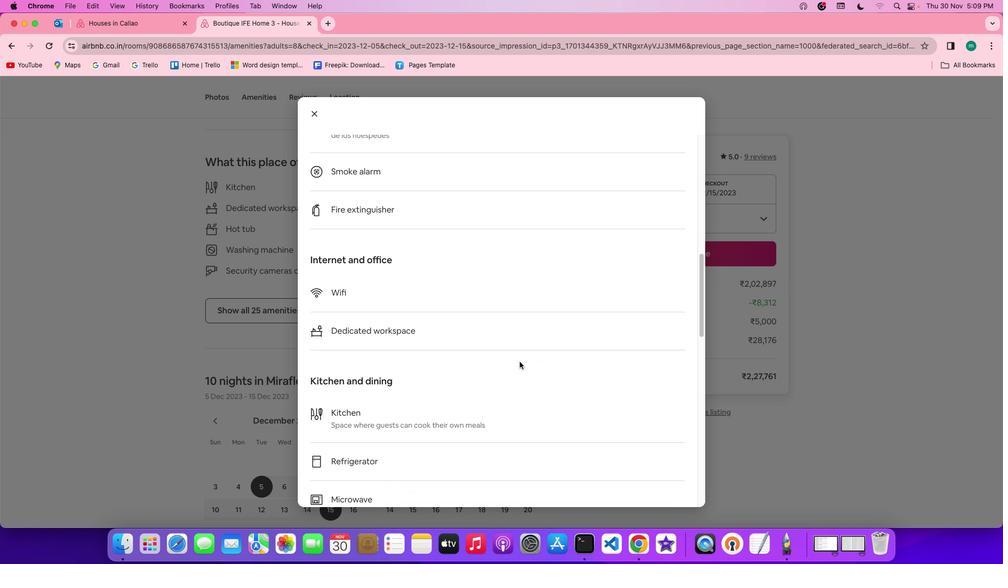 
Action: Mouse scrolled (519, 362) with delta (0, 0)
Screenshot: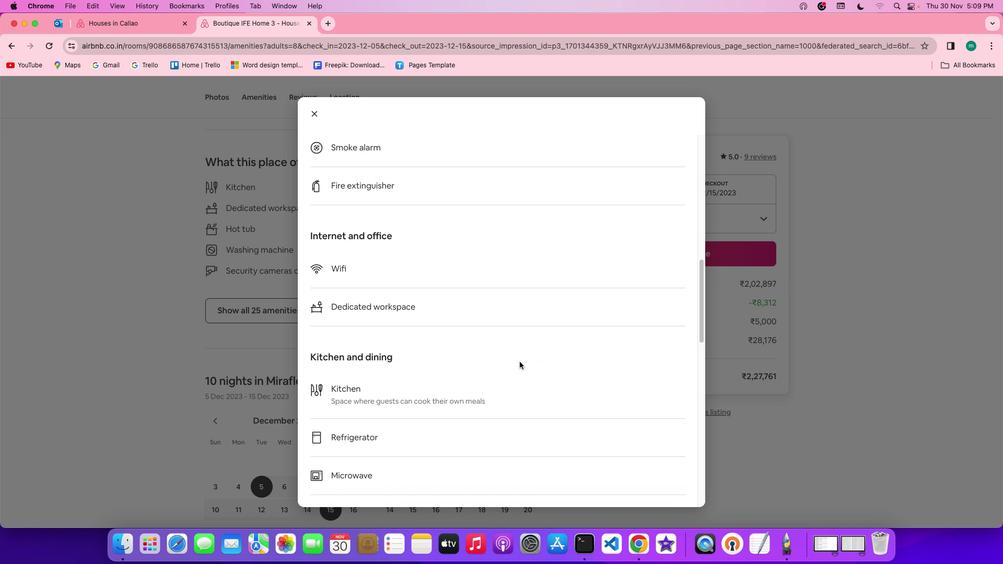 
Action: Mouse scrolled (519, 362) with delta (0, -1)
Screenshot: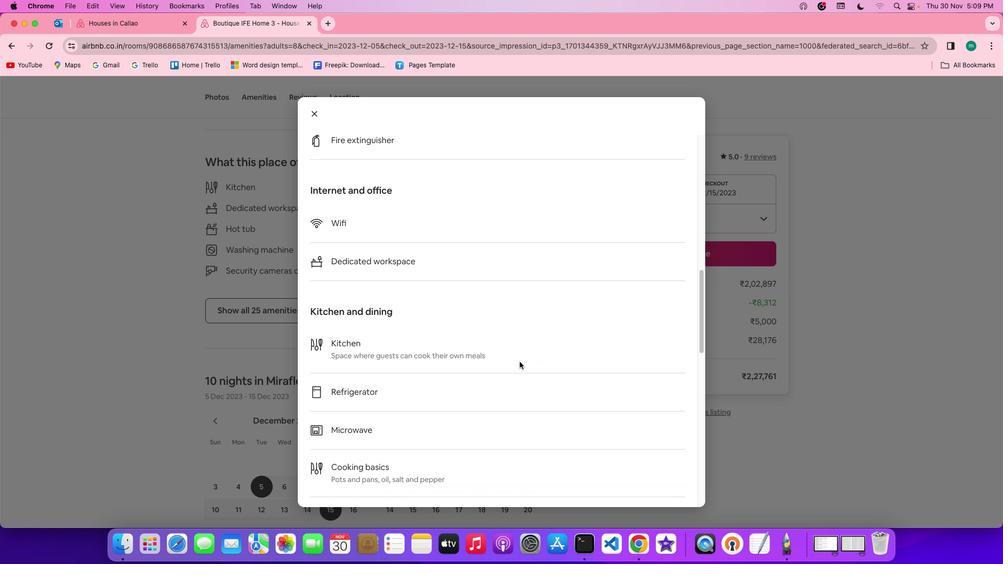 
Action: Mouse scrolled (519, 362) with delta (0, -2)
Screenshot: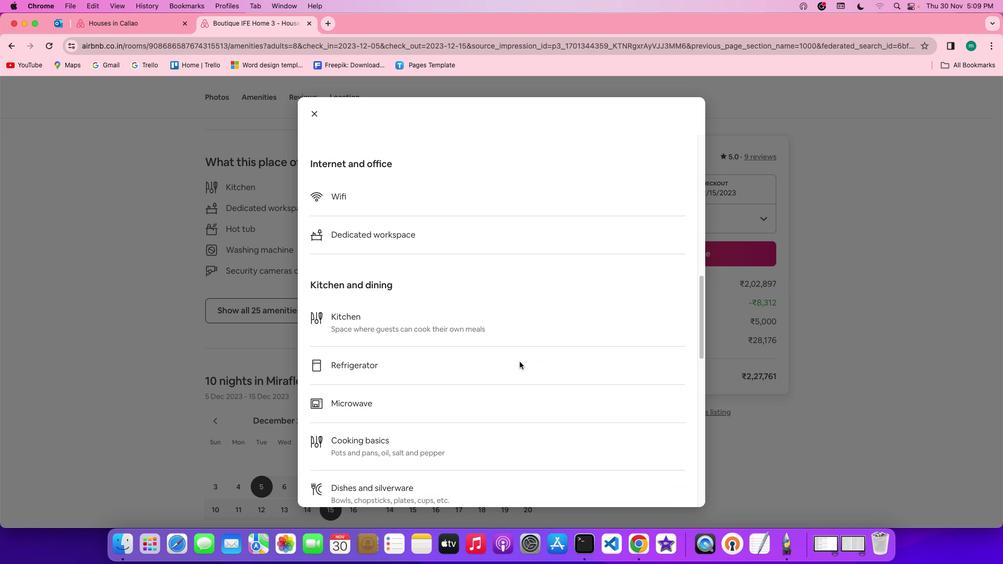 
Action: Mouse scrolled (519, 362) with delta (0, -2)
Screenshot: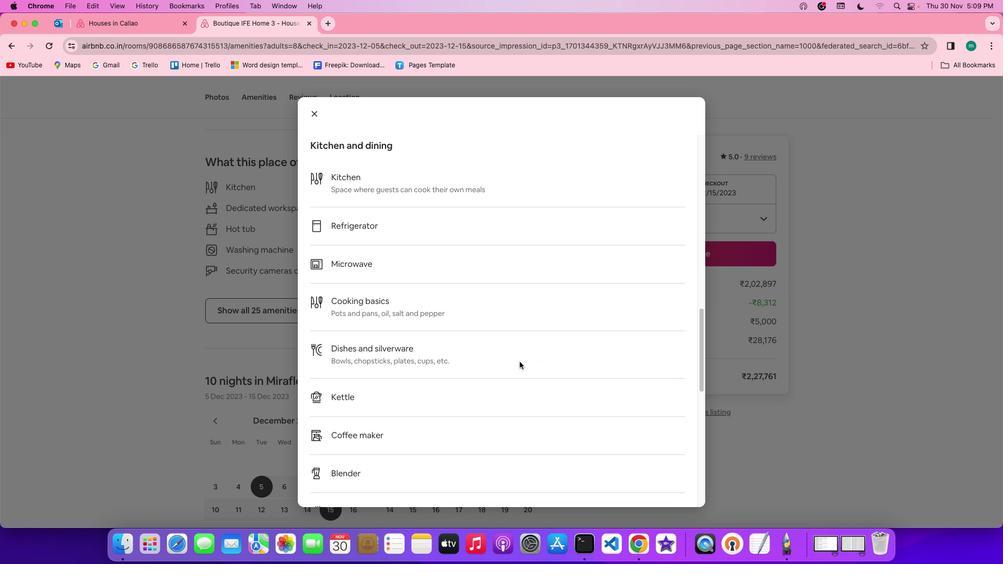 
Action: Mouse scrolled (519, 362) with delta (0, 0)
Screenshot: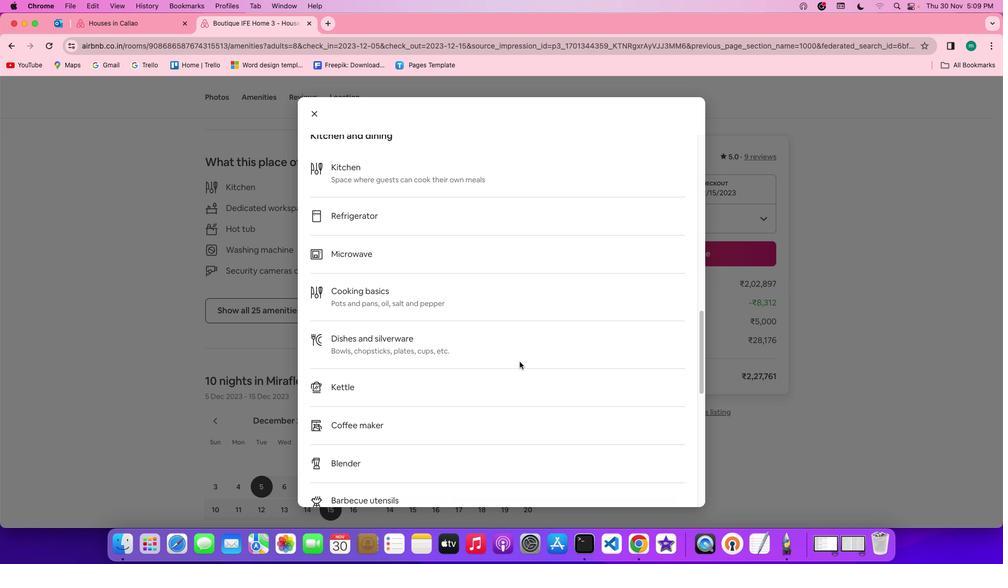 
Action: Mouse scrolled (519, 362) with delta (0, 0)
Screenshot: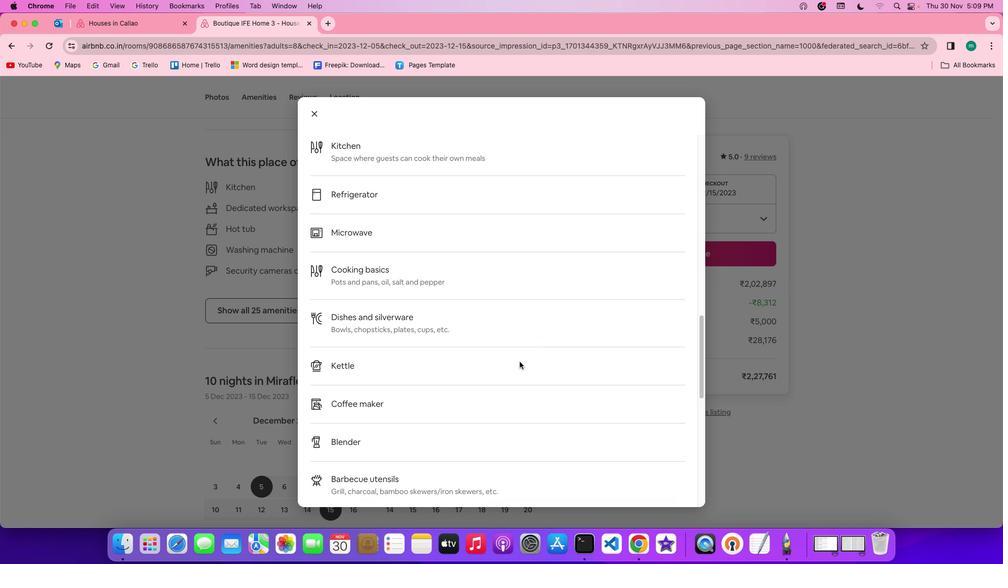 
Action: Mouse scrolled (519, 362) with delta (0, -1)
Screenshot: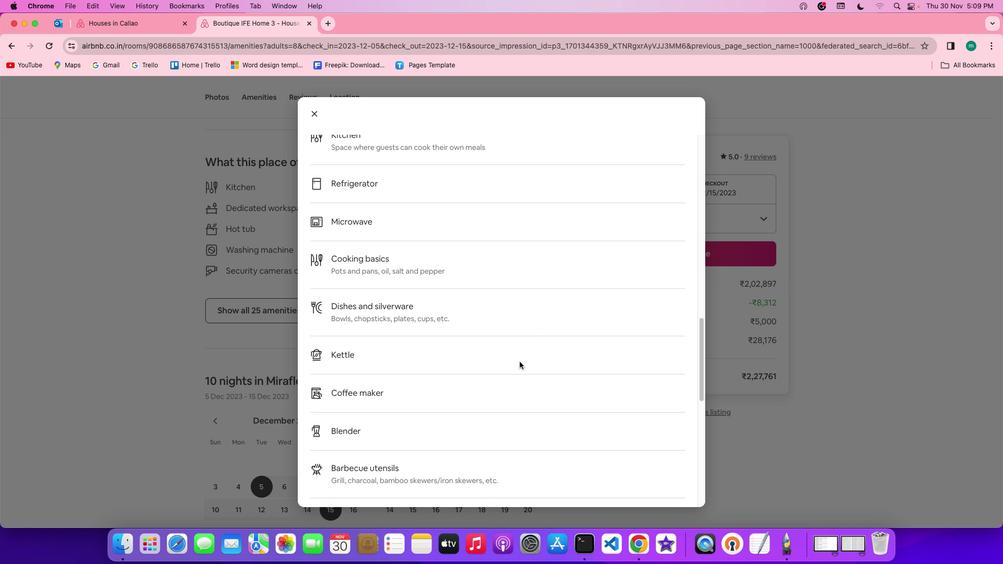
Action: Mouse scrolled (519, 362) with delta (0, -1)
Screenshot: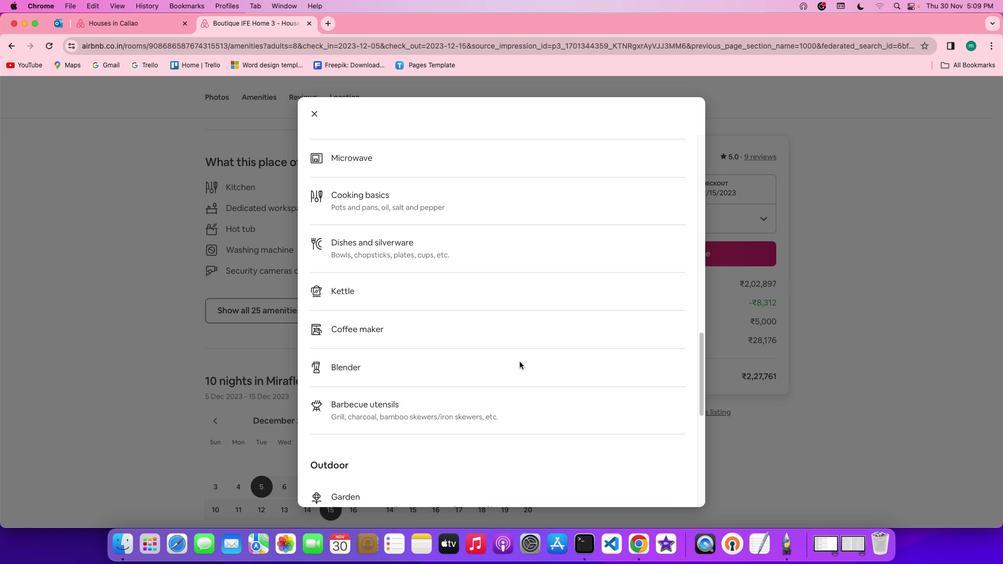 
Action: Mouse moved to (519, 361)
Screenshot: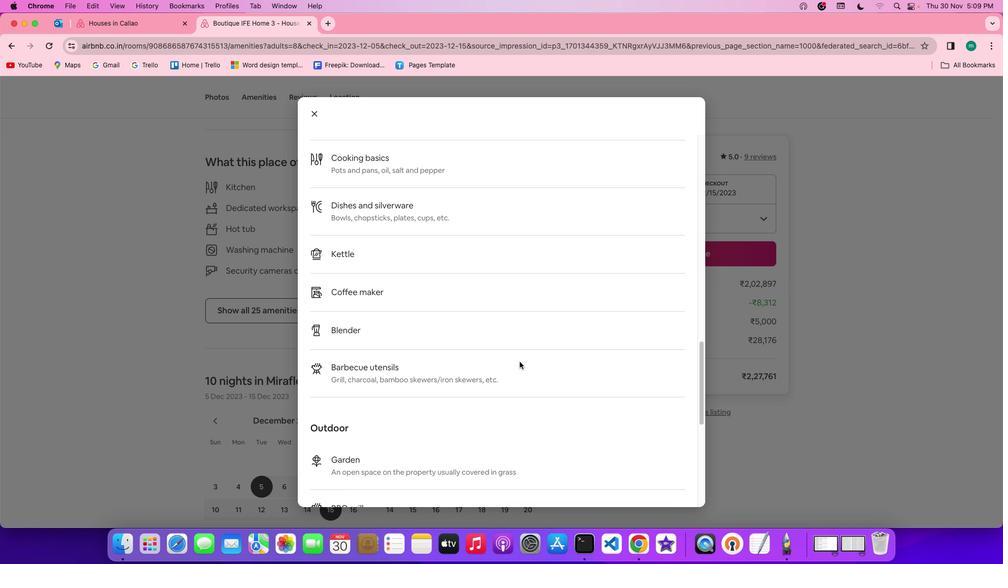 
Action: Mouse scrolled (519, 361) with delta (0, 0)
Screenshot: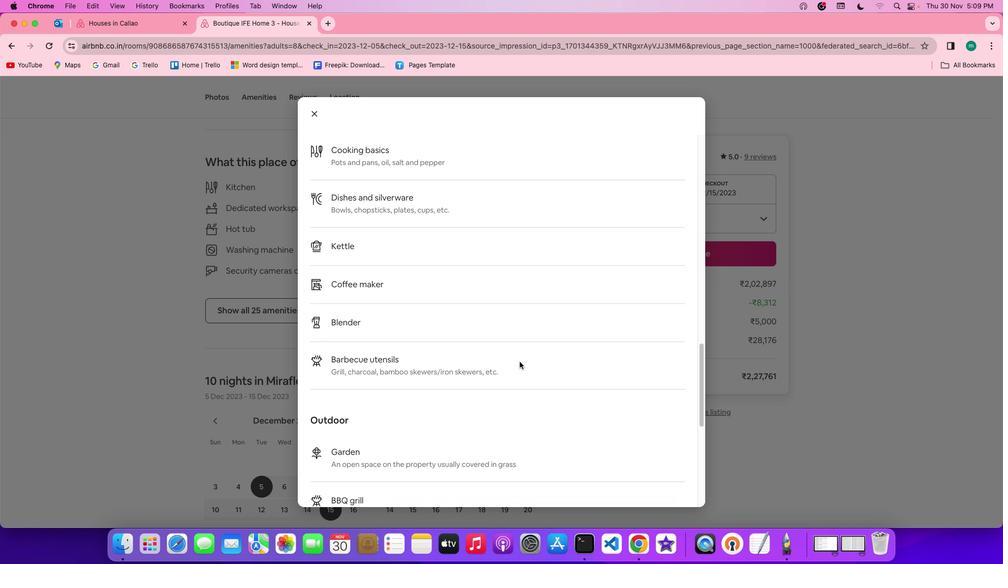 
Action: Mouse scrolled (519, 361) with delta (0, 0)
Screenshot: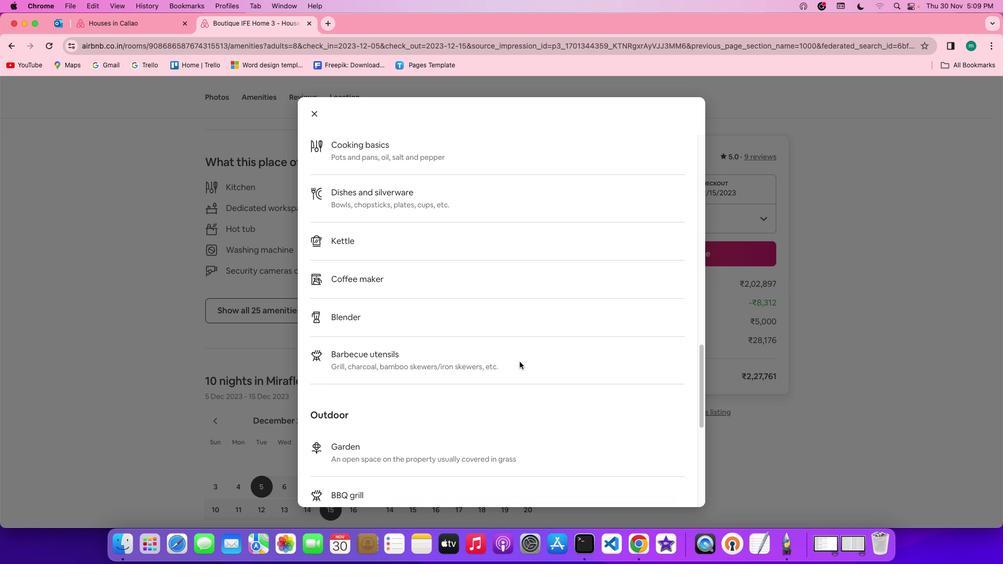 
Action: Mouse scrolled (519, 361) with delta (0, -1)
Screenshot: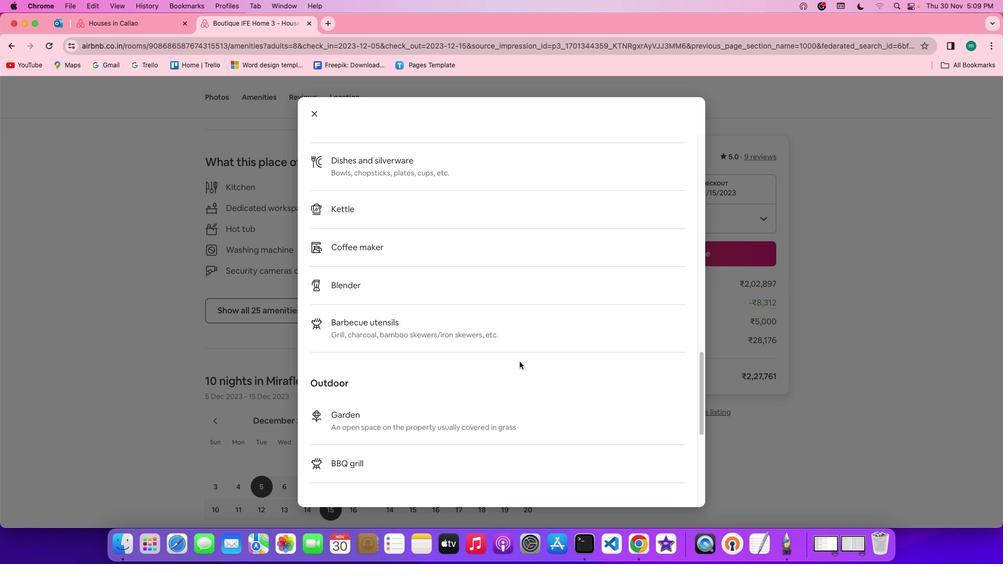
Action: Mouse scrolled (519, 361) with delta (0, -1)
Screenshot: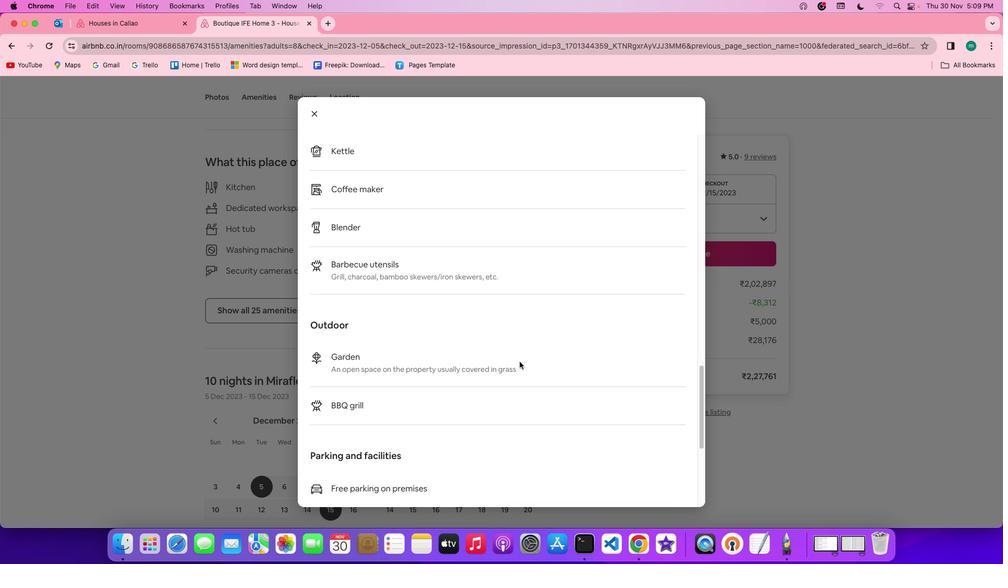 
Action: Mouse moved to (519, 361)
Screenshot: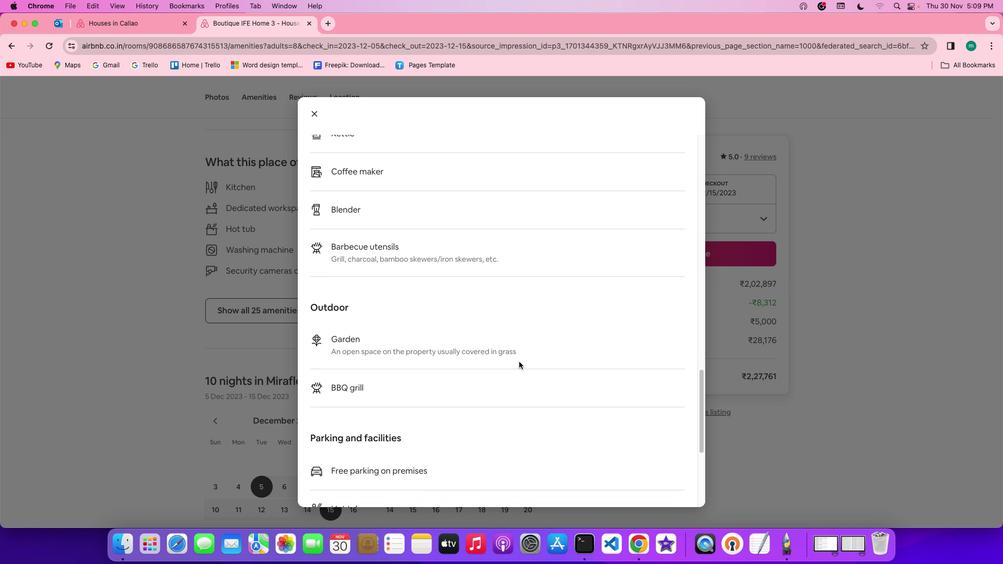 
Action: Mouse scrolled (519, 361) with delta (0, 0)
Screenshot: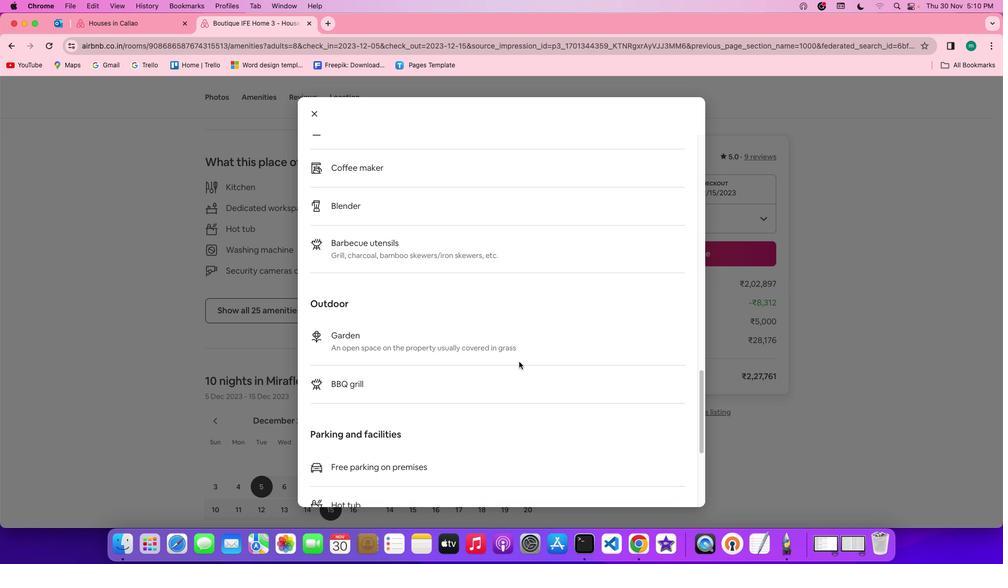 
Action: Mouse scrolled (519, 361) with delta (0, 0)
Screenshot: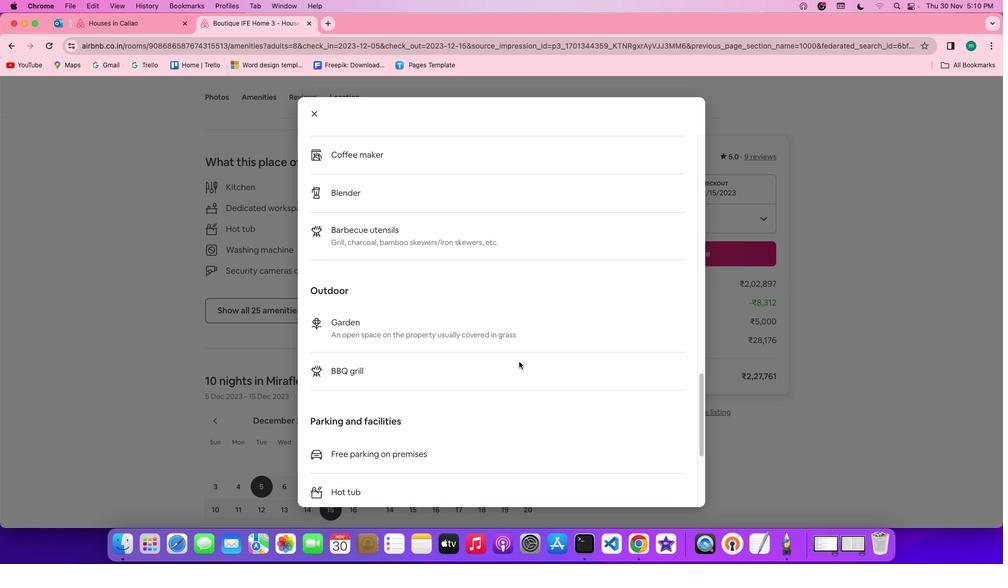 
Action: Mouse scrolled (519, 361) with delta (0, -1)
